 Task: Buy 5 Timing Cover Gasket Sets from Gaskets section under best seller category for shipping address: Jeffery Brown, 2104 Pike Street, San Diego, California 92126, Cell Number 8585770212. Pay from credit card ending with 2005, CVV 3321
Action: Mouse moved to (44, 81)
Screenshot: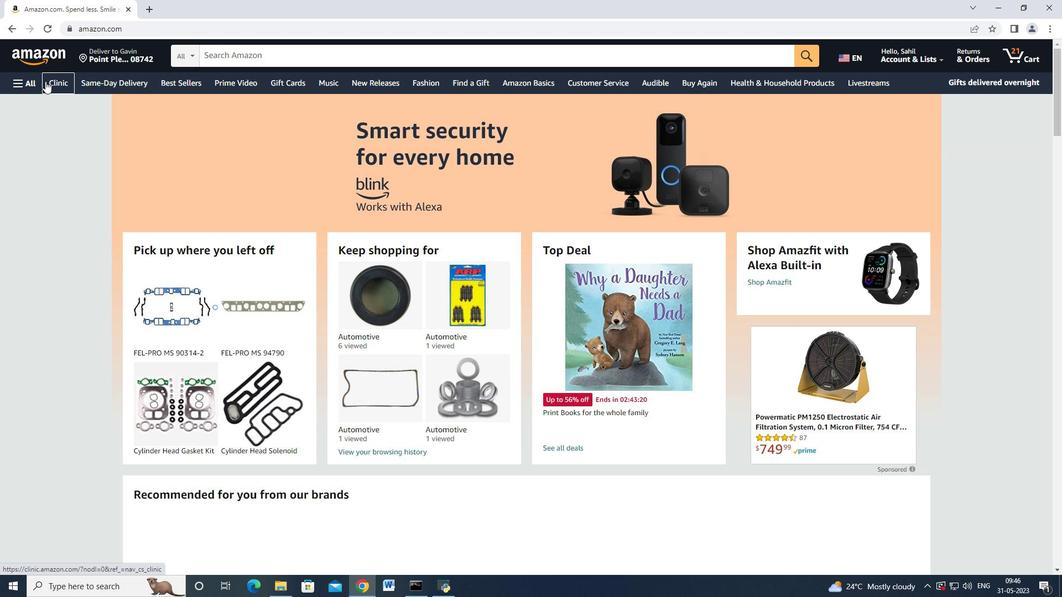 
Action: Mouse pressed left at (44, 81)
Screenshot: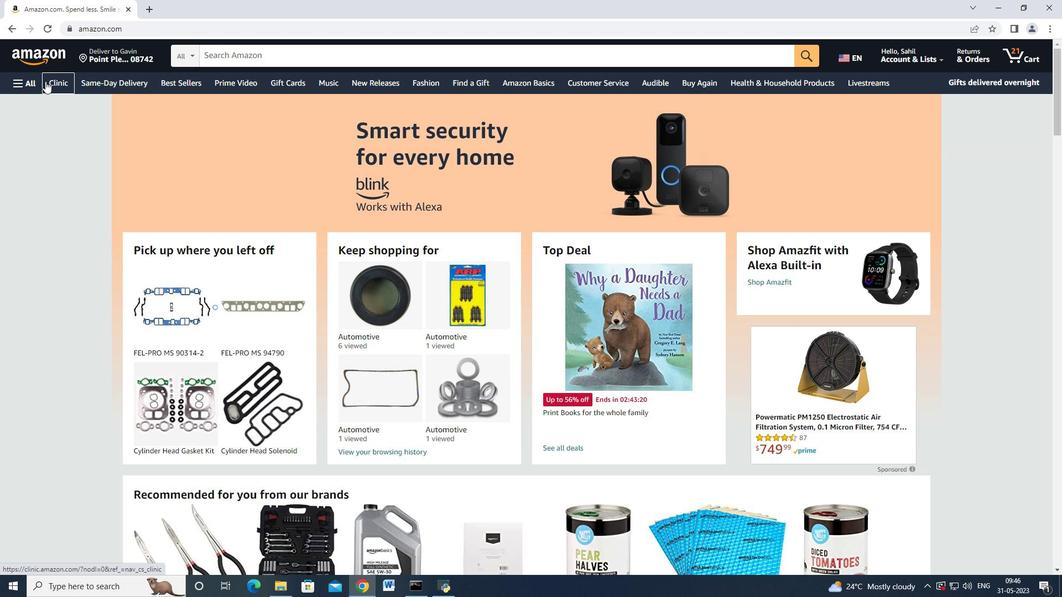 
Action: Mouse moved to (25, 84)
Screenshot: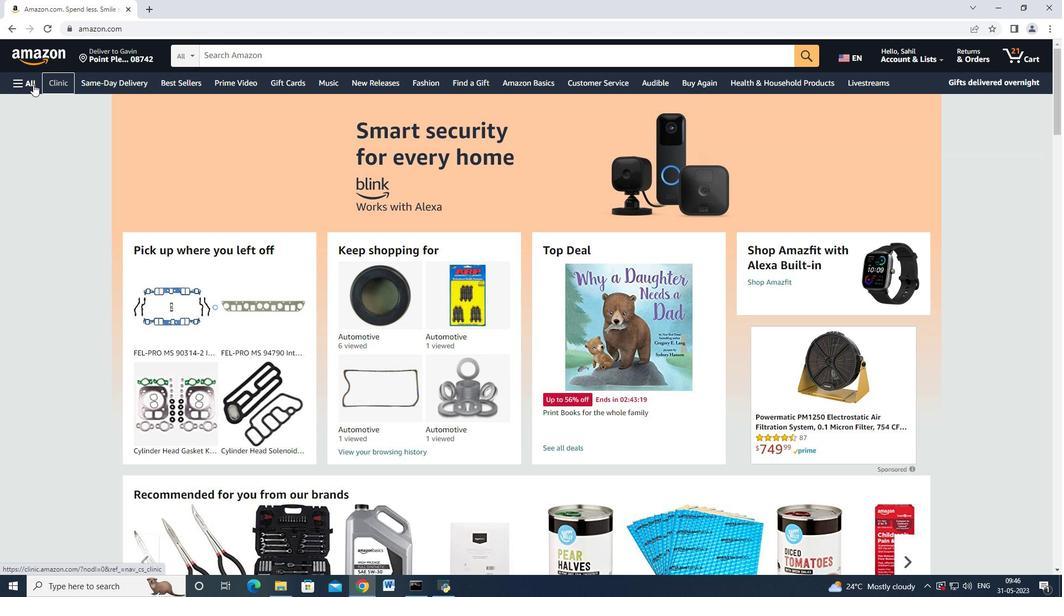 
Action: Mouse pressed left at (25, 84)
Screenshot: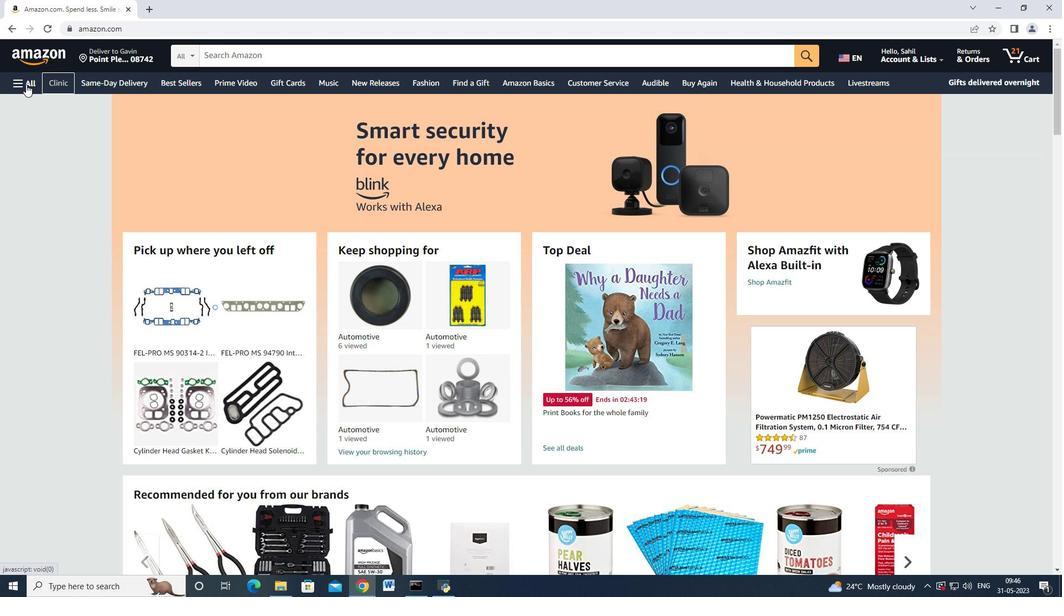 
Action: Mouse moved to (66, 176)
Screenshot: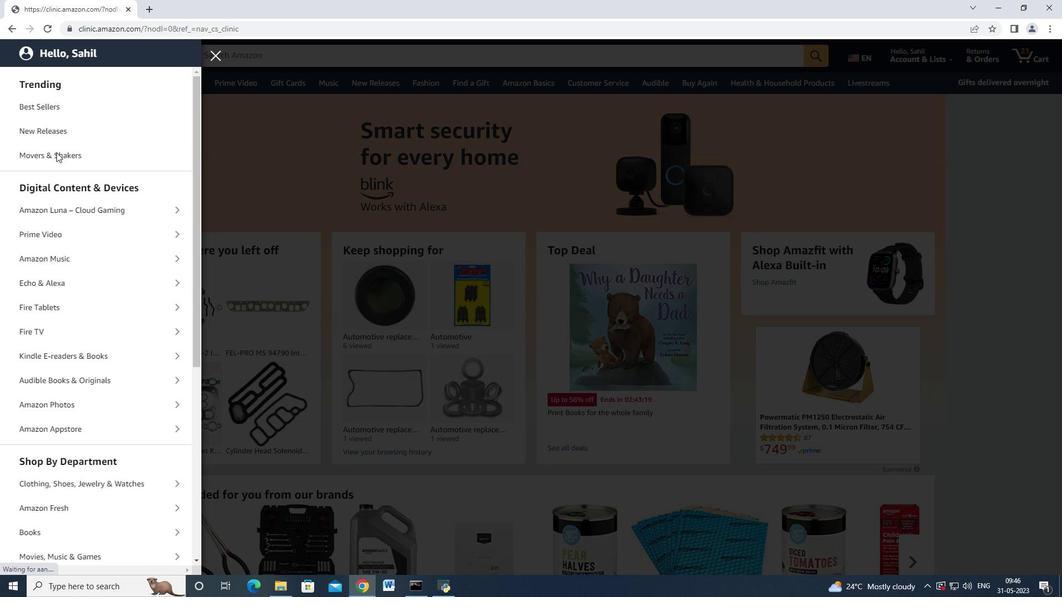 
Action: Mouse scrolled (66, 176) with delta (0, 0)
Screenshot: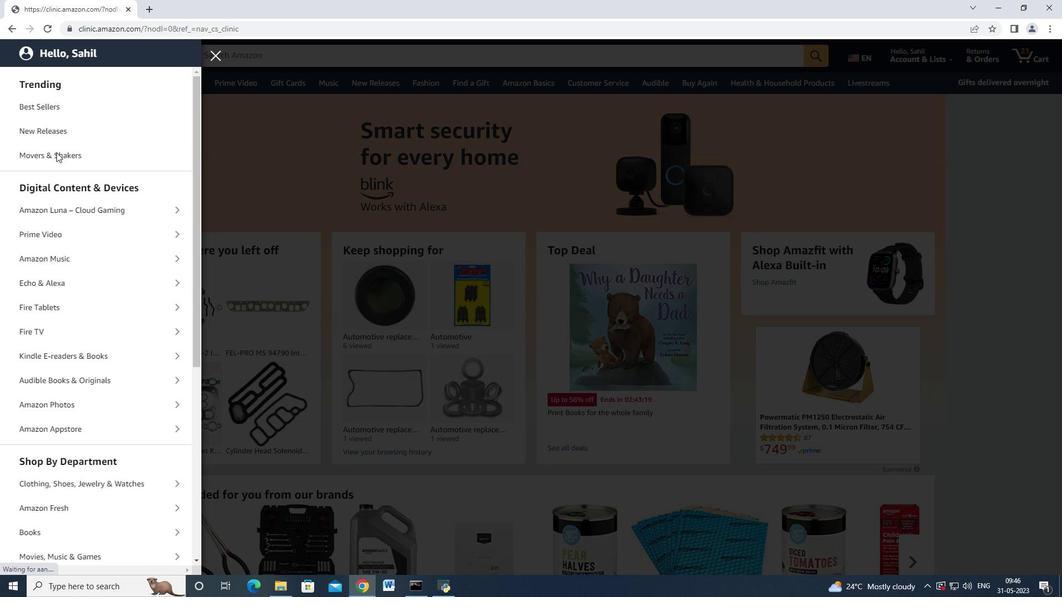 
Action: Mouse moved to (74, 193)
Screenshot: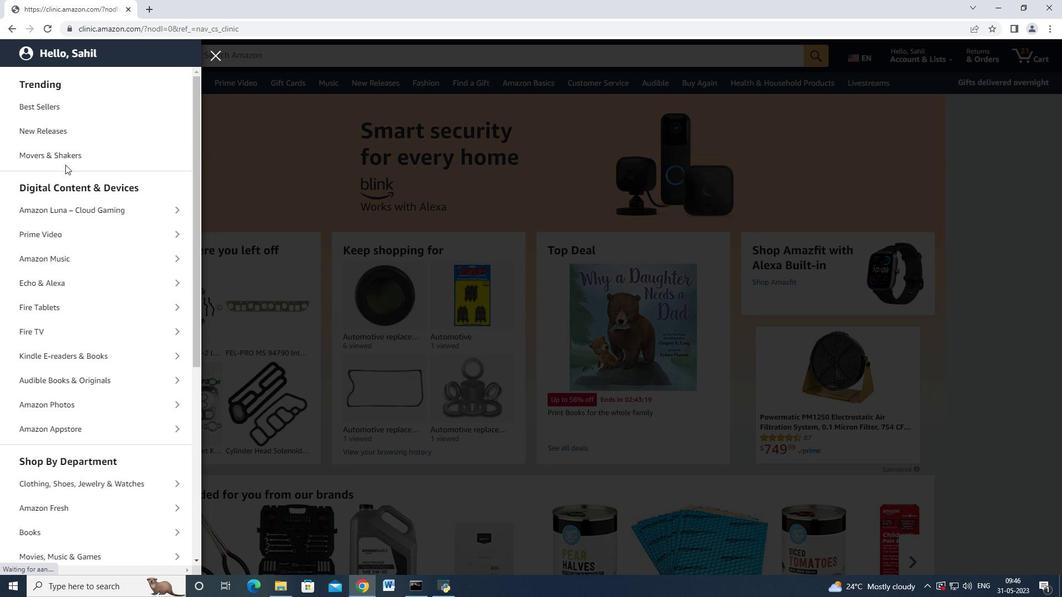 
Action: Mouse scrolled (74, 192) with delta (0, 0)
Screenshot: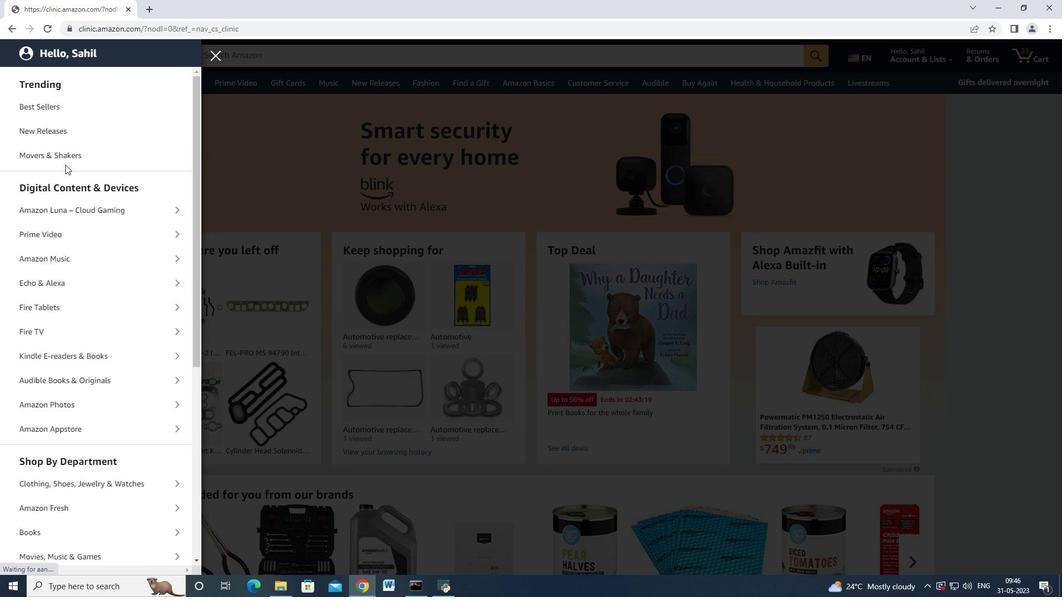 
Action: Mouse moved to (75, 195)
Screenshot: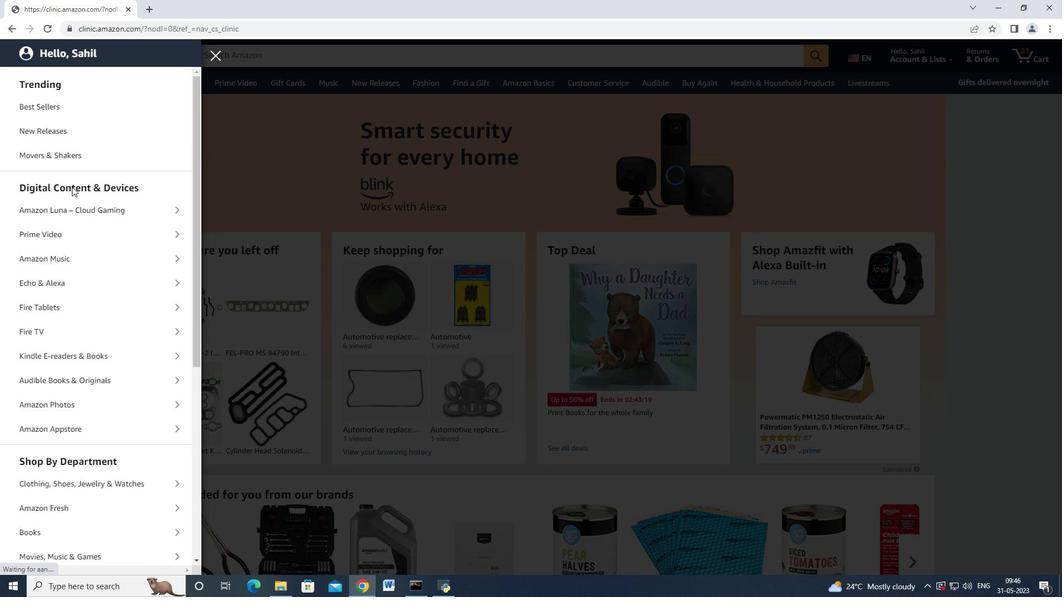
Action: Mouse scrolled (75, 194) with delta (0, 0)
Screenshot: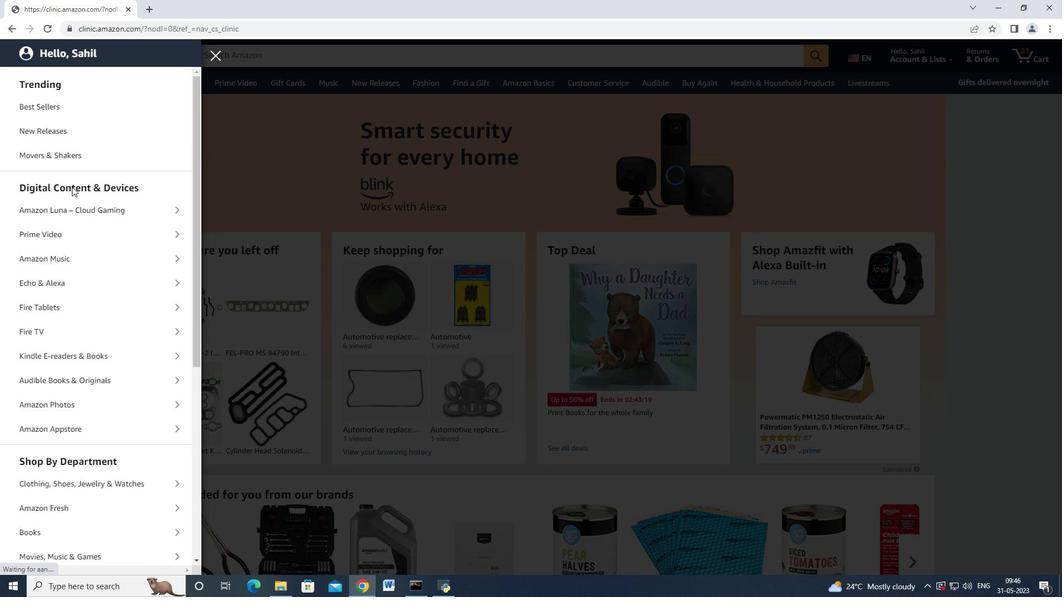 
Action: Mouse moved to (76, 199)
Screenshot: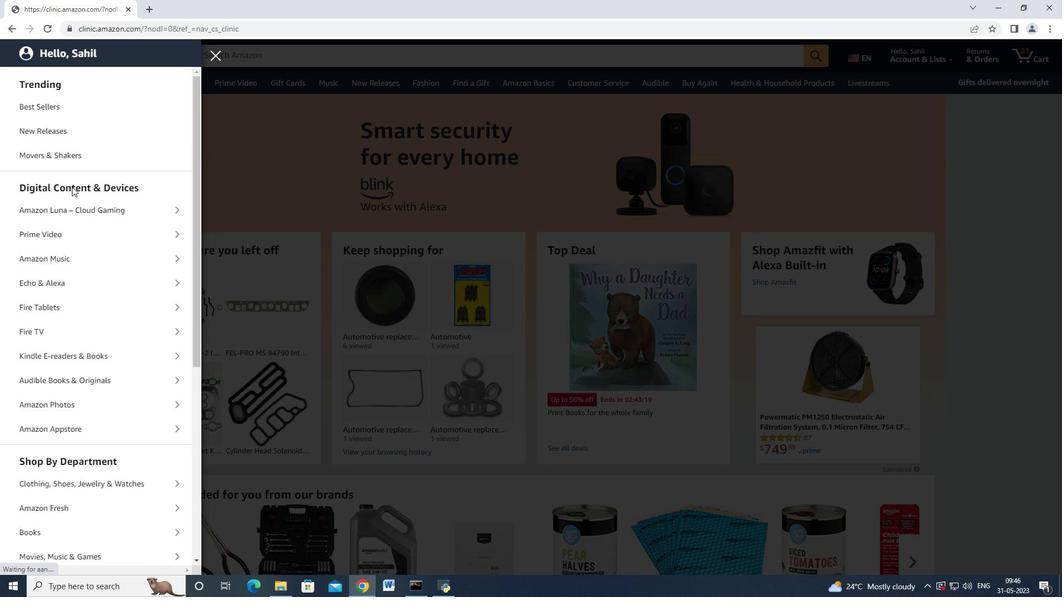
Action: Mouse scrolled (76, 199) with delta (0, 0)
Screenshot: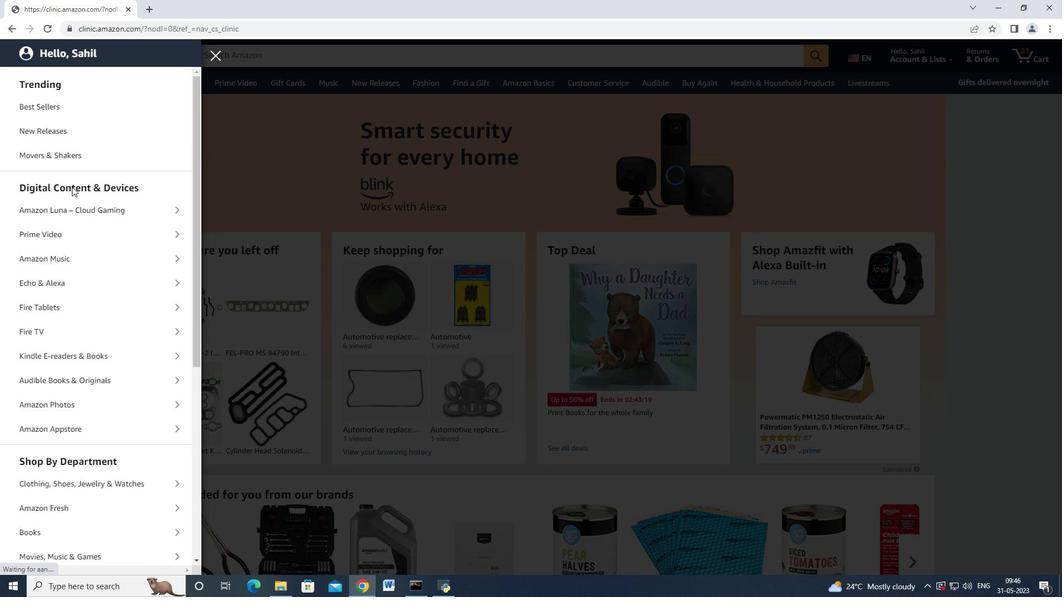 
Action: Mouse moved to (45, 250)
Screenshot: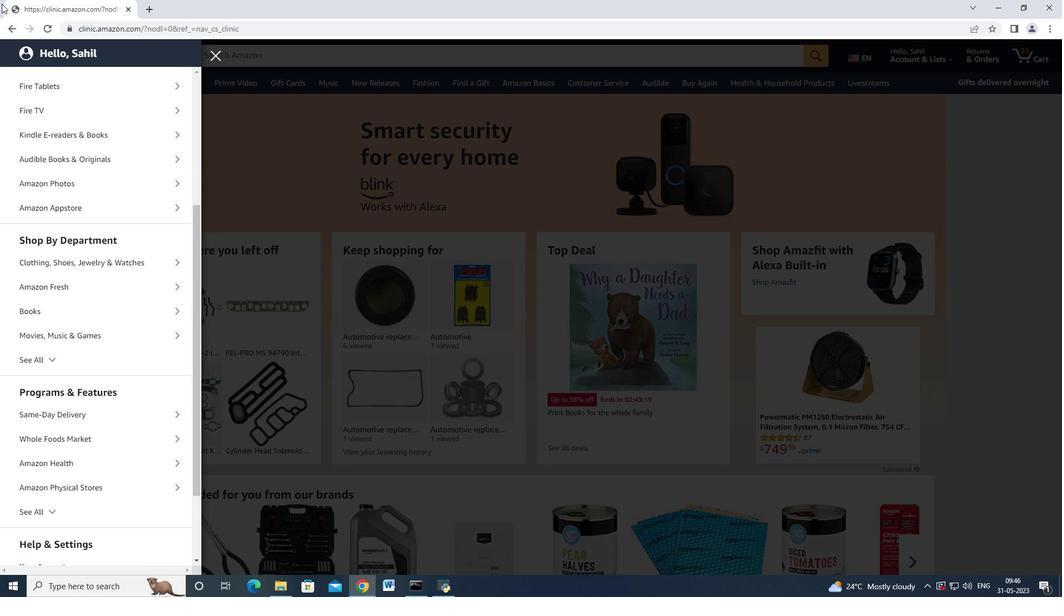 
Action: Mouse scrolled (44, 249) with delta (0, 0)
Screenshot: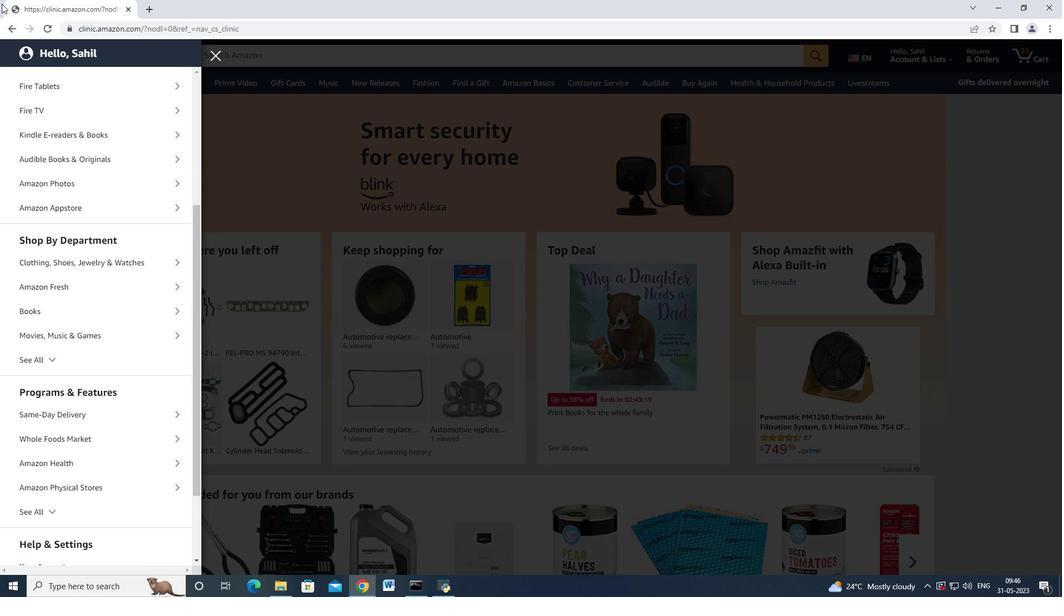 
Action: Mouse moved to (47, 253)
Screenshot: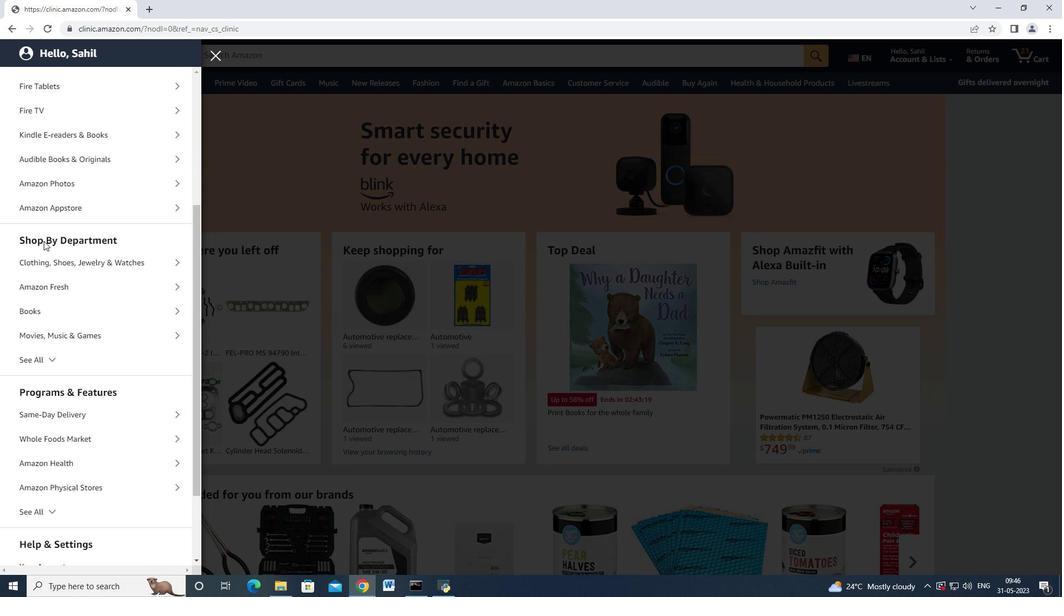 
Action: Mouse scrolled (46, 251) with delta (0, 0)
Screenshot: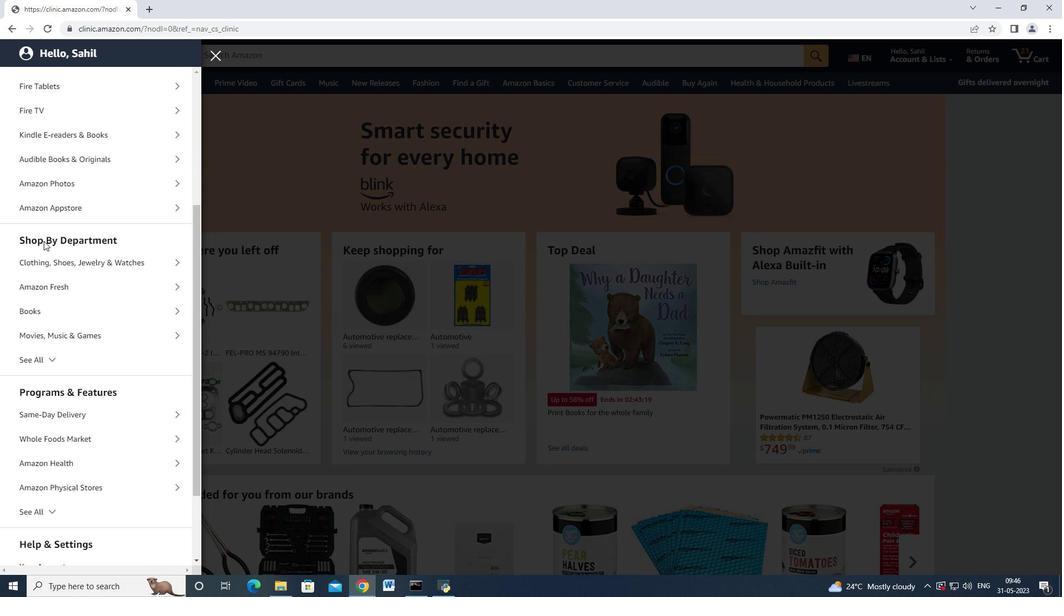
Action: Mouse moved to (50, 255)
Screenshot: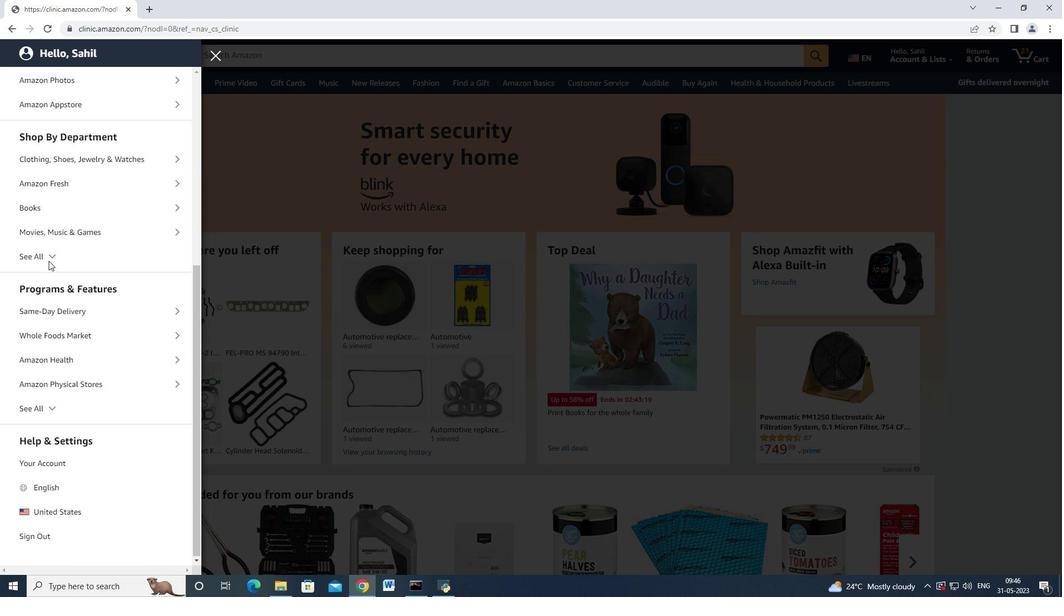 
Action: Mouse pressed left at (50, 255)
Screenshot: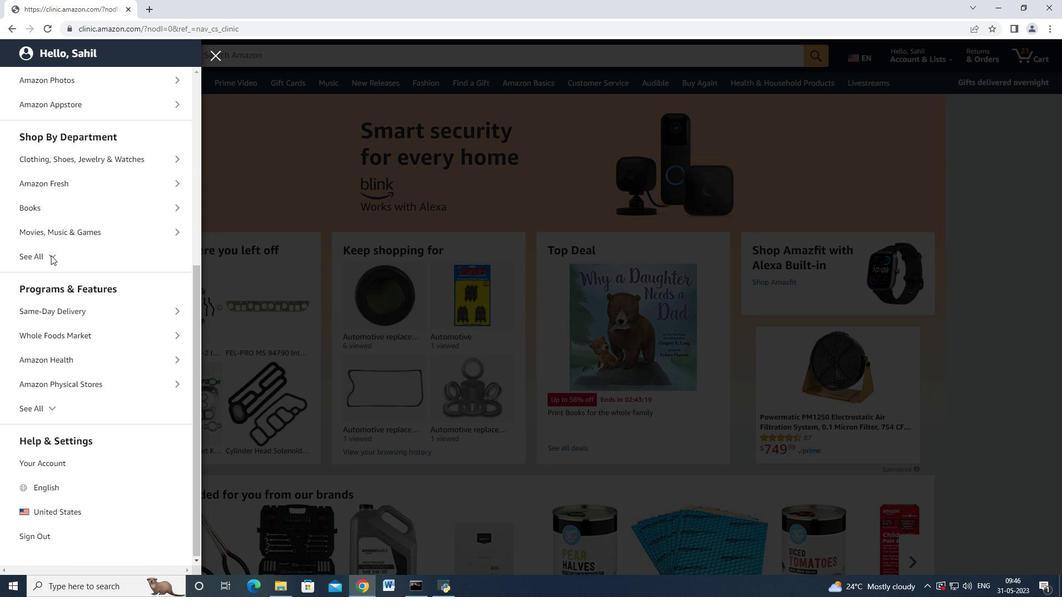 
Action: Mouse moved to (5, 31)
Screenshot: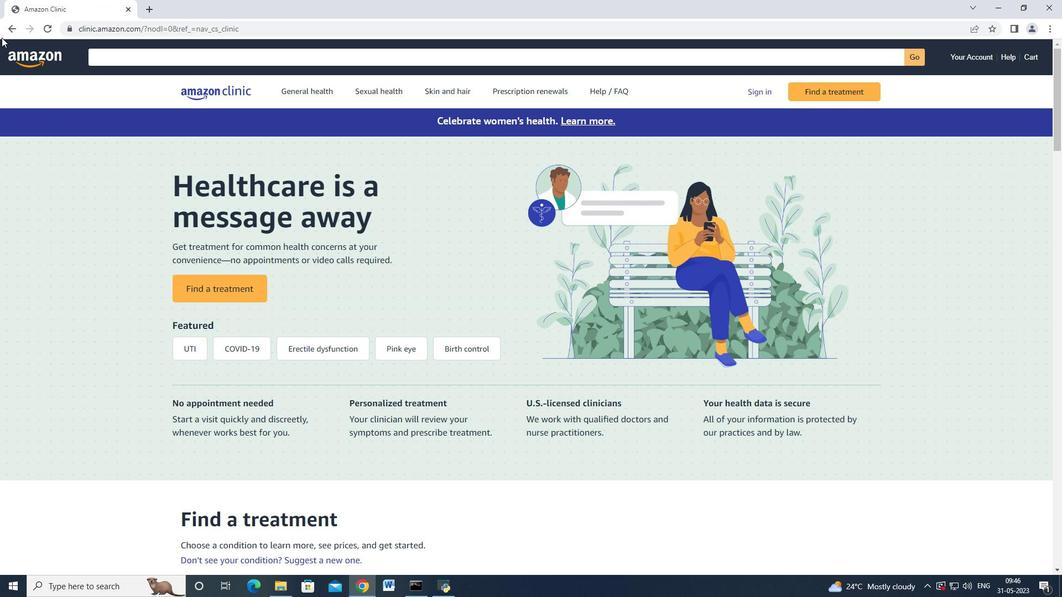 
Action: Mouse pressed left at (5, 31)
Screenshot: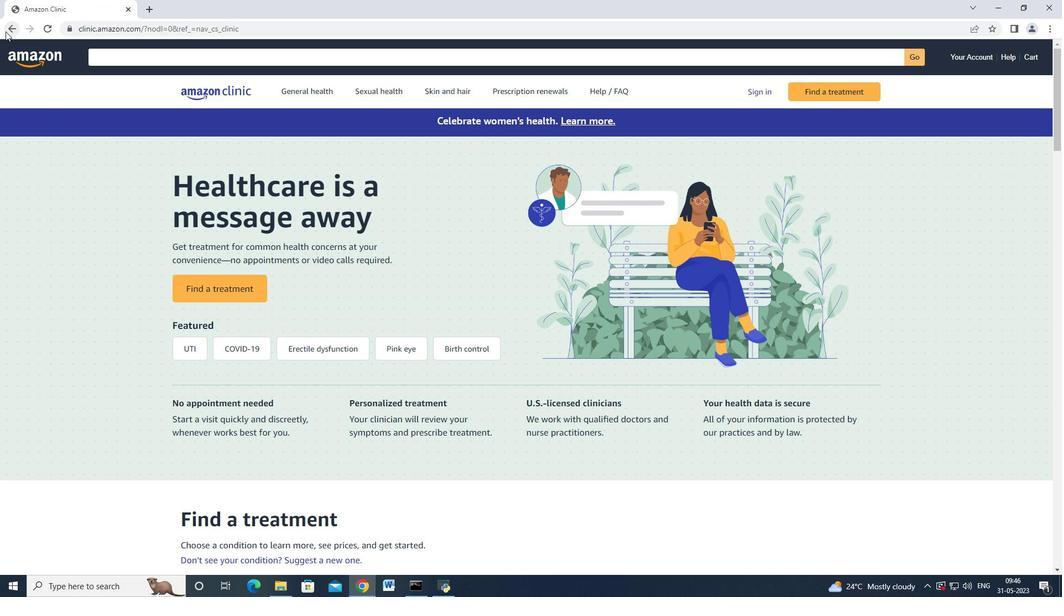 
Action: Mouse moved to (18, 76)
Screenshot: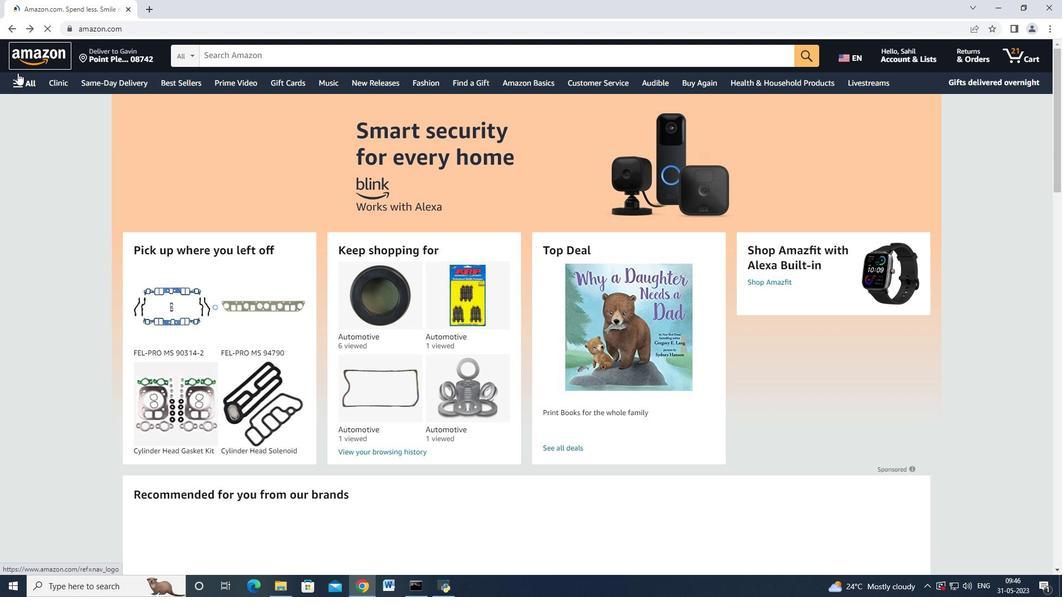
Action: Mouse pressed left at (18, 76)
Screenshot: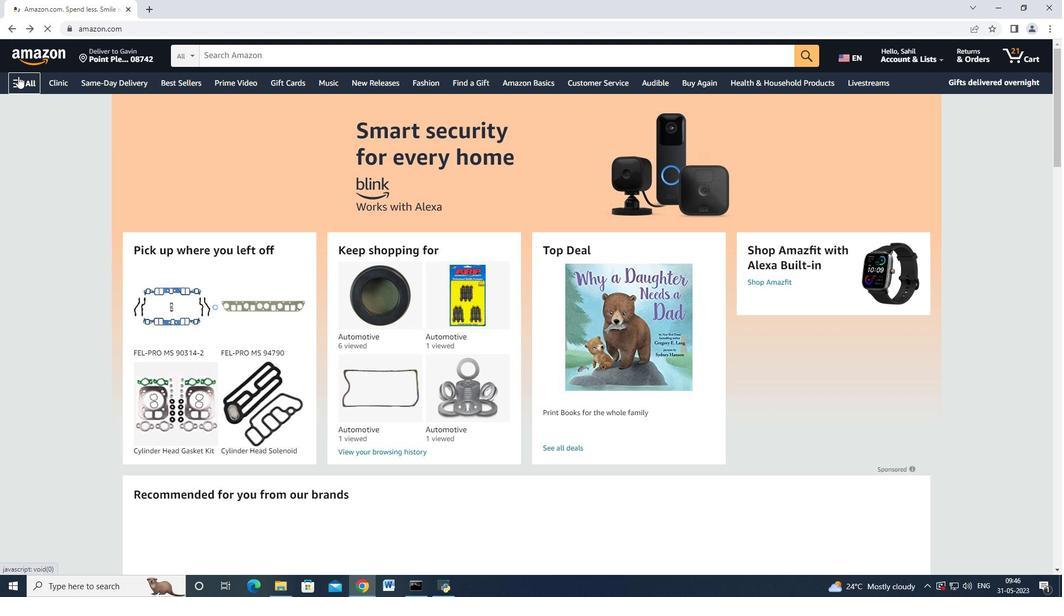 
Action: Mouse moved to (64, 221)
Screenshot: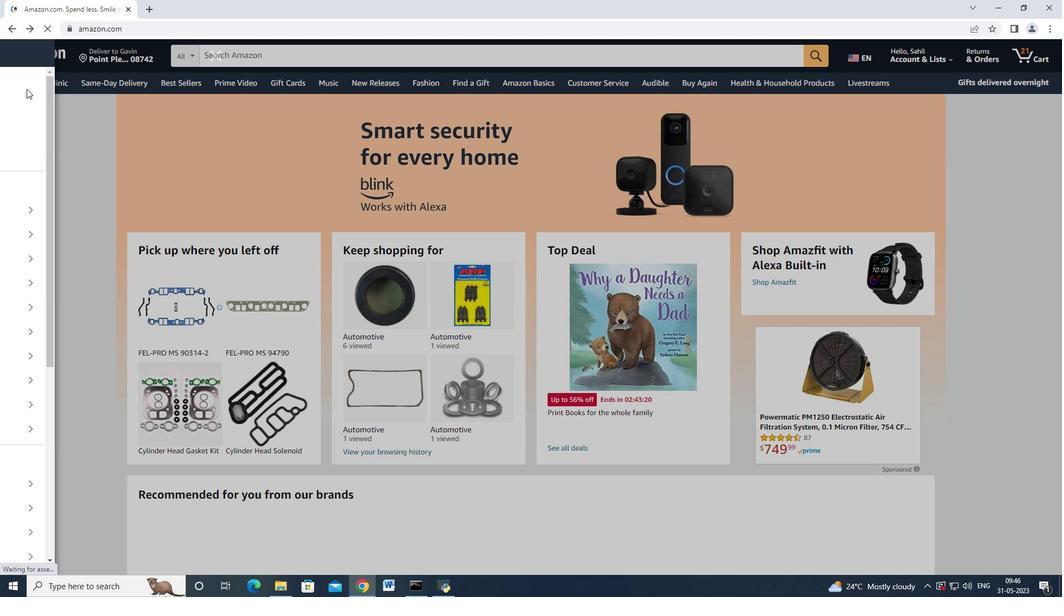 
Action: Mouse scrolled (64, 220) with delta (0, 0)
Screenshot: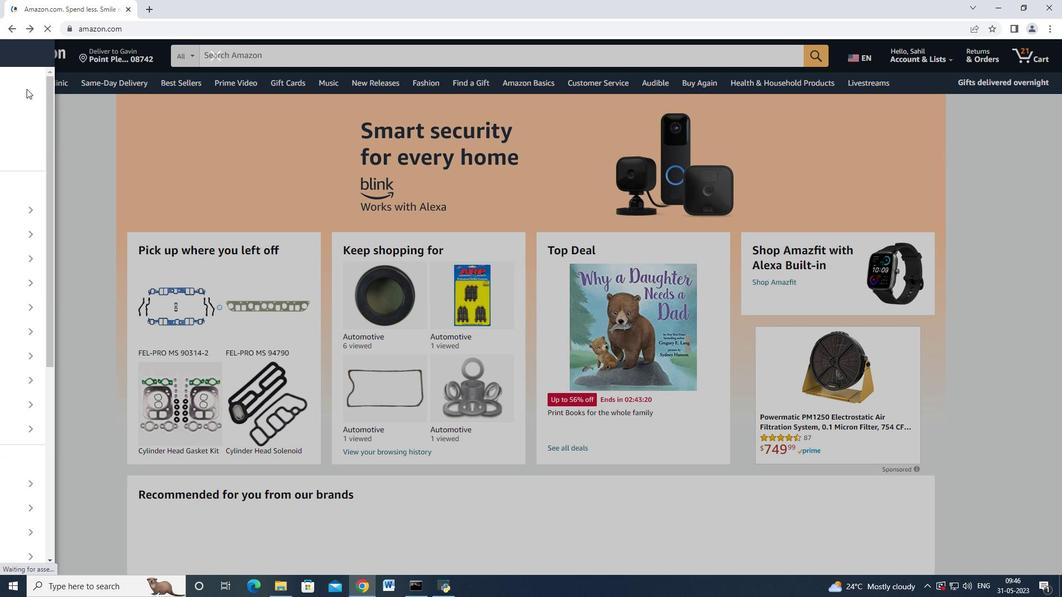 
Action: Mouse moved to (69, 236)
Screenshot: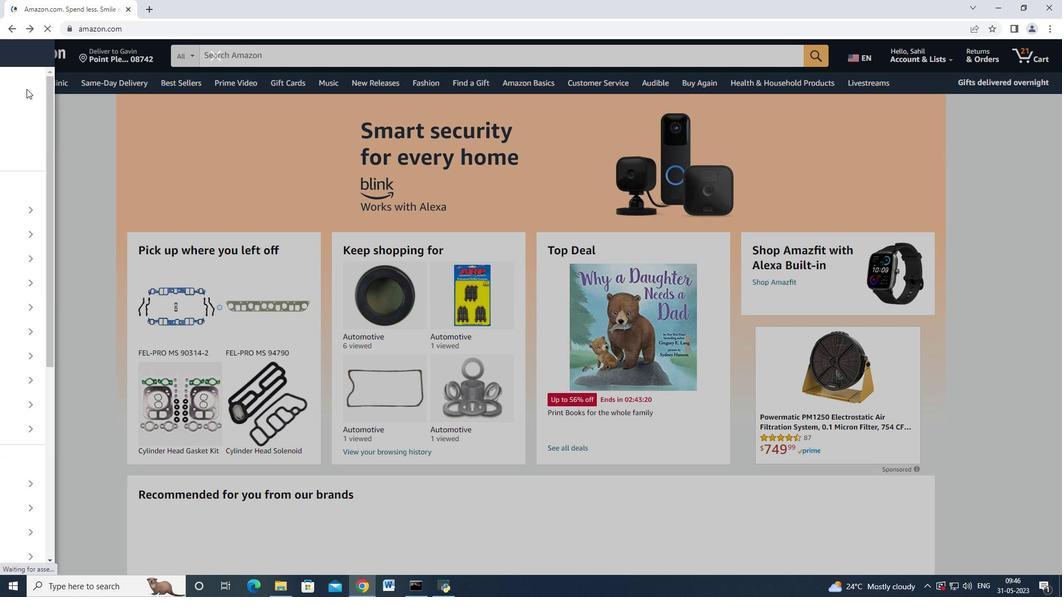 
Action: Mouse scrolled (68, 234) with delta (0, 0)
Screenshot: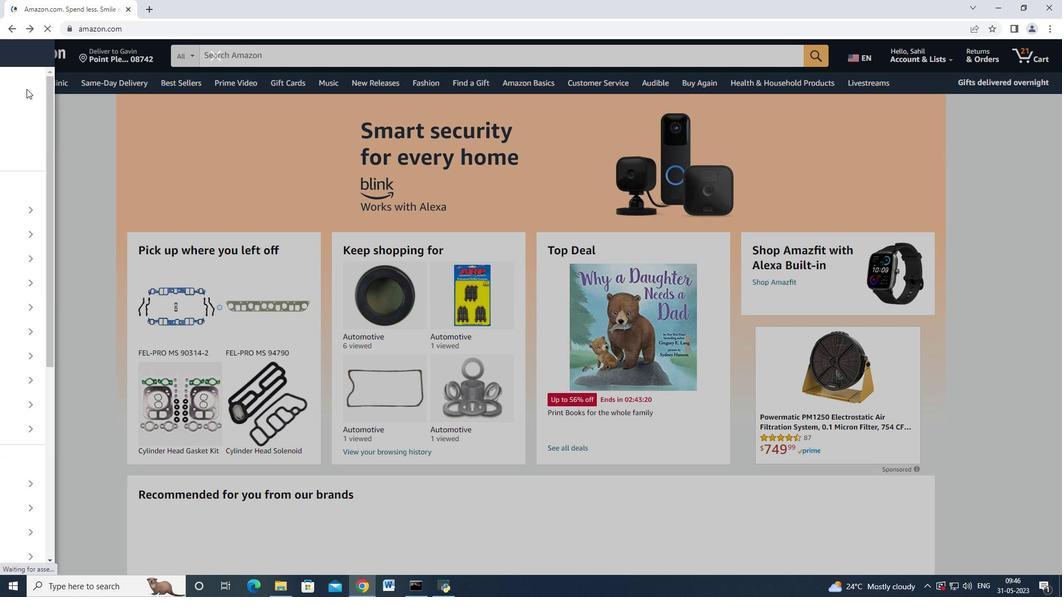 
Action: Mouse moved to (75, 244)
Screenshot: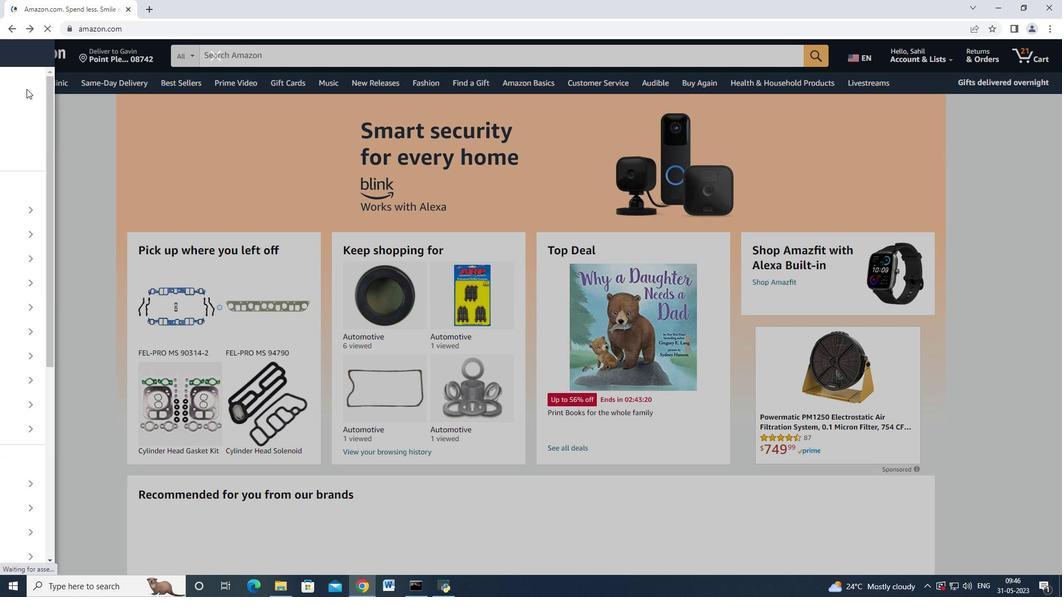 
Action: Mouse scrolled (74, 241) with delta (0, 0)
Screenshot: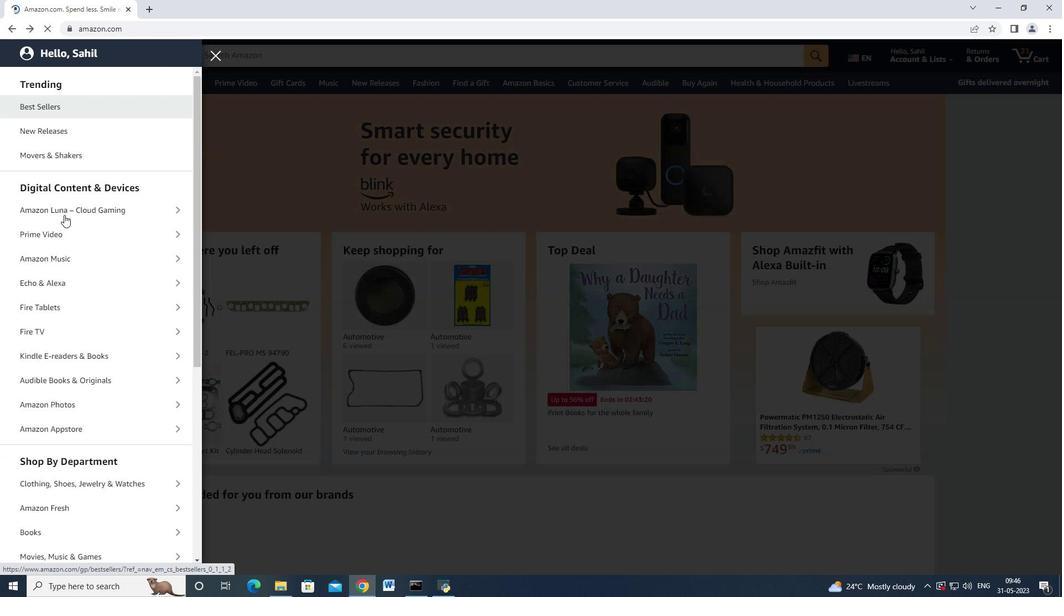 
Action: Mouse moved to (78, 246)
Screenshot: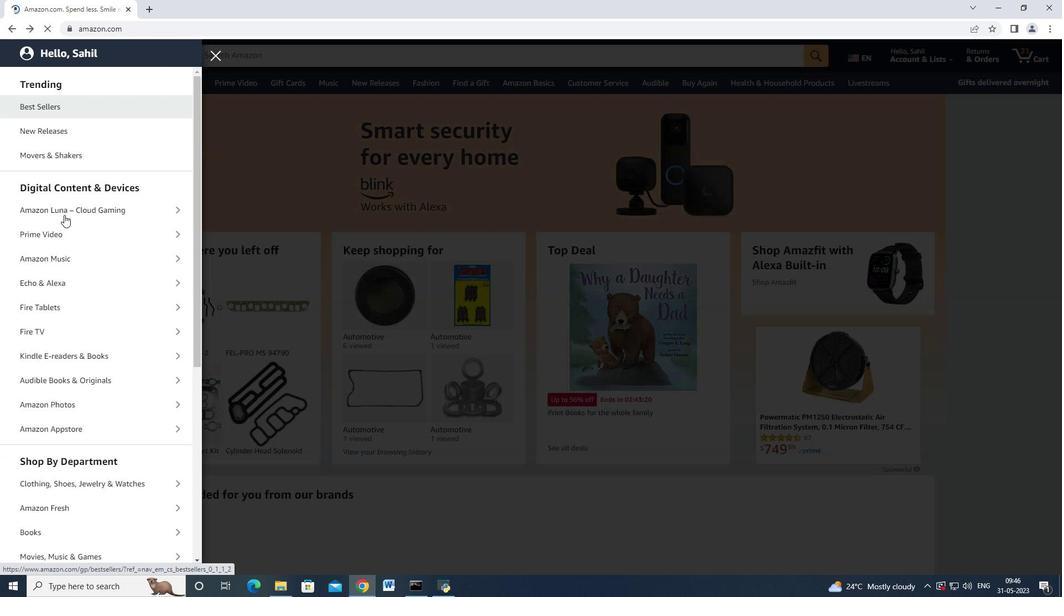 
Action: Mouse scrolled (77, 245) with delta (0, 0)
Screenshot: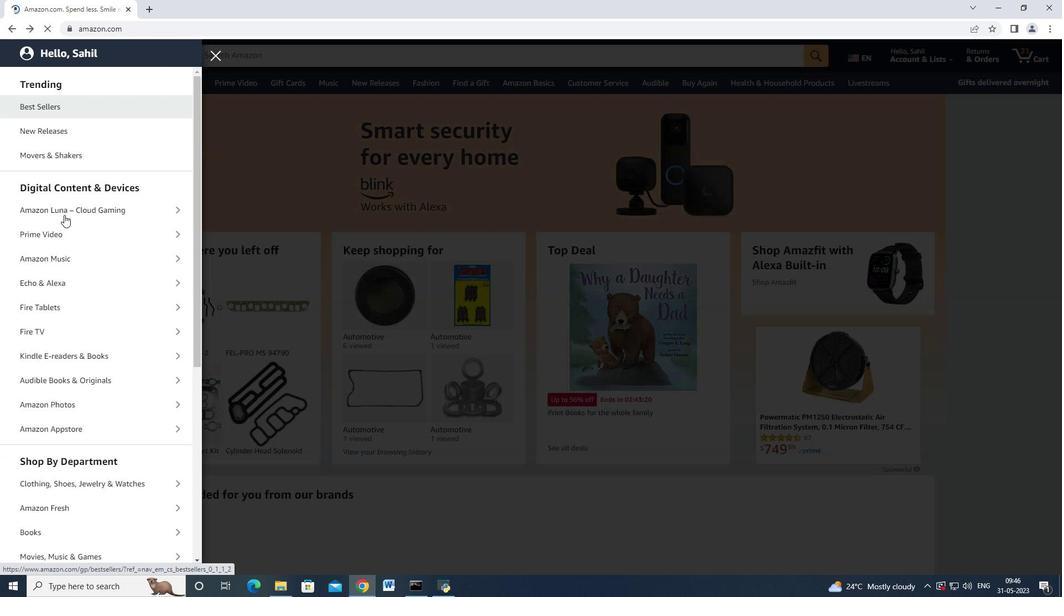 
Action: Mouse moved to (78, 246)
Screenshot: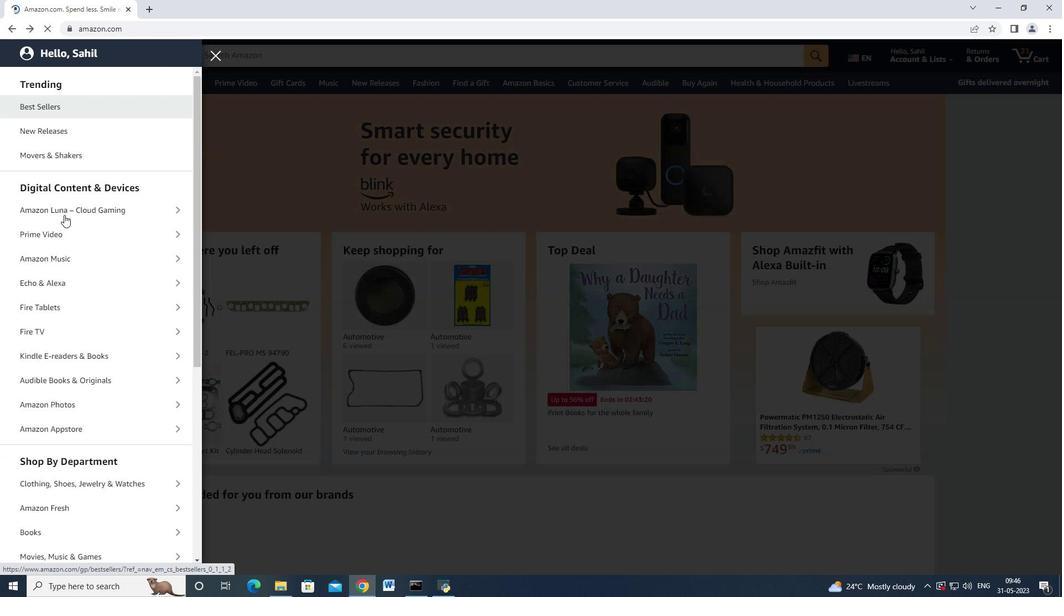 
Action: Mouse scrolled (78, 245) with delta (0, 0)
Screenshot: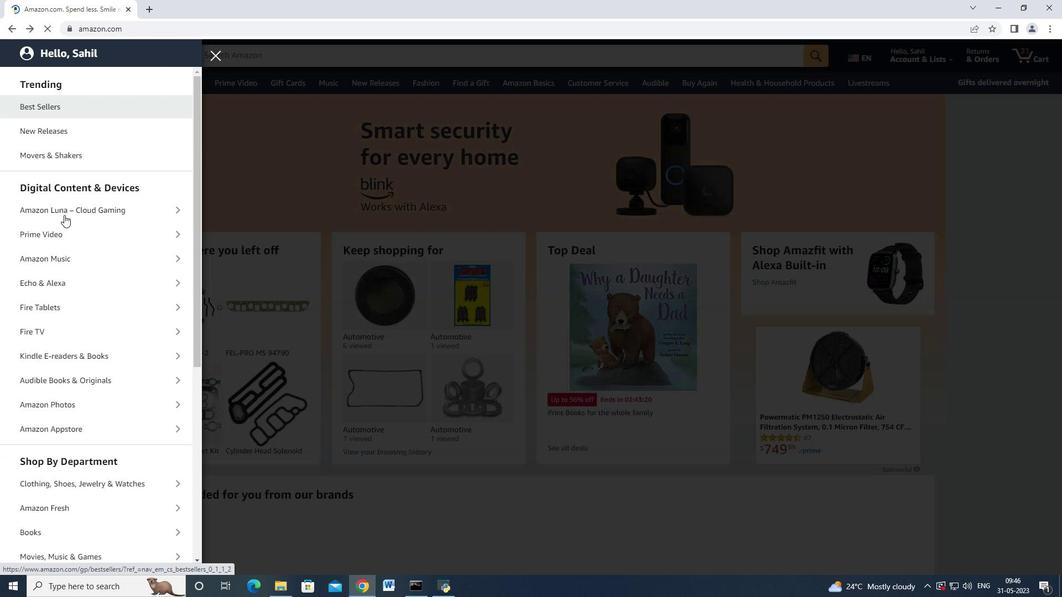 
Action: Mouse scrolled (78, 245) with delta (0, 0)
Screenshot: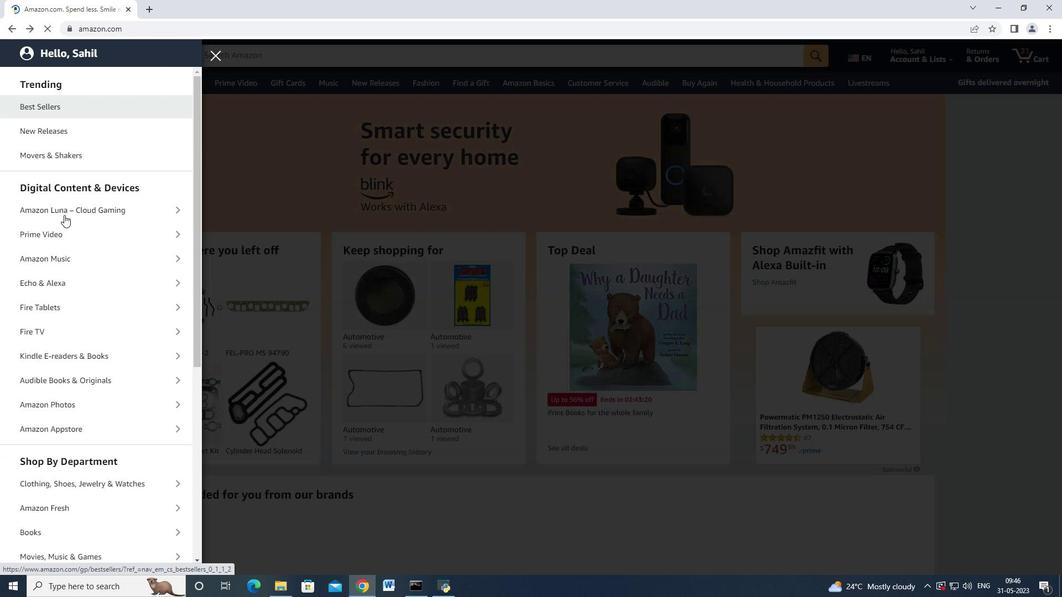 
Action: Mouse moved to (79, 246)
Screenshot: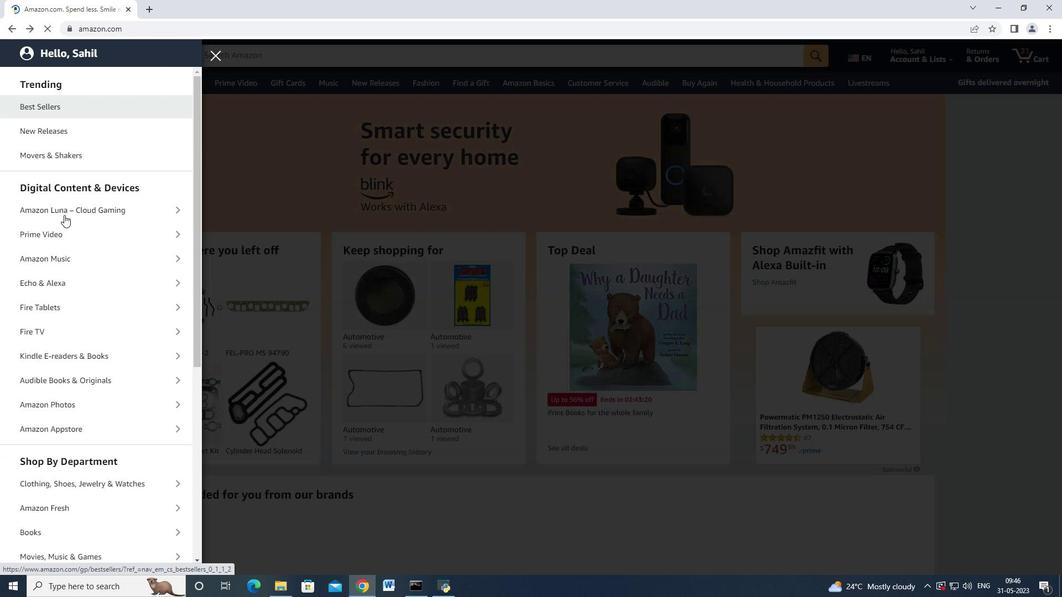 
Action: Mouse scrolled (79, 245) with delta (0, 0)
Screenshot: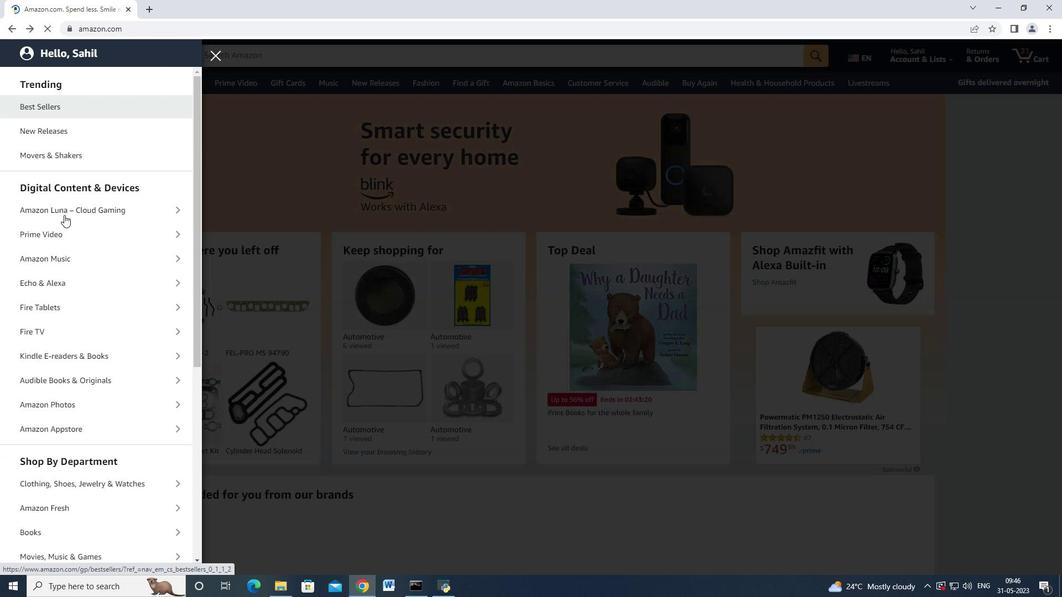 
Action: Mouse moved to (52, 412)
Screenshot: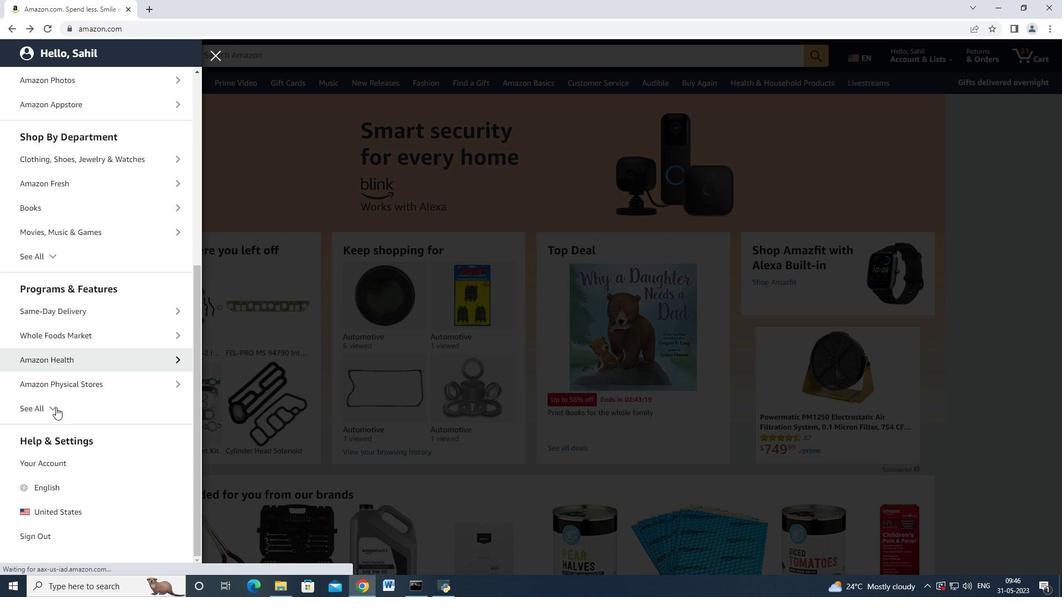 
Action: Mouse pressed left at (52, 412)
Screenshot: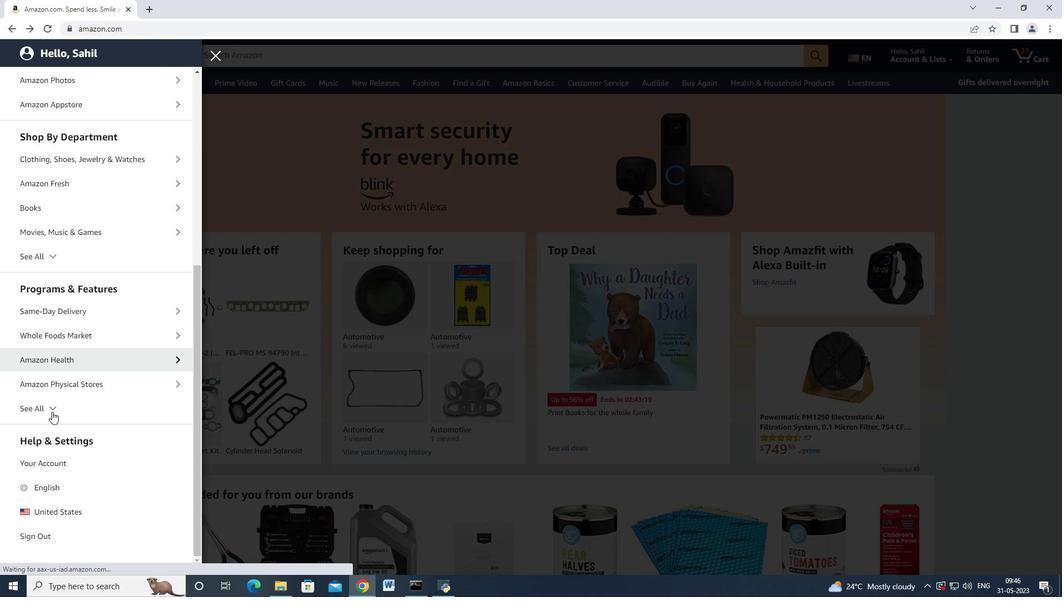 
Action: Mouse moved to (70, 297)
Screenshot: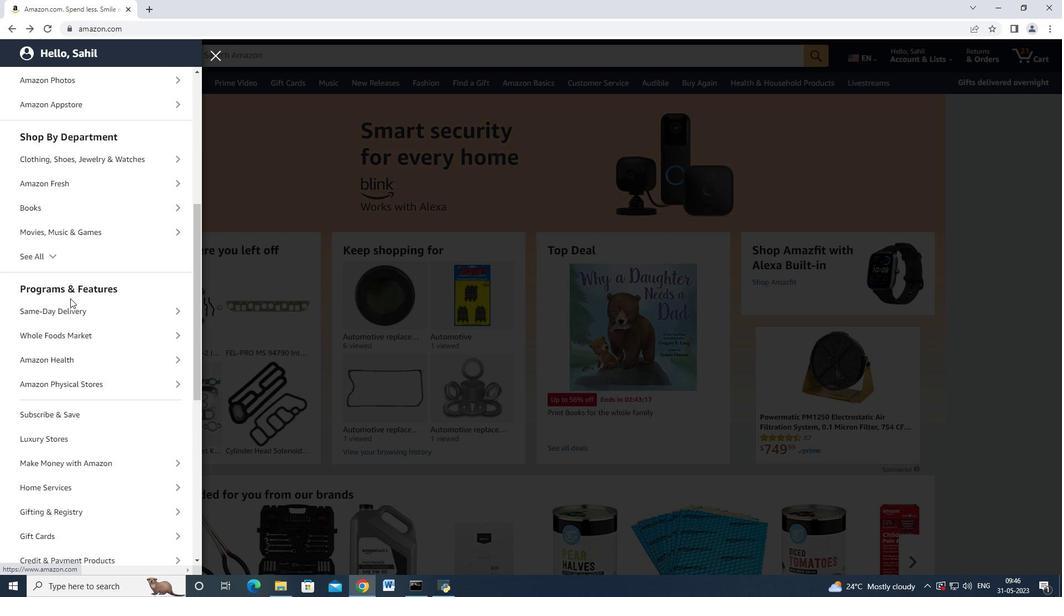 
Action: Mouse scrolled (70, 297) with delta (0, 0)
Screenshot: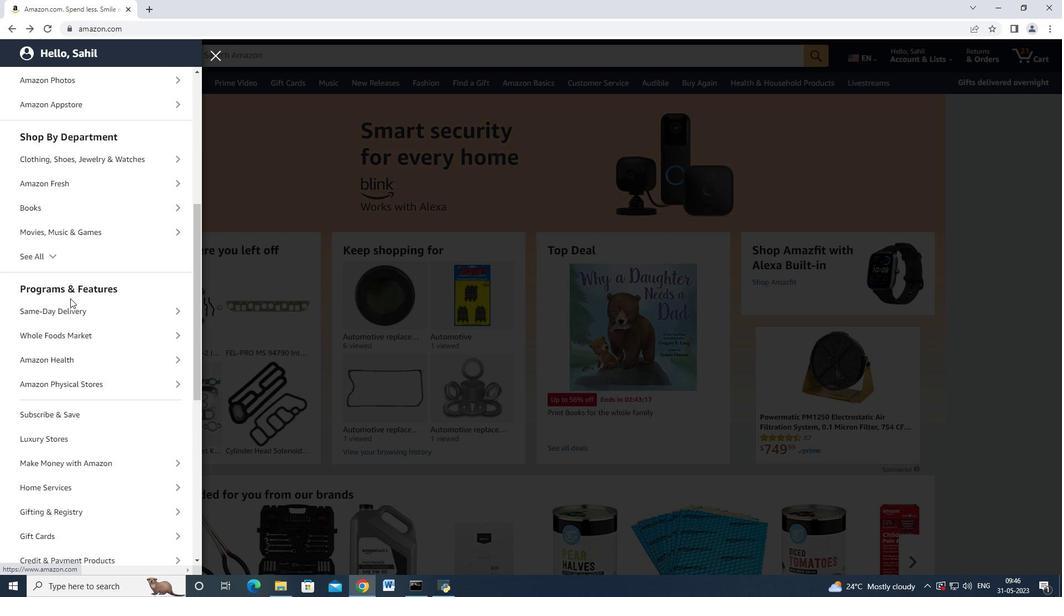 
Action: Mouse scrolled (70, 297) with delta (0, 0)
Screenshot: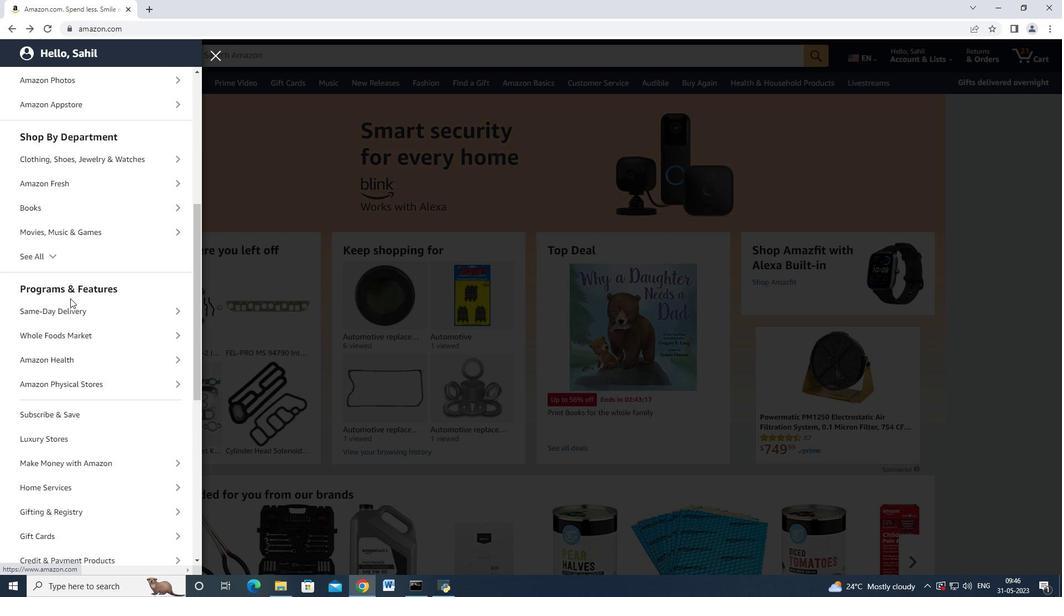 
Action: Mouse scrolled (70, 297) with delta (0, 0)
Screenshot: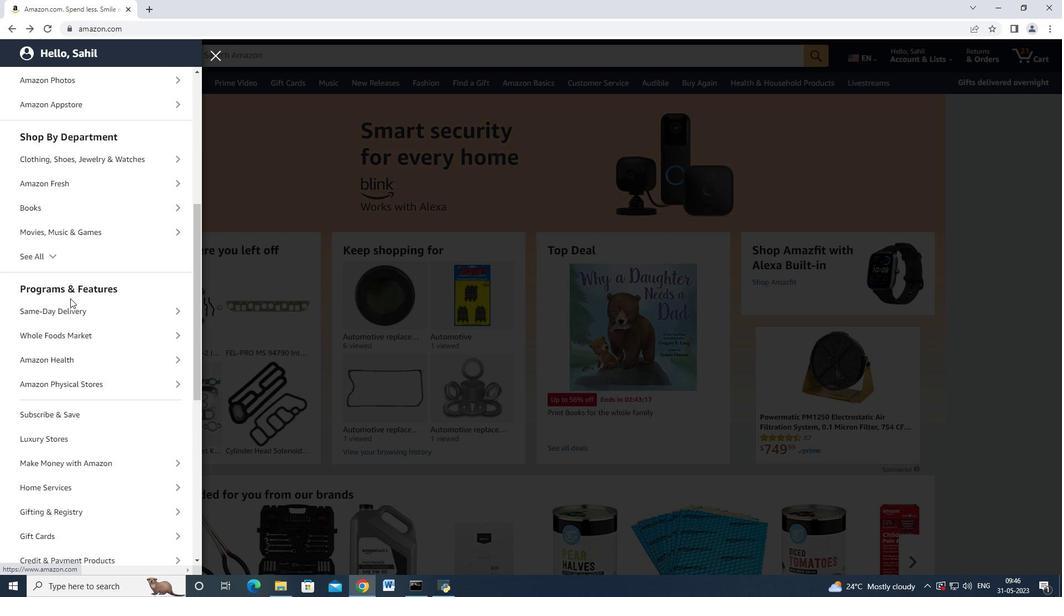 
Action: Mouse scrolled (70, 297) with delta (0, 0)
Screenshot: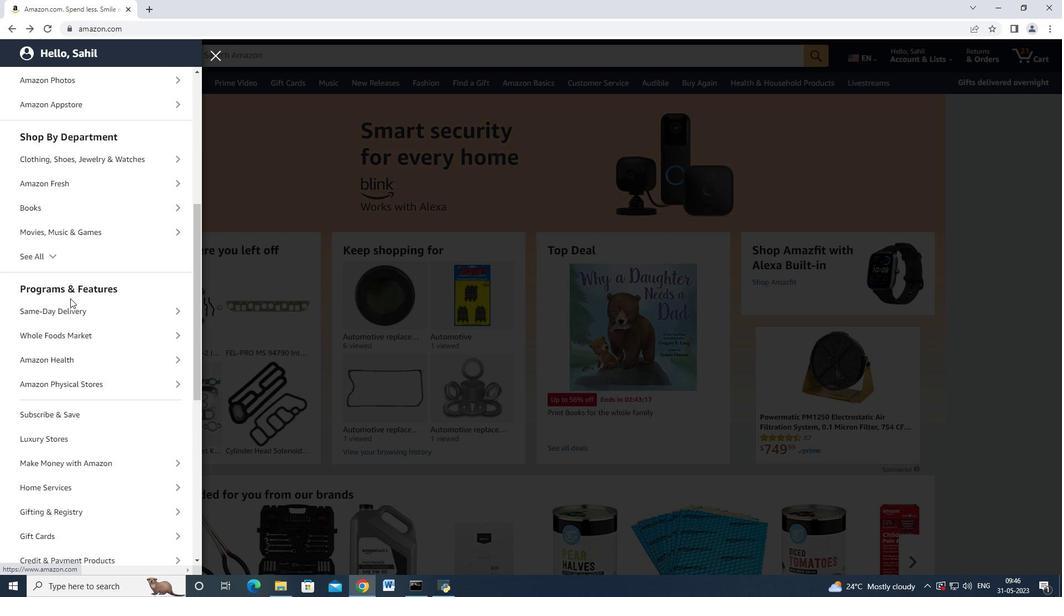 
Action: Mouse scrolled (70, 297) with delta (0, 0)
Screenshot: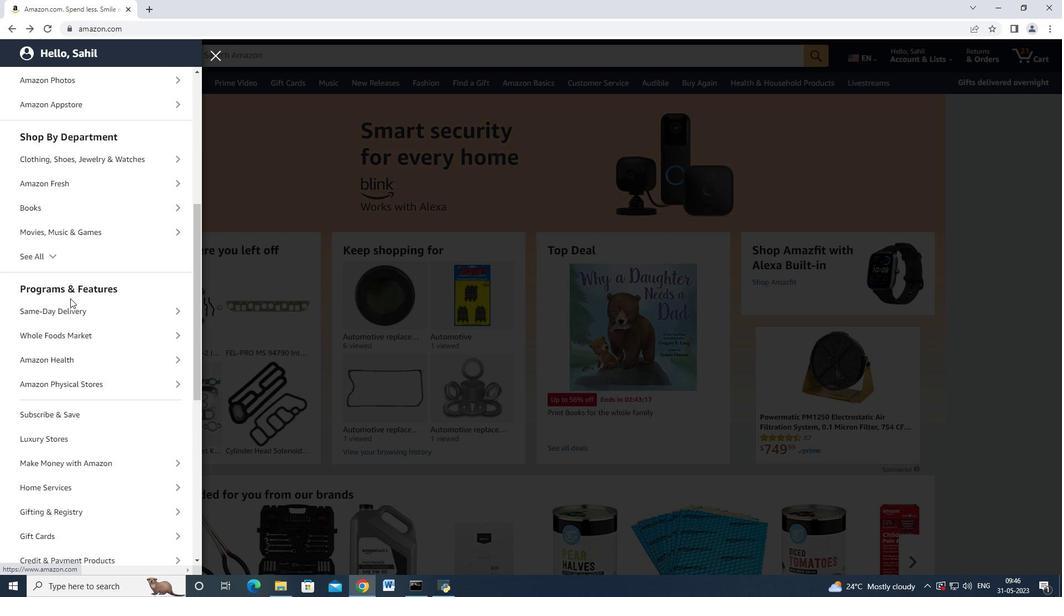 
Action: Mouse moved to (62, 341)
Screenshot: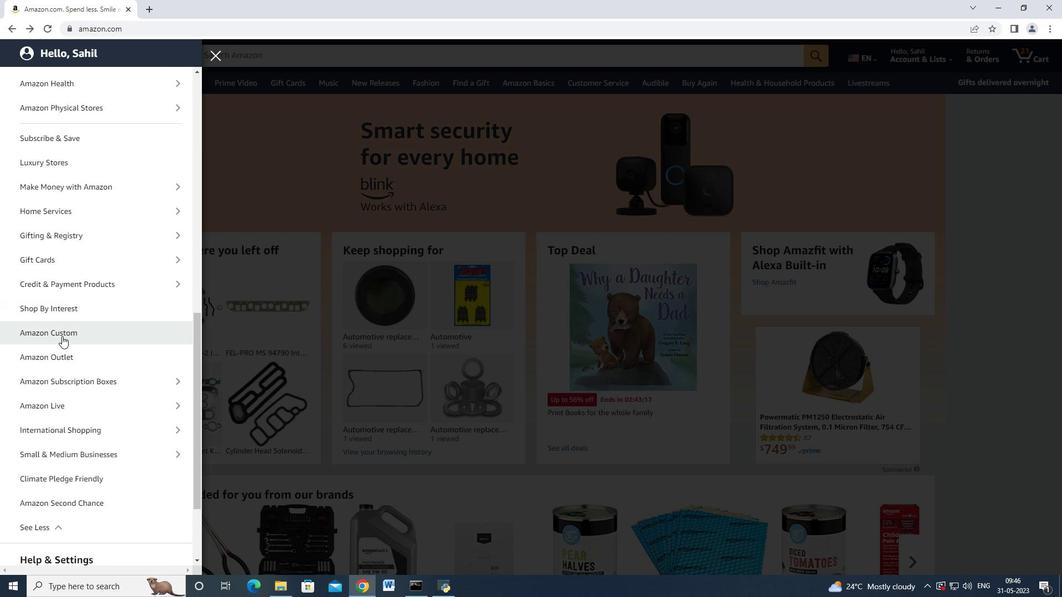 
Action: Mouse scrolled (62, 340) with delta (0, 0)
Screenshot: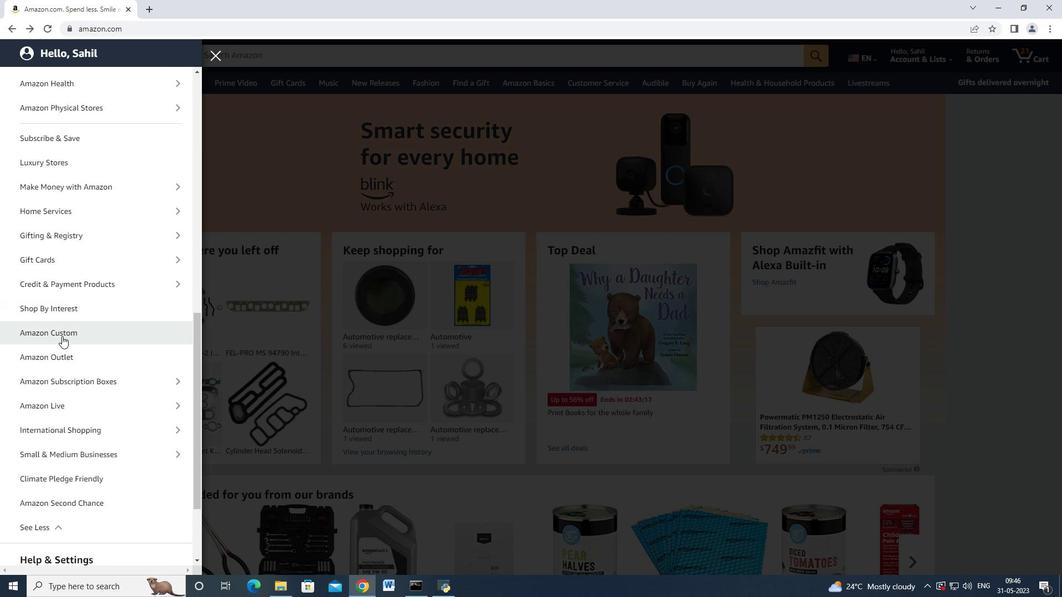 
Action: Mouse moved to (64, 341)
Screenshot: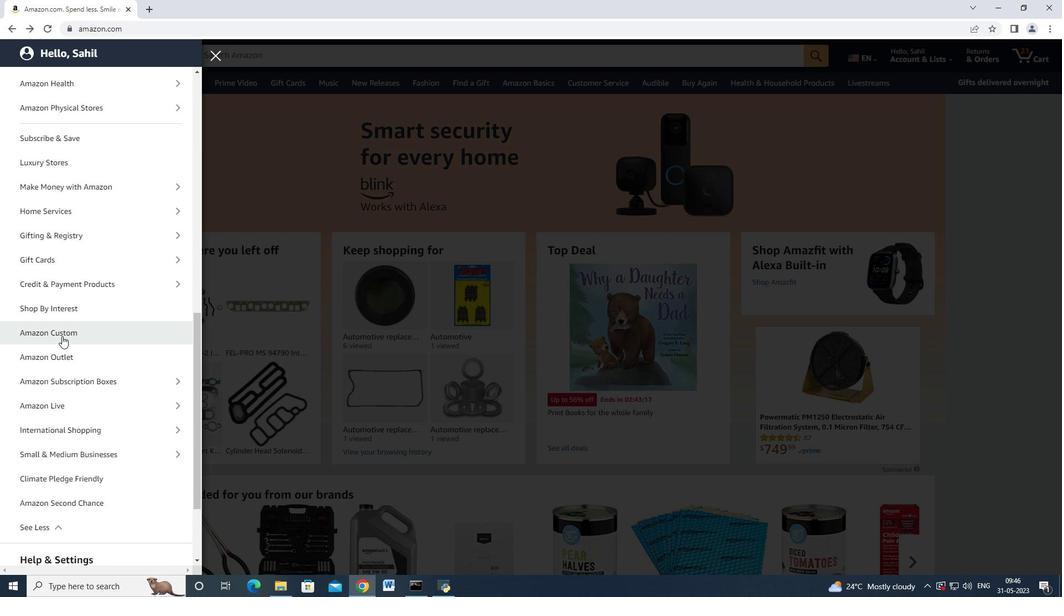
Action: Mouse scrolled (64, 340) with delta (0, 0)
Screenshot: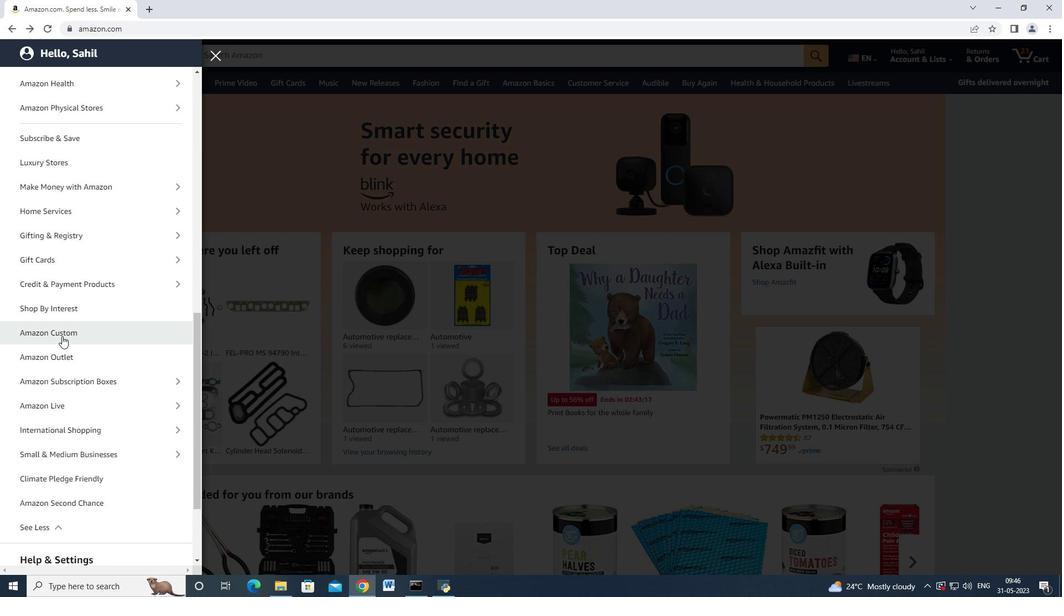 
Action: Mouse moved to (82, 364)
Screenshot: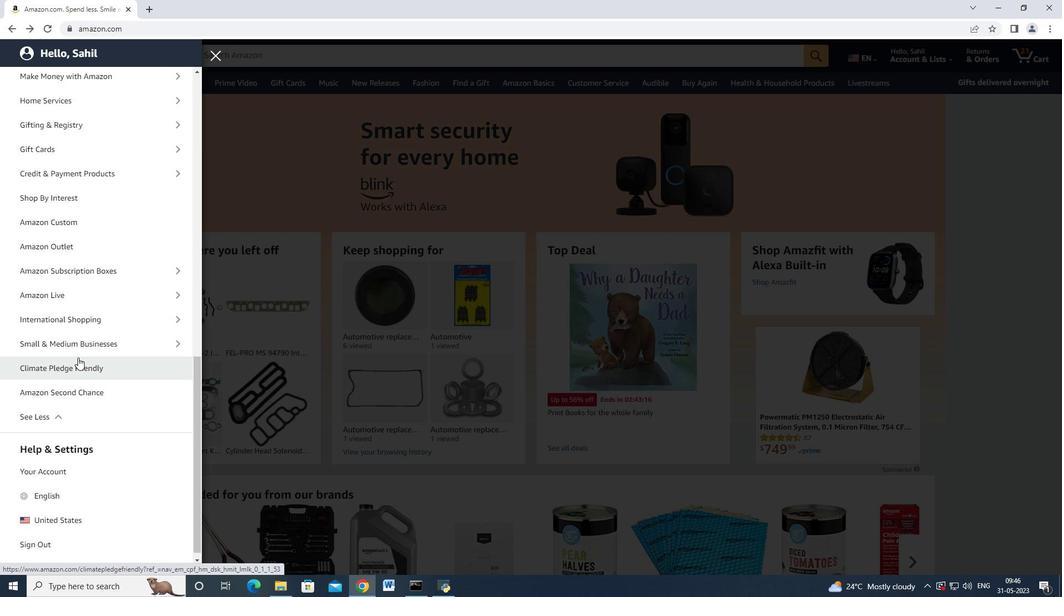 
Action: Mouse scrolled (82, 365) with delta (0, 0)
Screenshot: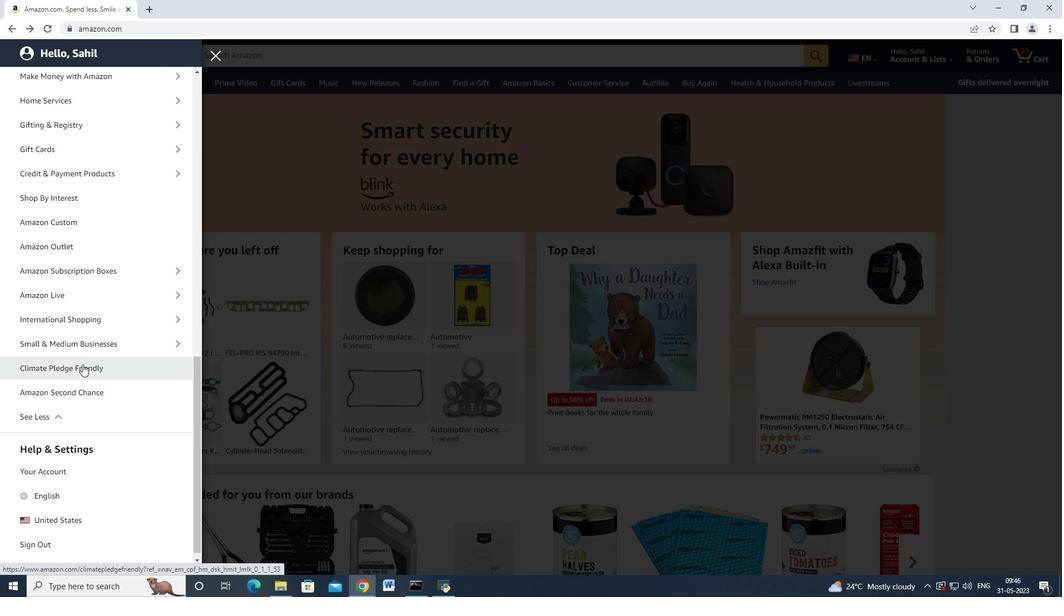 
Action: Mouse scrolled (82, 365) with delta (0, 0)
Screenshot: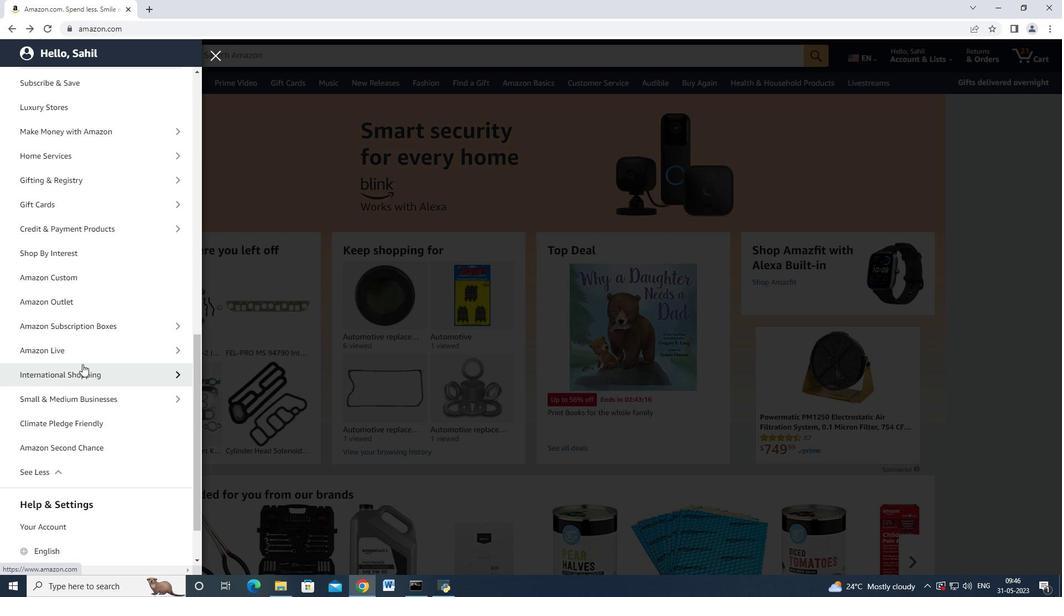
Action: Mouse scrolled (82, 365) with delta (0, 0)
Screenshot: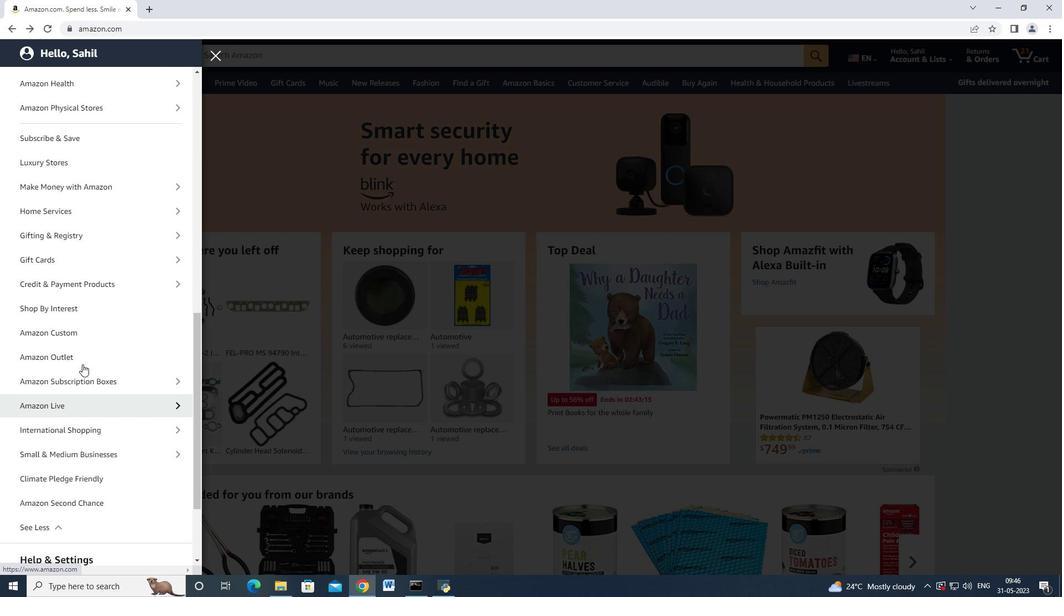 
Action: Mouse scrolled (82, 365) with delta (0, 0)
Screenshot: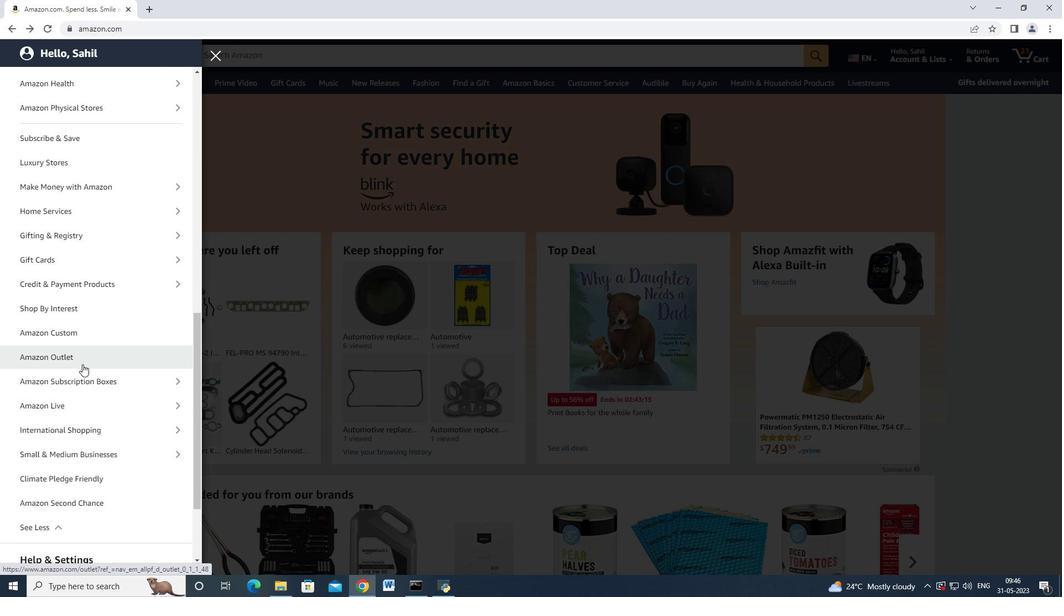 
Action: Mouse scrolled (82, 364) with delta (0, 0)
Screenshot: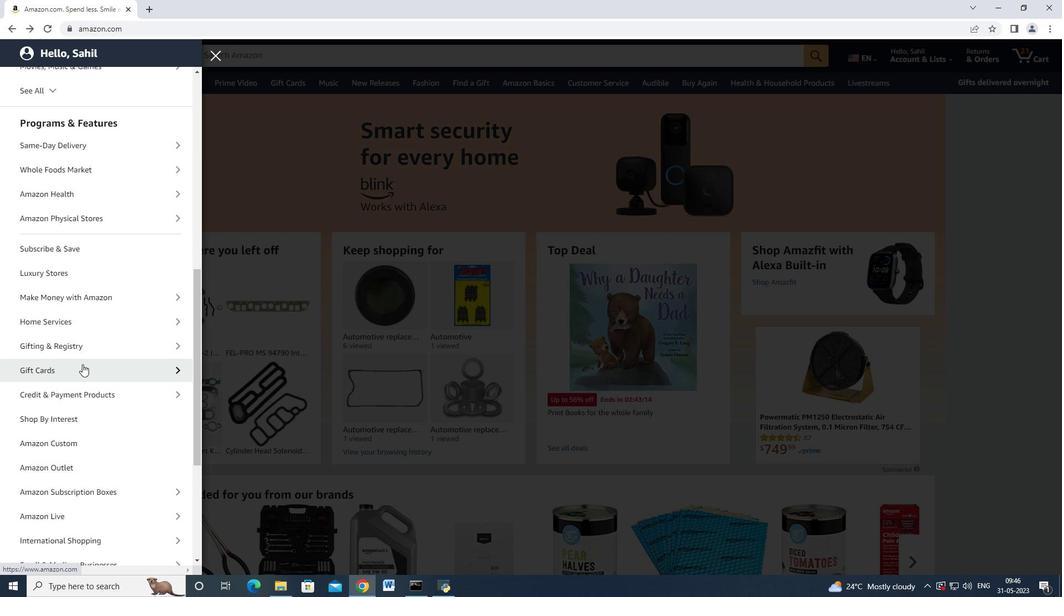 
Action: Mouse scrolled (82, 365) with delta (0, 0)
Screenshot: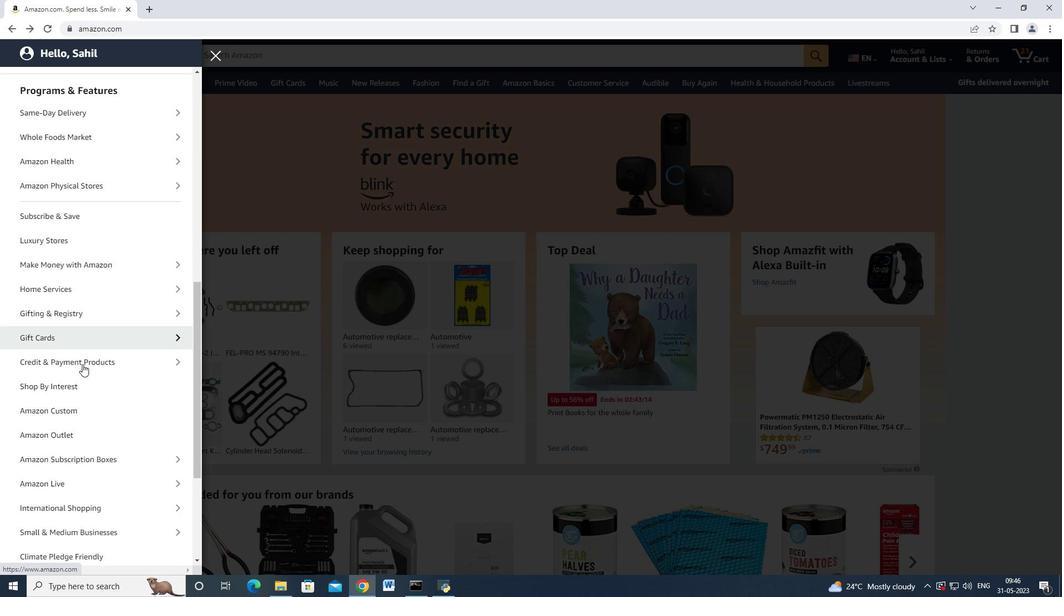 
Action: Mouse scrolled (82, 365) with delta (0, 0)
Screenshot: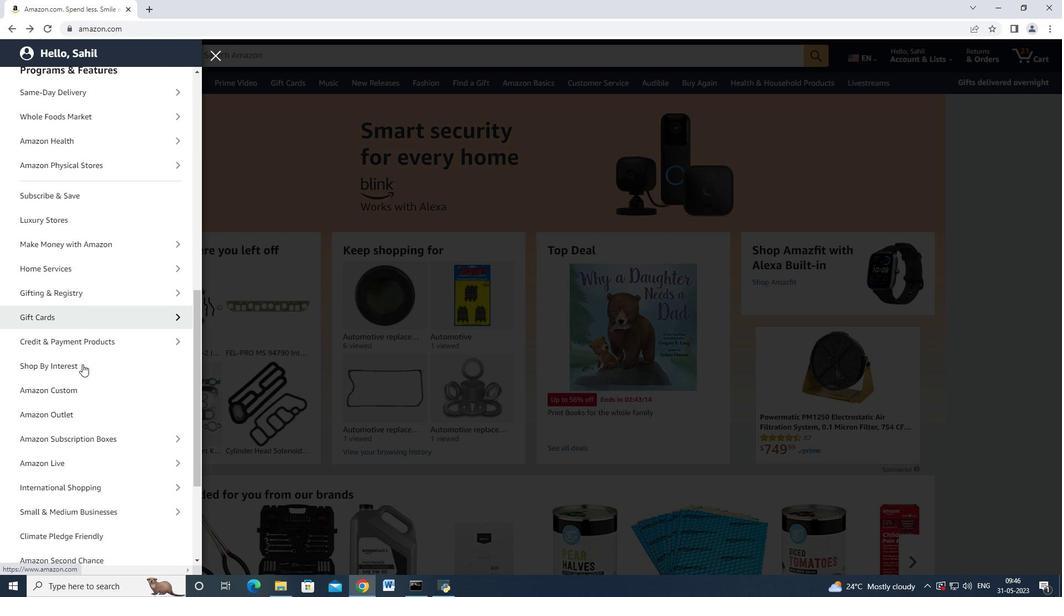
Action: Mouse scrolled (82, 365) with delta (0, 0)
Screenshot: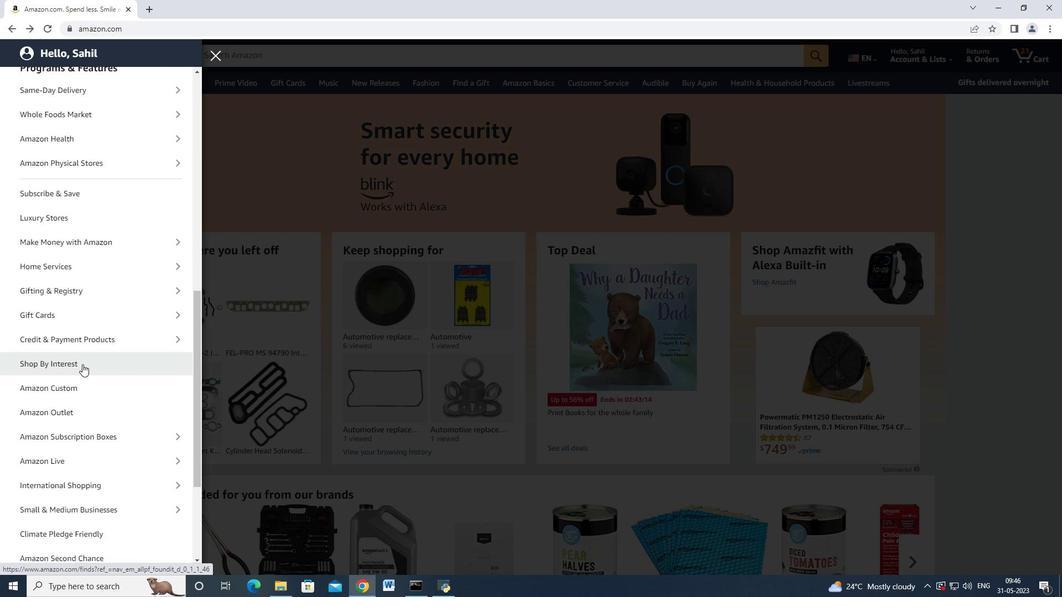 
Action: Mouse moved to (77, 198)
Screenshot: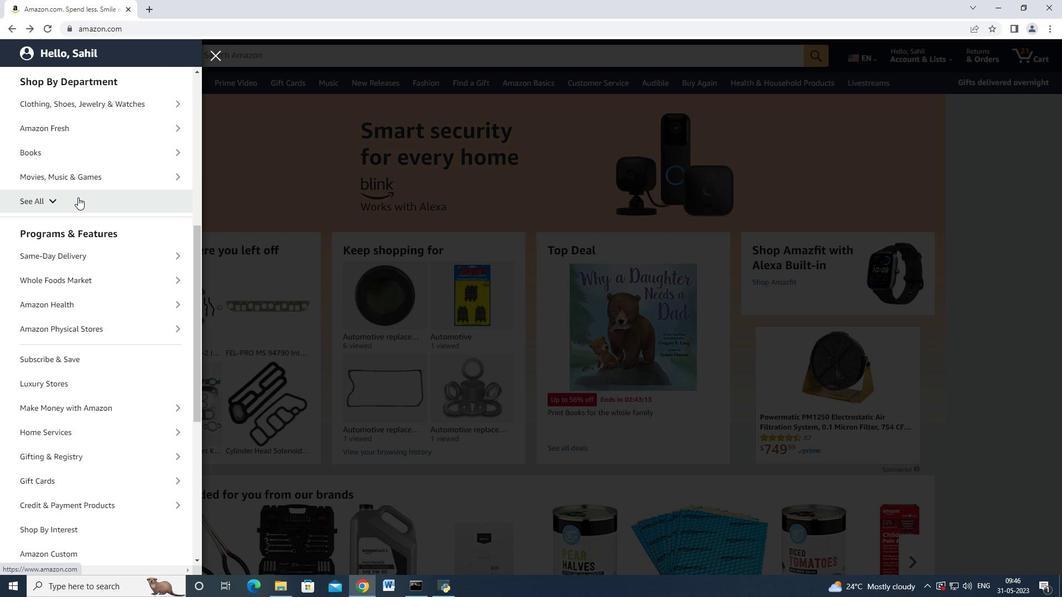 
Action: Mouse pressed left at (77, 198)
Screenshot: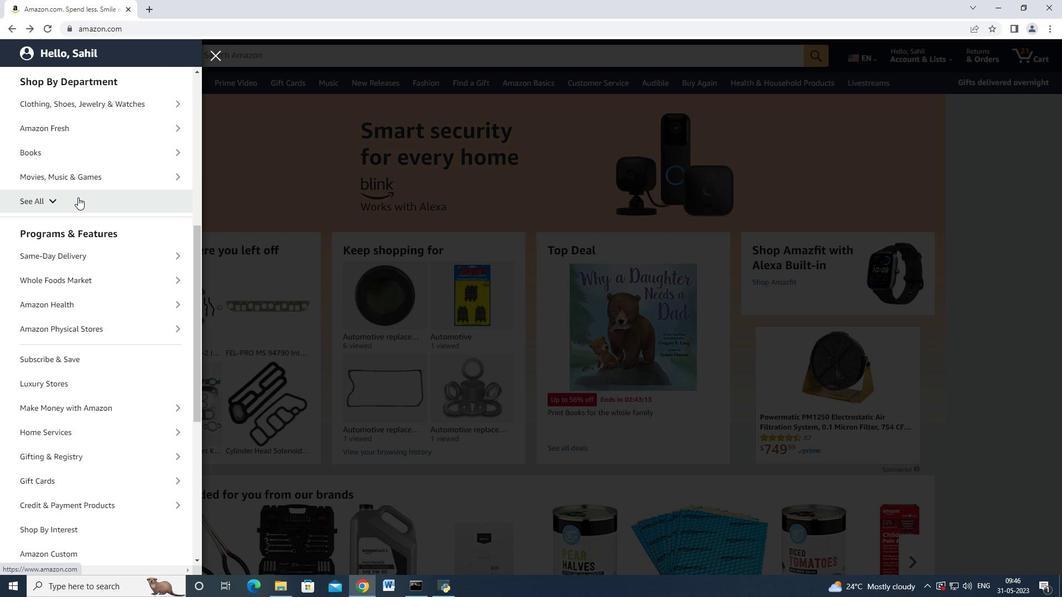 
Action: Mouse moved to (84, 224)
Screenshot: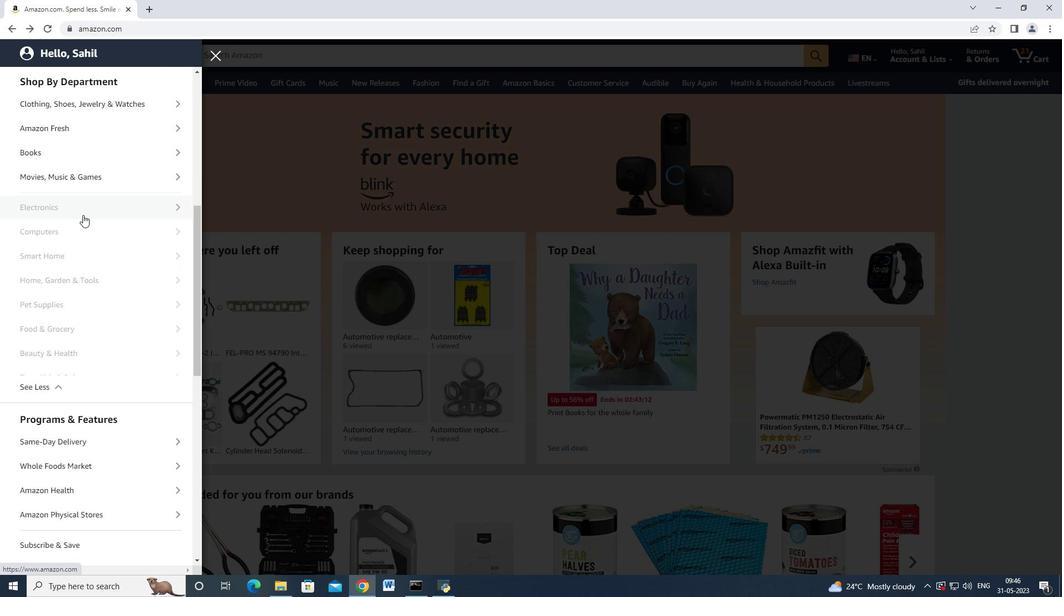 
Action: Mouse scrolled (84, 223) with delta (0, 0)
Screenshot: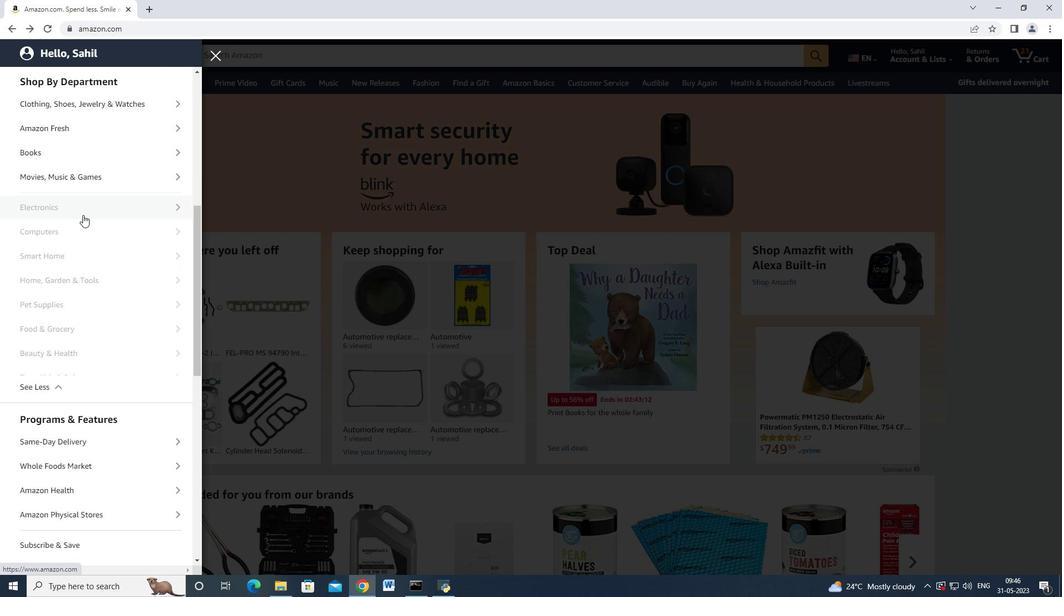 
Action: Mouse moved to (84, 224)
Screenshot: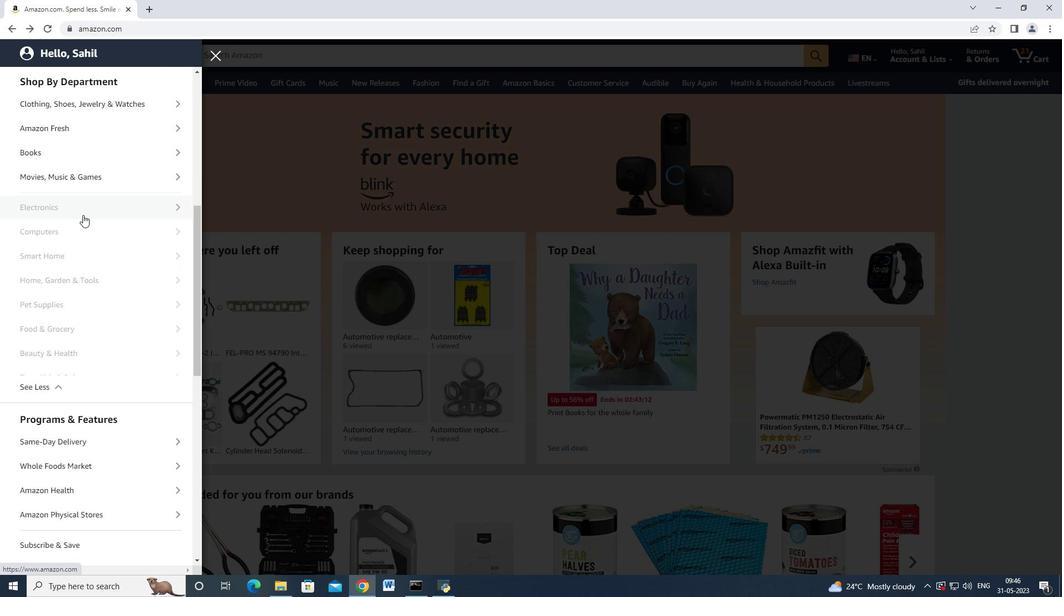 
Action: Mouse scrolled (84, 224) with delta (0, 0)
Screenshot: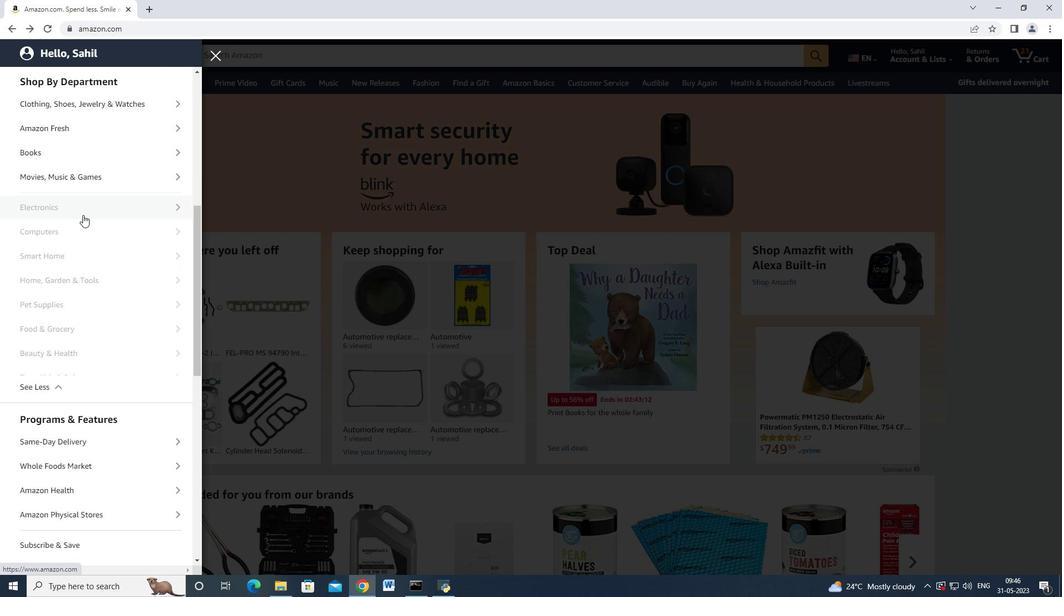 
Action: Mouse moved to (84, 225)
Screenshot: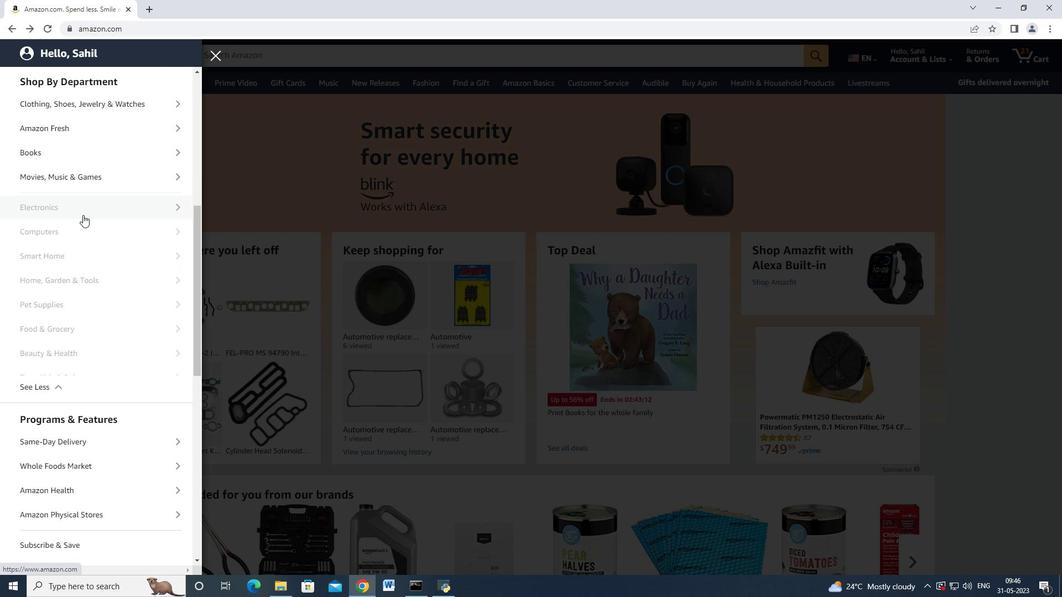 
Action: Mouse scrolled (84, 224) with delta (0, 0)
Screenshot: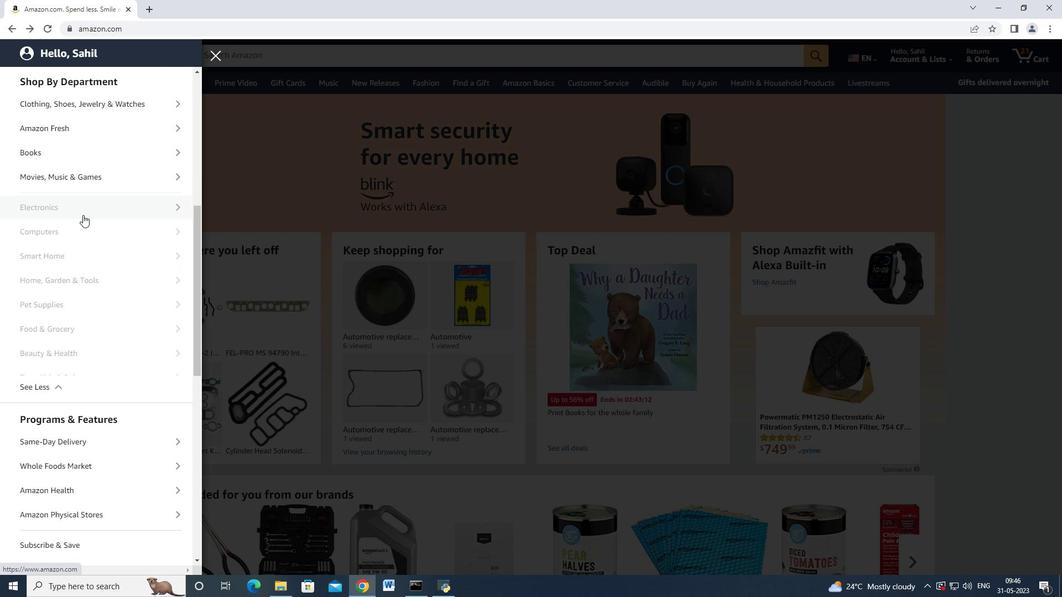 
Action: Mouse scrolled (84, 224) with delta (0, 0)
Screenshot: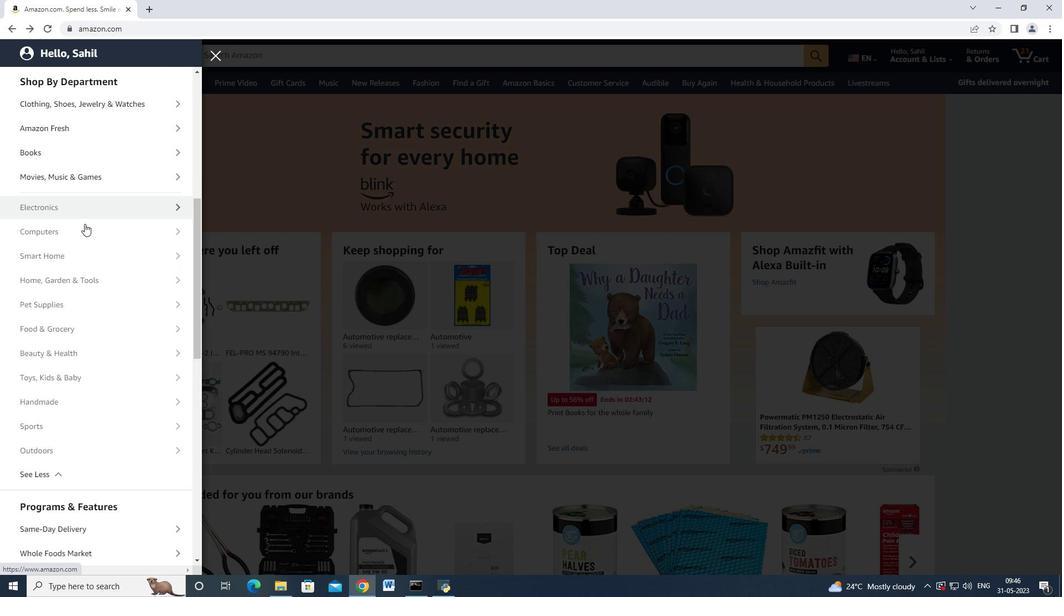 
Action: Mouse scrolled (84, 224) with delta (0, 0)
Screenshot: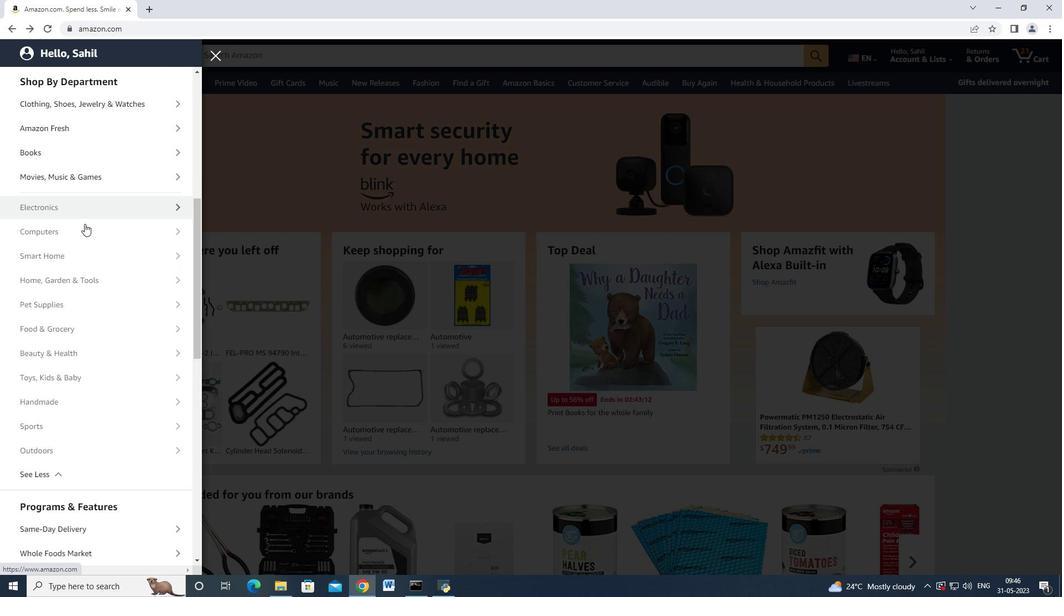 
Action: Mouse scrolled (84, 224) with delta (0, 0)
Screenshot: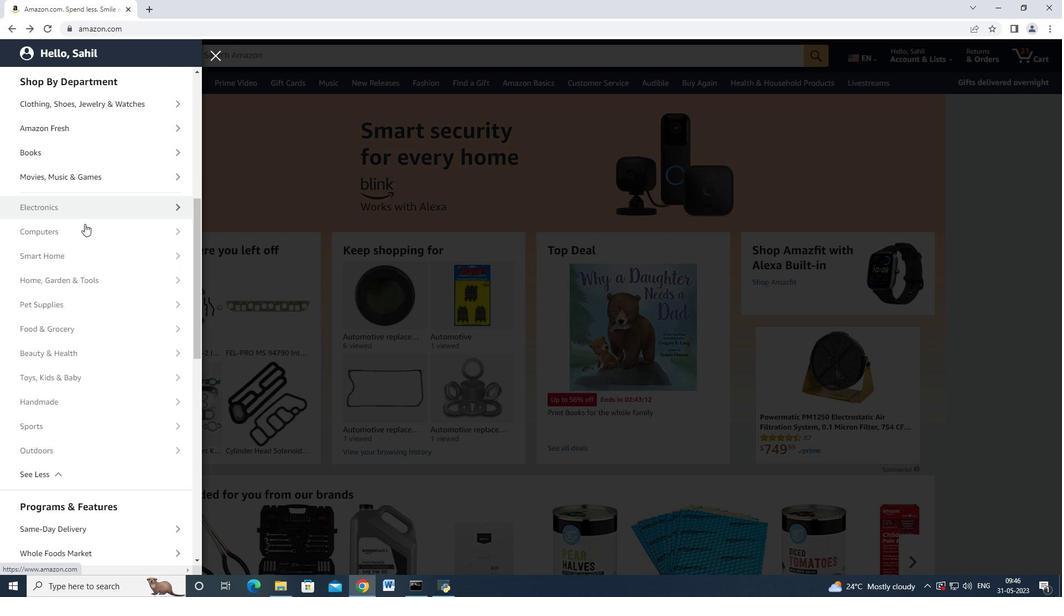 
Action: Mouse moved to (104, 135)
Screenshot: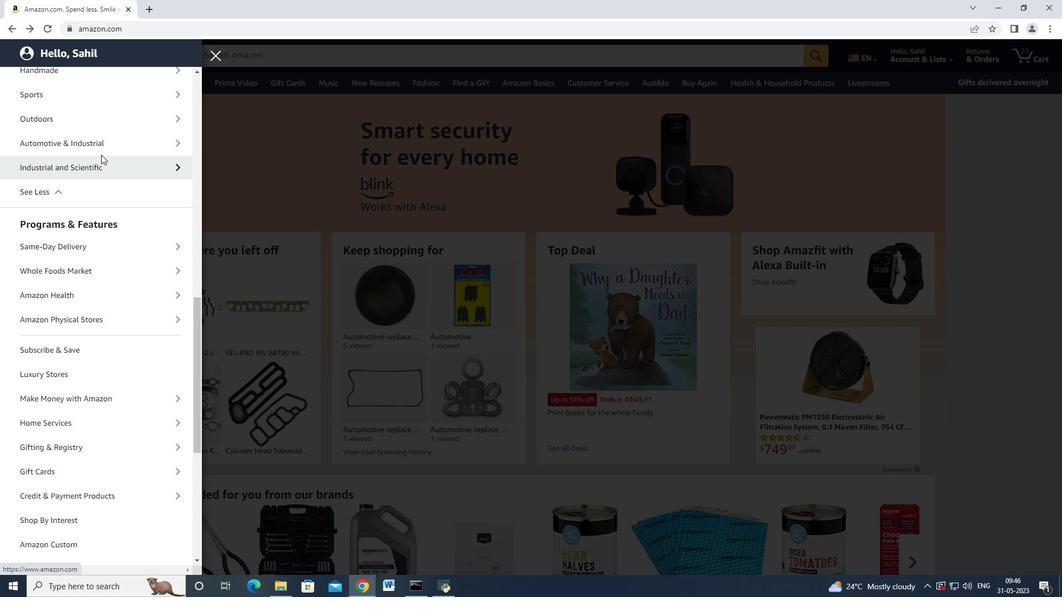 
Action: Mouse pressed left at (104, 135)
Screenshot: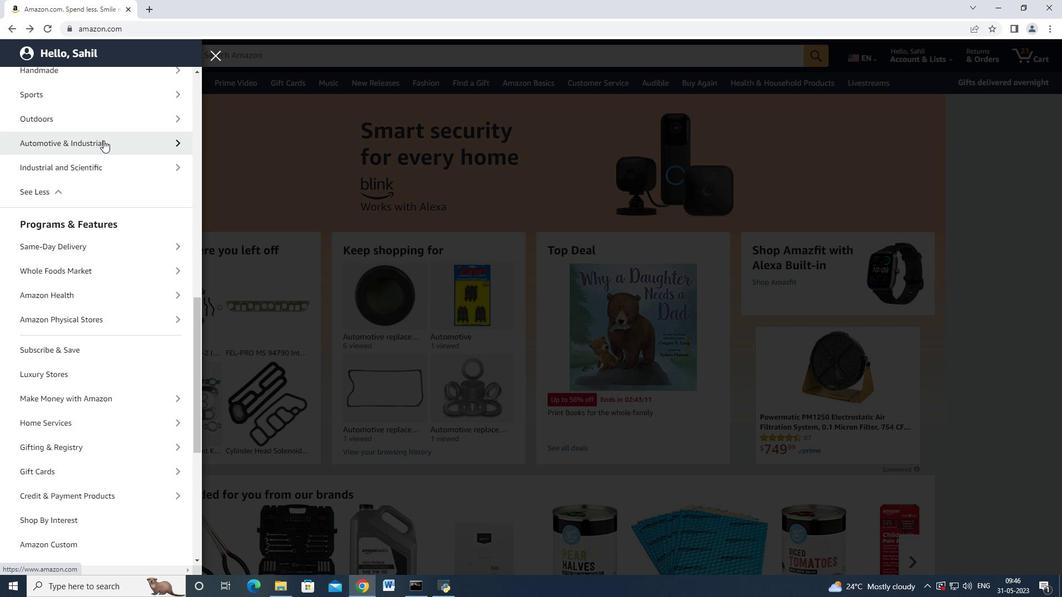 
Action: Mouse moved to (47, 28)
Screenshot: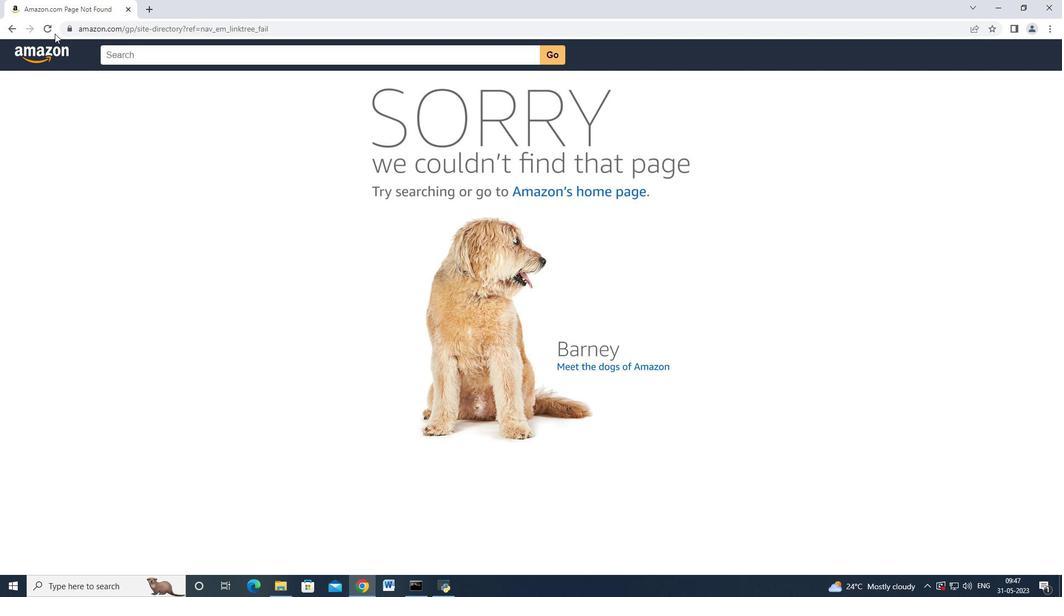 
Action: Mouse pressed left at (47, 28)
Screenshot: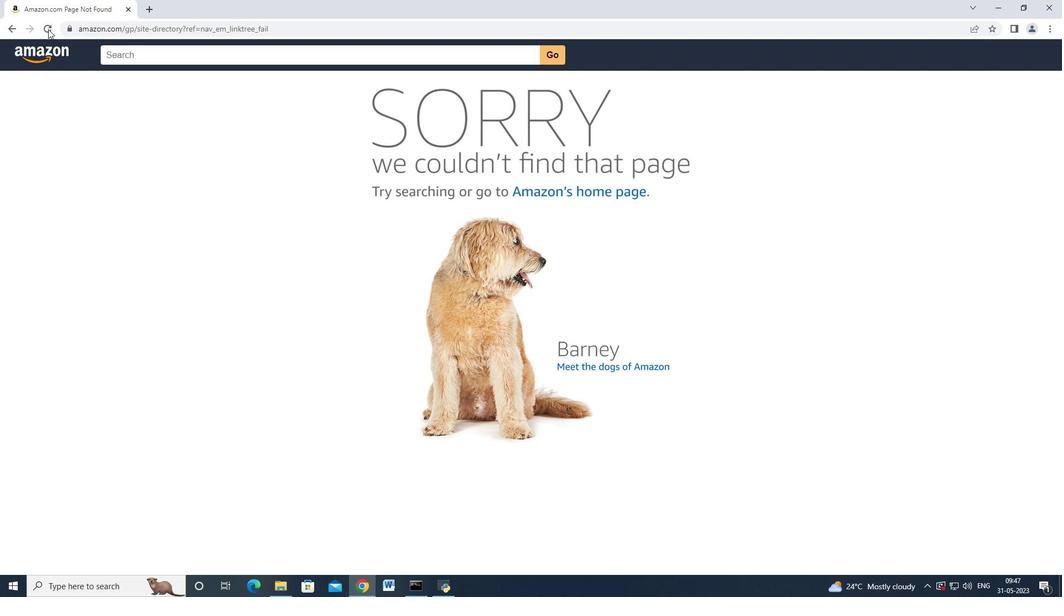 
Action: Mouse moved to (11, 32)
Screenshot: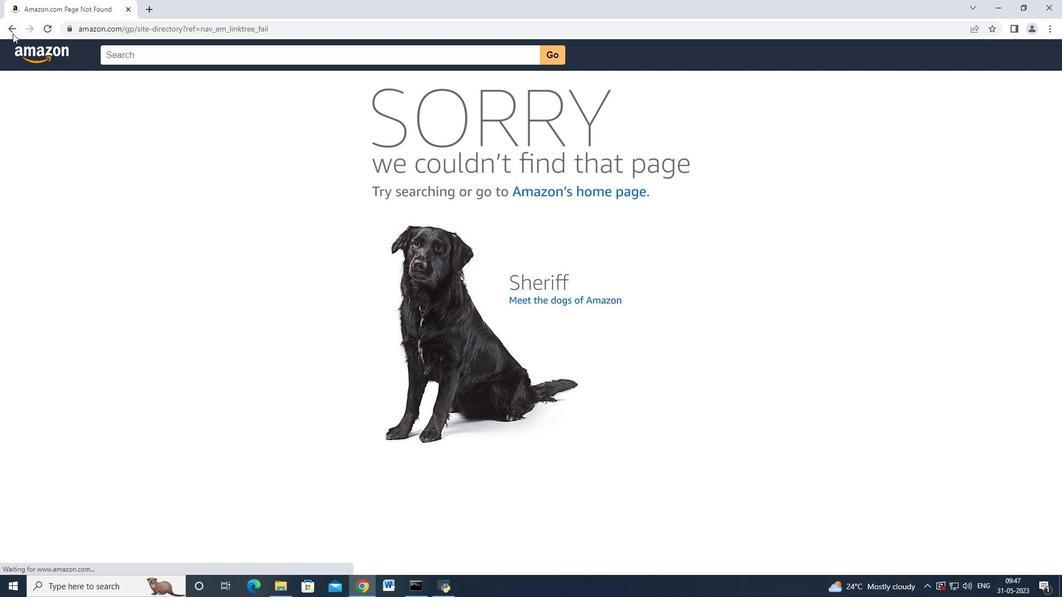 
Action: Mouse pressed left at (11, 32)
Screenshot: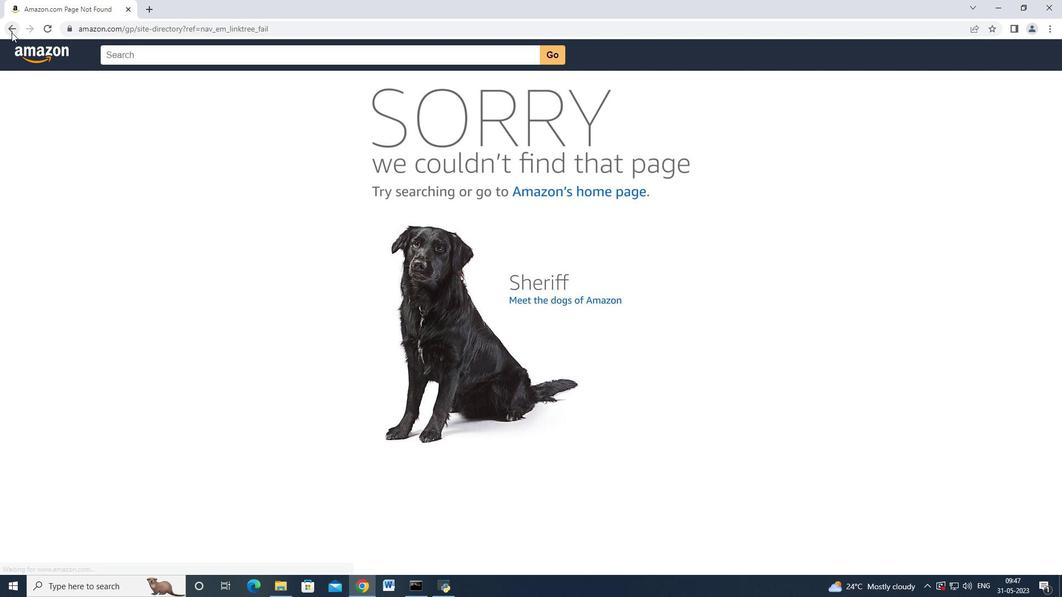 
Action: Mouse moved to (25, 79)
Screenshot: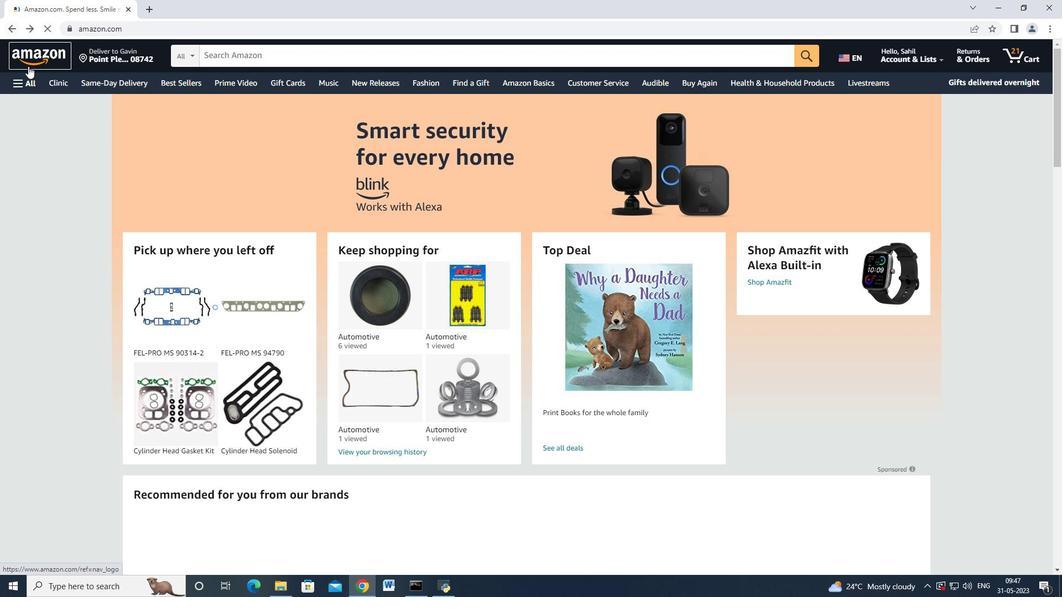 
Action: Mouse pressed left at (25, 79)
Screenshot: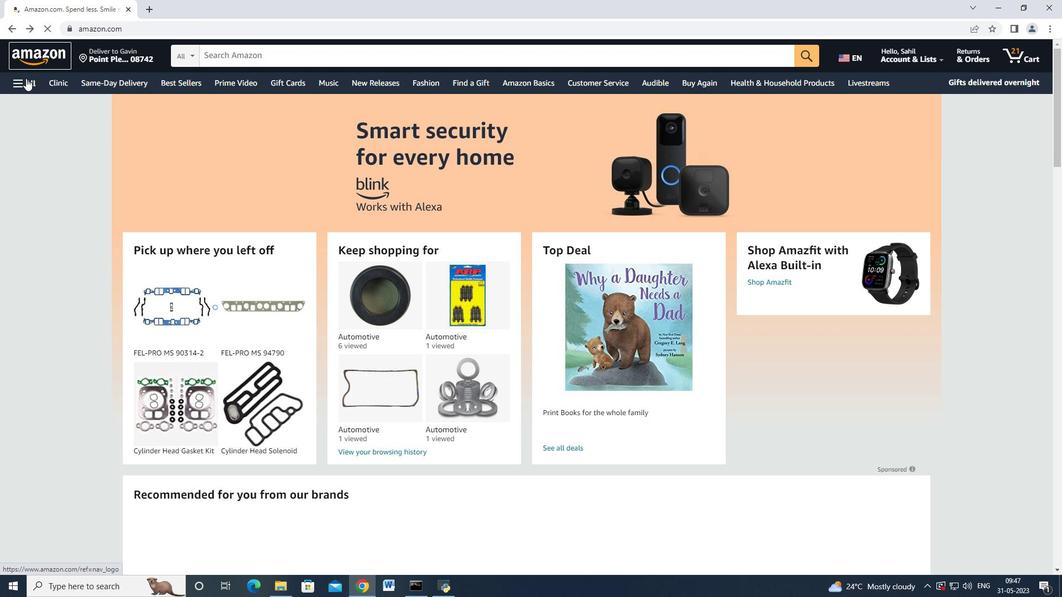 
Action: Mouse moved to (31, 106)
Screenshot: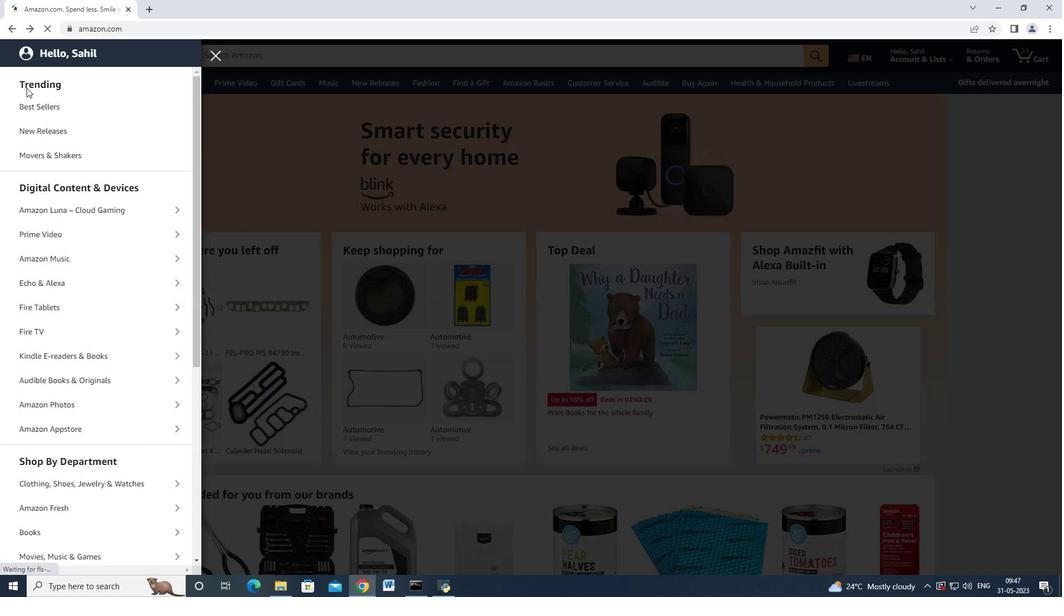 
Action: Mouse scrolled (31, 106) with delta (0, 0)
Screenshot: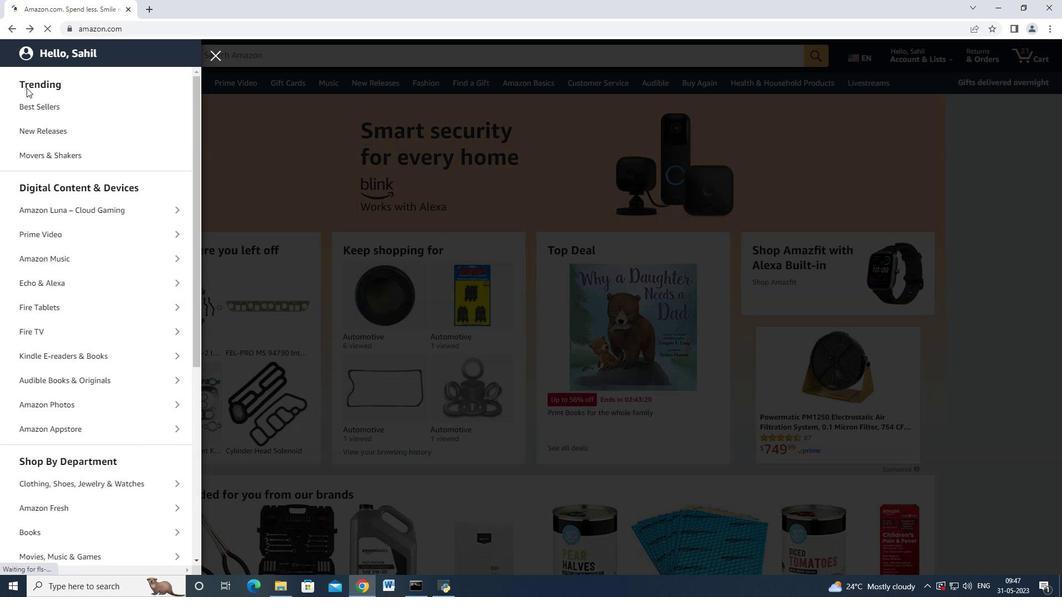 
Action: Mouse moved to (30, 110)
Screenshot: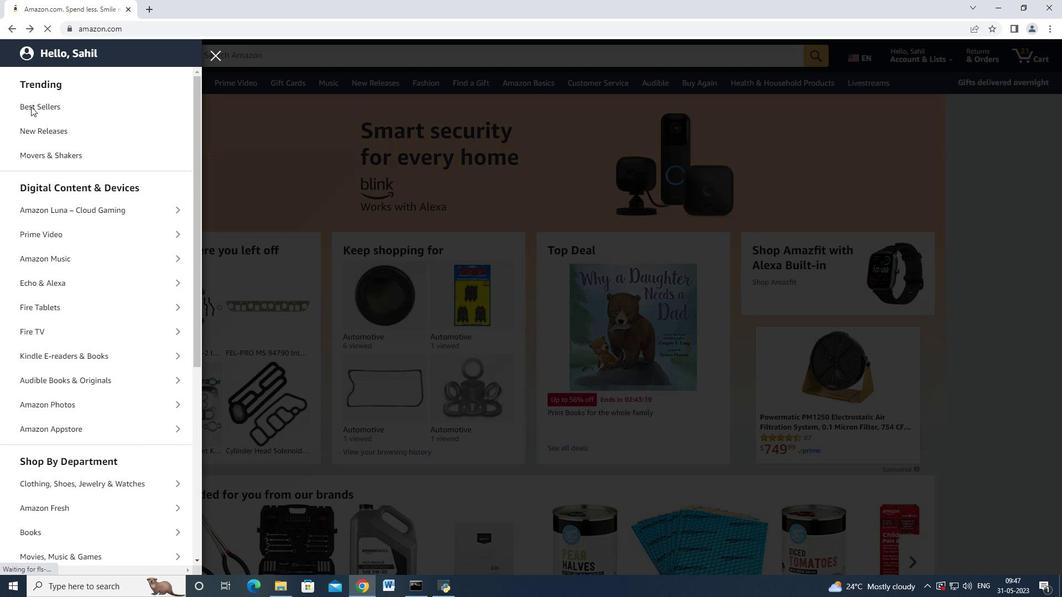 
Action: Mouse scrolled (30, 109) with delta (0, 0)
Screenshot: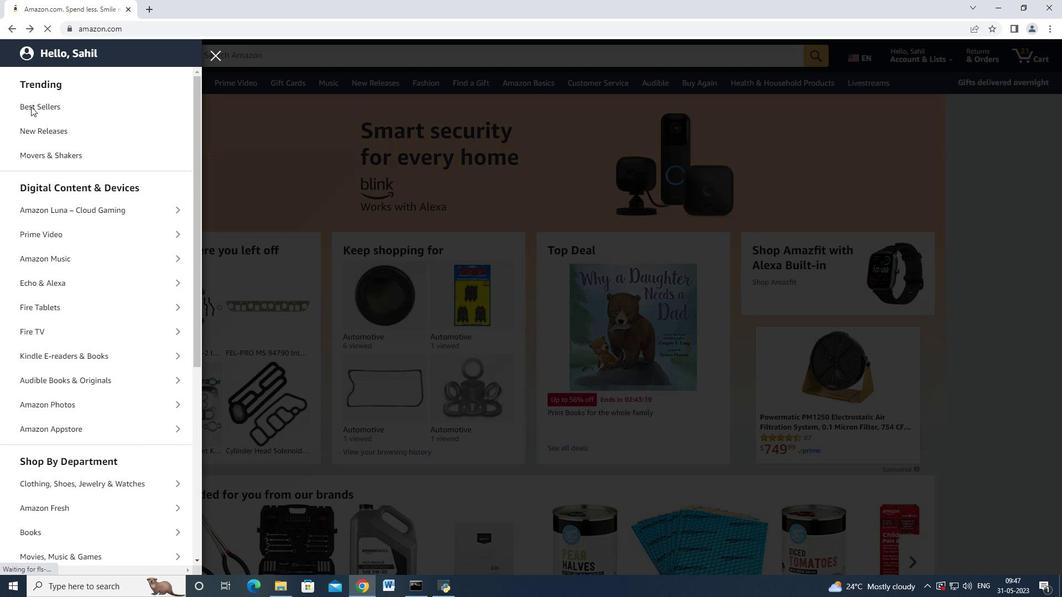 
Action: Mouse moved to (30, 111)
Screenshot: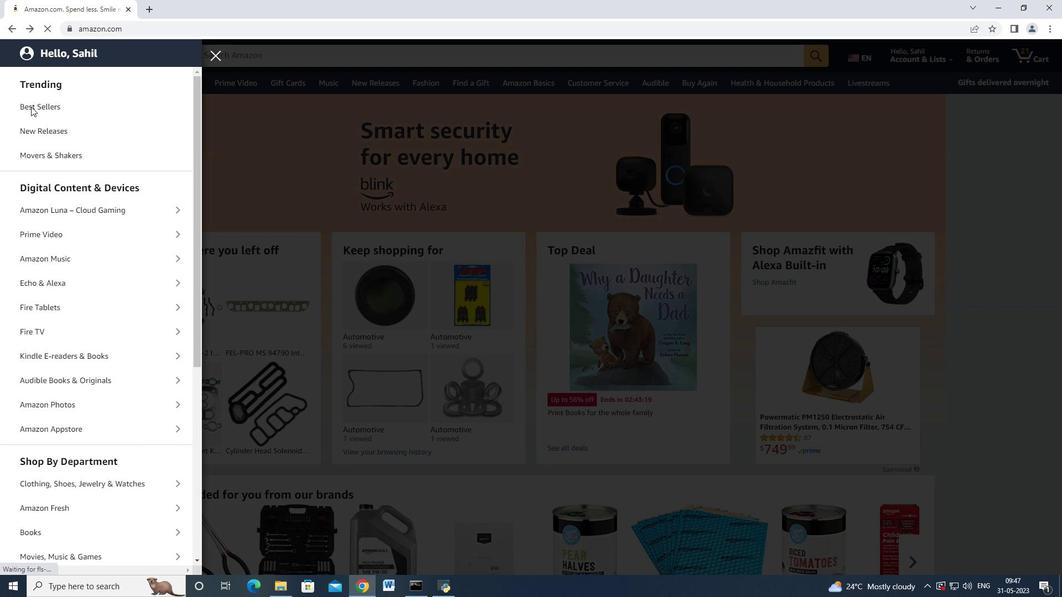 
Action: Mouse scrolled (30, 111) with delta (0, 0)
Screenshot: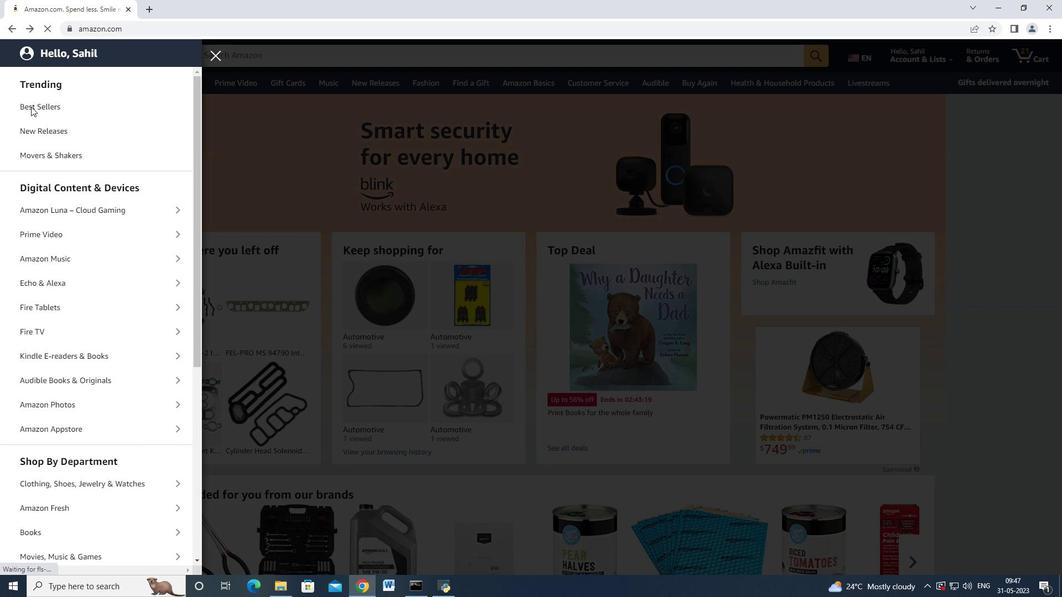 
Action: Mouse moved to (63, 408)
Screenshot: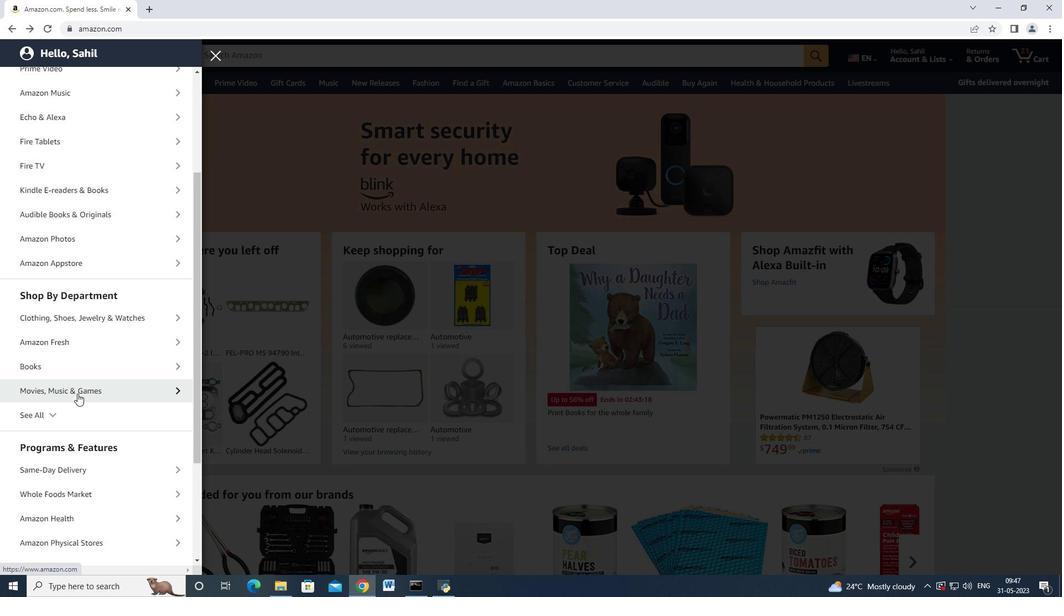 
Action: Mouse pressed left at (63, 408)
Screenshot: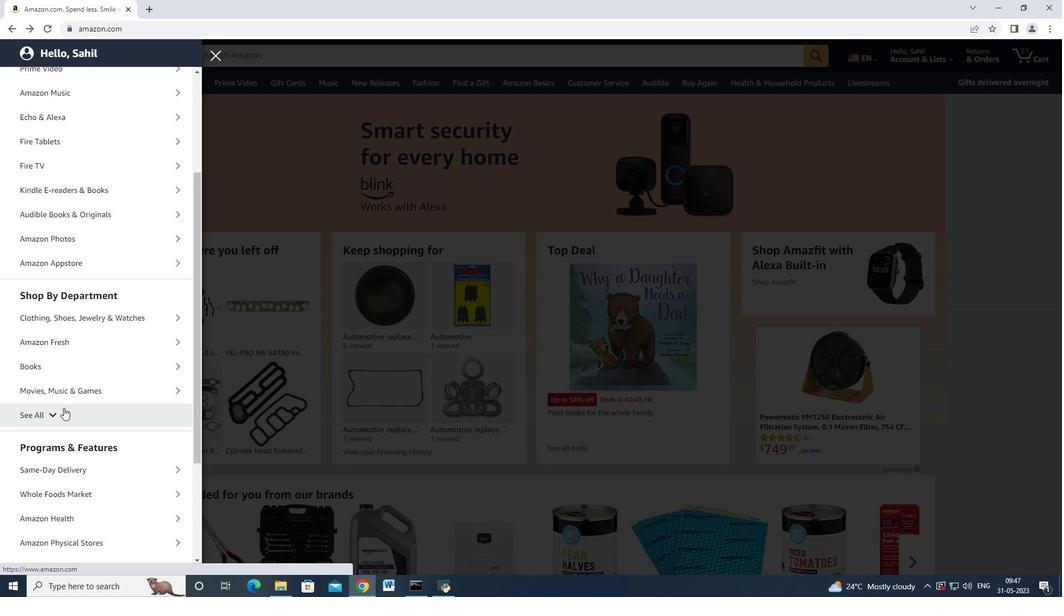 
Action: Mouse moved to (69, 399)
Screenshot: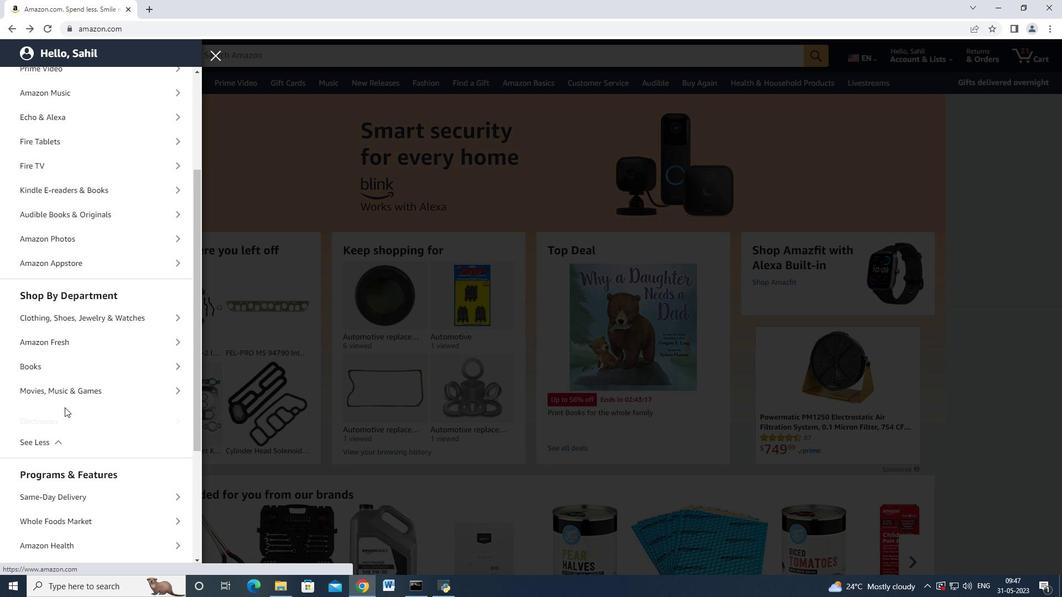 
Action: Mouse scrolled (66, 404) with delta (0, 0)
Screenshot: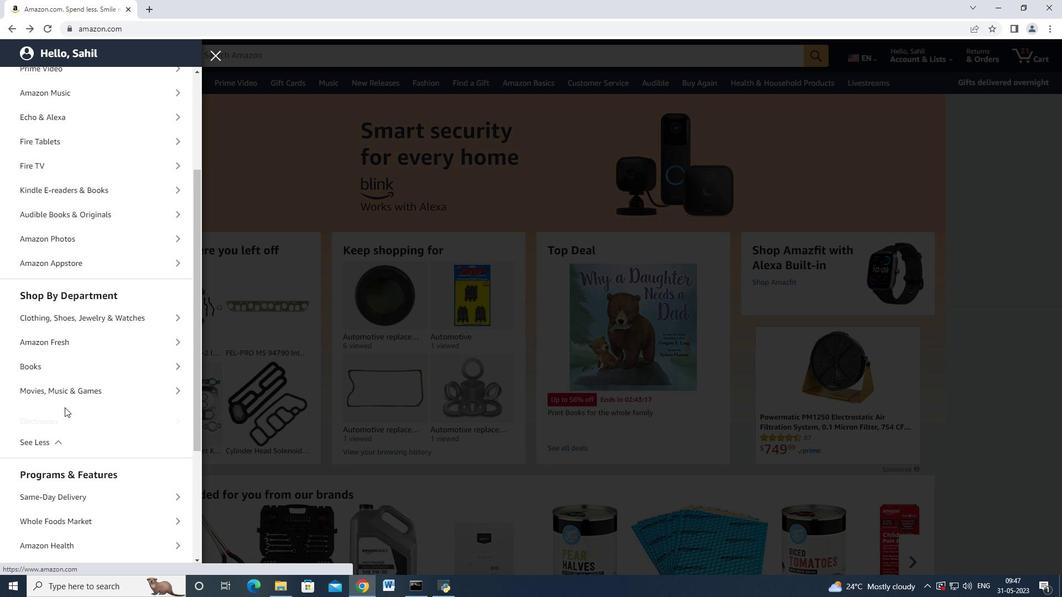 
Action: Mouse scrolled (69, 399) with delta (0, 0)
Screenshot: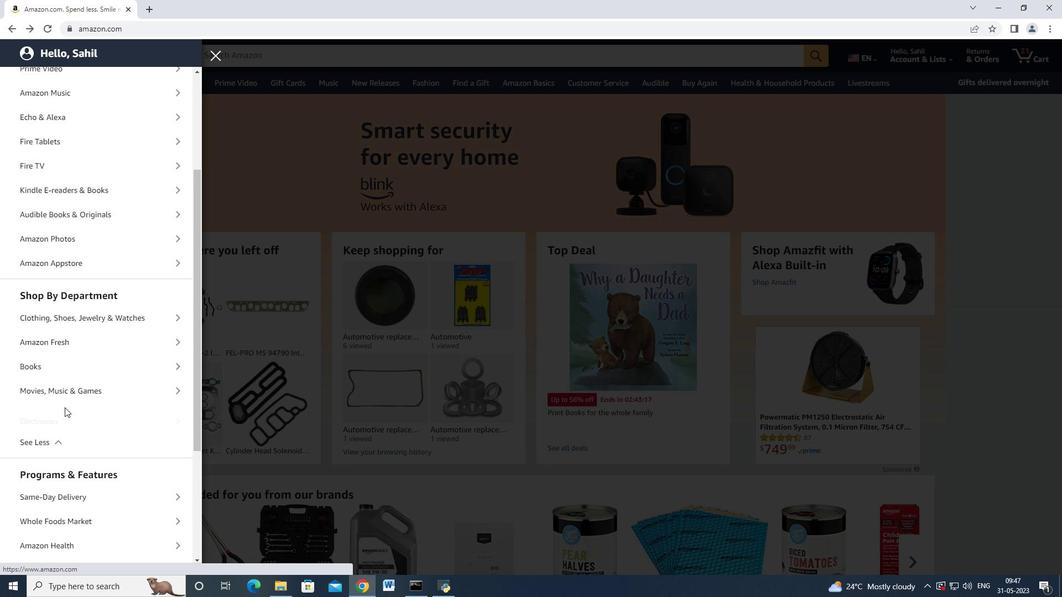 
Action: Mouse moved to (70, 399)
Screenshot: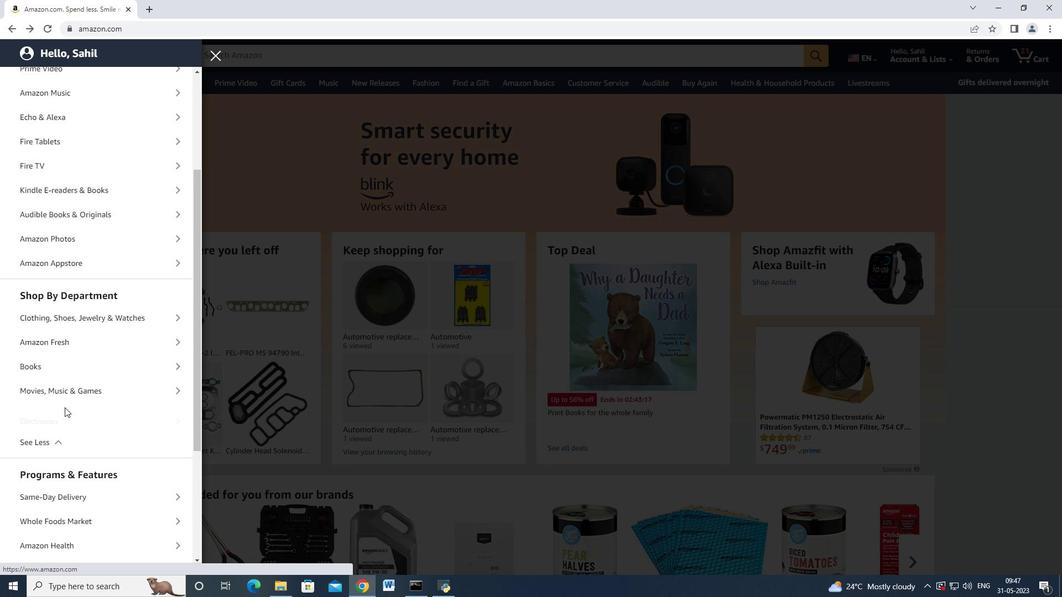 
Action: Mouse scrolled (70, 399) with delta (0, 0)
Screenshot: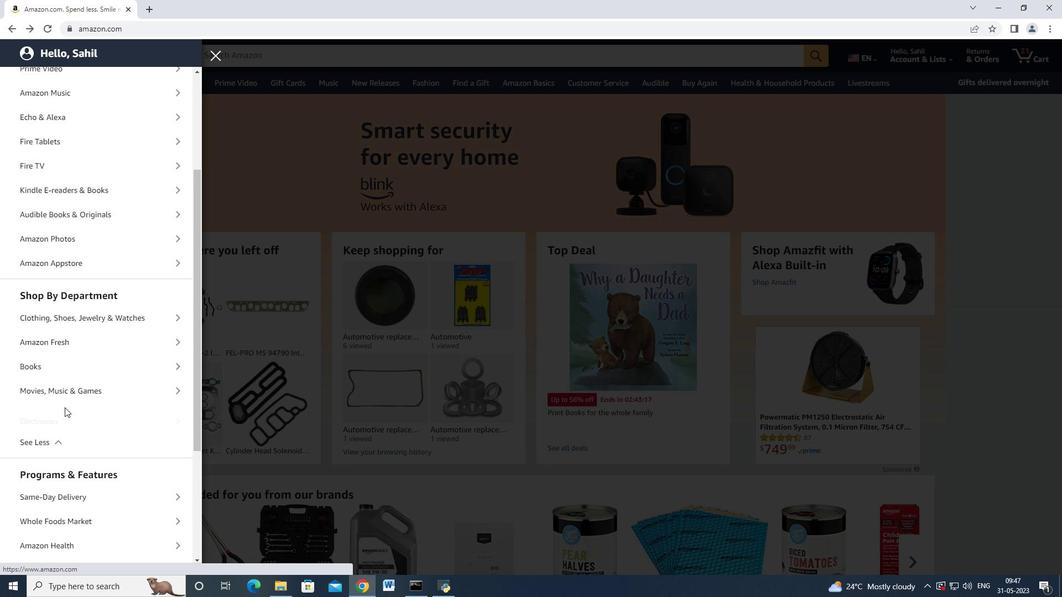 
Action: Mouse scrolled (70, 399) with delta (0, 0)
Screenshot: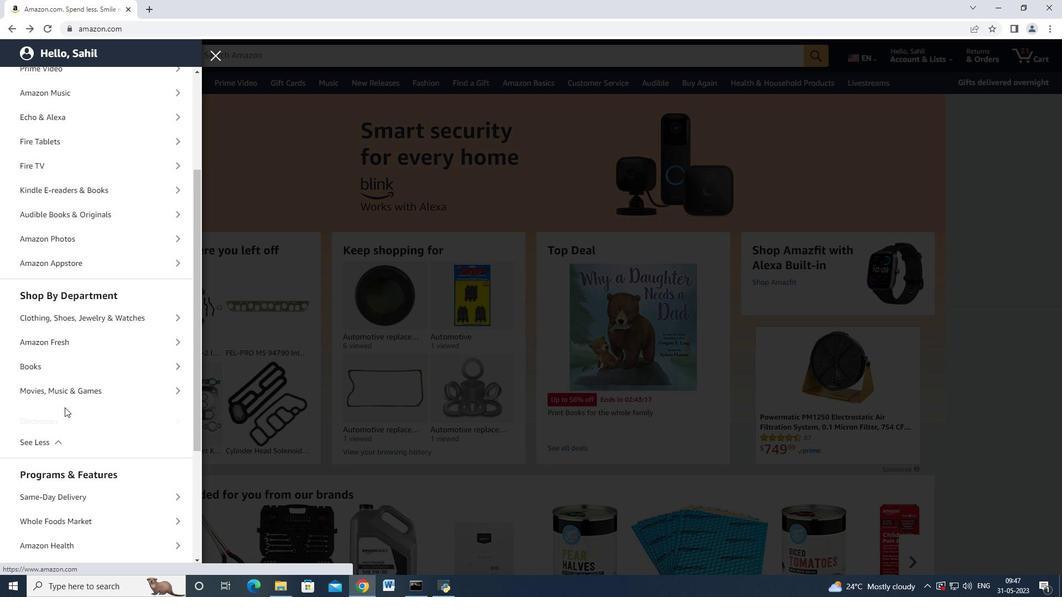 
Action: Mouse scrolled (70, 399) with delta (0, 0)
Screenshot: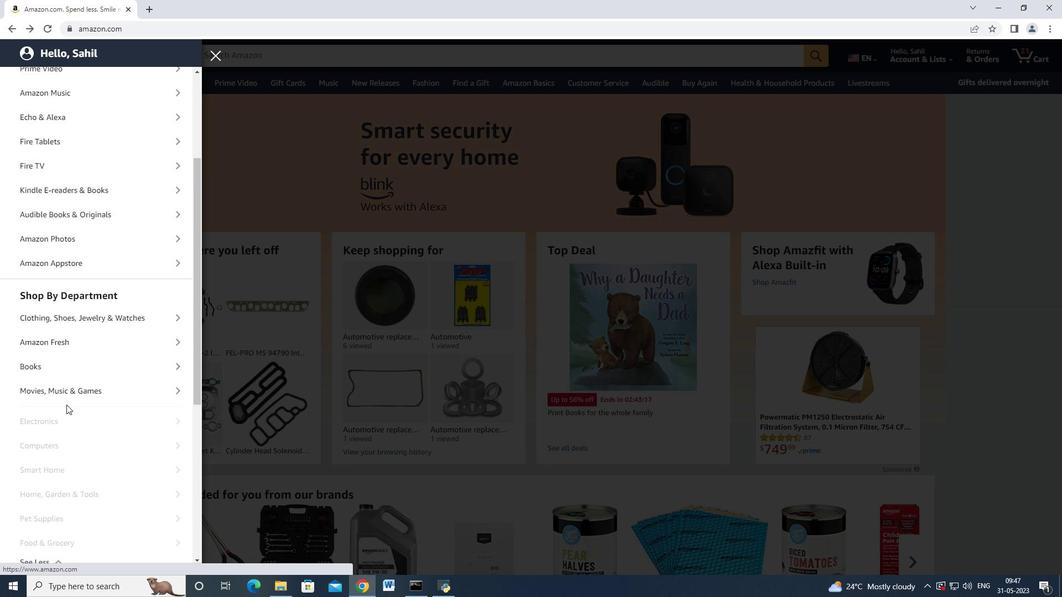 
Action: Mouse moved to (70, 399)
Screenshot: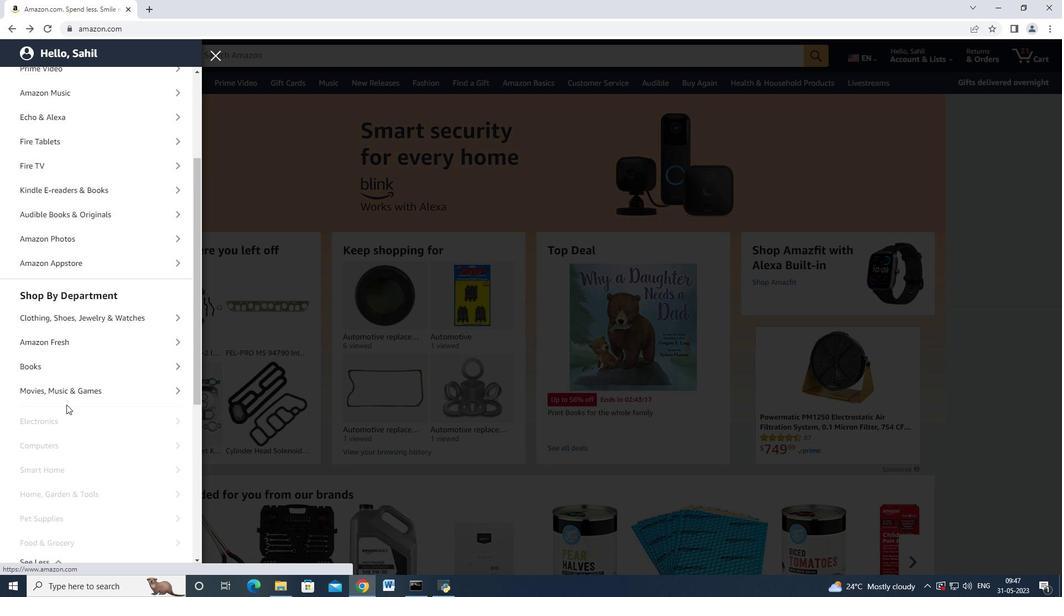 
Action: Mouse scrolled (70, 398) with delta (0, 0)
Screenshot: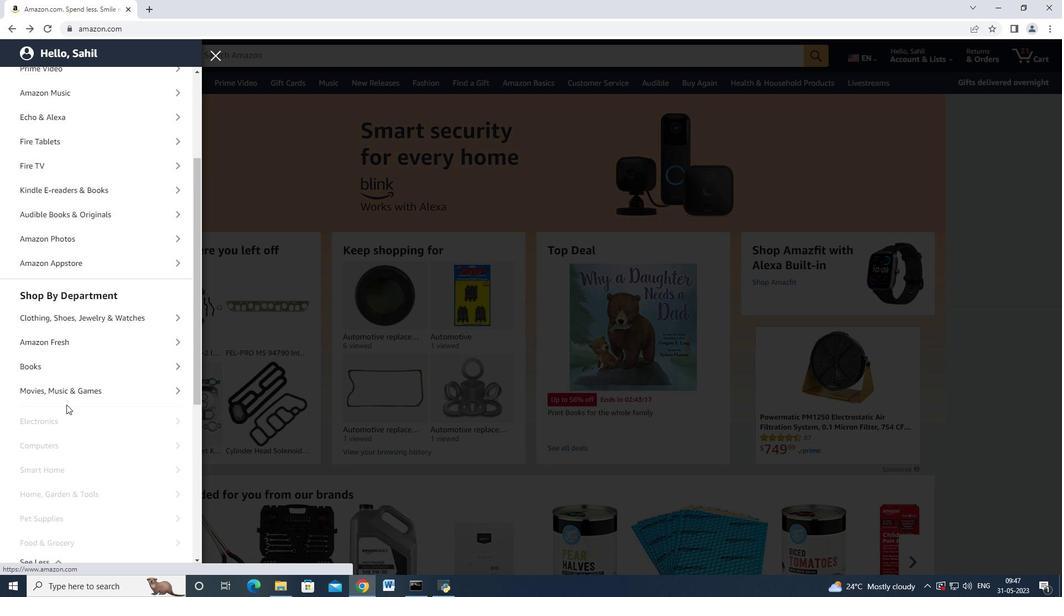 
Action: Mouse moved to (70, 398)
Screenshot: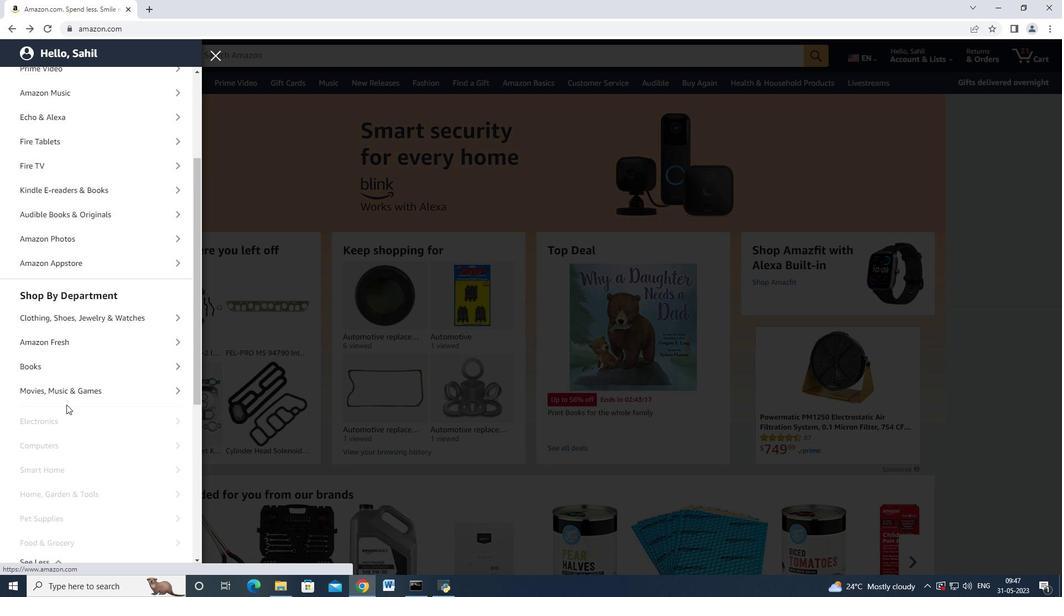 
Action: Mouse scrolled (70, 398) with delta (0, 0)
Screenshot: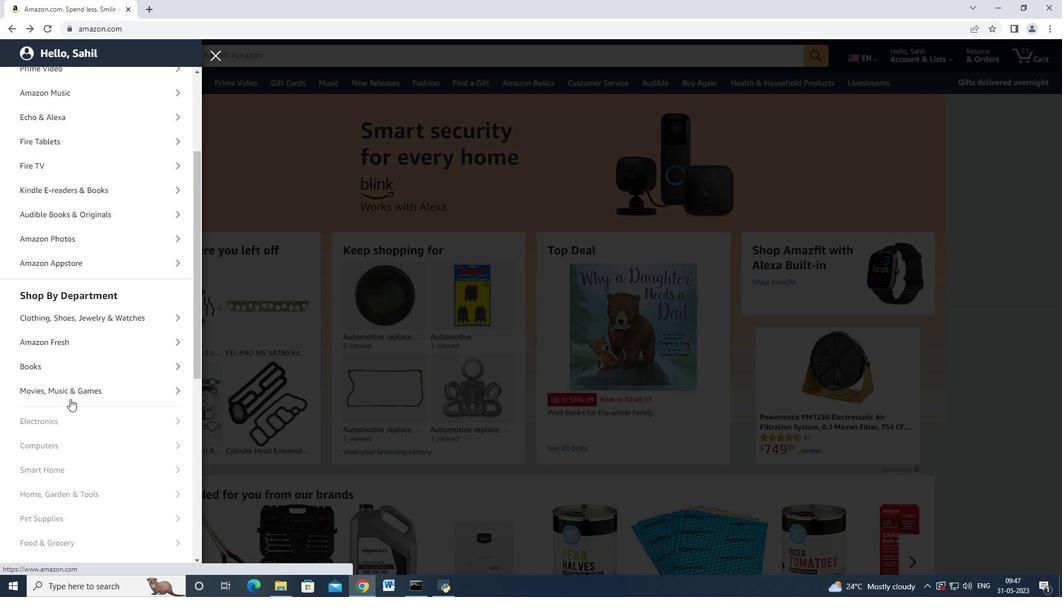 
Action: Mouse moved to (69, 397)
Screenshot: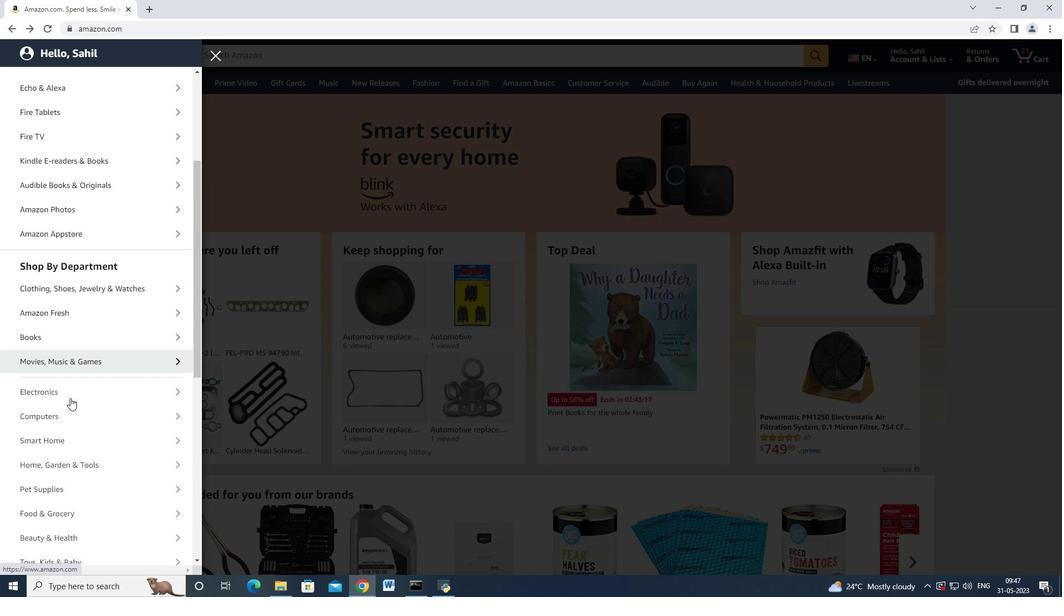 
Action: Mouse scrolled (69, 396) with delta (0, 0)
Screenshot: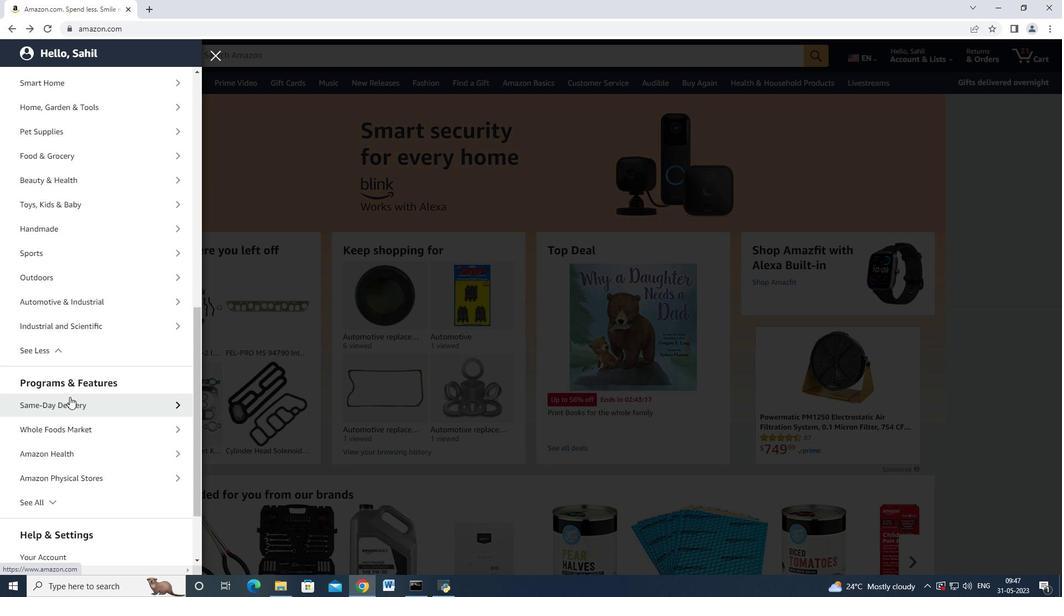 
Action: Mouse scrolled (69, 396) with delta (0, 0)
Screenshot: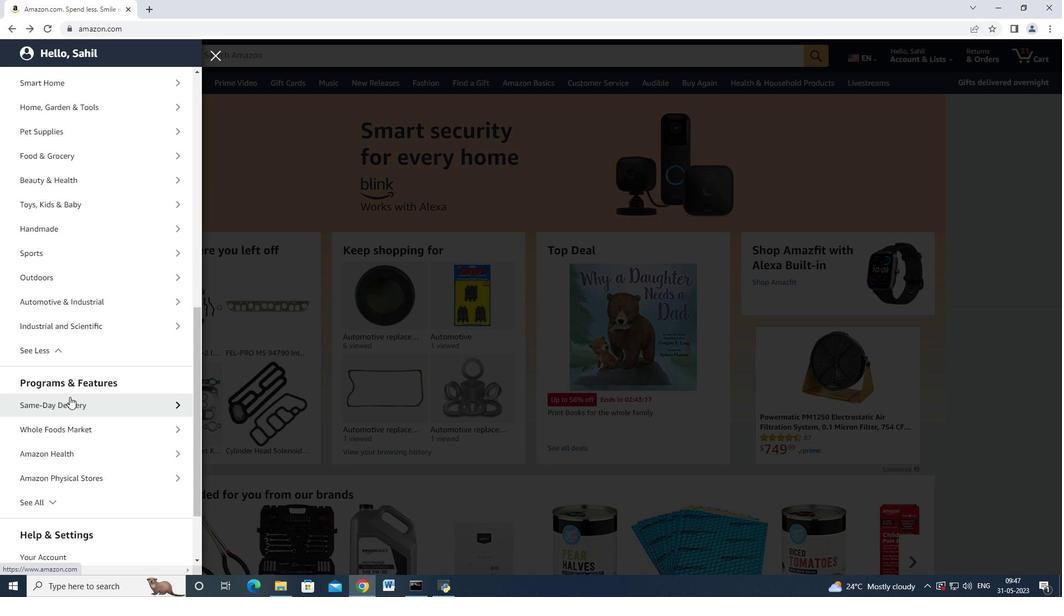 
Action: Mouse moved to (95, 215)
Screenshot: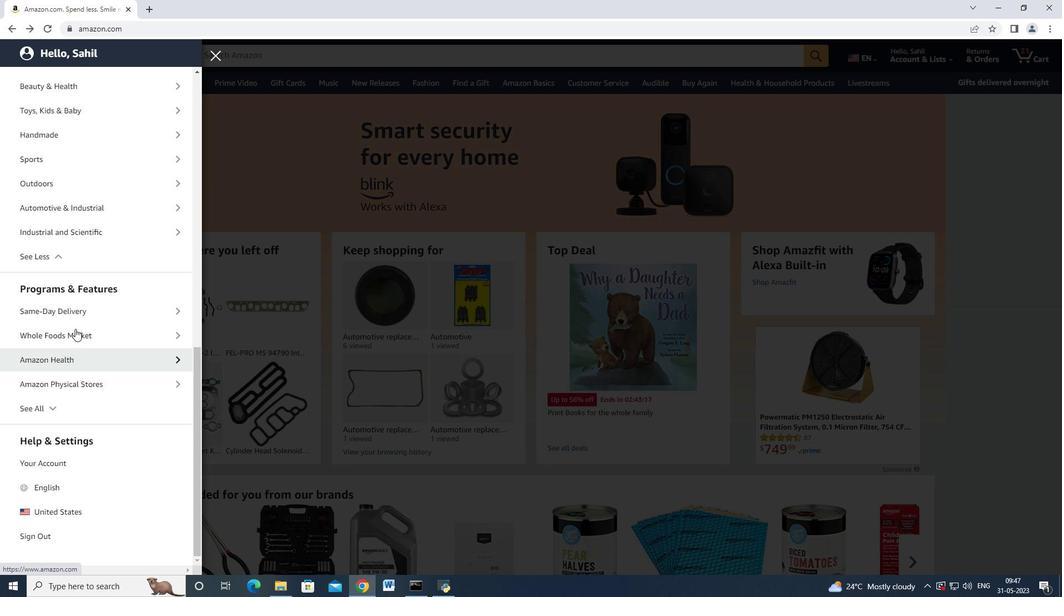 
Action: Mouse pressed left at (95, 215)
Screenshot: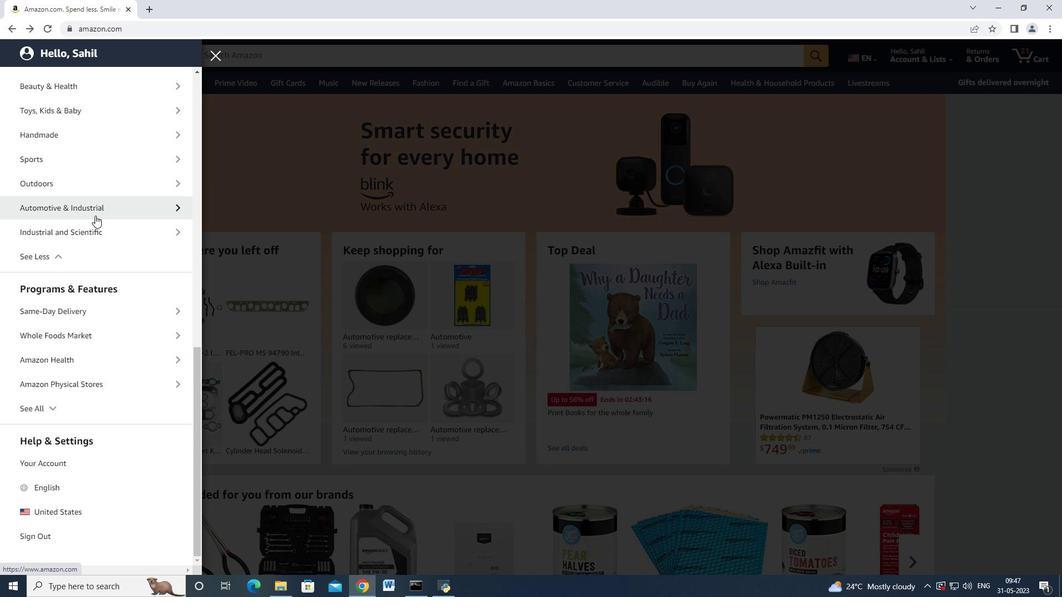 
Action: Mouse moved to (101, 127)
Screenshot: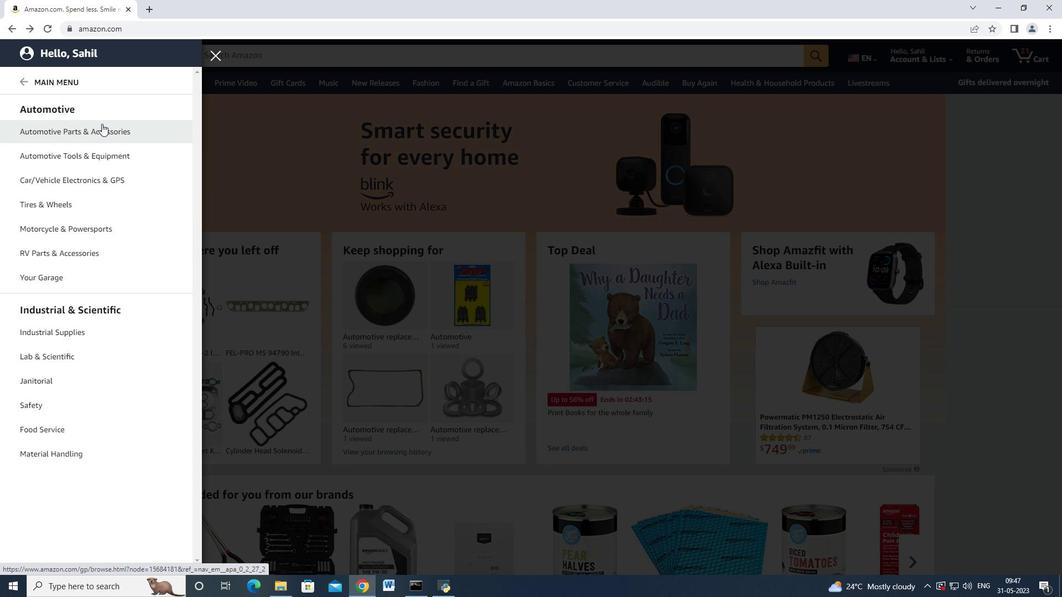 
Action: Mouse pressed left at (101, 127)
Screenshot: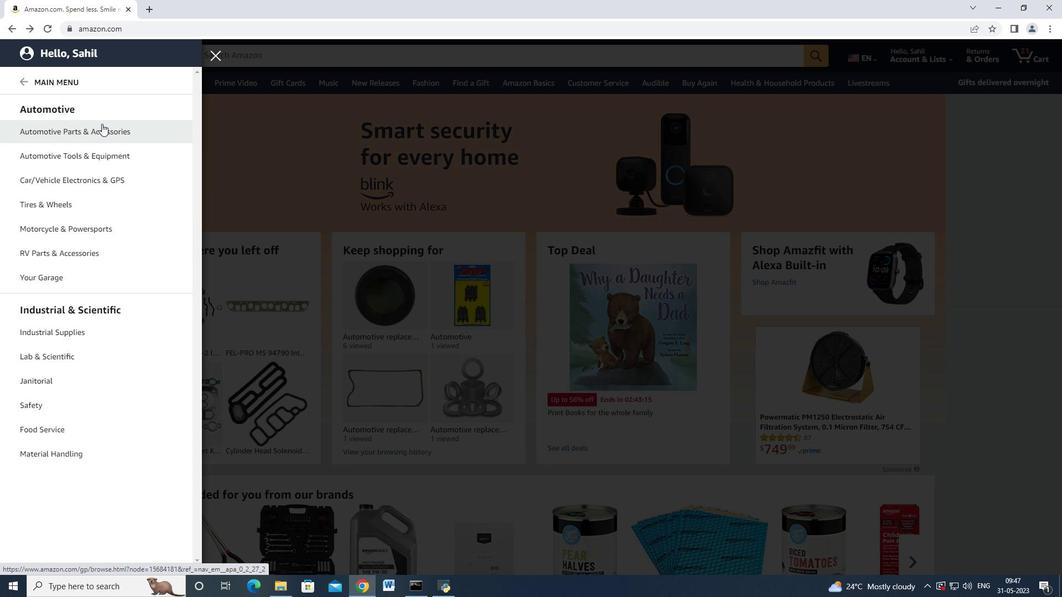 
Action: Mouse moved to (191, 104)
Screenshot: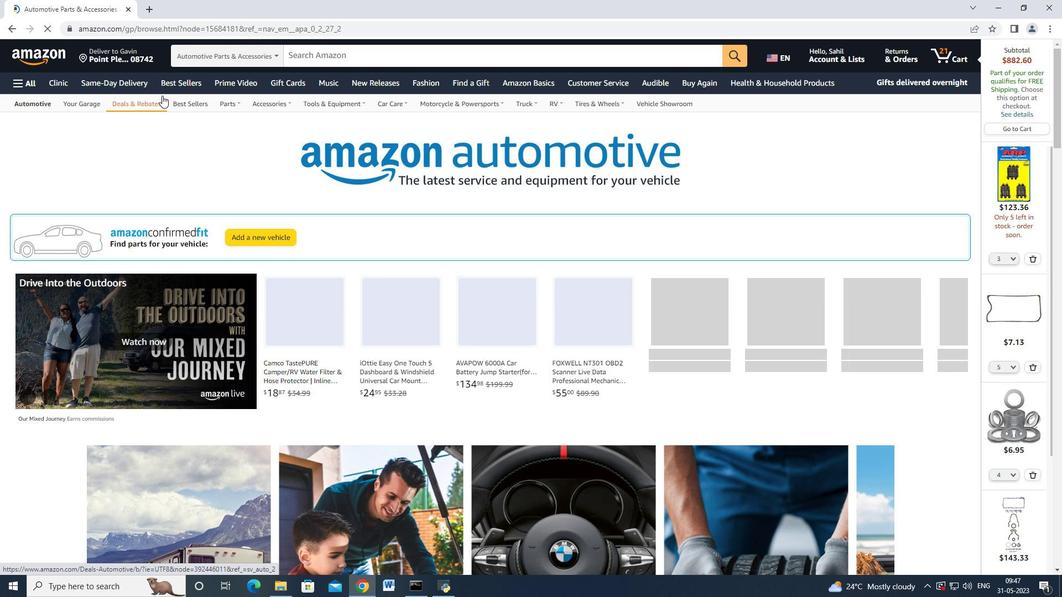 
Action: Mouse pressed left at (191, 104)
Screenshot: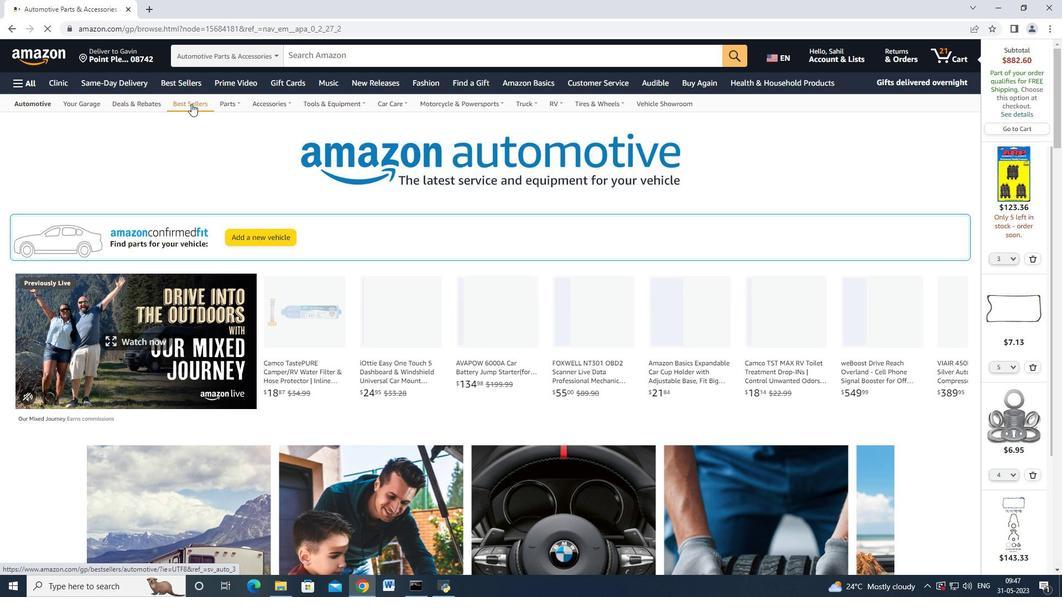 
Action: Mouse moved to (36, 231)
Screenshot: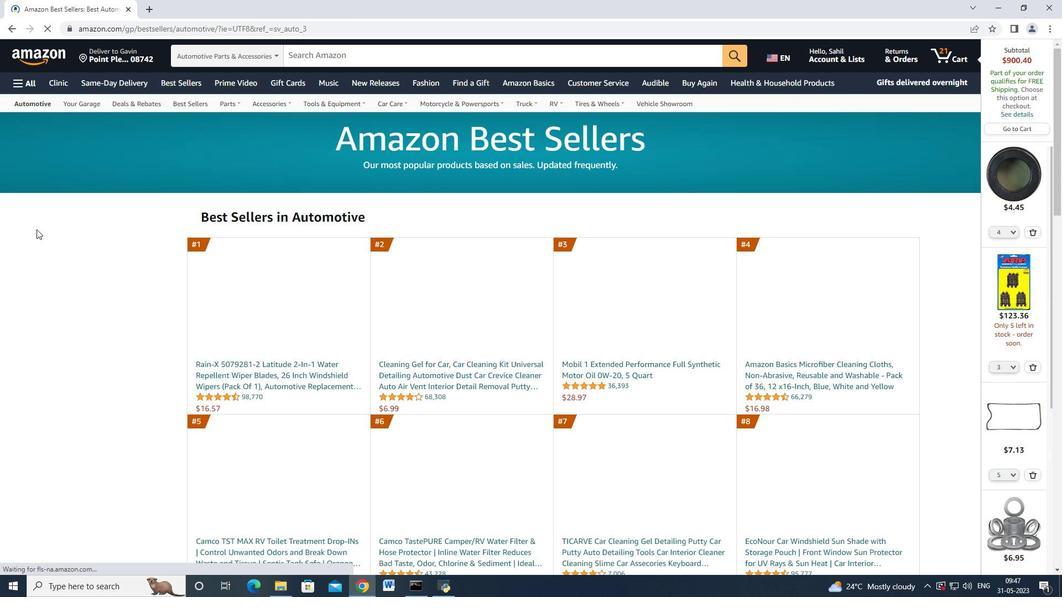 
Action: Mouse scrolled (36, 231) with delta (0, 0)
Screenshot: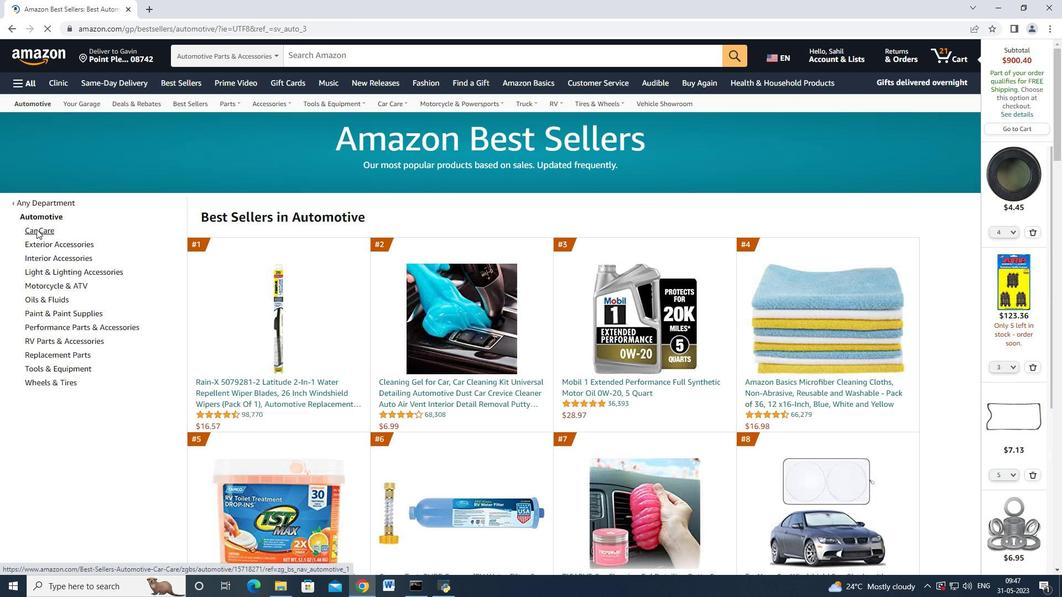 
Action: Mouse moved to (66, 299)
Screenshot: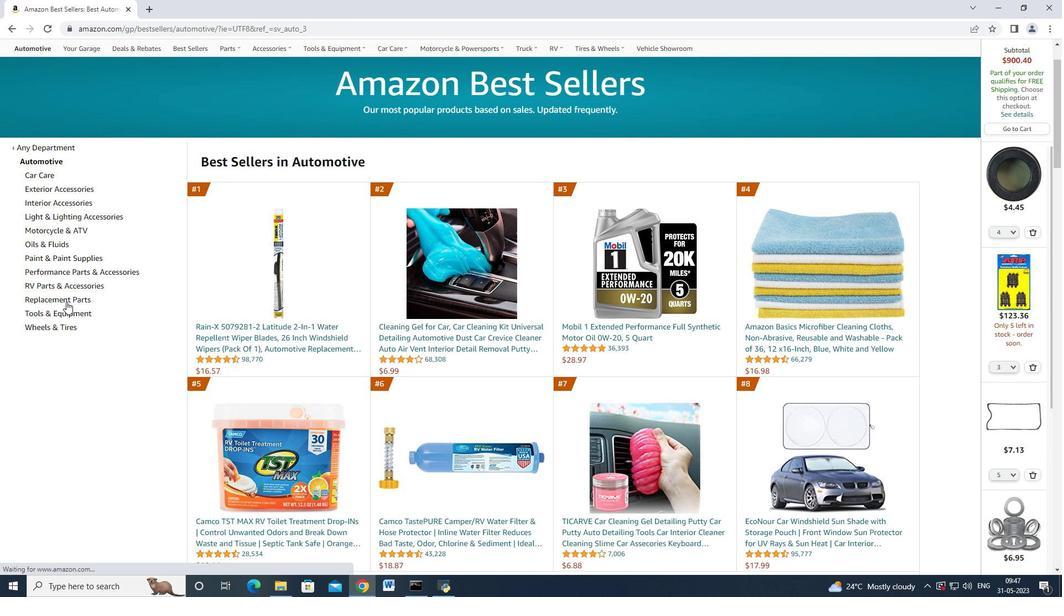 
Action: Mouse pressed left at (66, 299)
Screenshot: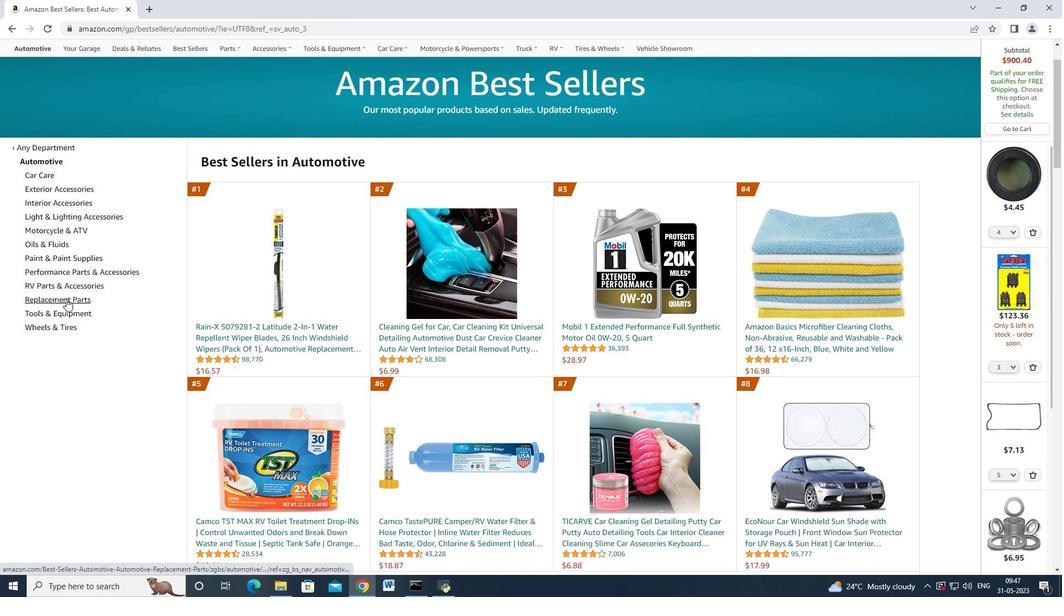 
Action: Mouse moved to (116, 271)
Screenshot: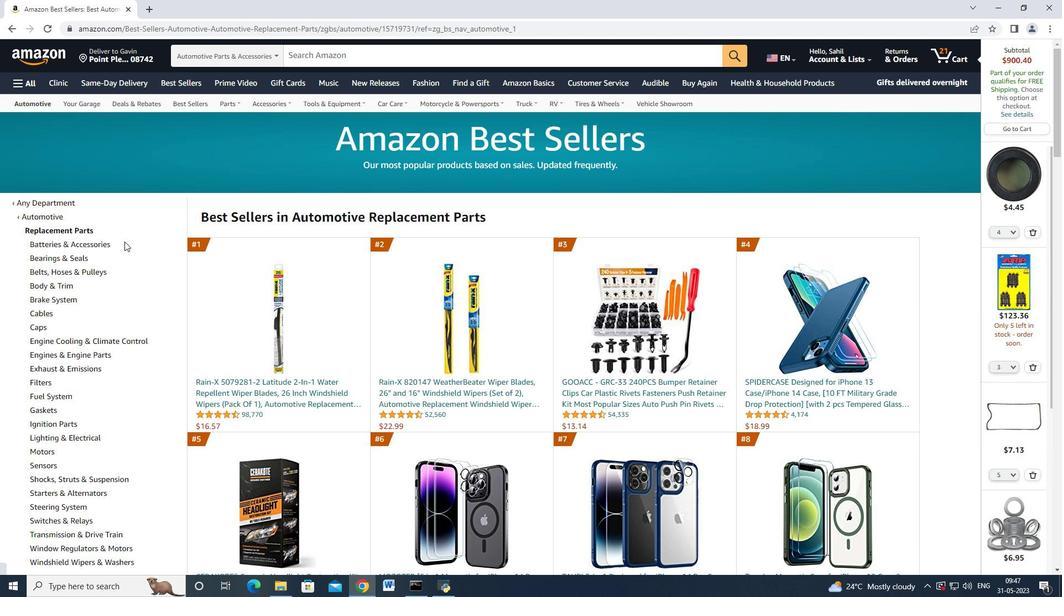 
Action: Mouse scrolled (116, 270) with delta (0, 0)
Screenshot: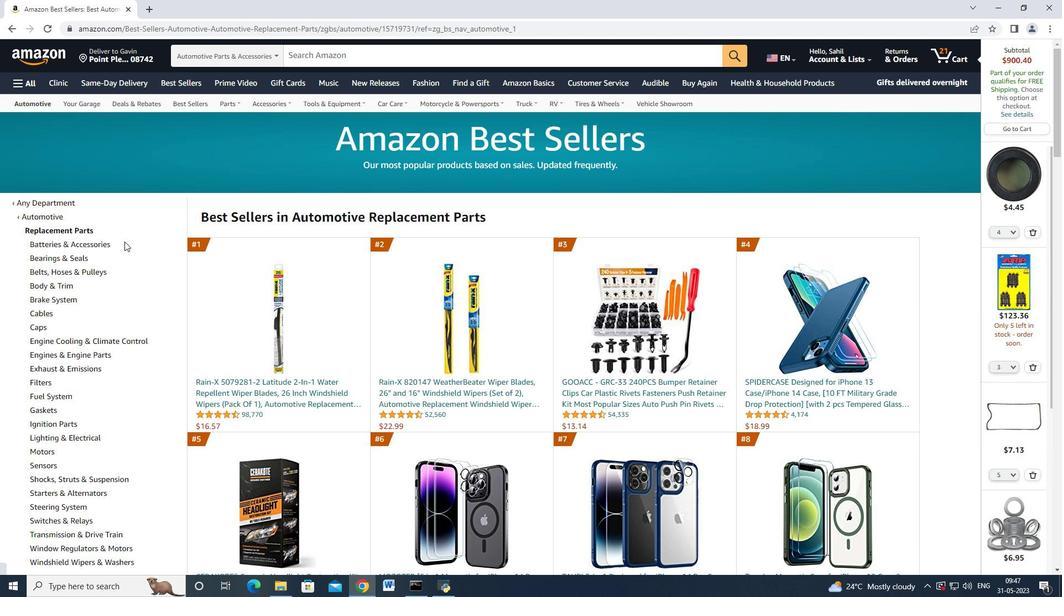 
Action: Mouse moved to (116, 270)
Screenshot: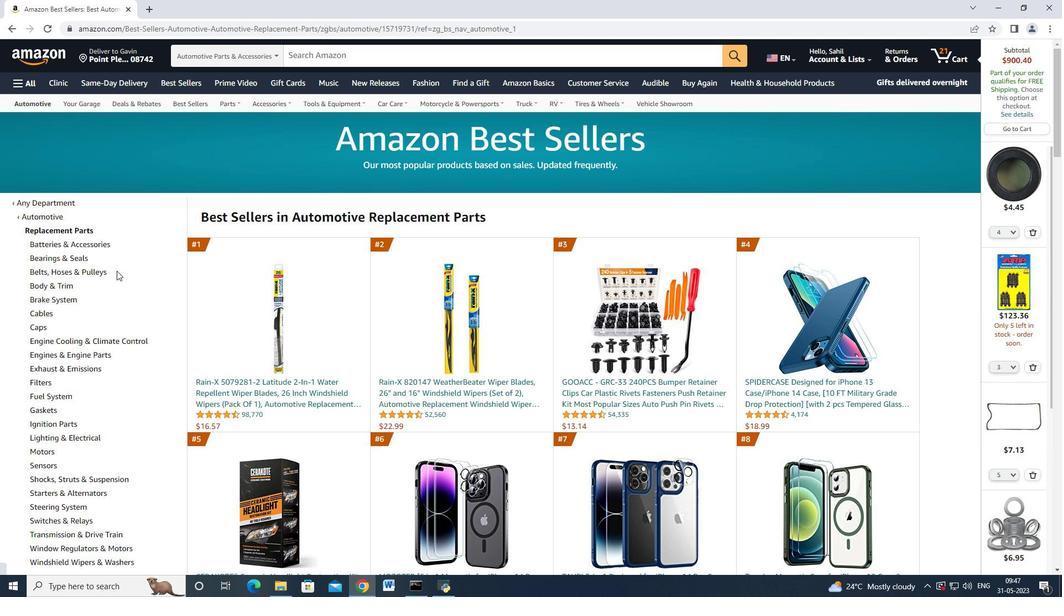 
Action: Mouse scrolled (116, 270) with delta (0, 0)
Screenshot: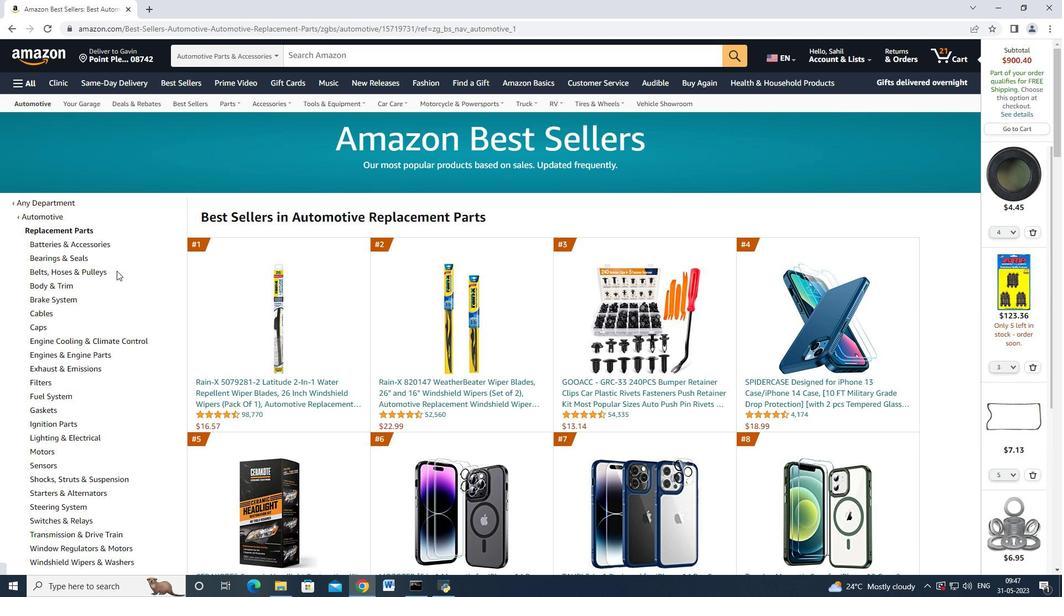 
Action: Mouse scrolled (116, 270) with delta (0, 0)
Screenshot: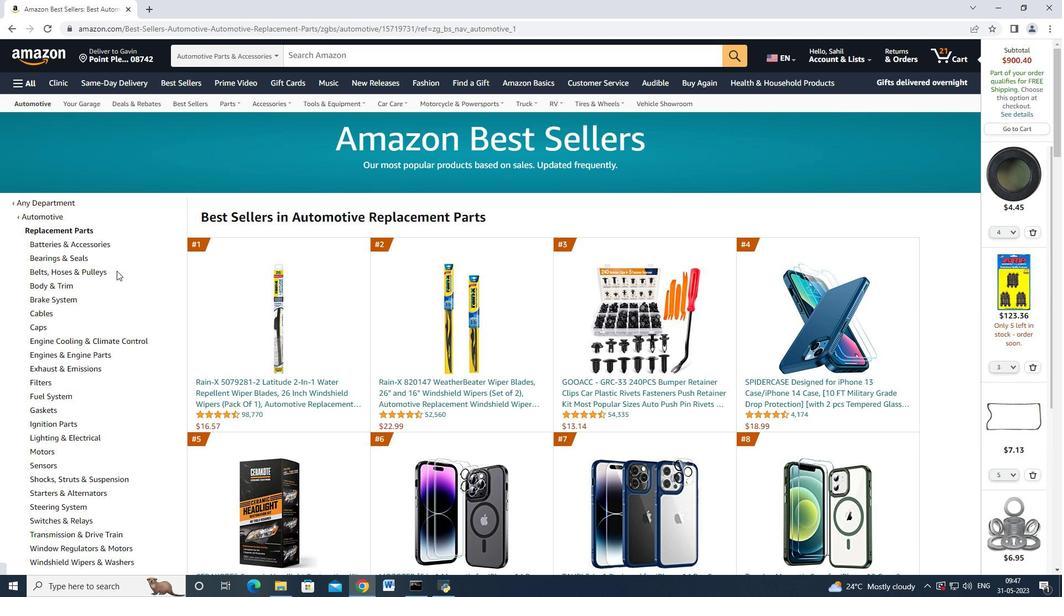
Action: Mouse moved to (53, 246)
Screenshot: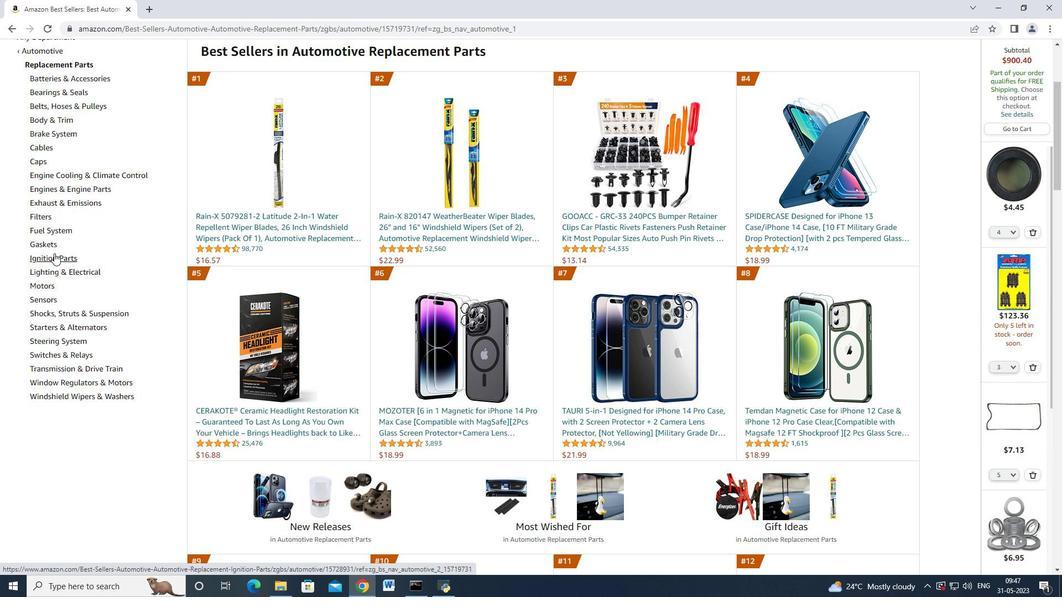 
Action: Mouse pressed left at (53, 246)
Screenshot: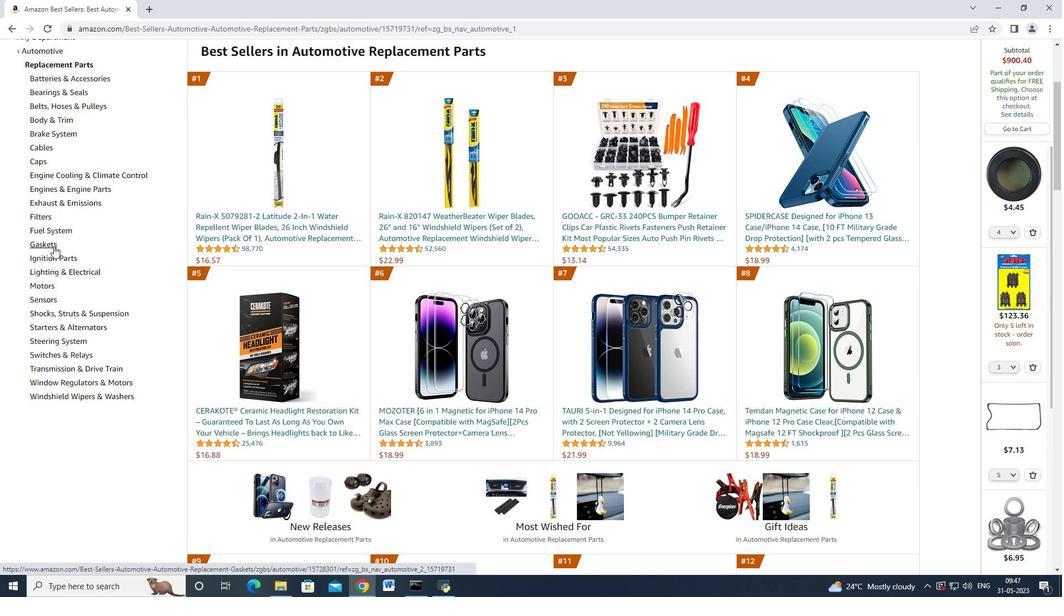 
Action: Mouse moved to (99, 241)
Screenshot: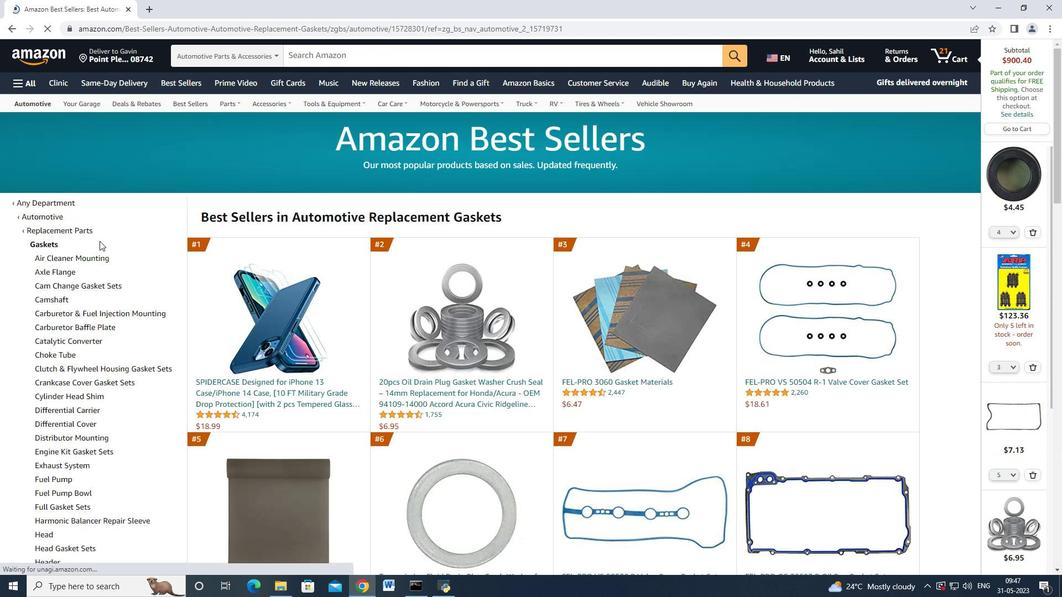 
Action: Mouse scrolled (99, 240) with delta (0, 0)
Screenshot: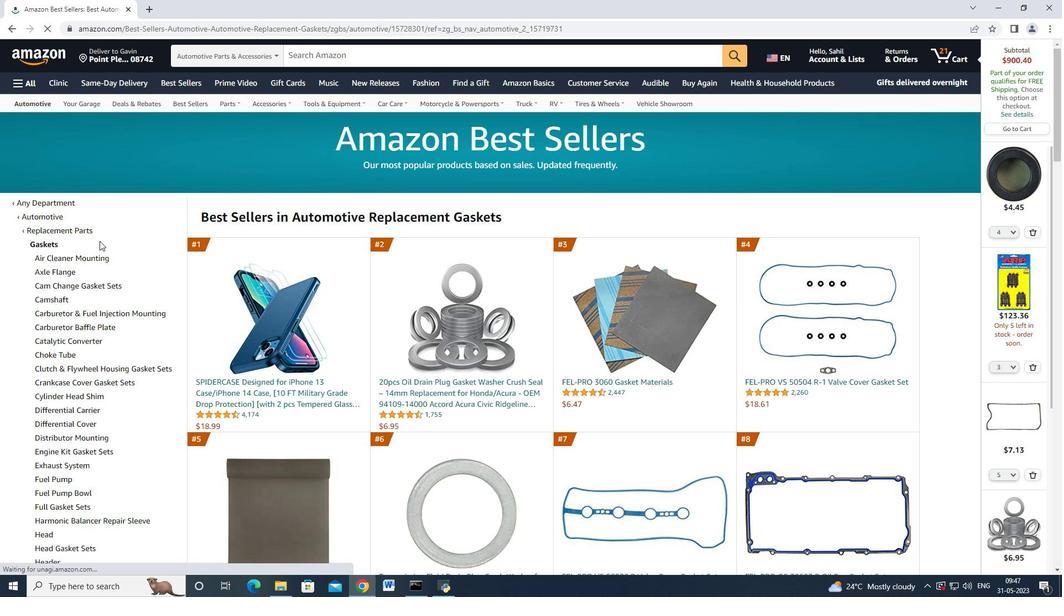 
Action: Mouse scrolled (99, 240) with delta (0, 0)
Screenshot: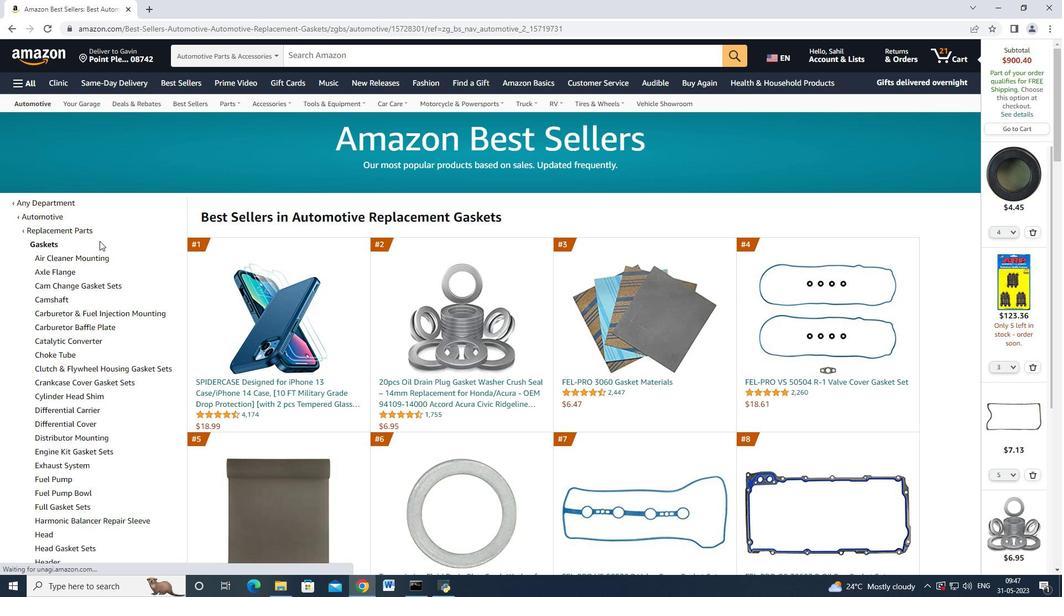 
Action: Mouse moved to (99, 241)
Screenshot: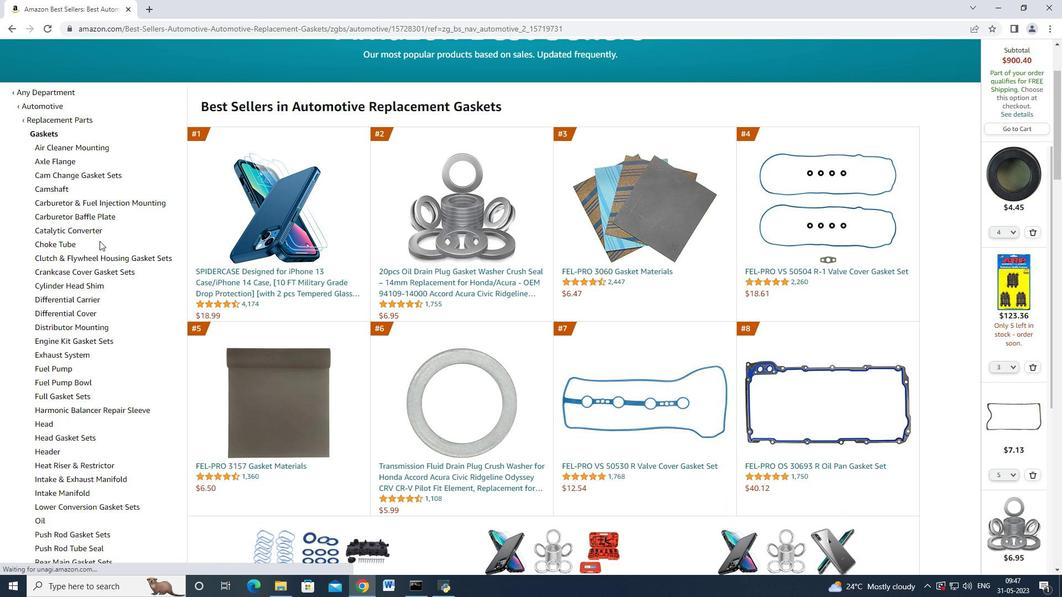 
Action: Mouse scrolled (99, 241) with delta (0, 0)
Screenshot: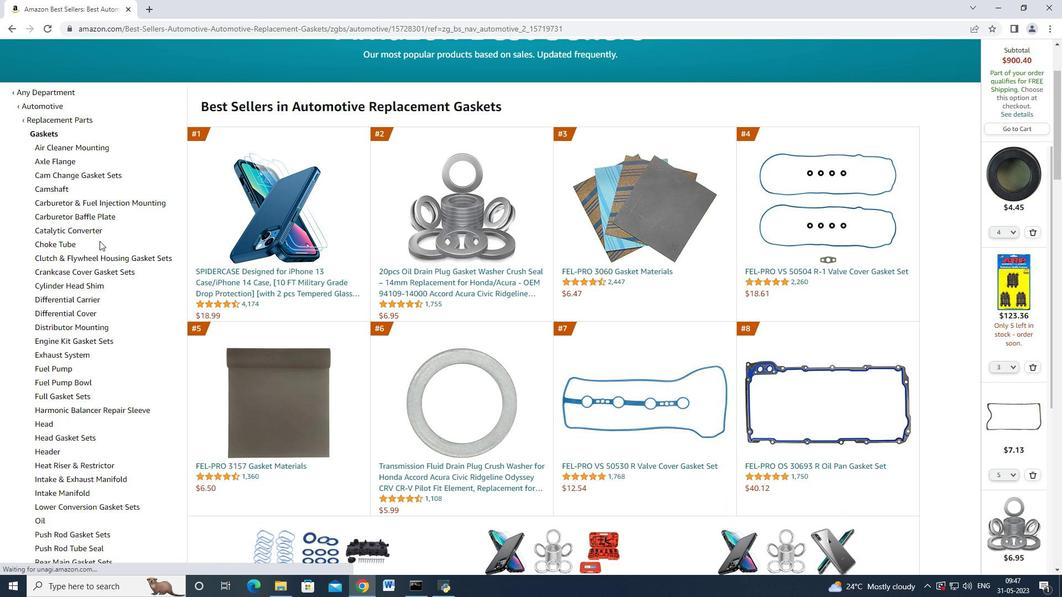
Action: Mouse moved to (99, 243)
Screenshot: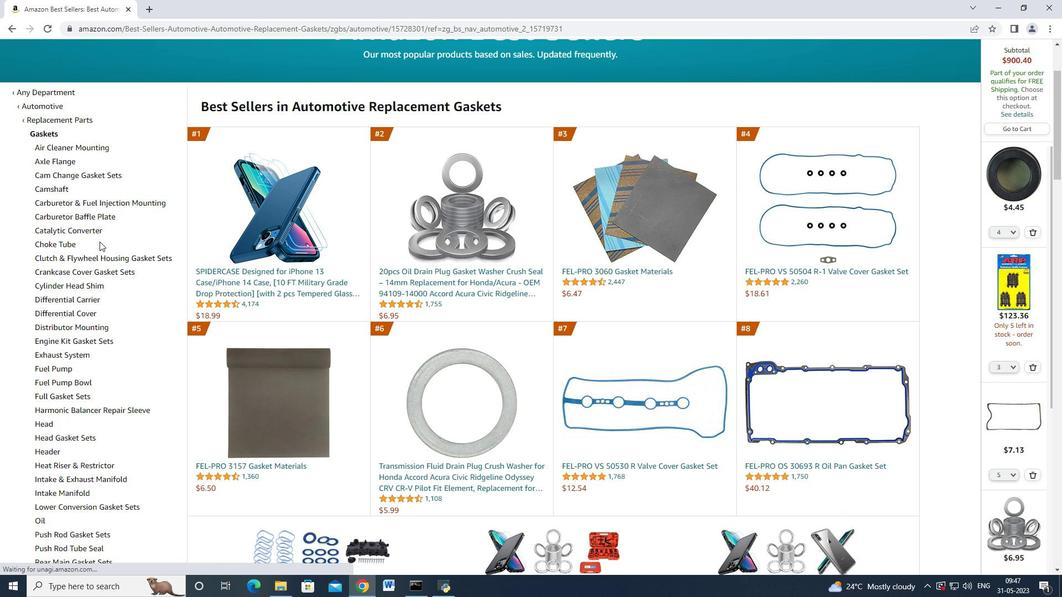 
Action: Mouse scrolled (99, 242) with delta (0, 0)
Screenshot: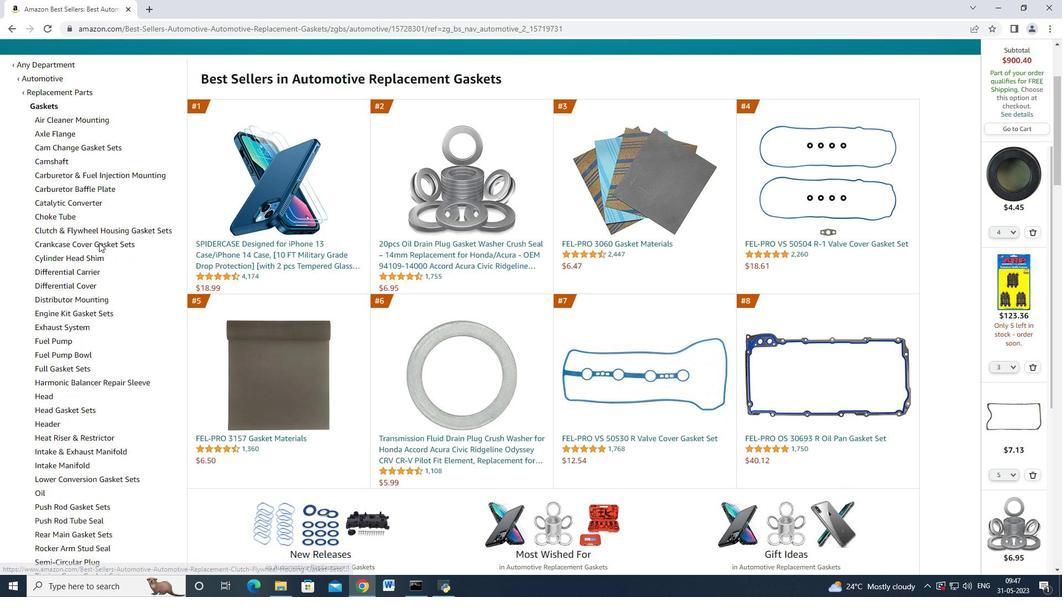 
Action: Mouse scrolled (99, 242) with delta (0, 0)
Screenshot: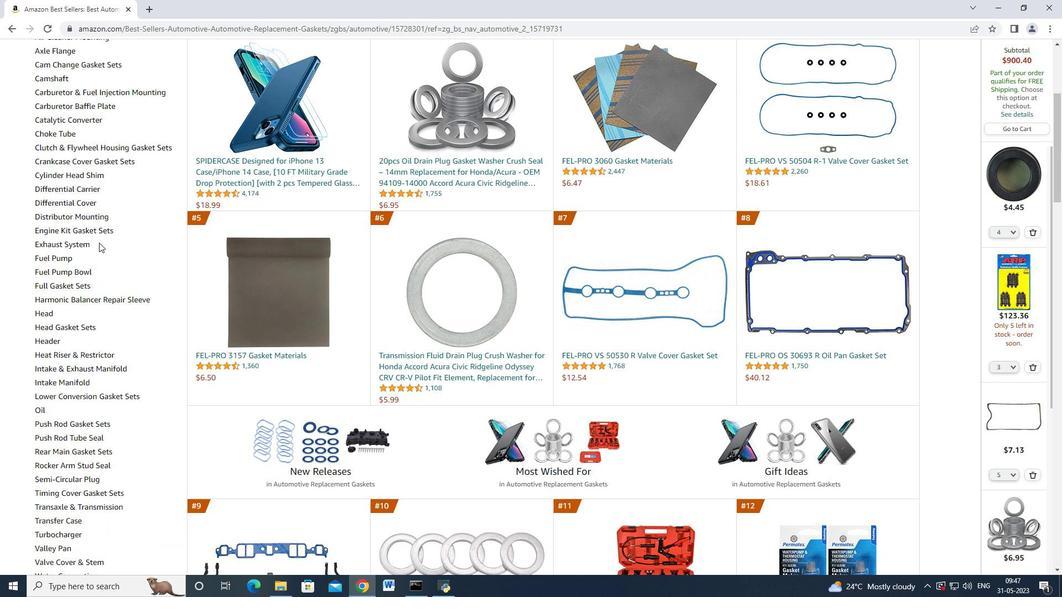 
Action: Mouse moved to (98, 244)
Screenshot: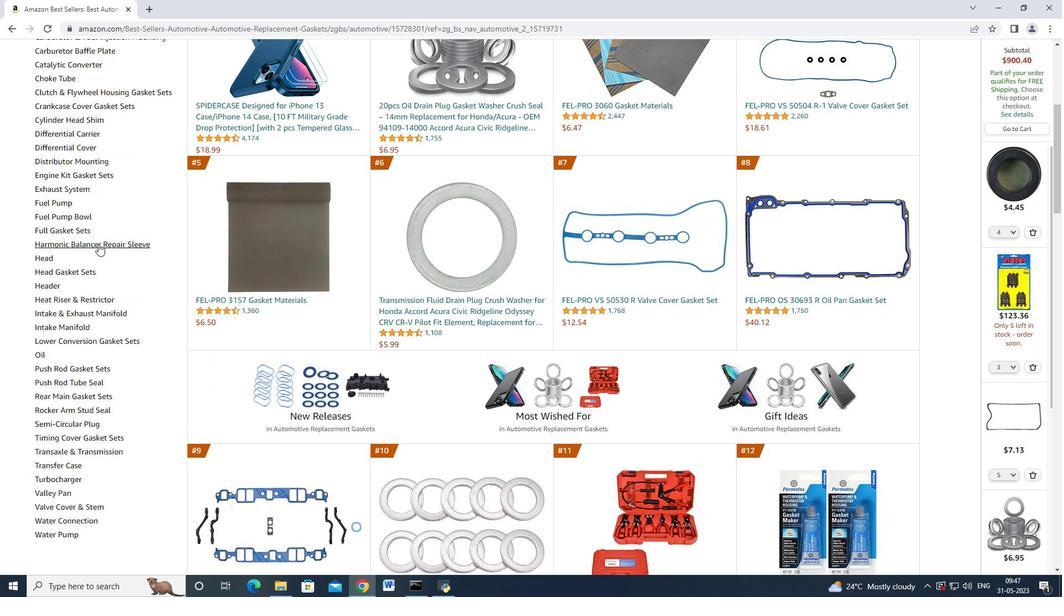 
Action: Mouse scrolled (98, 244) with delta (0, 0)
Screenshot: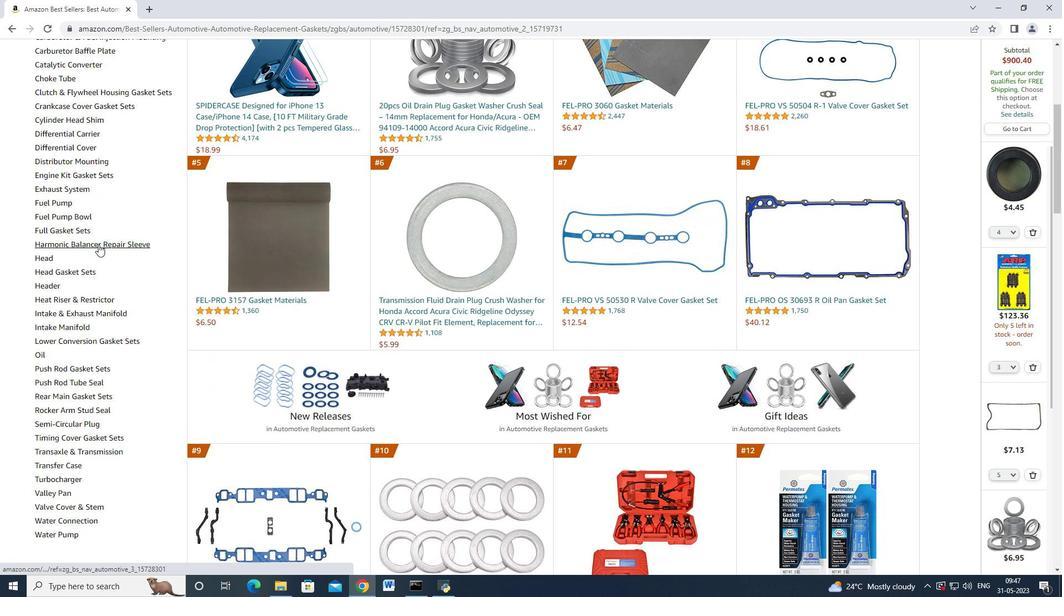 
Action: Mouse moved to (96, 378)
Screenshot: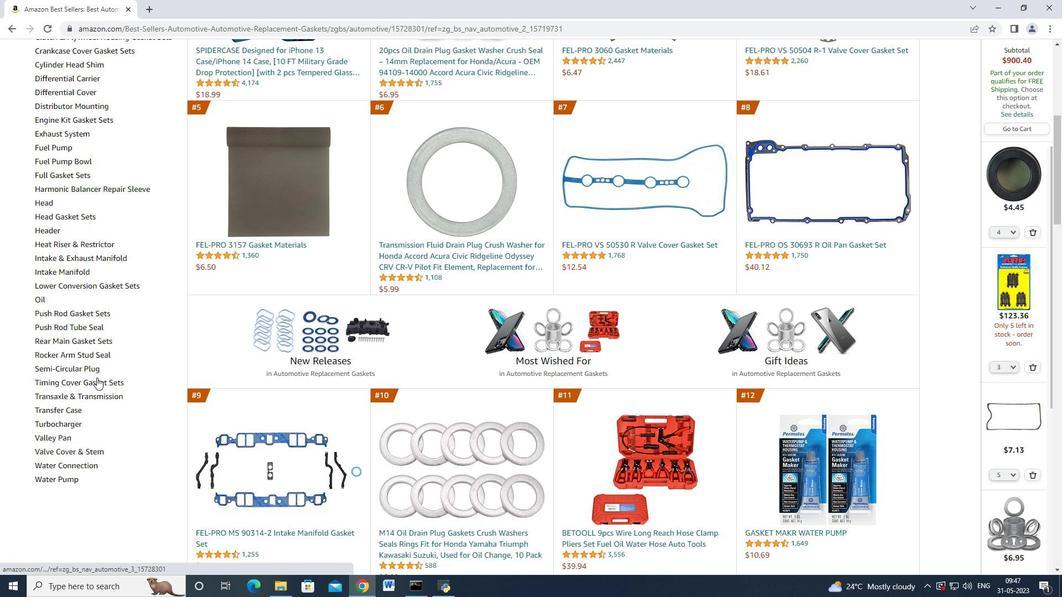 
Action: Mouse pressed left at (96, 378)
Screenshot: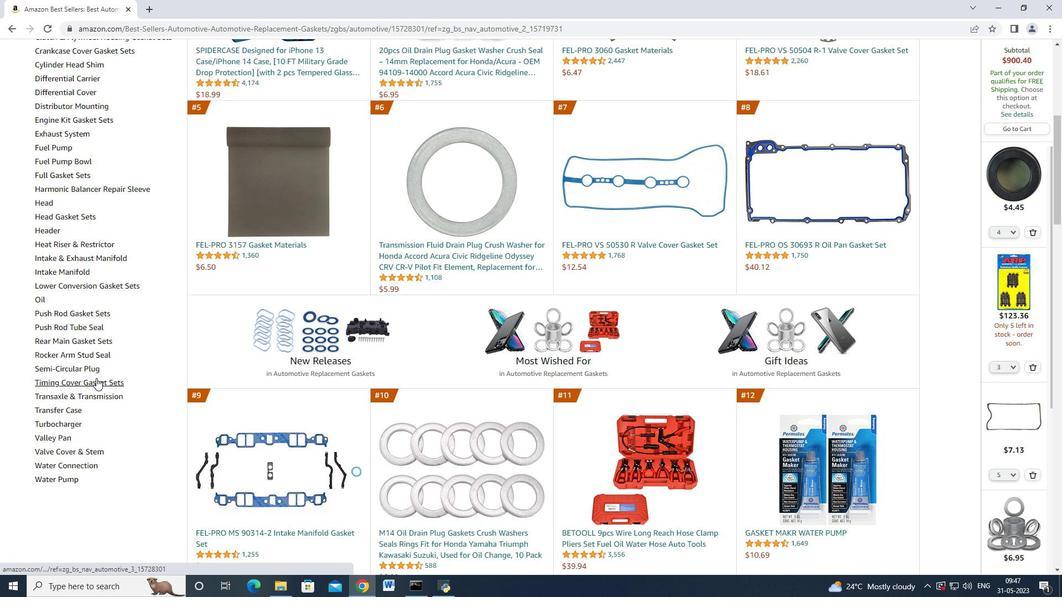 
Action: Mouse moved to (274, 381)
Screenshot: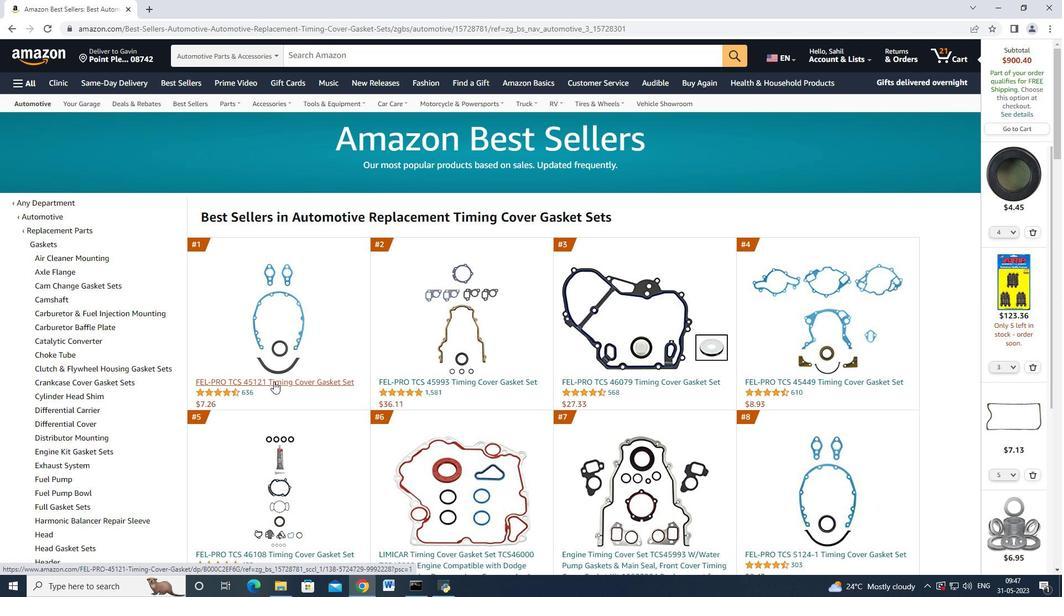 
Action: Mouse pressed left at (274, 381)
Screenshot: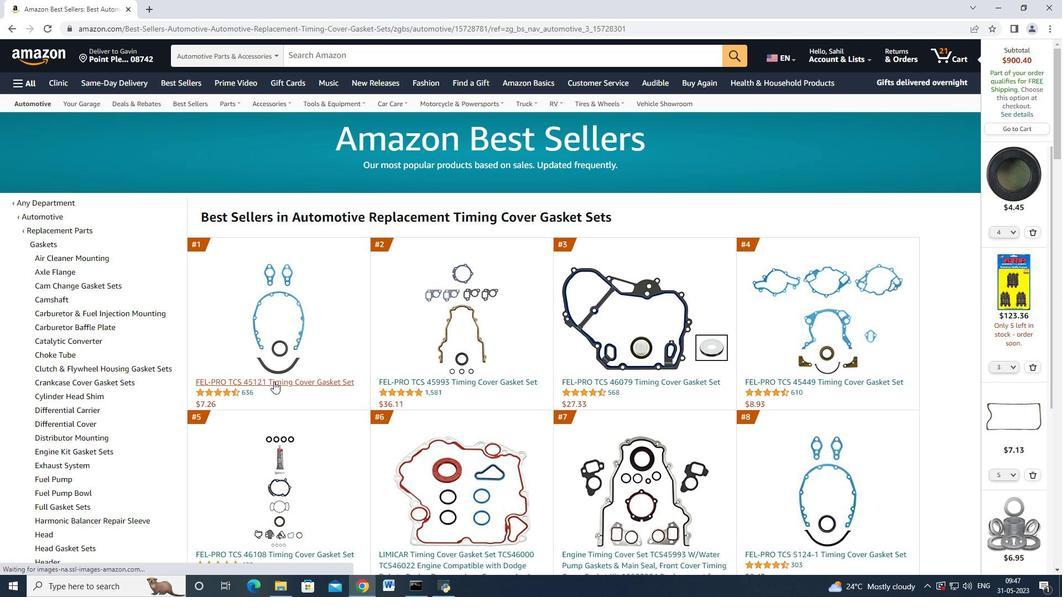 
Action: Mouse moved to (772, 365)
Screenshot: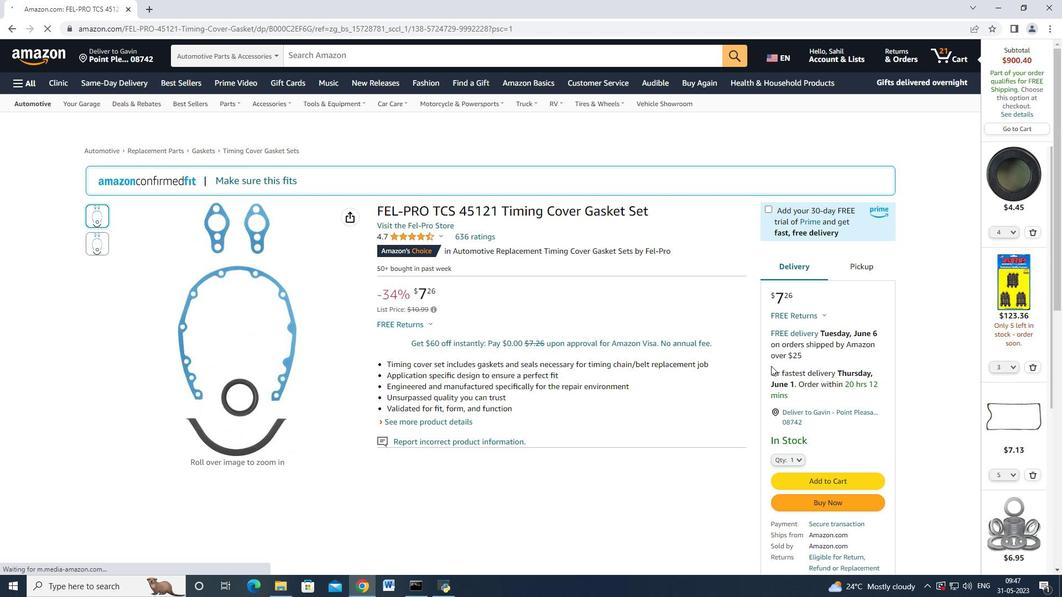 
Action: Mouse scrolled (772, 365) with delta (0, 0)
Screenshot: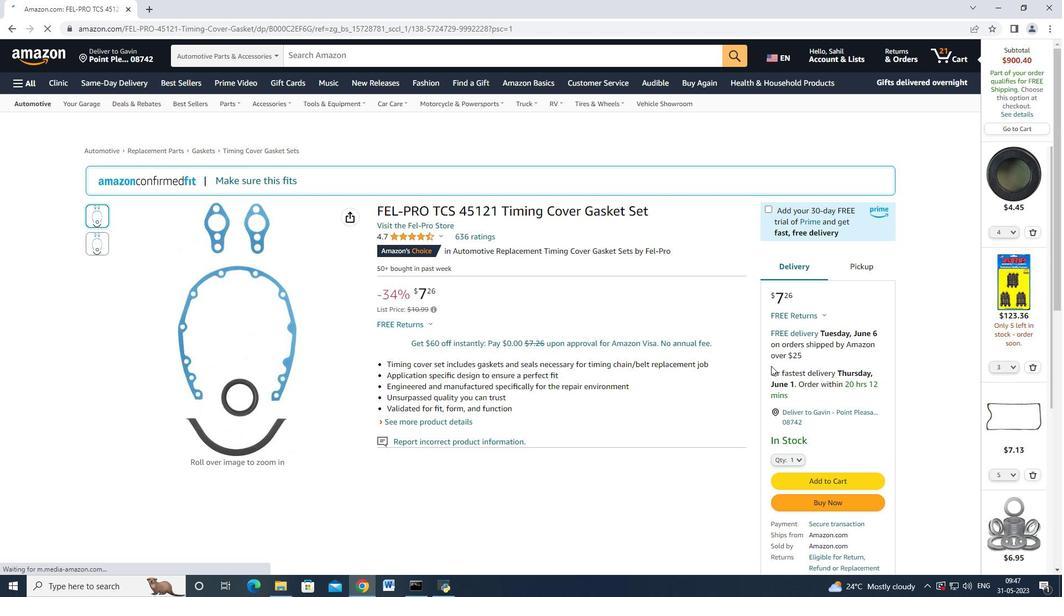 
Action: Mouse moved to (785, 403)
Screenshot: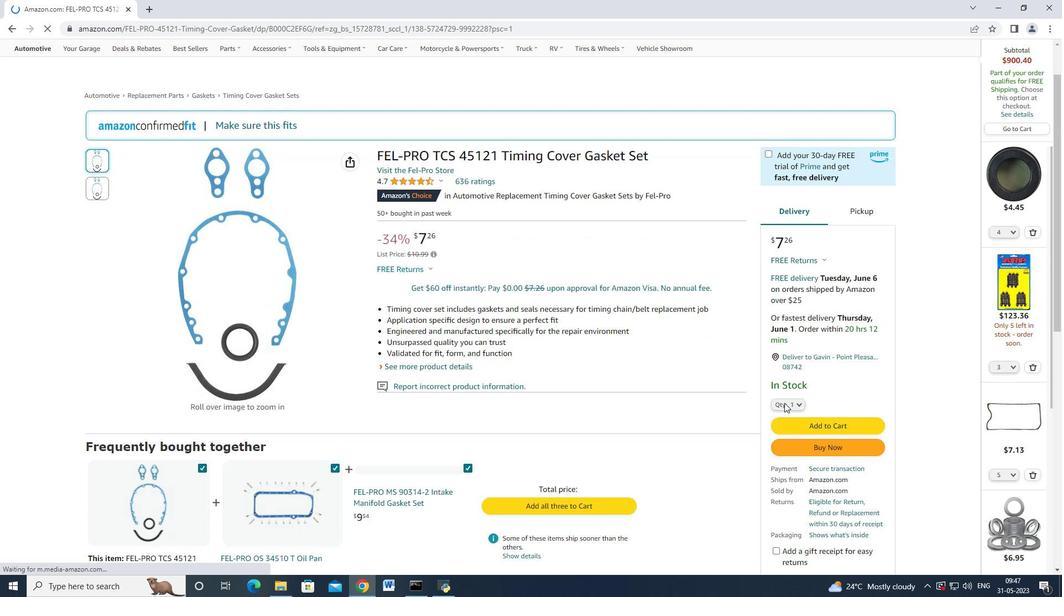 
Action: Mouse pressed left at (785, 403)
Screenshot: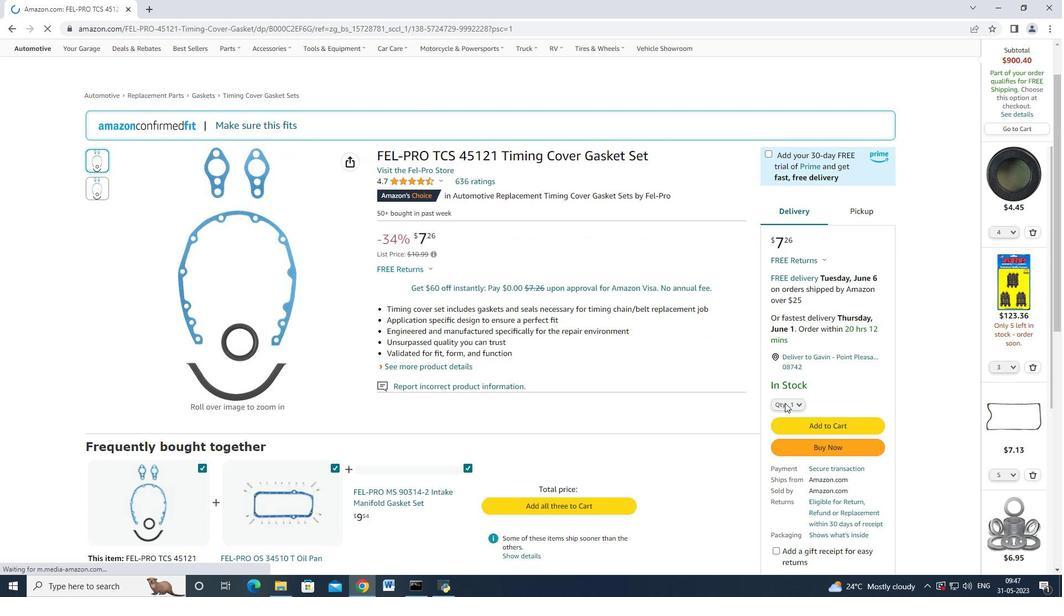 
Action: Mouse moved to (788, 303)
Screenshot: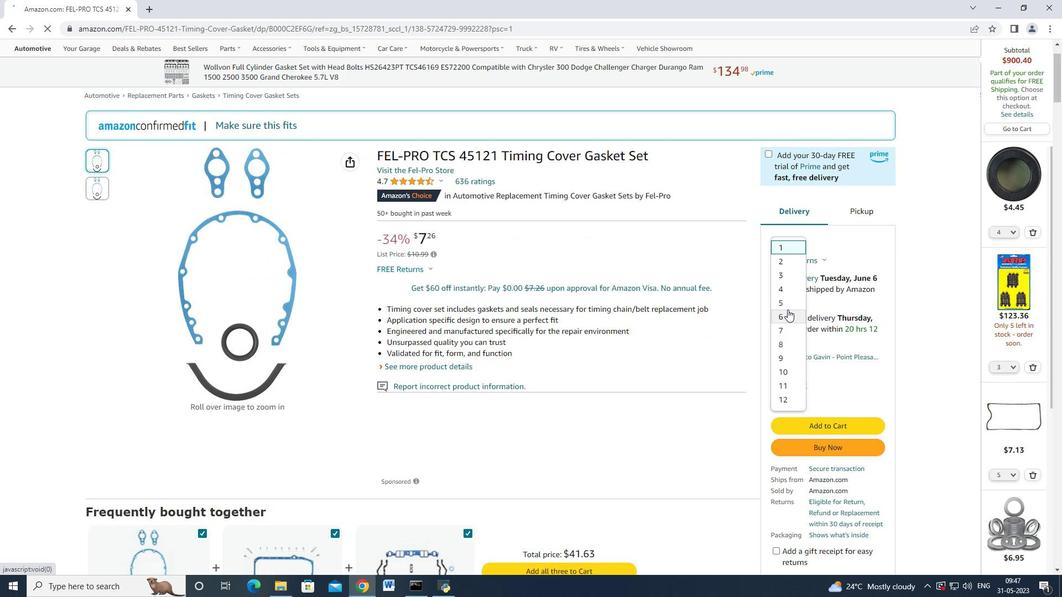 
Action: Mouse pressed left at (788, 303)
Screenshot: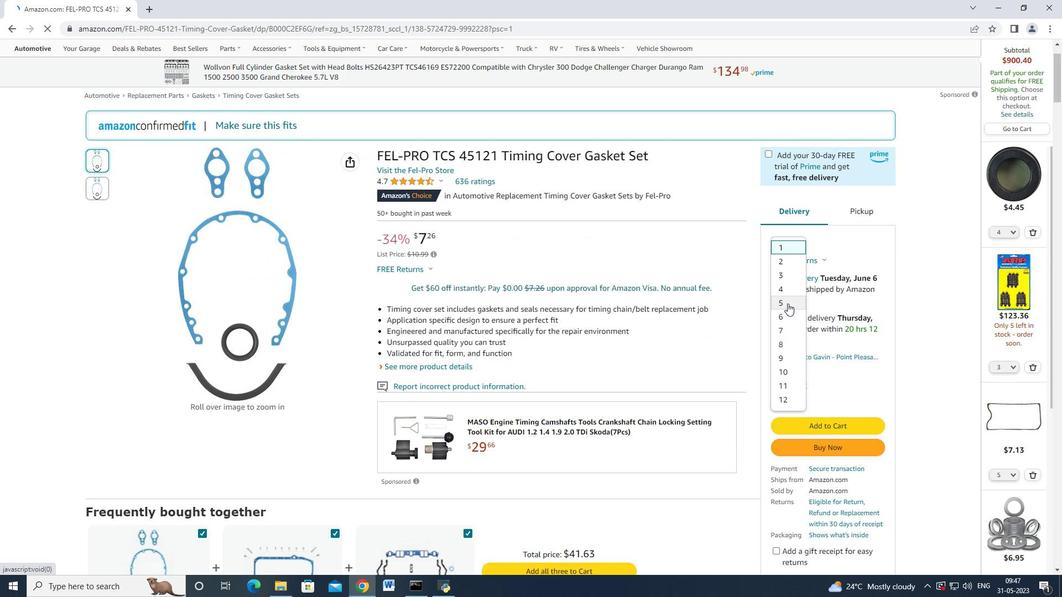 
Action: Mouse moved to (832, 427)
Screenshot: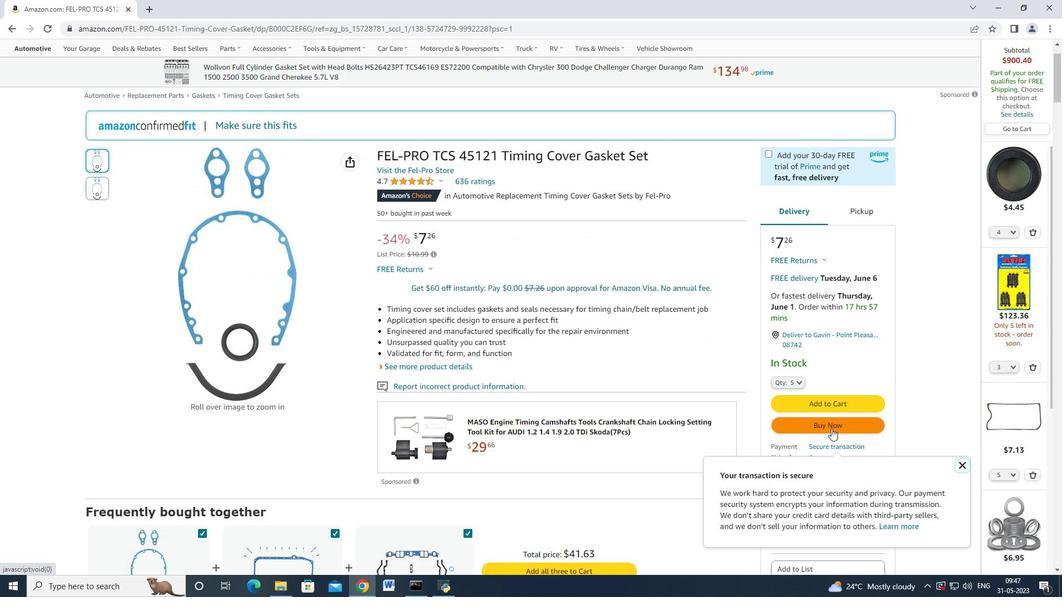 
Action: Mouse pressed left at (832, 427)
Screenshot: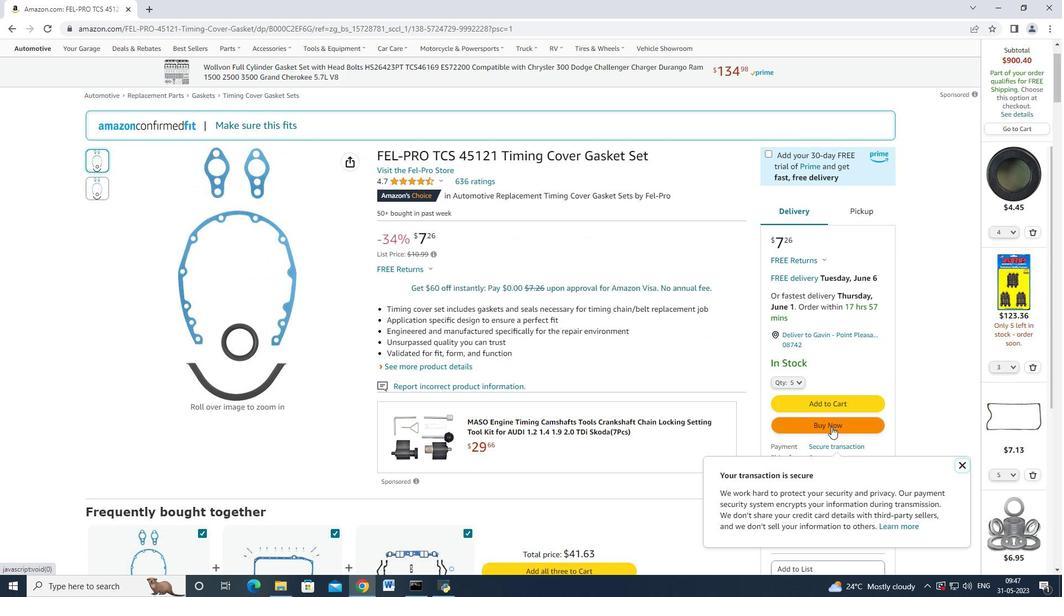 
Action: Mouse moved to (653, 91)
Screenshot: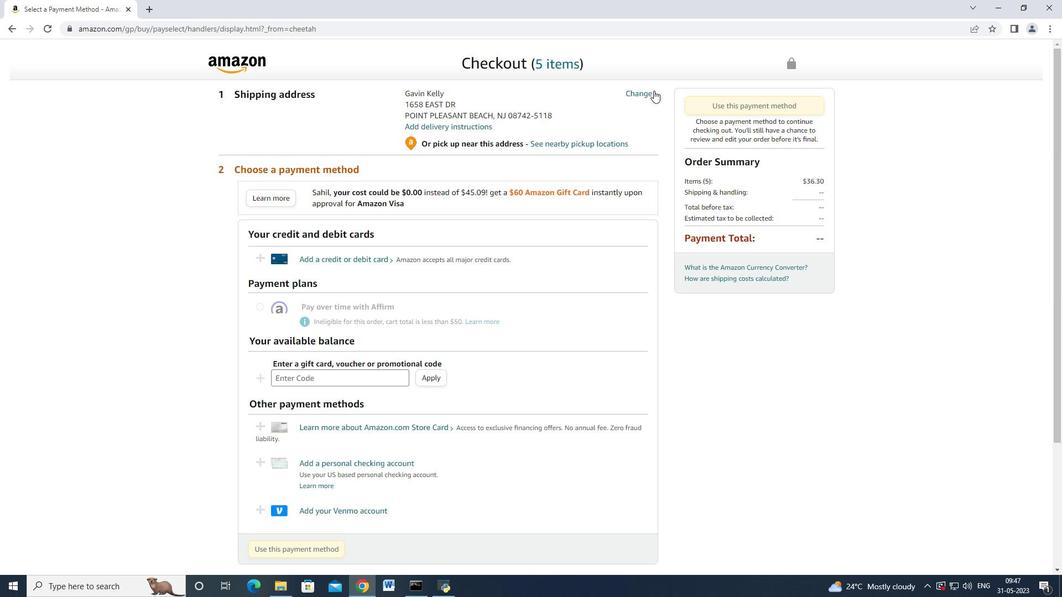 
Action: Mouse pressed left at (653, 91)
Screenshot: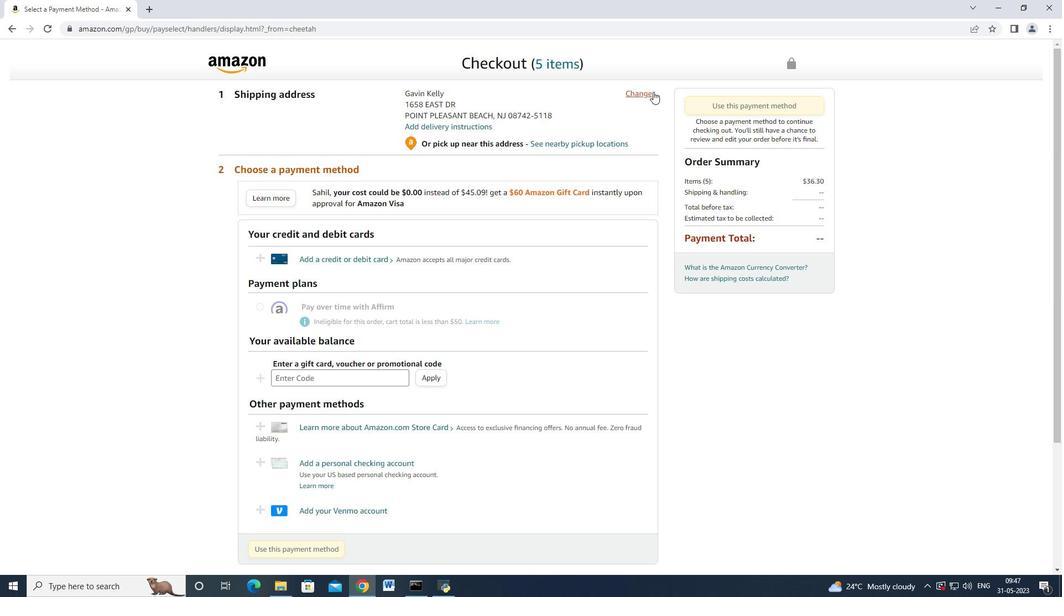 
Action: Mouse moved to (511, 147)
Screenshot: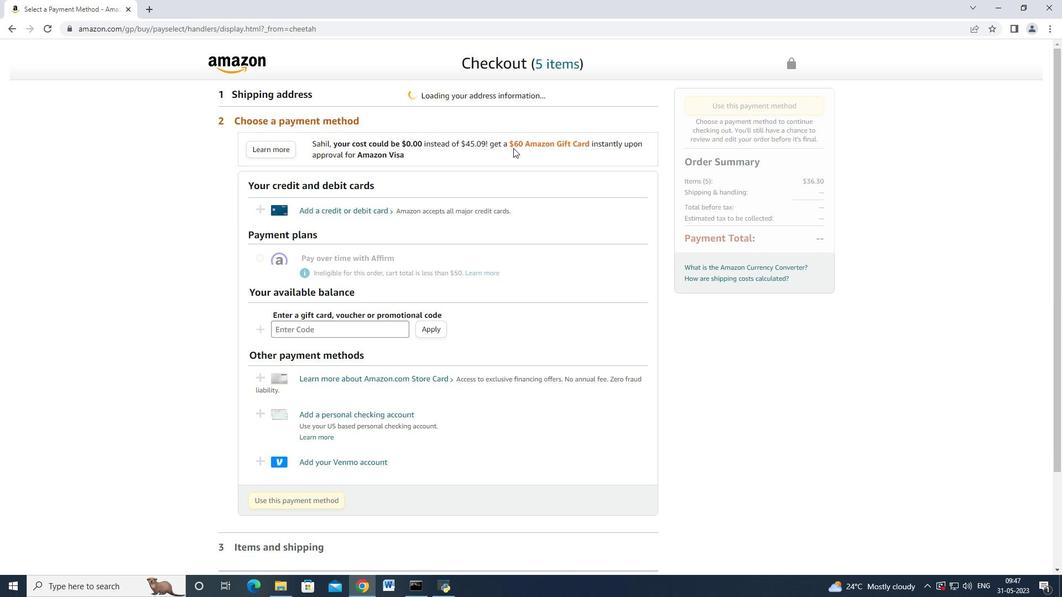 
Action: Mouse scrolled (511, 147) with delta (0, 0)
Screenshot: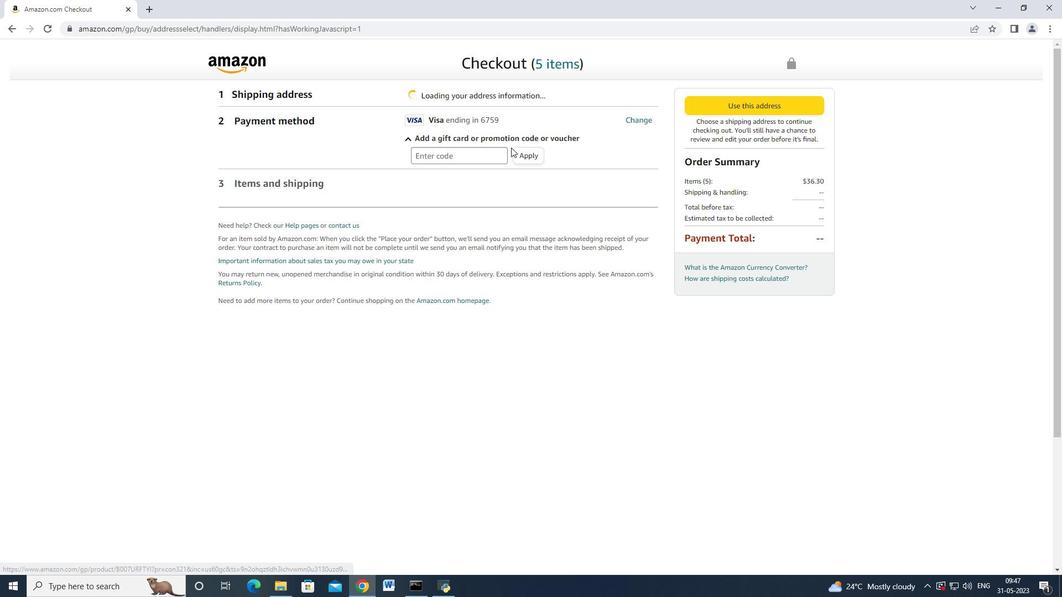 
Action: Mouse moved to (510, 147)
Screenshot: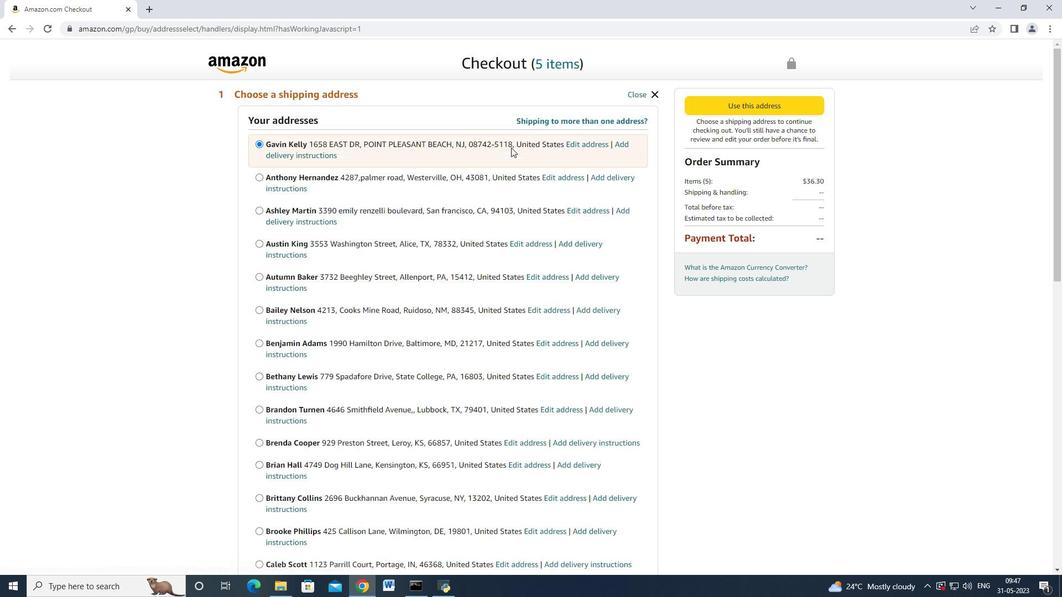 
Action: Mouse scrolled (510, 147) with delta (0, 0)
Screenshot: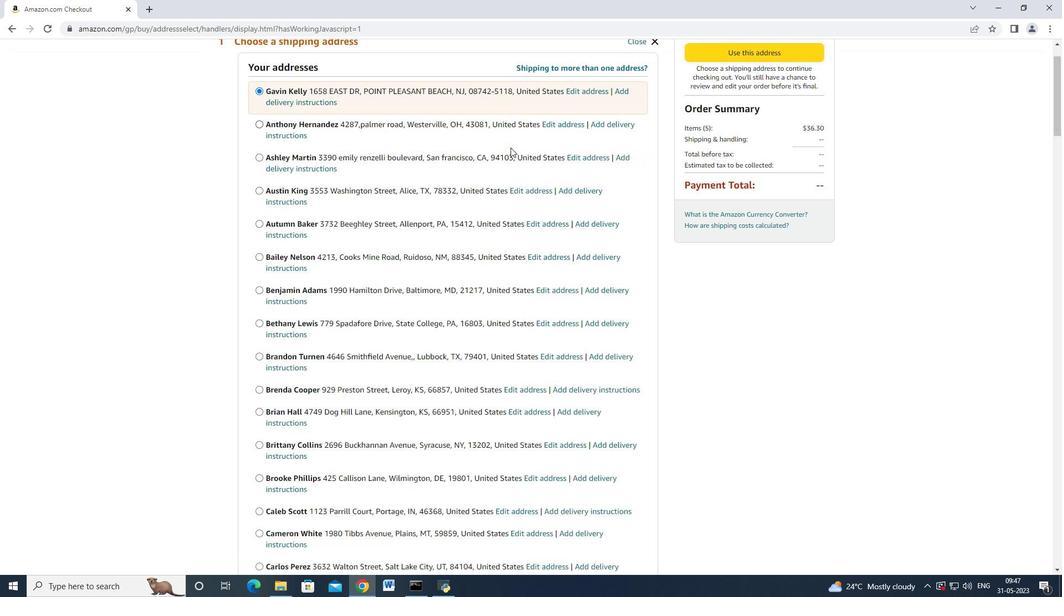 
Action: Mouse moved to (510, 148)
Screenshot: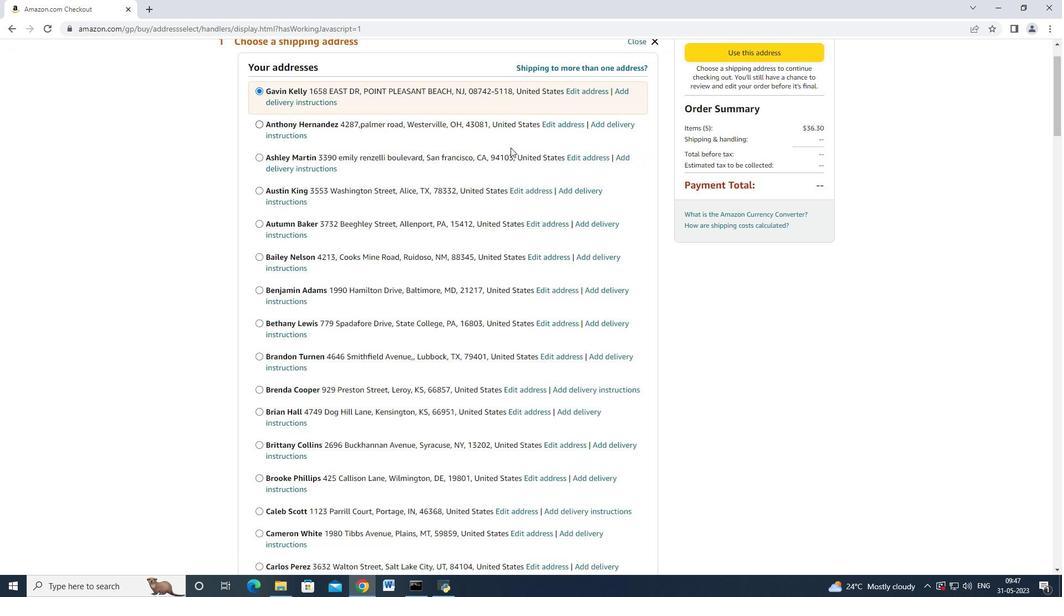 
Action: Mouse scrolled (510, 147) with delta (0, 0)
Screenshot: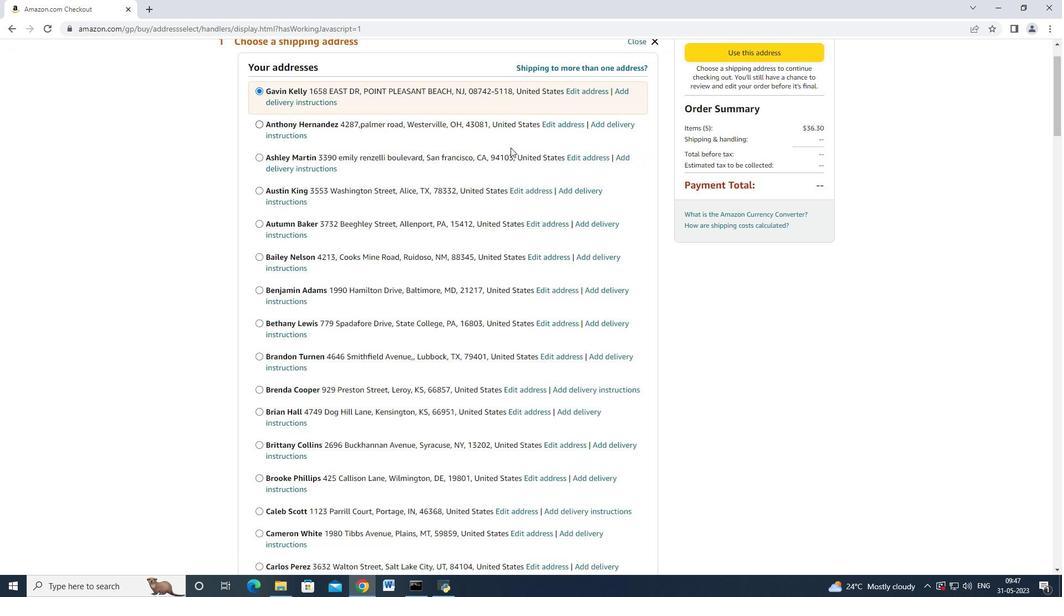
Action: Mouse moved to (510, 148)
Screenshot: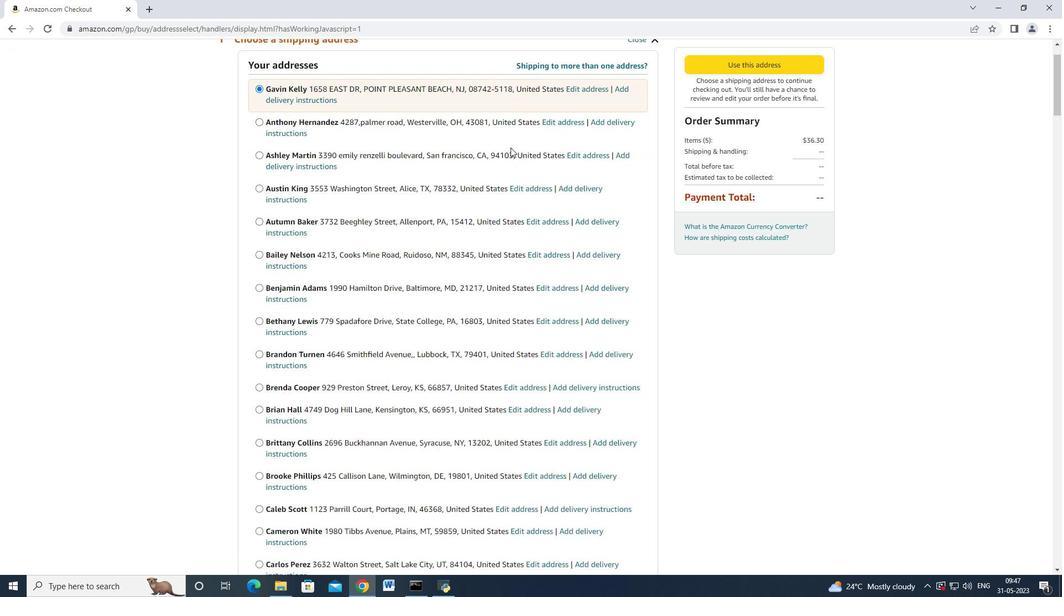 
Action: Mouse scrolled (510, 147) with delta (0, 0)
Screenshot: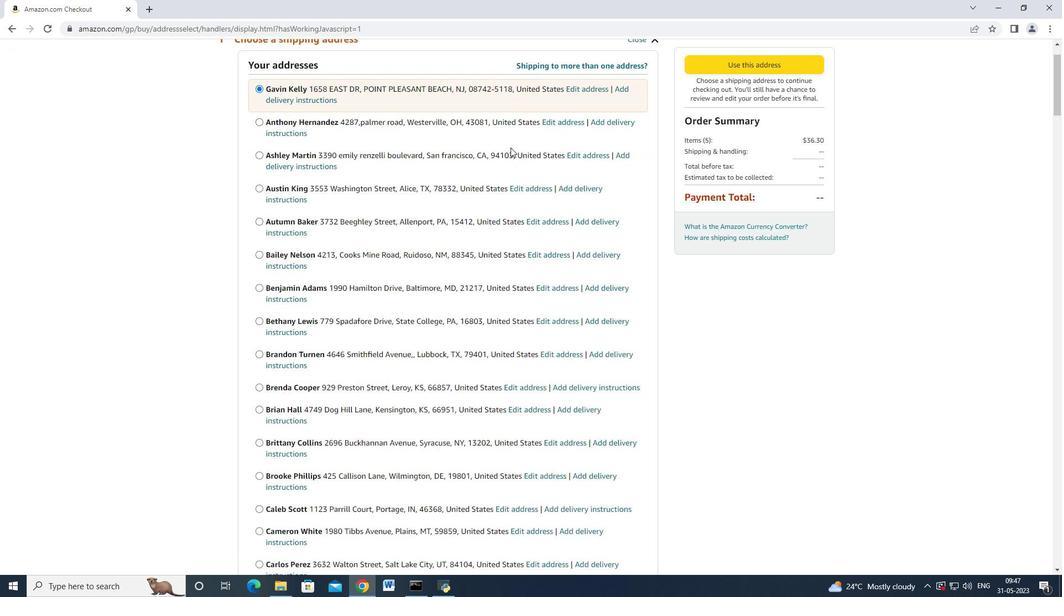
Action: Mouse scrolled (510, 147) with delta (0, 0)
Screenshot: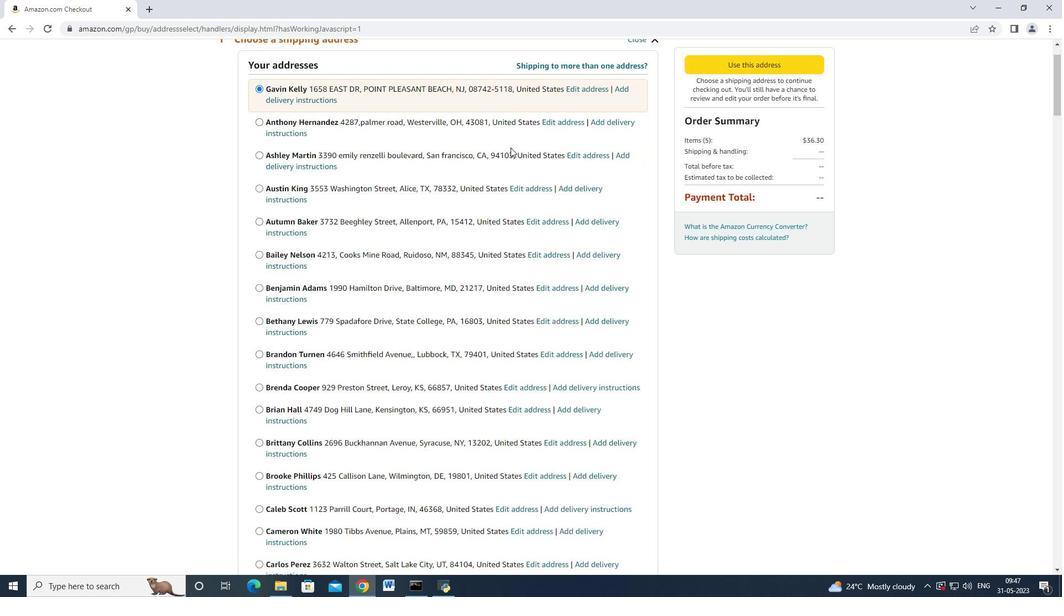 
Action: Mouse moved to (510, 148)
Screenshot: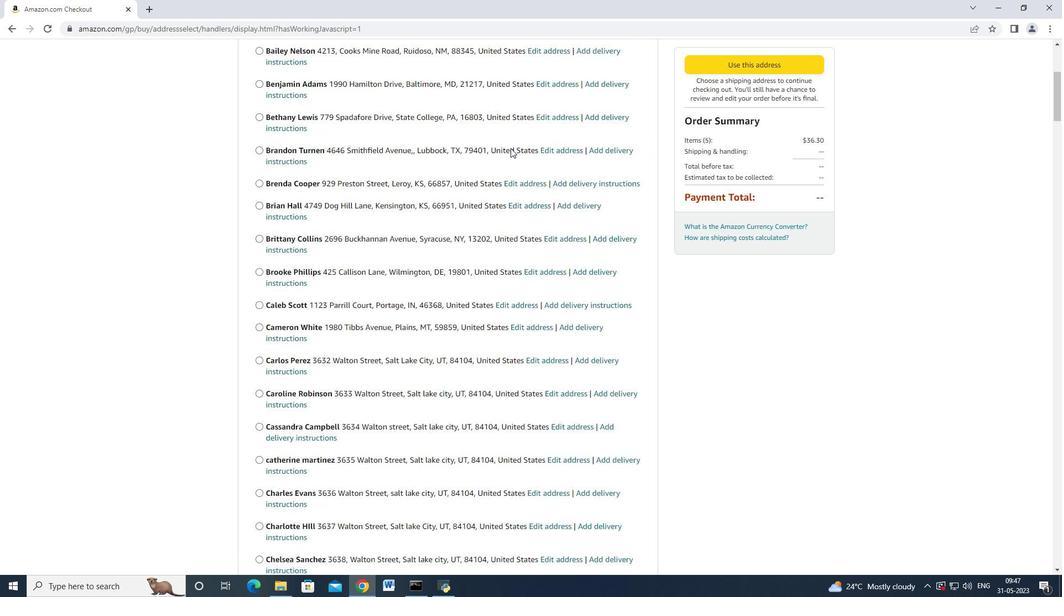 
Action: Mouse scrolled (510, 148) with delta (0, 0)
Screenshot: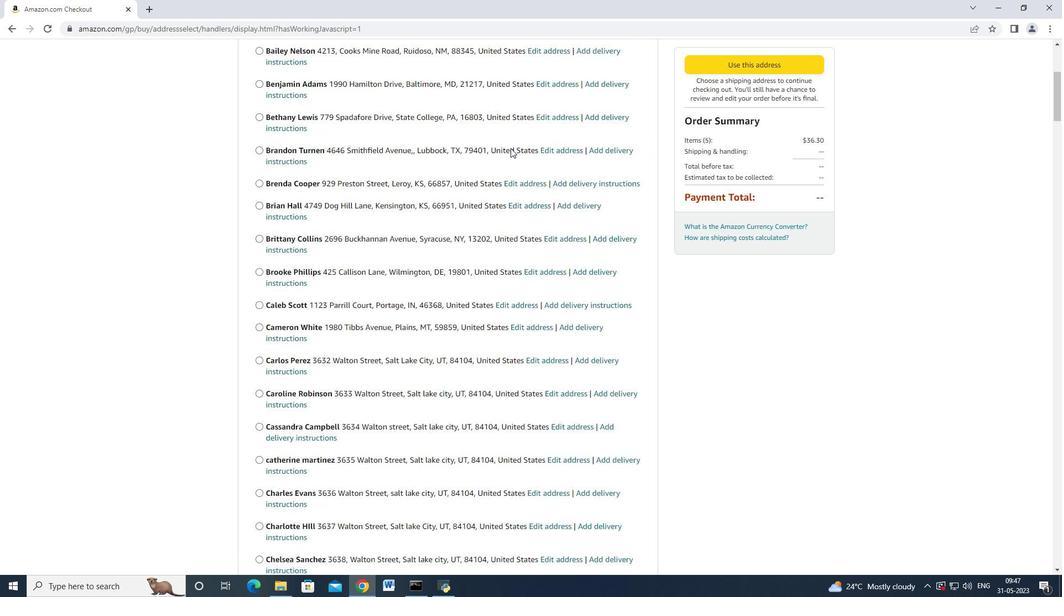 
Action: Mouse moved to (509, 148)
Screenshot: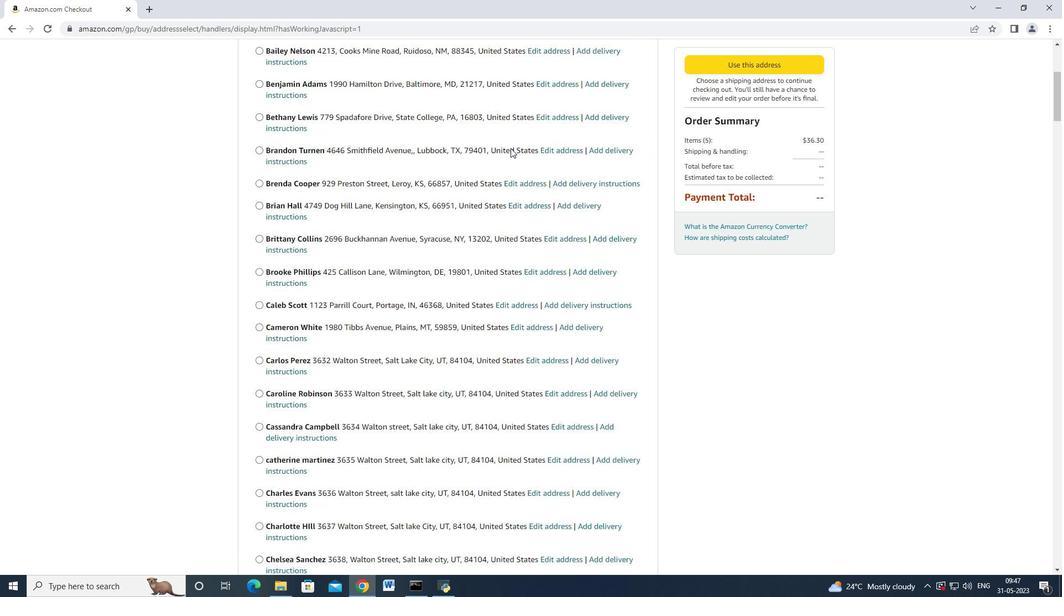 
Action: Mouse scrolled (509, 148) with delta (0, 0)
Screenshot: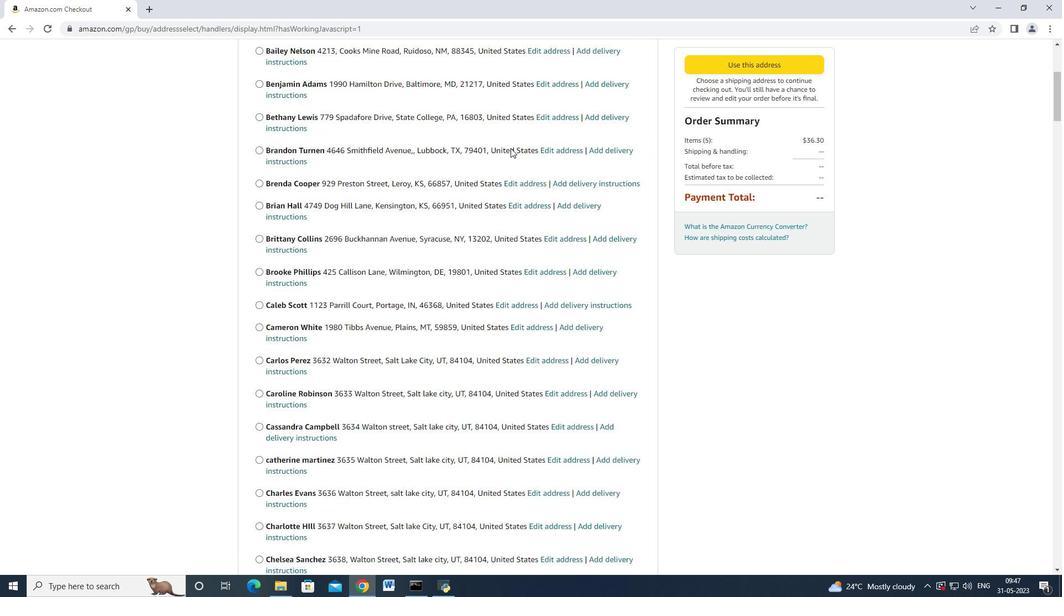 
Action: Mouse scrolled (509, 148) with delta (0, 0)
Screenshot: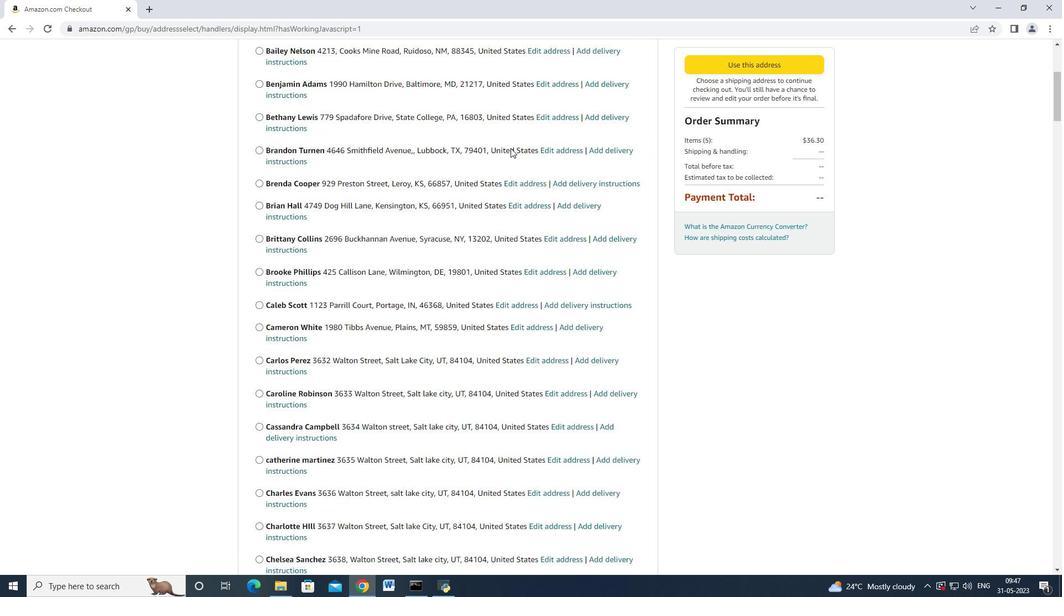 
Action: Mouse scrolled (509, 148) with delta (0, 0)
Screenshot: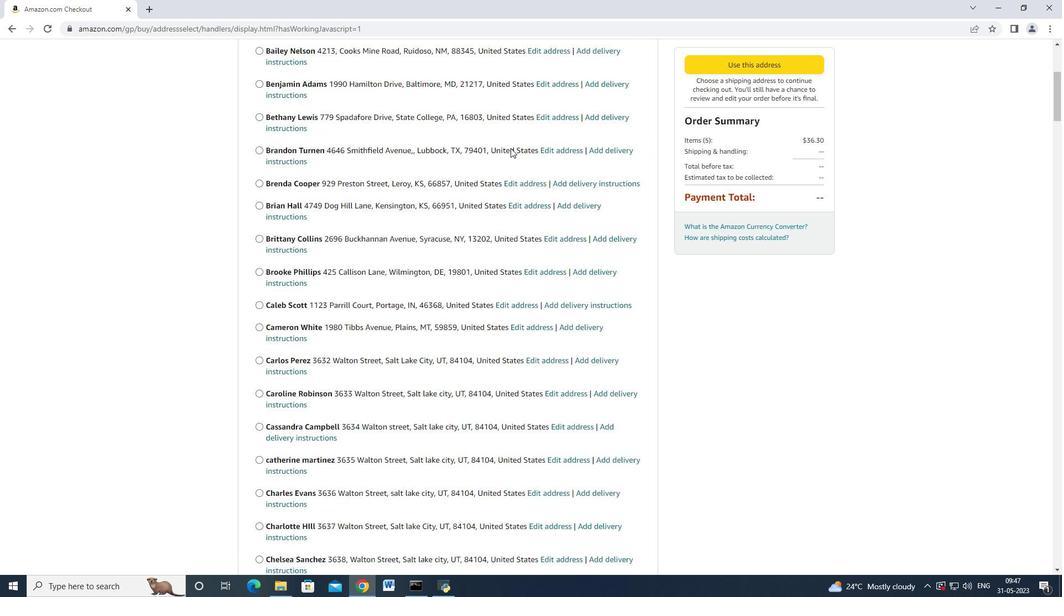 
Action: Mouse moved to (509, 149)
Screenshot: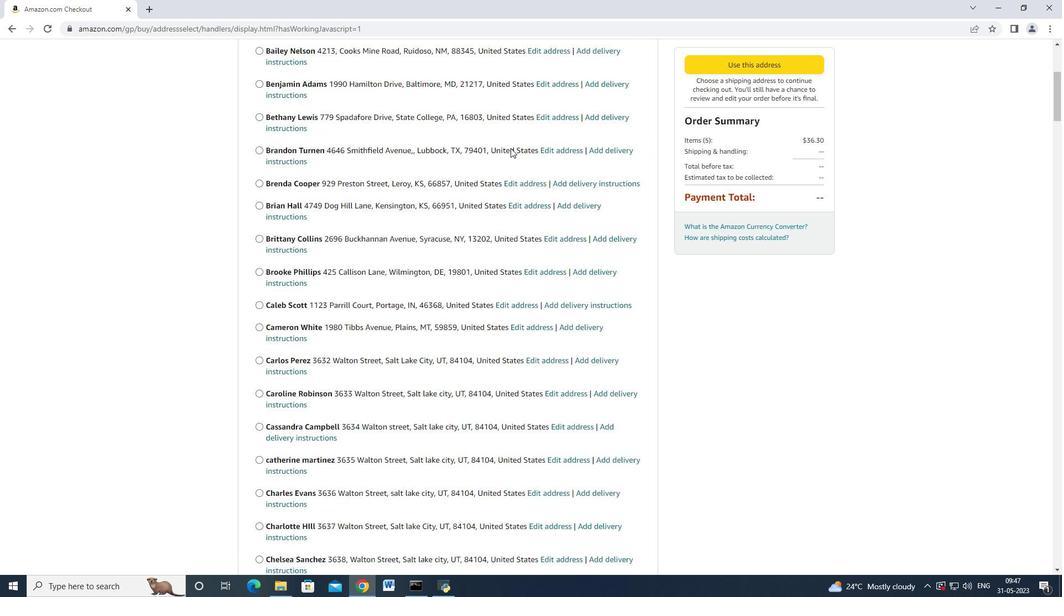 
Action: Mouse scrolled (509, 148) with delta (0, 0)
Screenshot: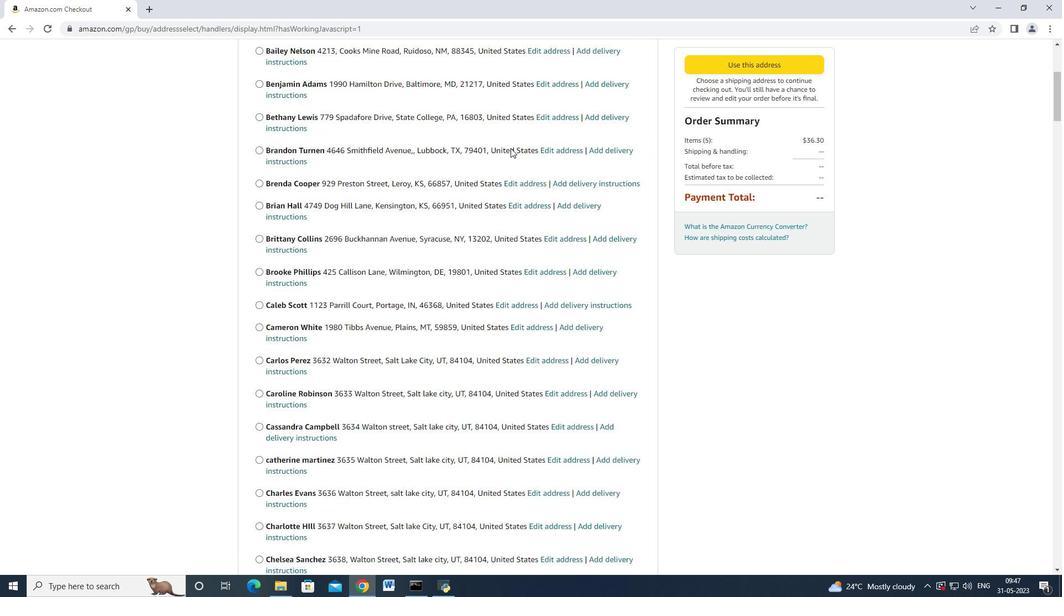 
Action: Mouse scrolled (509, 148) with delta (0, 0)
Screenshot: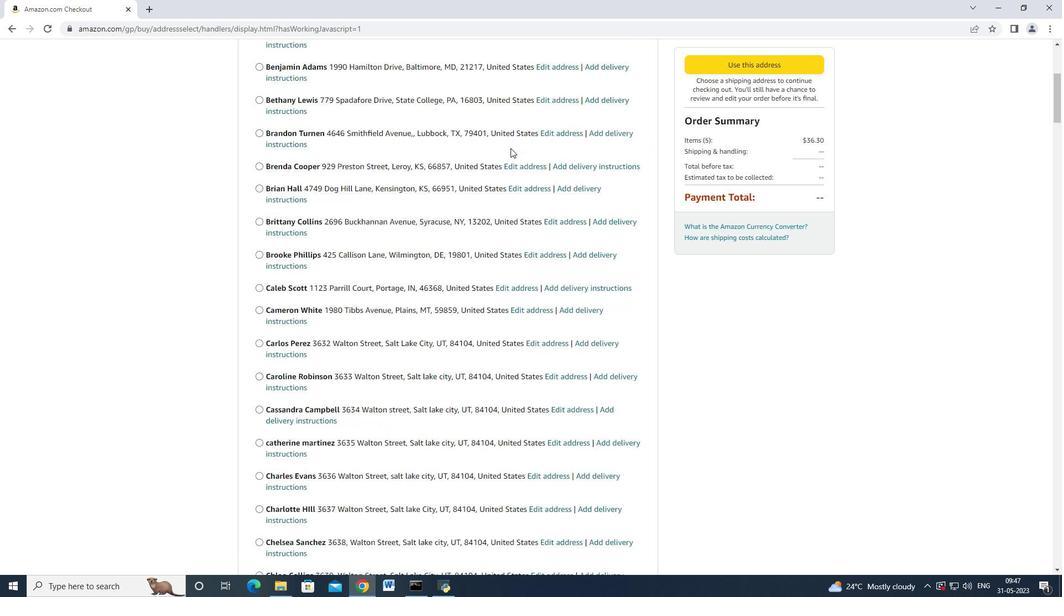 
Action: Mouse scrolled (509, 148) with delta (0, 0)
Screenshot: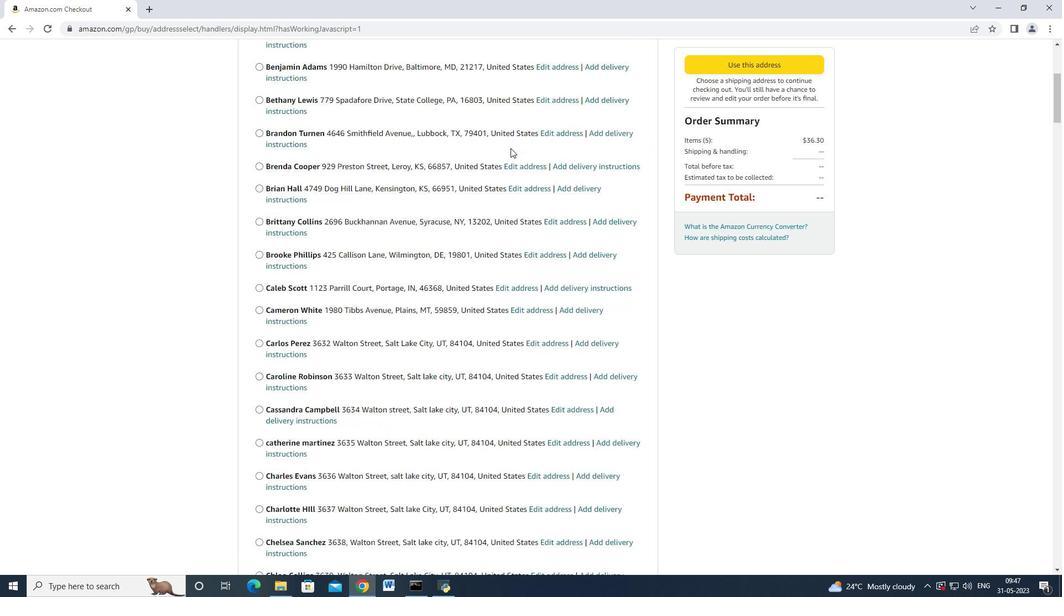 
Action: Mouse moved to (506, 150)
Screenshot: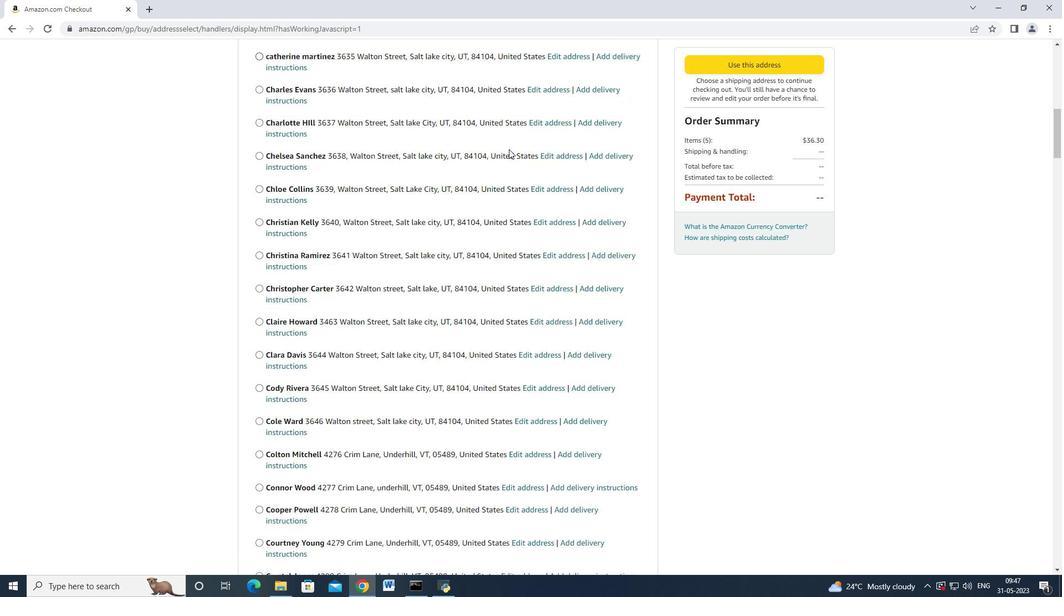 
Action: Mouse scrolled (508, 148) with delta (0, 0)
Screenshot: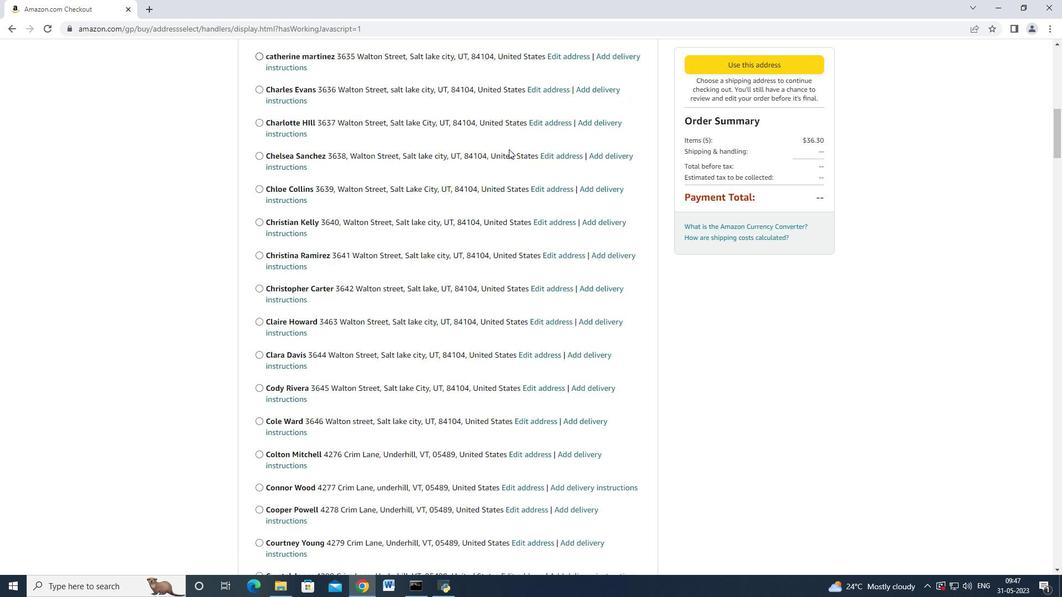 
Action: Mouse moved to (506, 150)
Screenshot: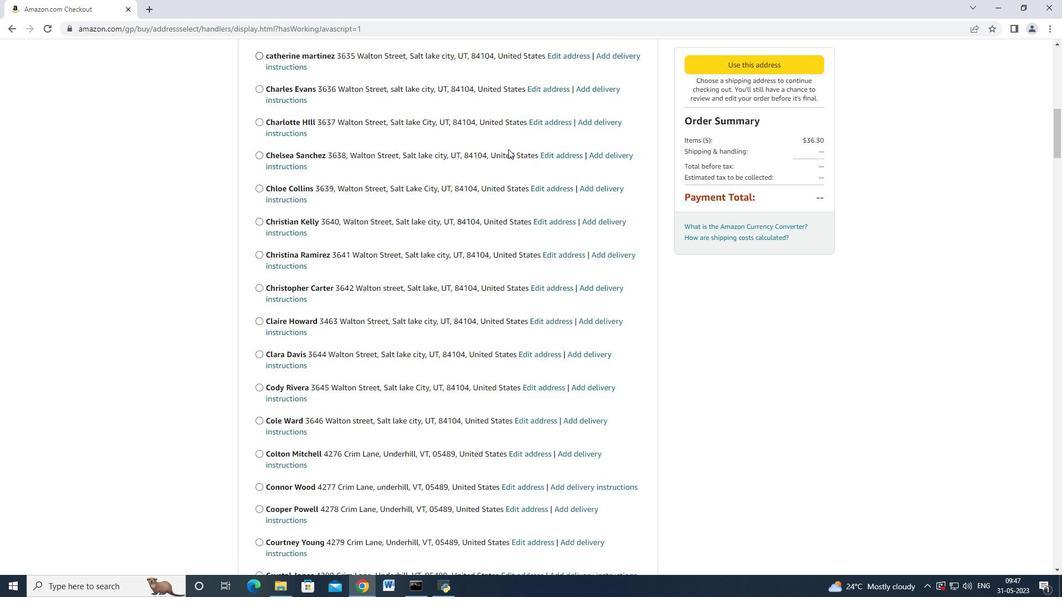 
Action: Mouse scrolled (506, 150) with delta (0, 0)
Screenshot: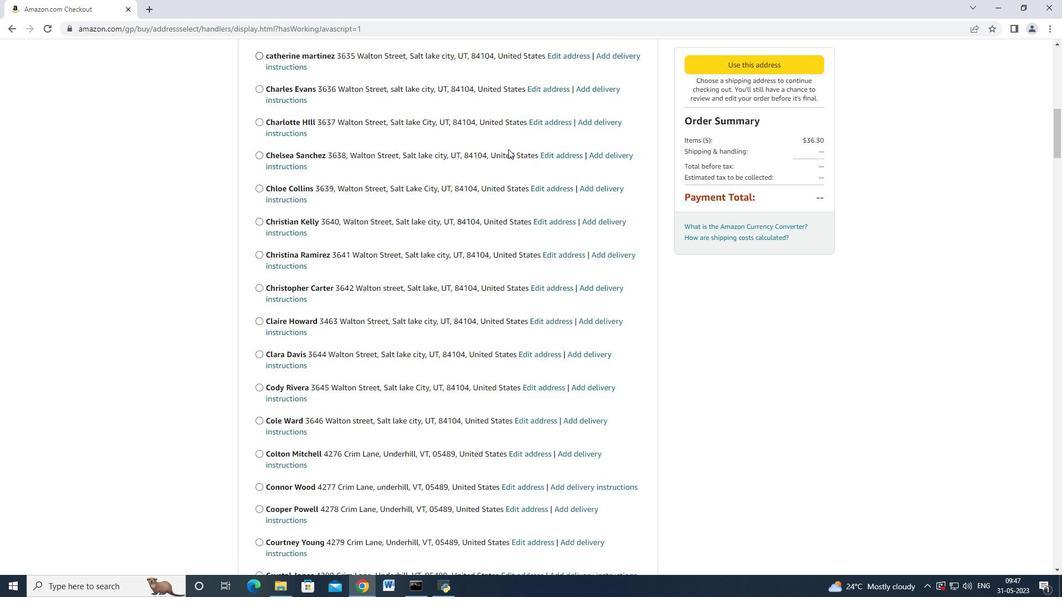 
Action: Mouse moved to (506, 150)
Screenshot: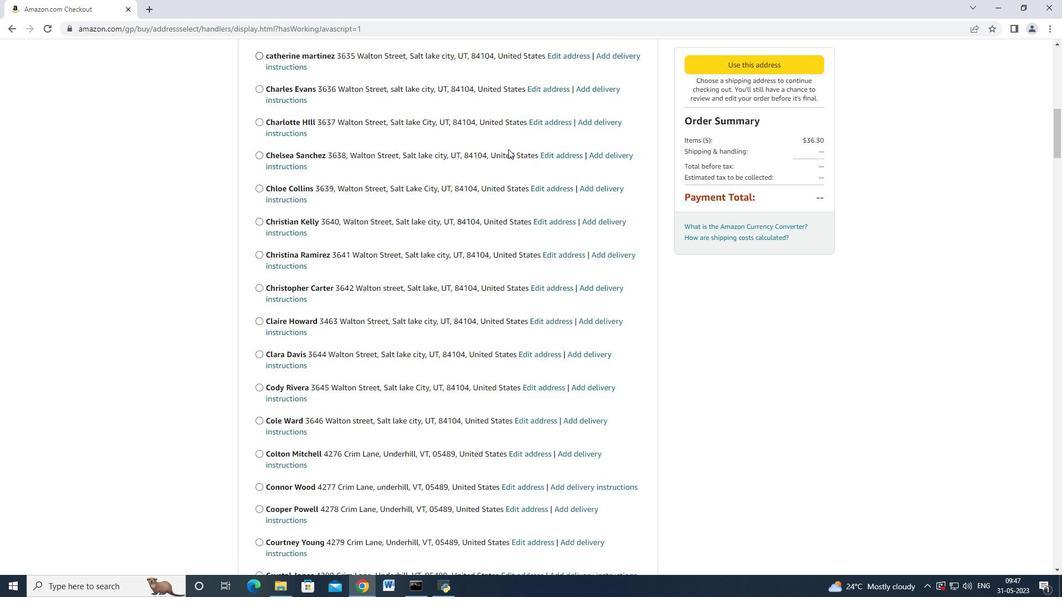 
Action: Mouse scrolled (506, 150) with delta (0, 0)
Screenshot: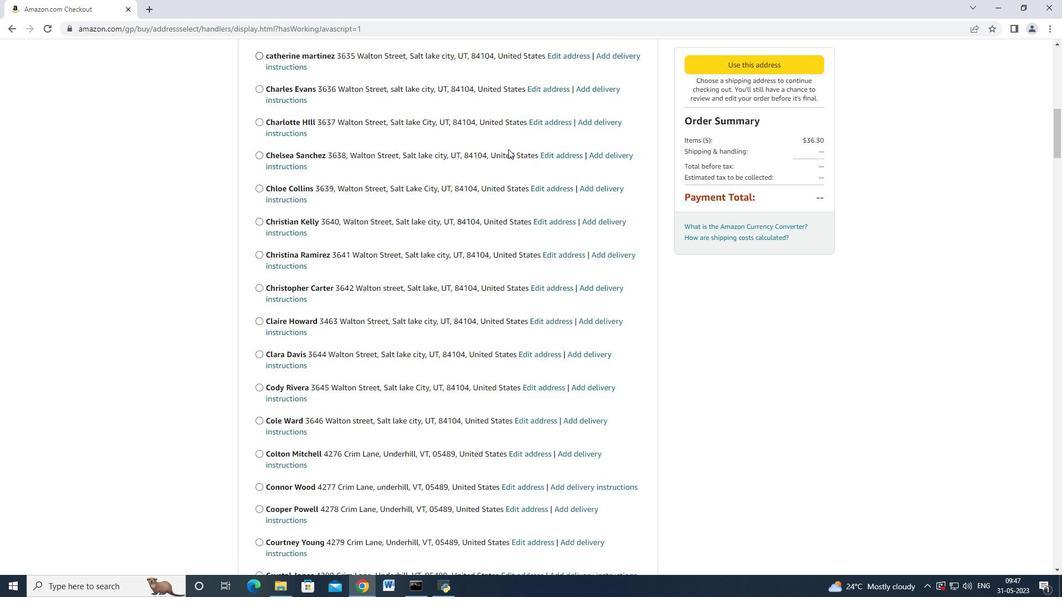 
Action: Mouse moved to (506, 150)
Screenshot: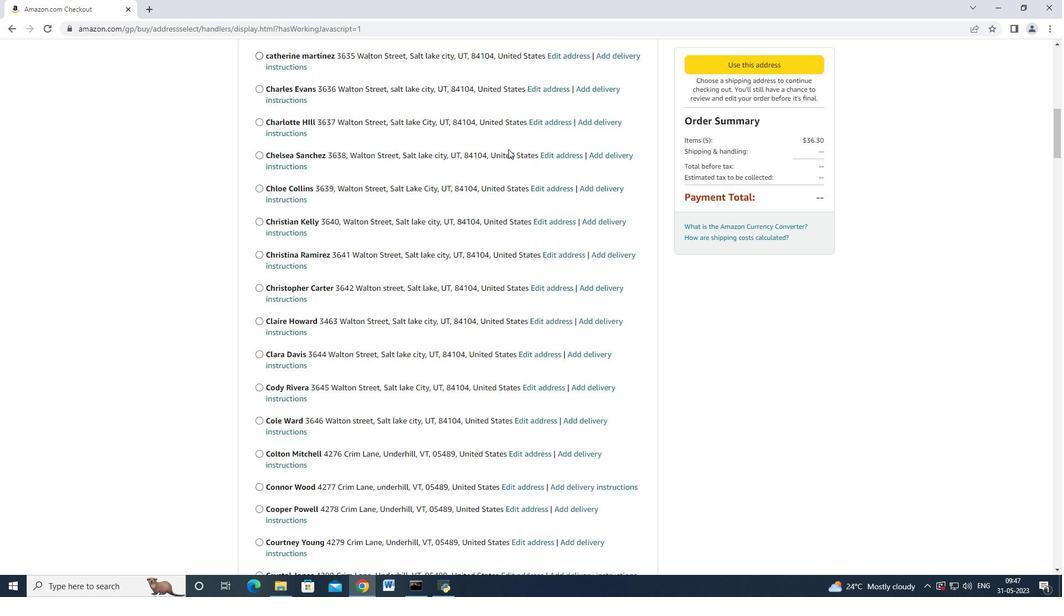 
Action: Mouse scrolled (506, 150) with delta (0, 0)
Screenshot: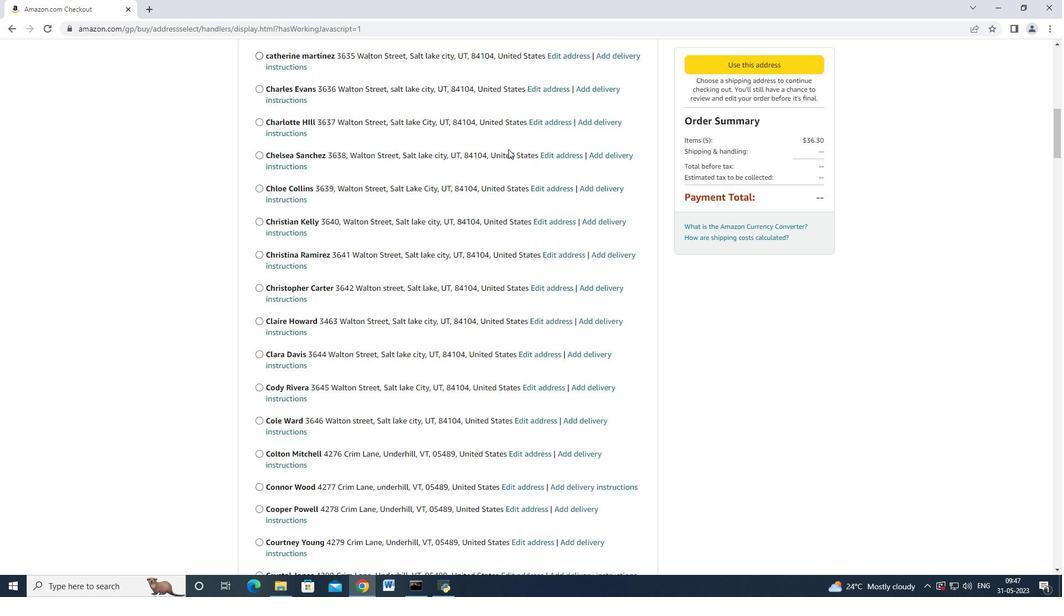 
Action: Mouse scrolled (506, 150) with delta (0, 0)
Screenshot: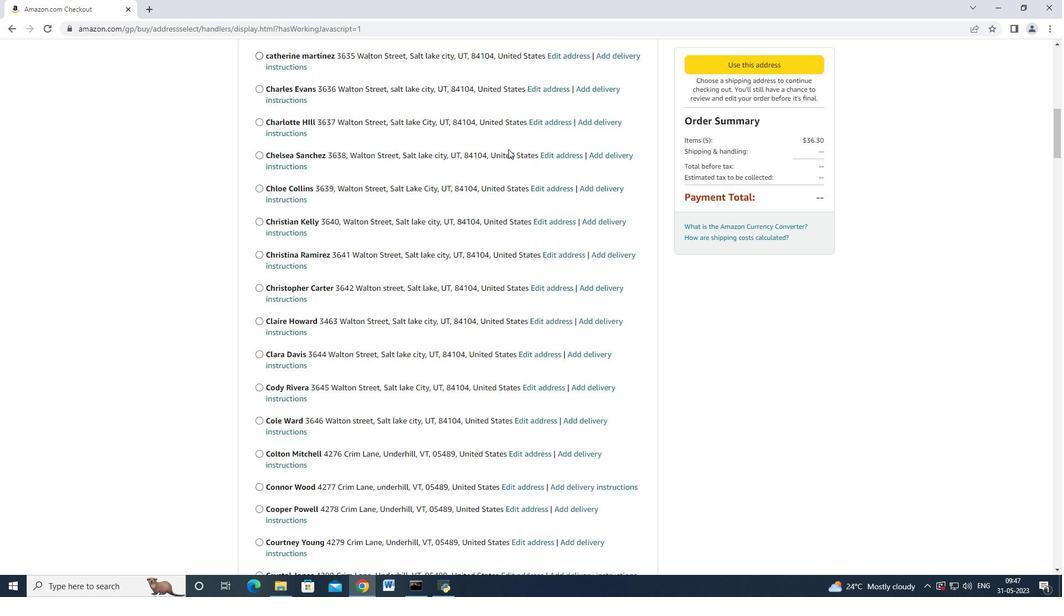 
Action: Mouse scrolled (506, 150) with delta (0, 0)
Screenshot: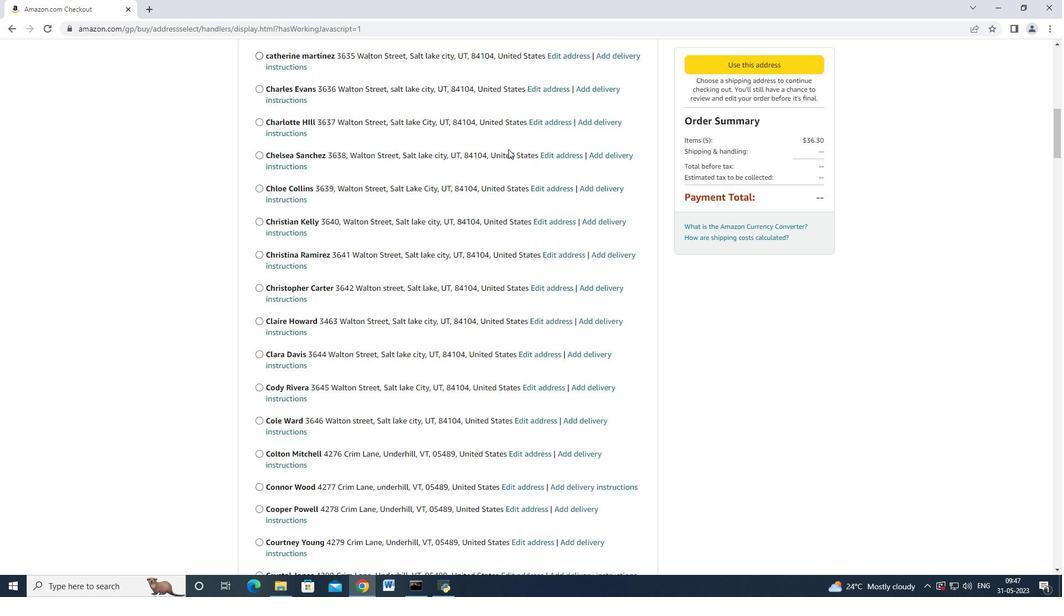 
Action: Mouse scrolled (506, 150) with delta (0, 0)
Screenshot: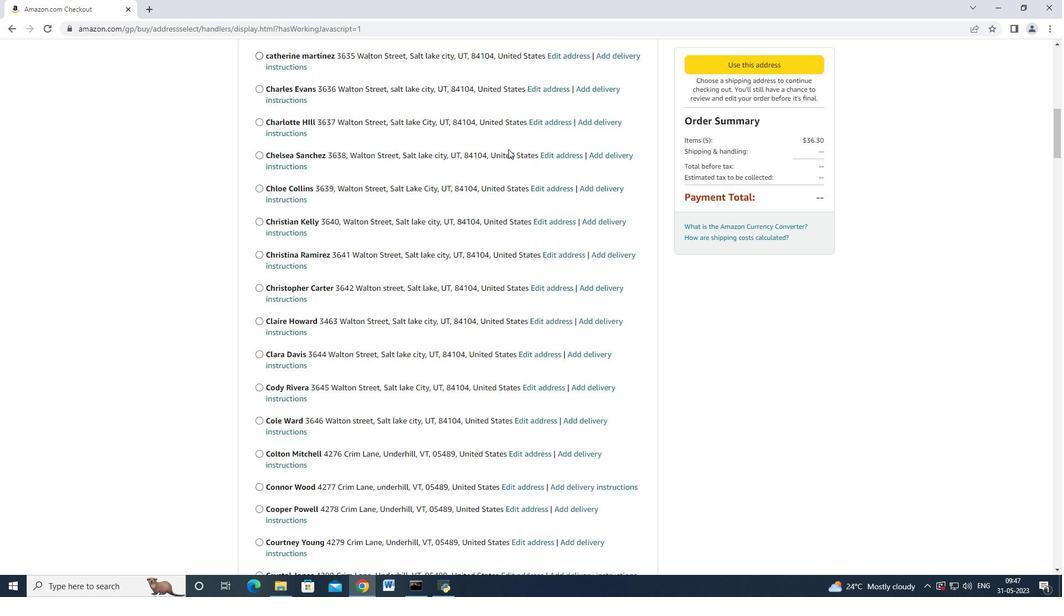 
Action: Mouse moved to (506, 150)
Screenshot: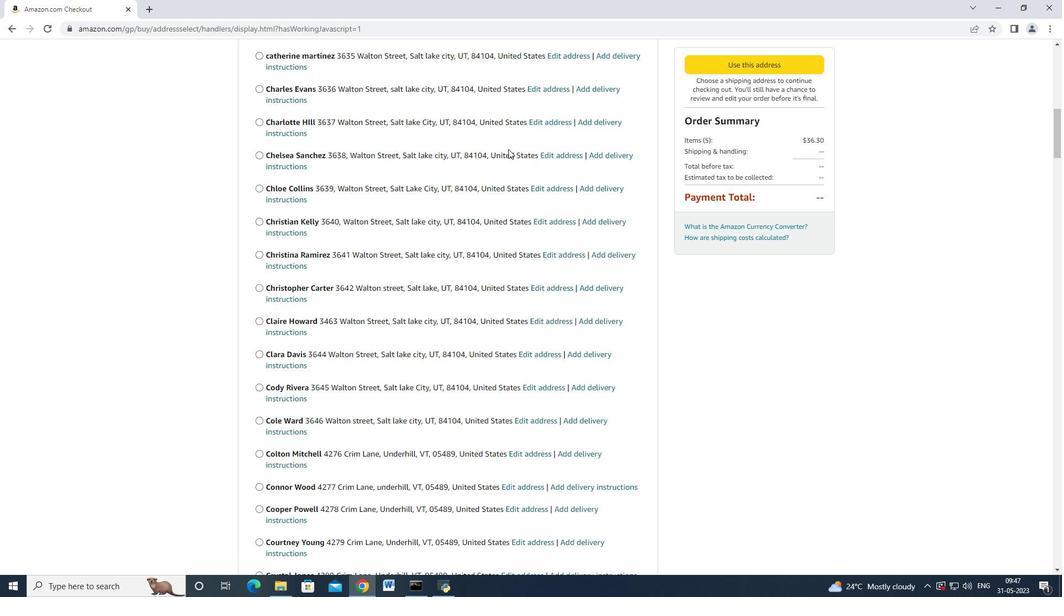 
Action: Mouse scrolled (506, 149) with delta (0, 0)
Screenshot: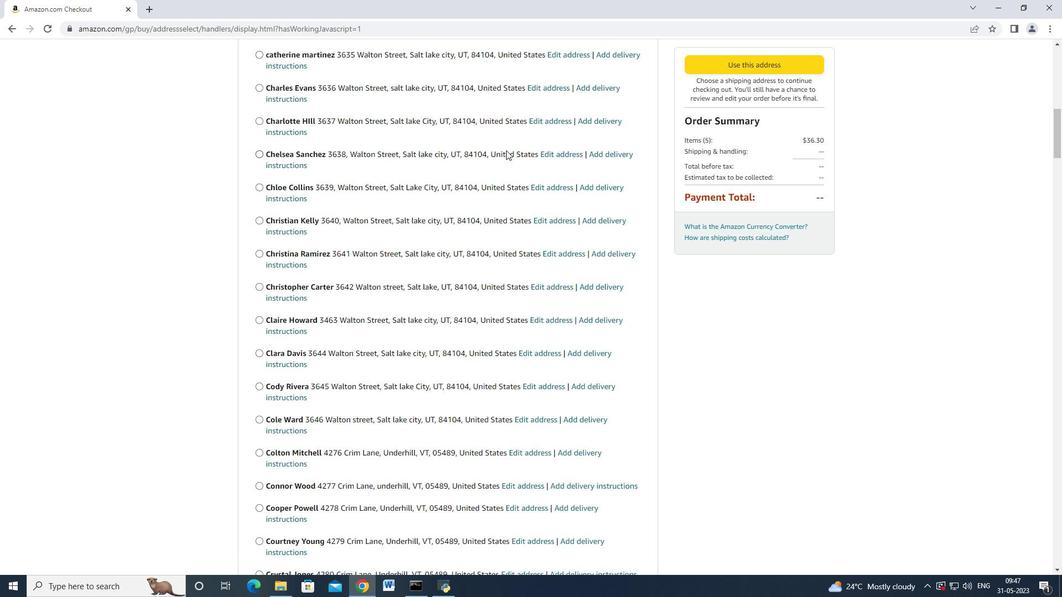 
Action: Mouse scrolled (506, 149) with delta (0, 0)
Screenshot: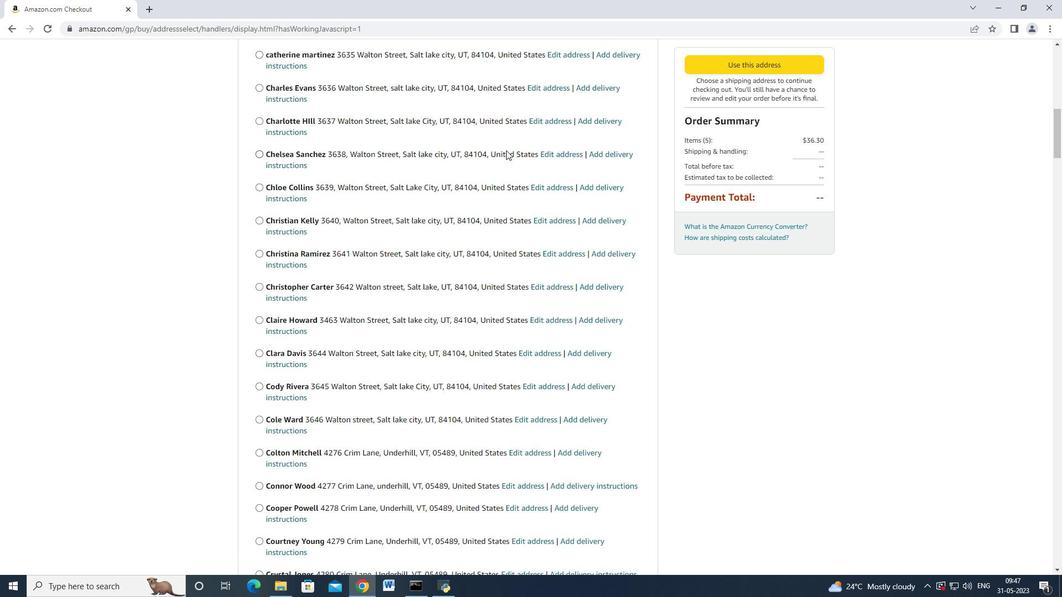 
Action: Mouse moved to (506, 150)
Screenshot: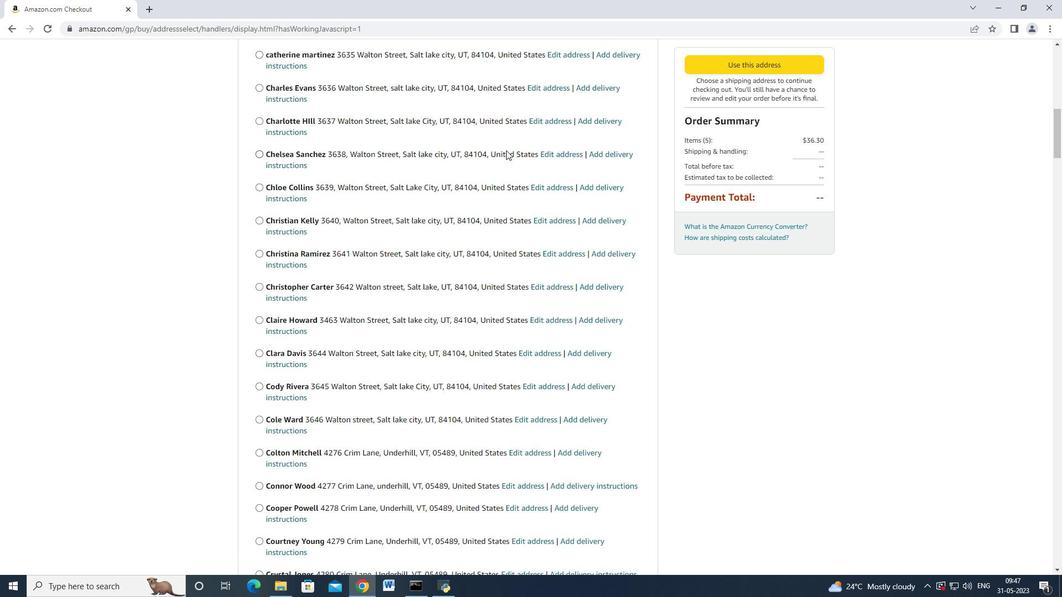 
Action: Mouse scrolled (506, 149) with delta (0, 0)
Screenshot: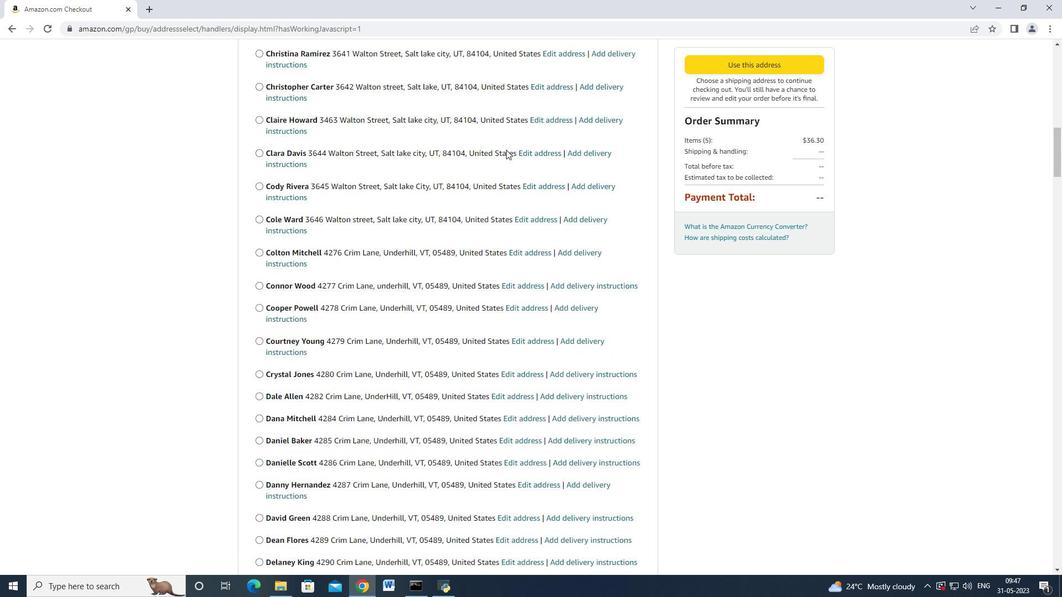 
Action: Mouse scrolled (506, 149) with delta (0, 0)
Screenshot: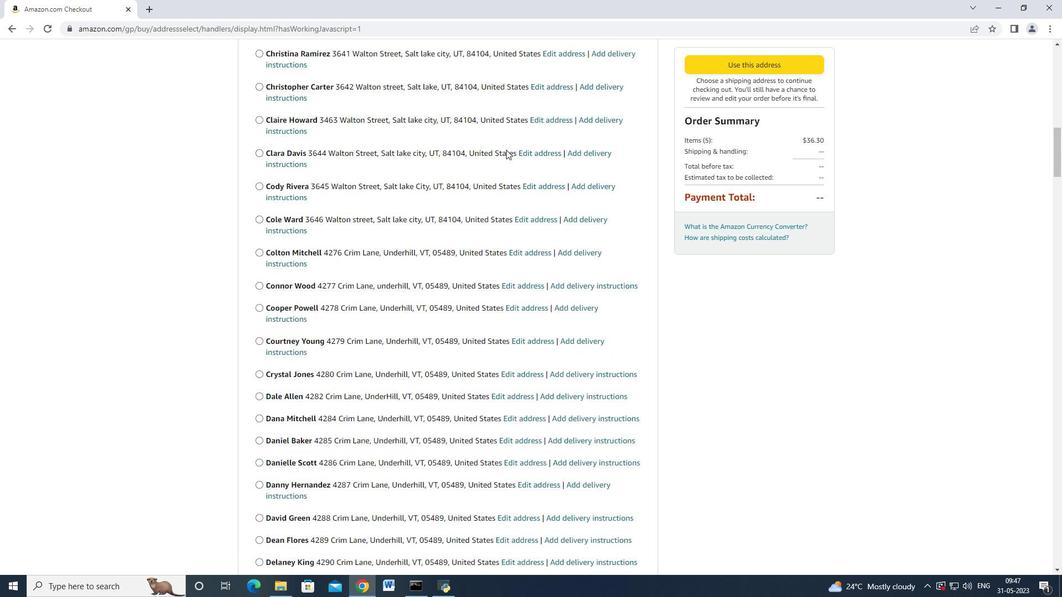 
Action: Mouse scrolled (506, 149) with delta (0, 0)
Screenshot: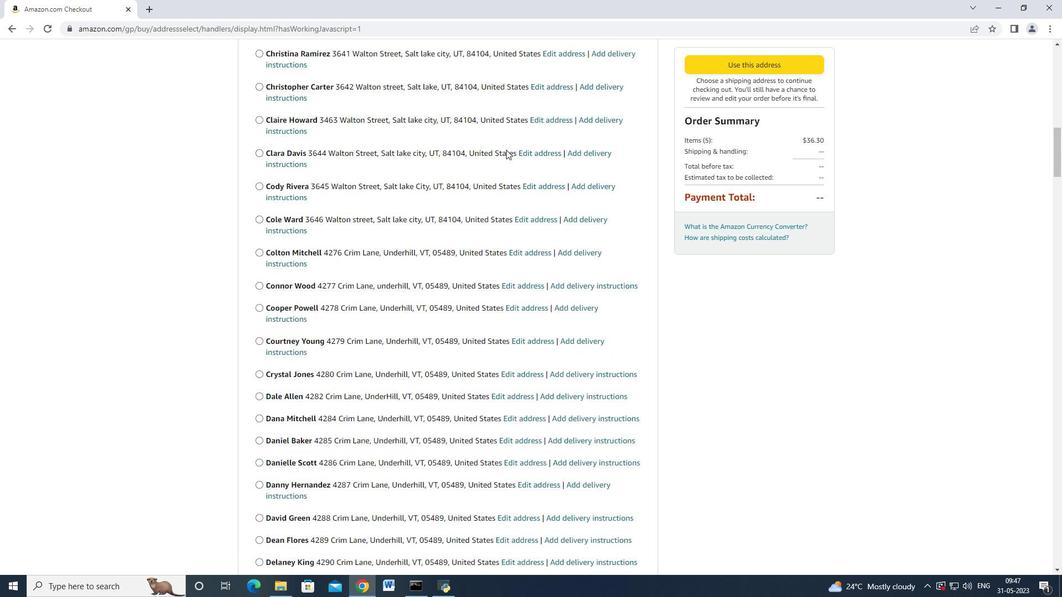 
Action: Mouse scrolled (506, 149) with delta (0, 0)
Screenshot: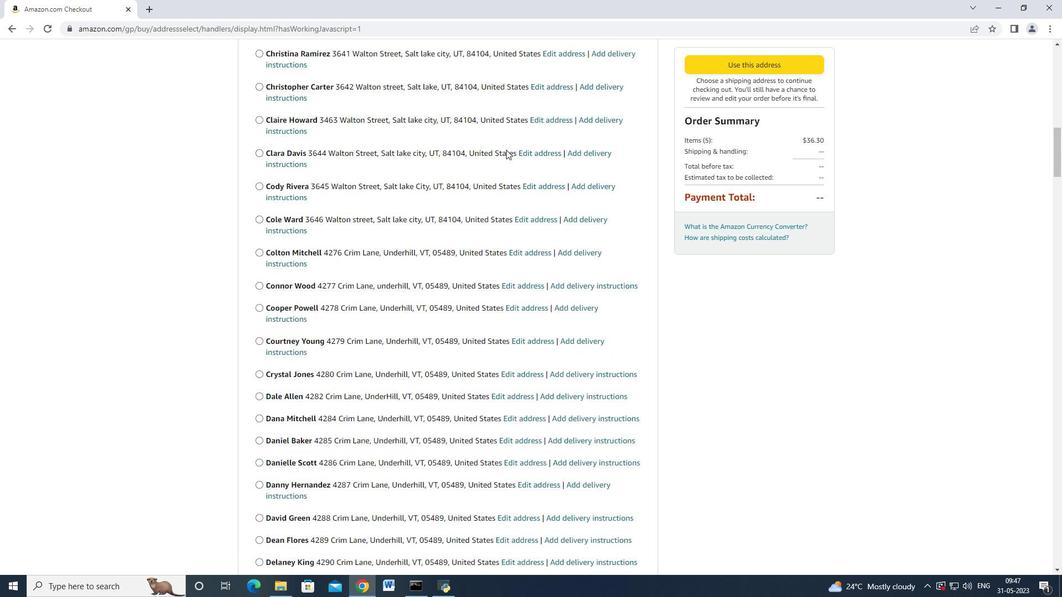 
Action: Mouse scrolled (506, 149) with delta (0, 0)
Screenshot: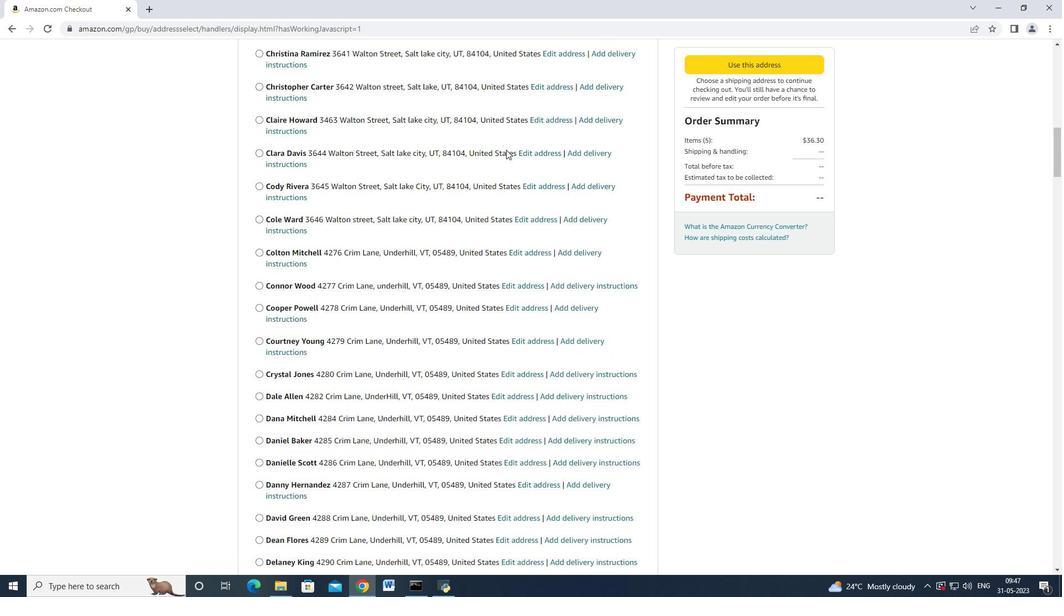 
Action: Mouse scrolled (506, 149) with delta (0, 0)
Screenshot: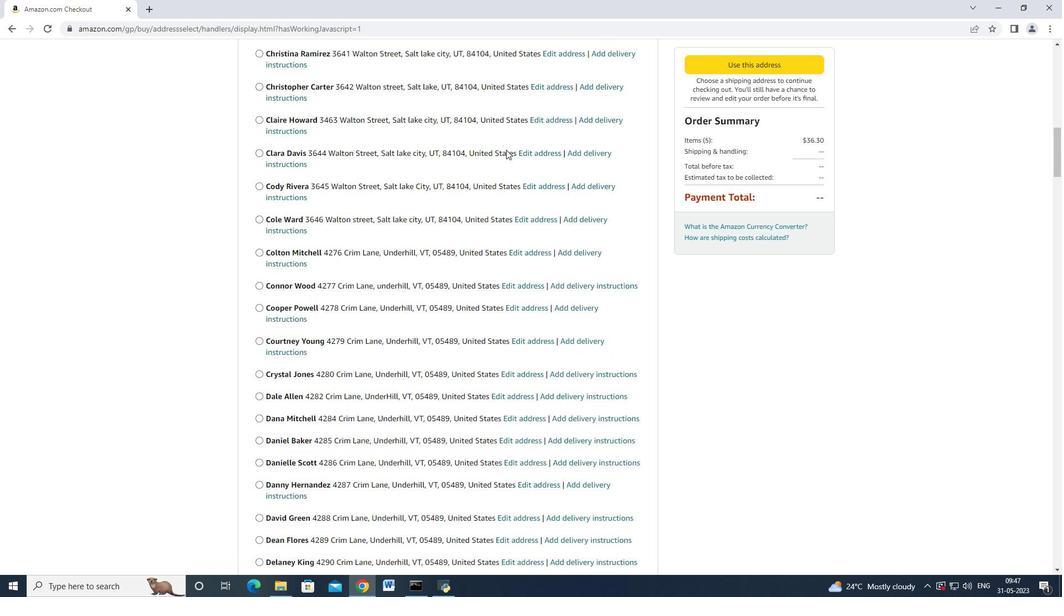 
Action: Mouse moved to (506, 150)
Screenshot: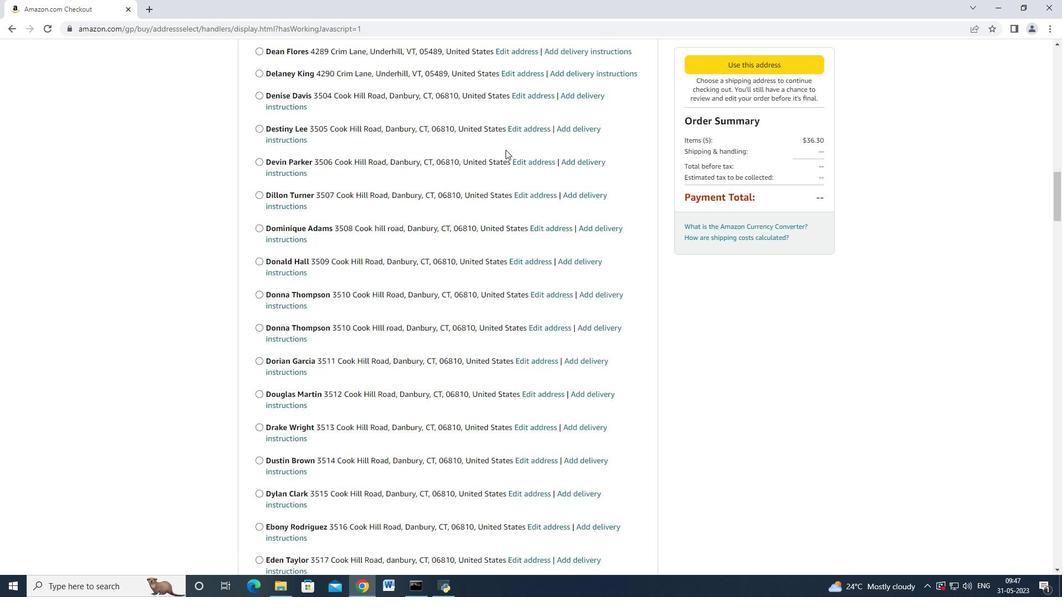 
Action: Mouse scrolled (506, 149) with delta (0, 0)
Screenshot: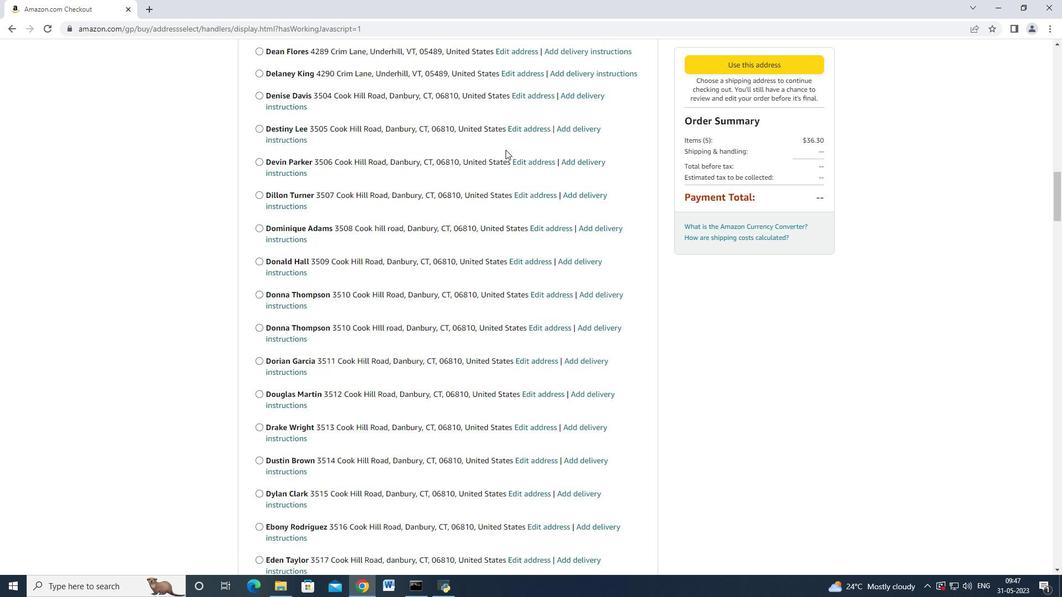
Action: Mouse moved to (506, 150)
Screenshot: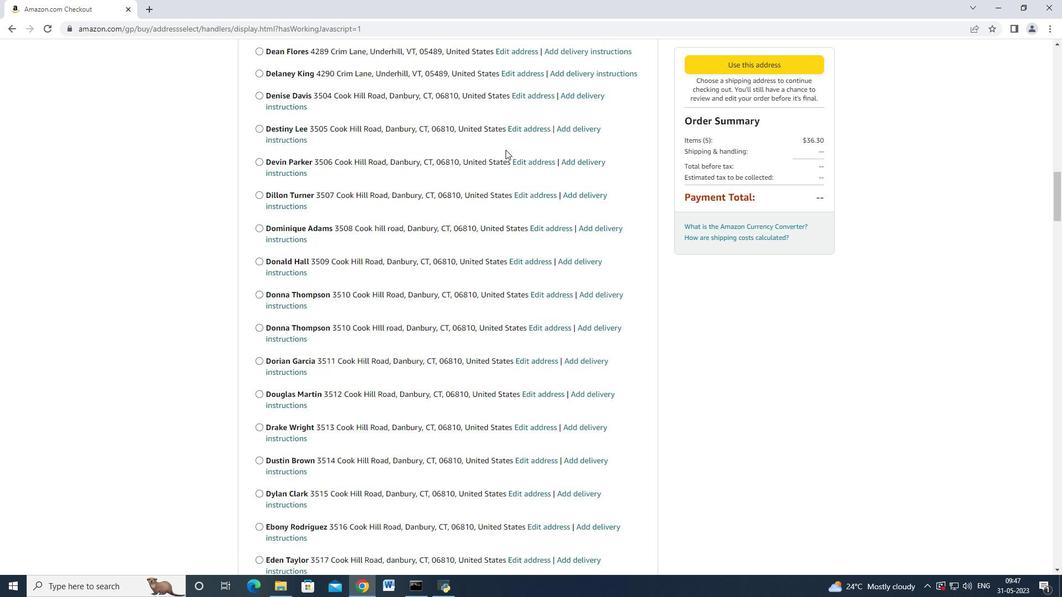 
Action: Mouse scrolled (506, 149) with delta (0, 0)
Screenshot: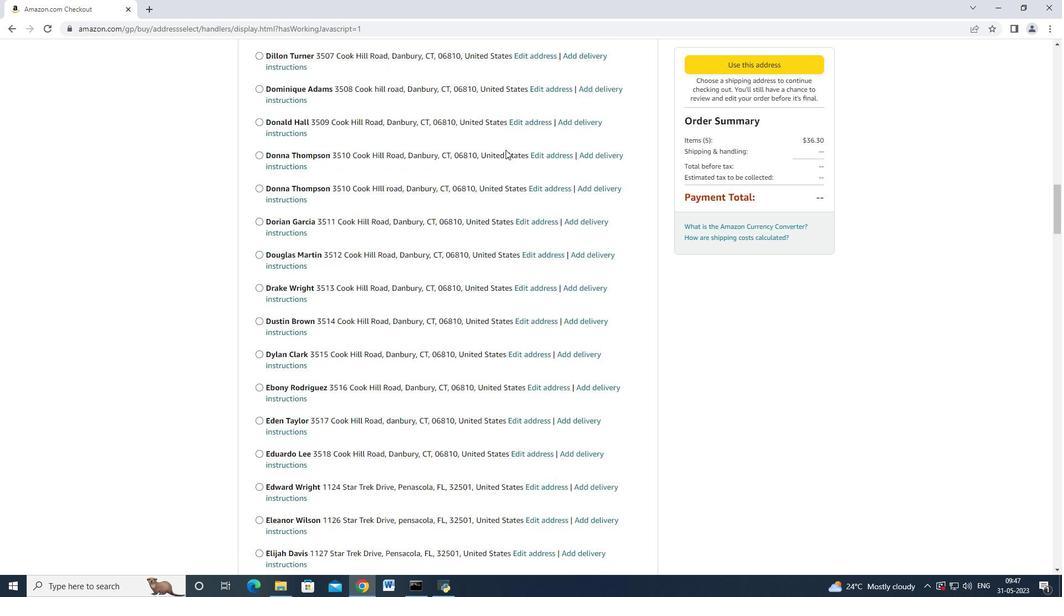 
Action: Mouse moved to (506, 150)
Screenshot: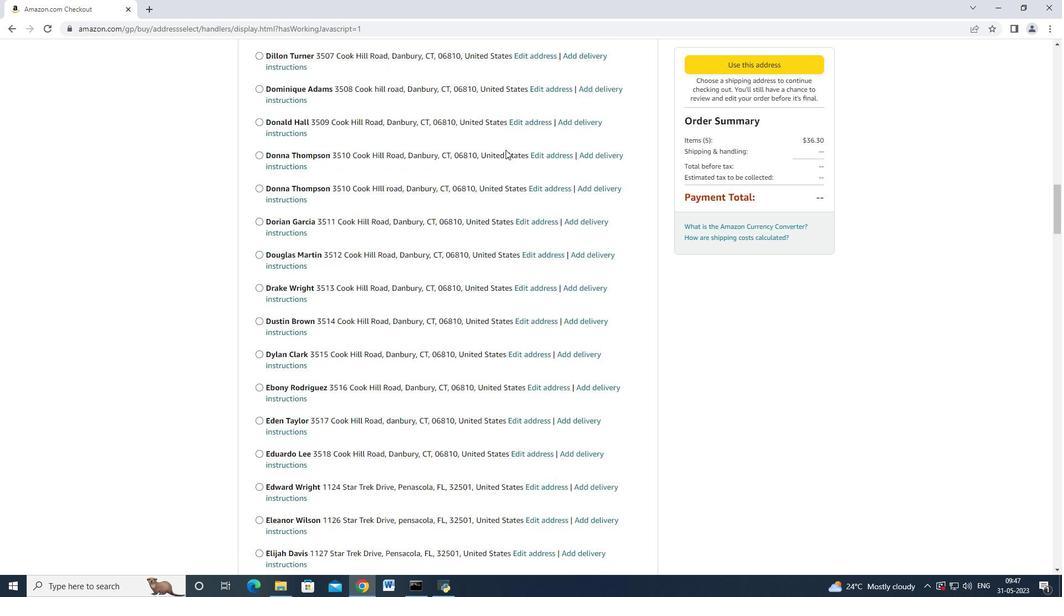 
Action: Mouse scrolled (506, 149) with delta (0, 0)
Screenshot: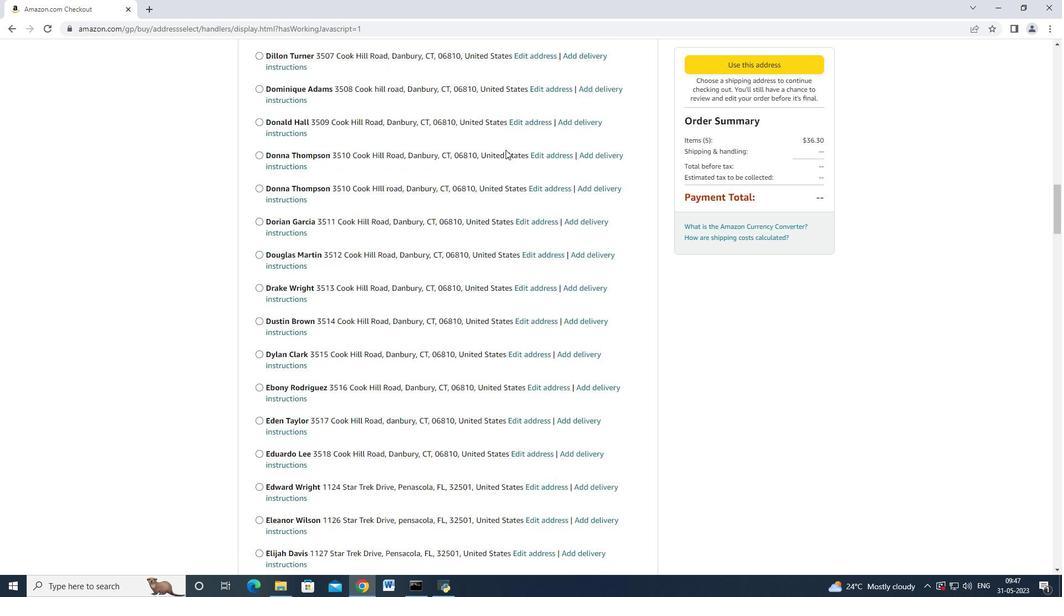 
Action: Mouse scrolled (506, 149) with delta (0, 0)
Screenshot: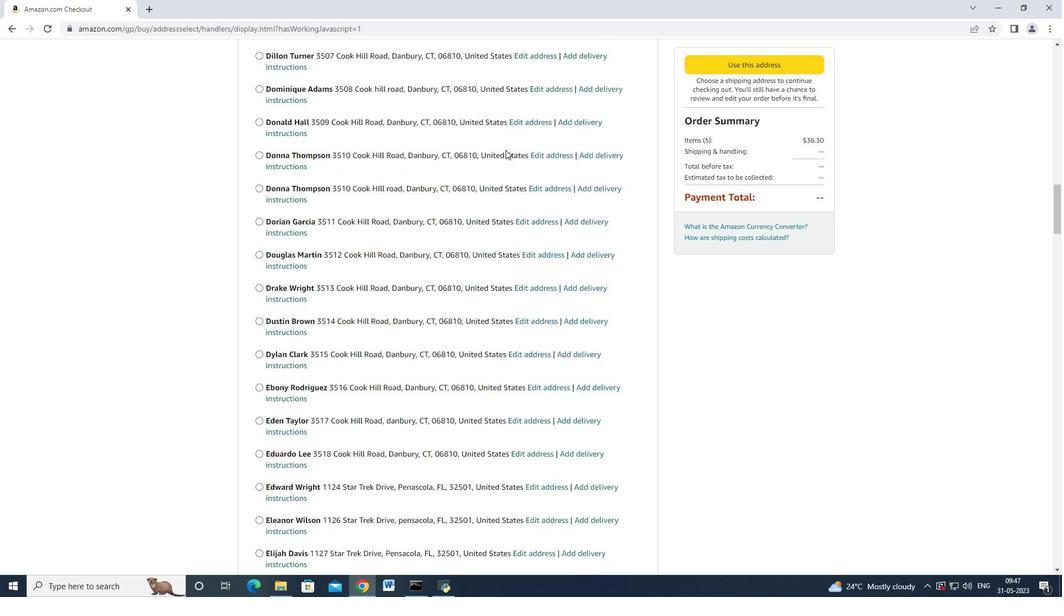 
Action: Mouse scrolled (506, 149) with delta (0, 0)
Screenshot: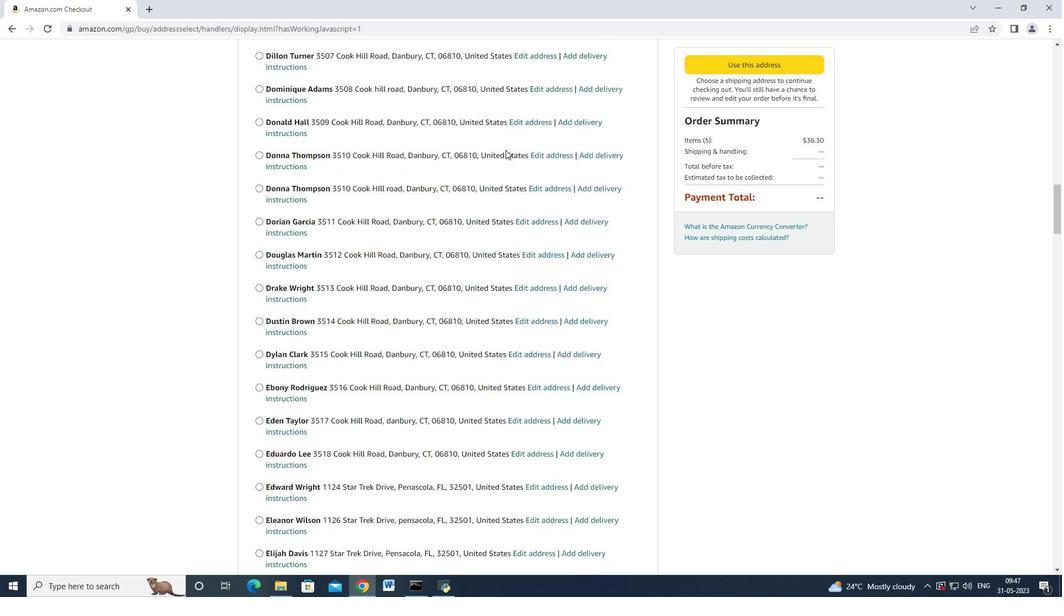
Action: Mouse scrolled (506, 149) with delta (0, 0)
Screenshot: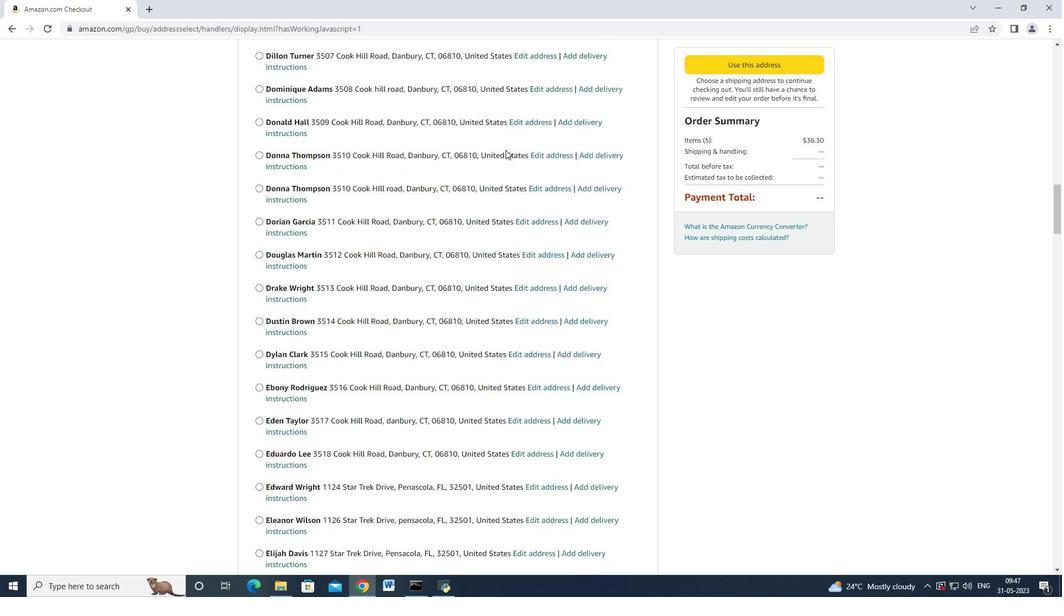 
Action: Mouse scrolled (506, 149) with delta (0, 0)
Screenshot: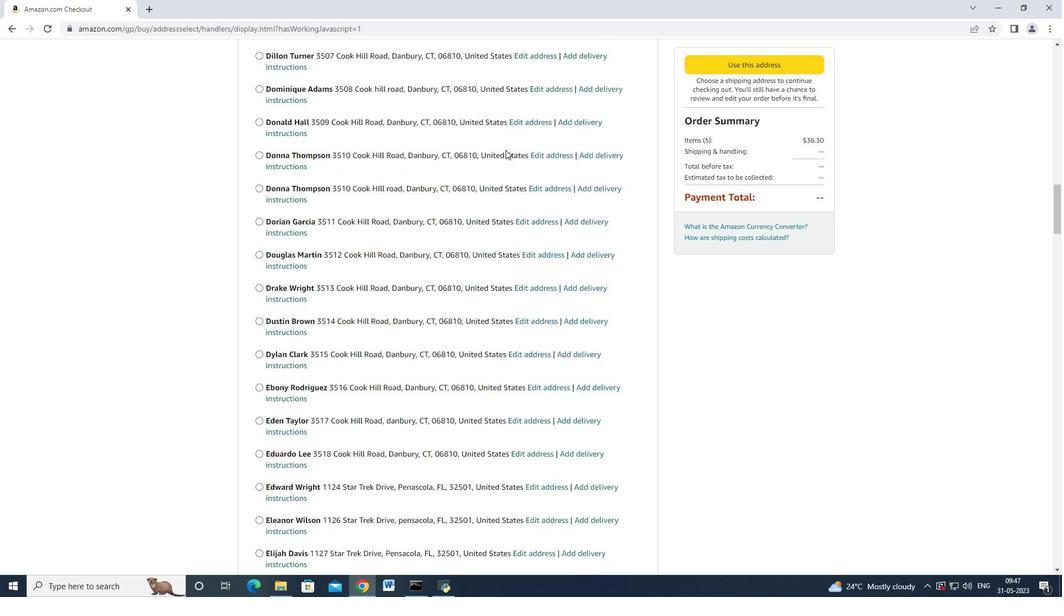 
Action: Mouse moved to (506, 150)
Screenshot: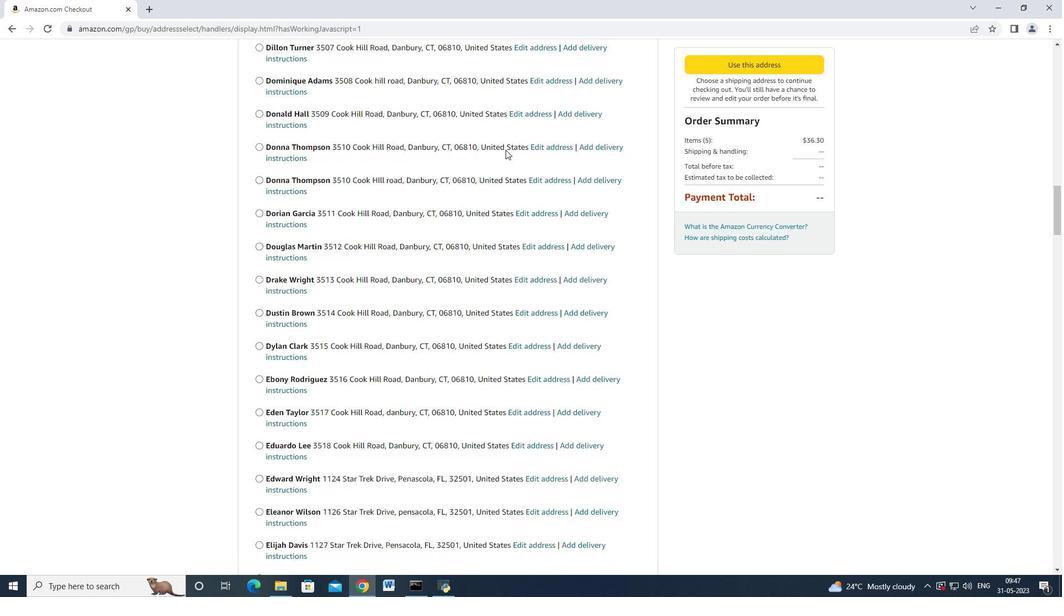 
Action: Mouse scrolled (506, 149) with delta (0, 0)
Screenshot: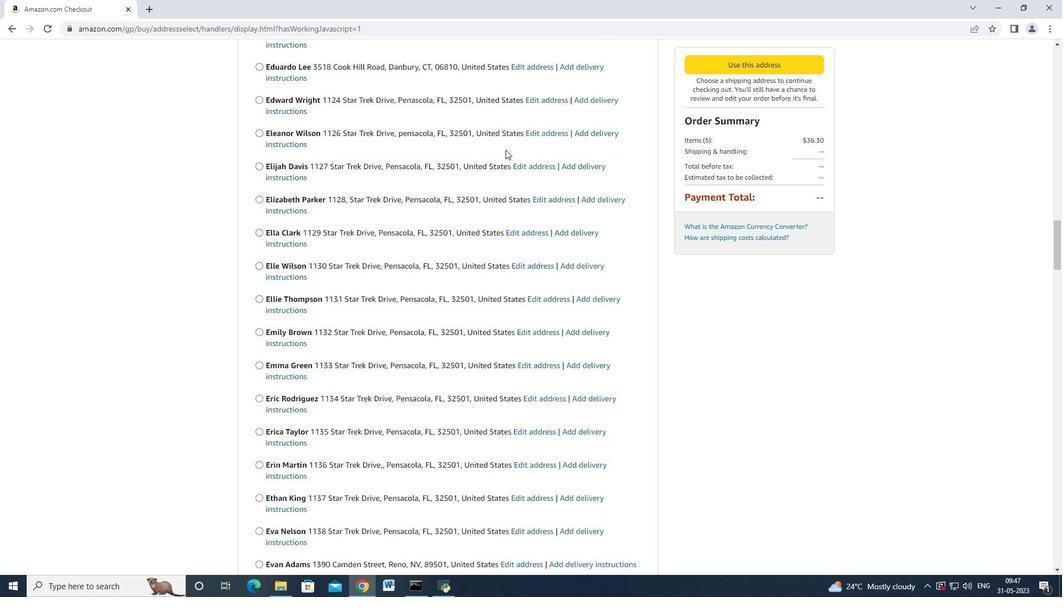 
Action: Mouse moved to (506, 150)
Screenshot: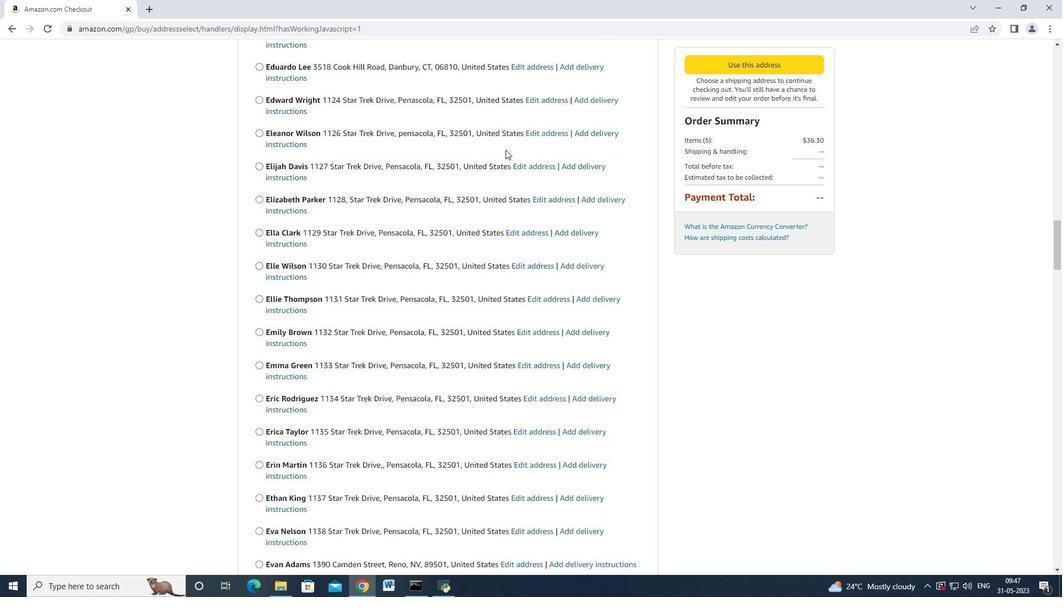 
Action: Mouse scrolled (506, 149) with delta (0, 0)
Screenshot: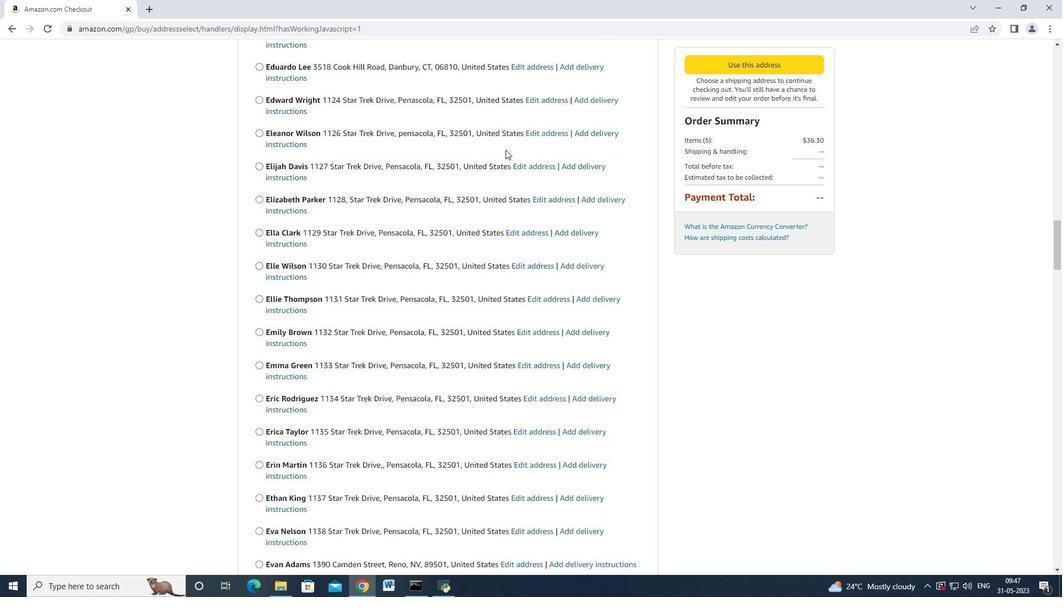 
Action: Mouse scrolled (506, 149) with delta (0, 0)
Screenshot: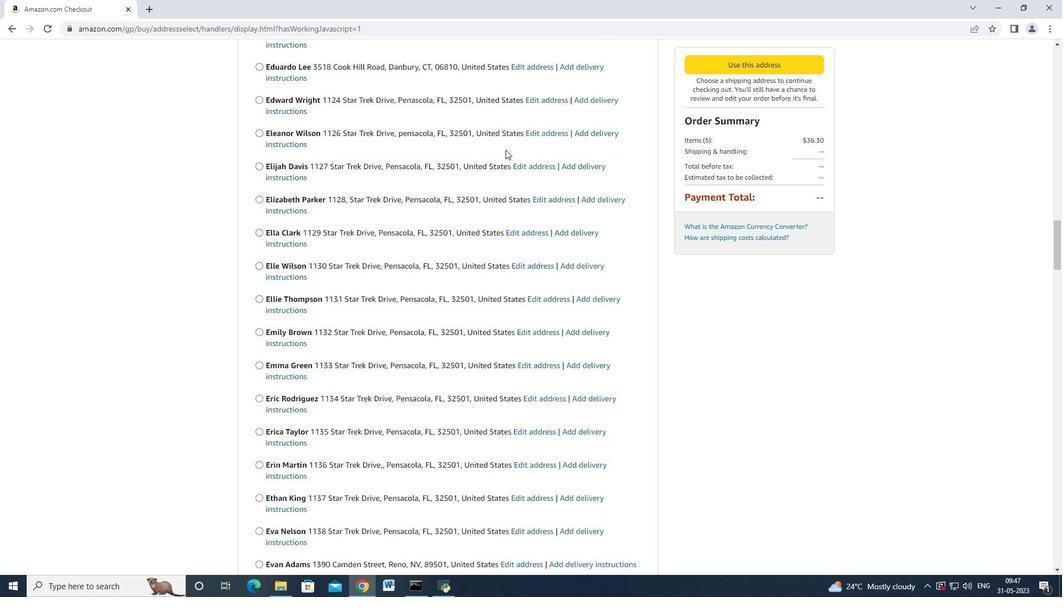 
Action: Mouse scrolled (506, 149) with delta (0, 0)
Screenshot: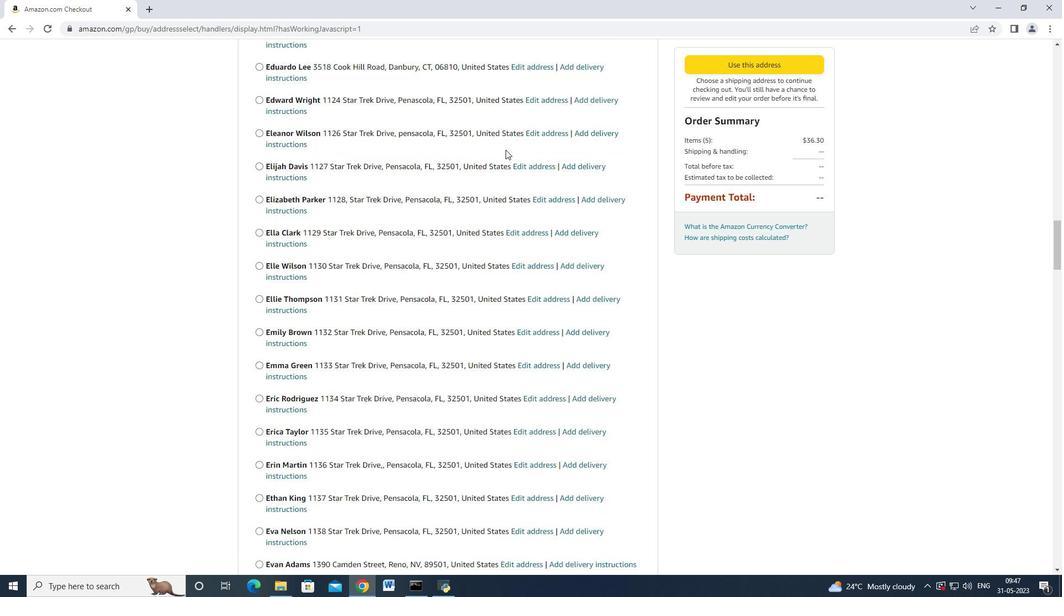 
Action: Mouse moved to (506, 150)
Screenshot: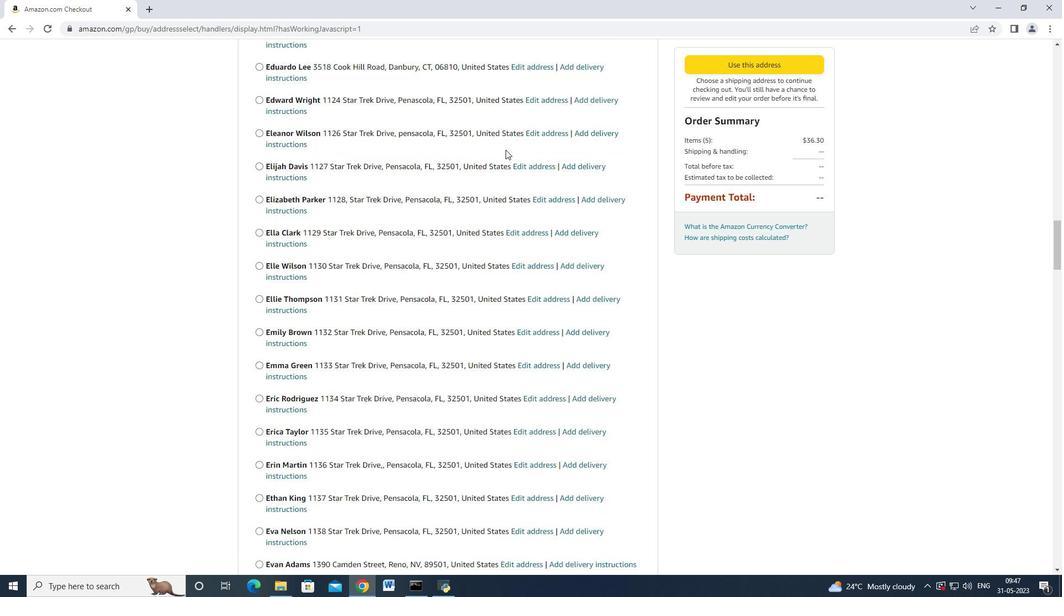 
Action: Mouse scrolled (506, 150) with delta (0, 0)
Screenshot: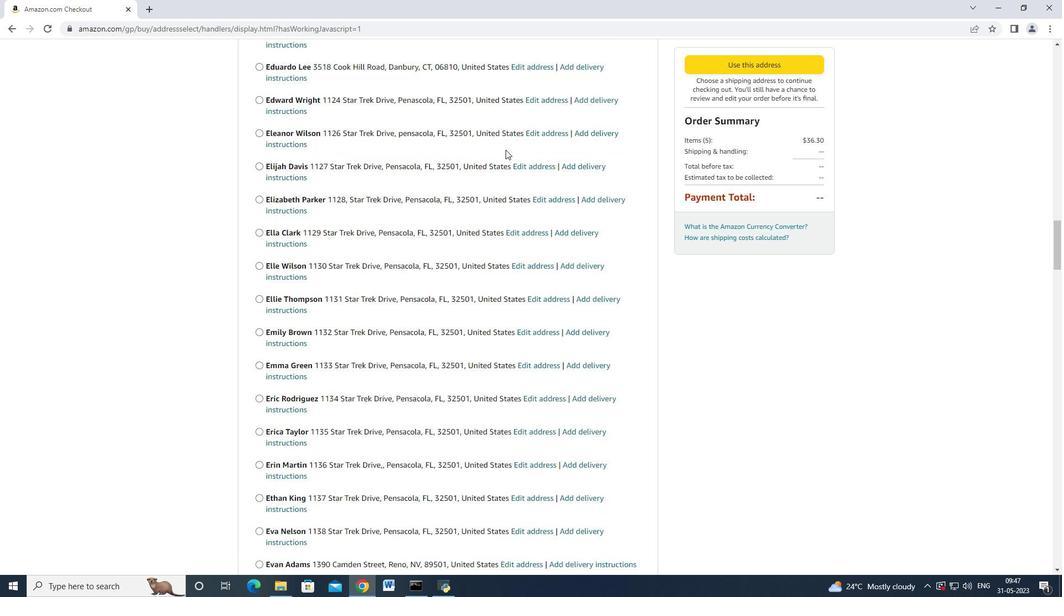 
Action: Mouse scrolled (506, 150) with delta (0, 0)
Screenshot: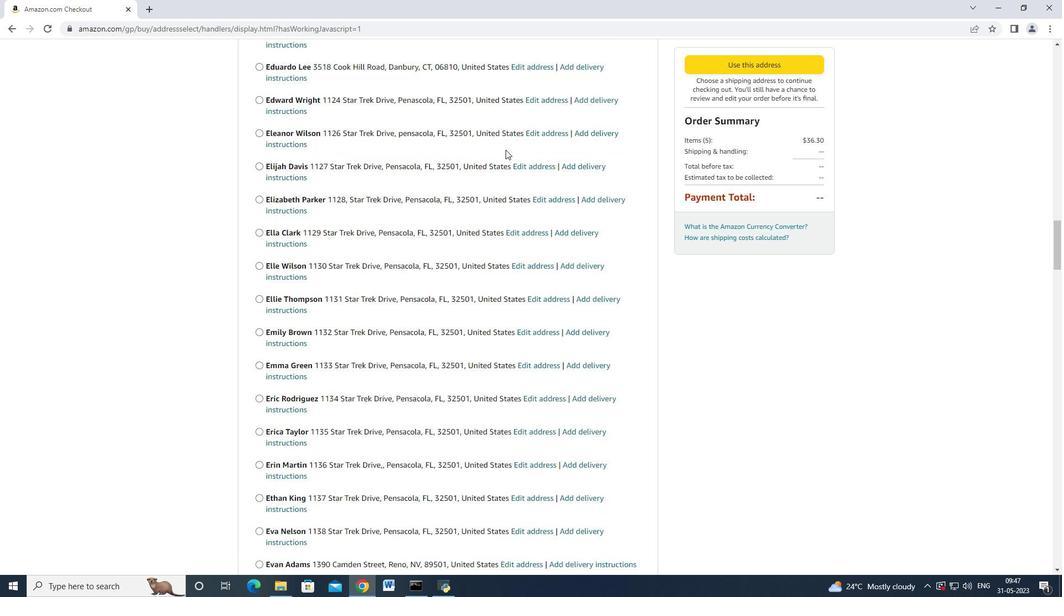 
Action: Mouse scrolled (506, 150) with delta (0, 0)
Screenshot: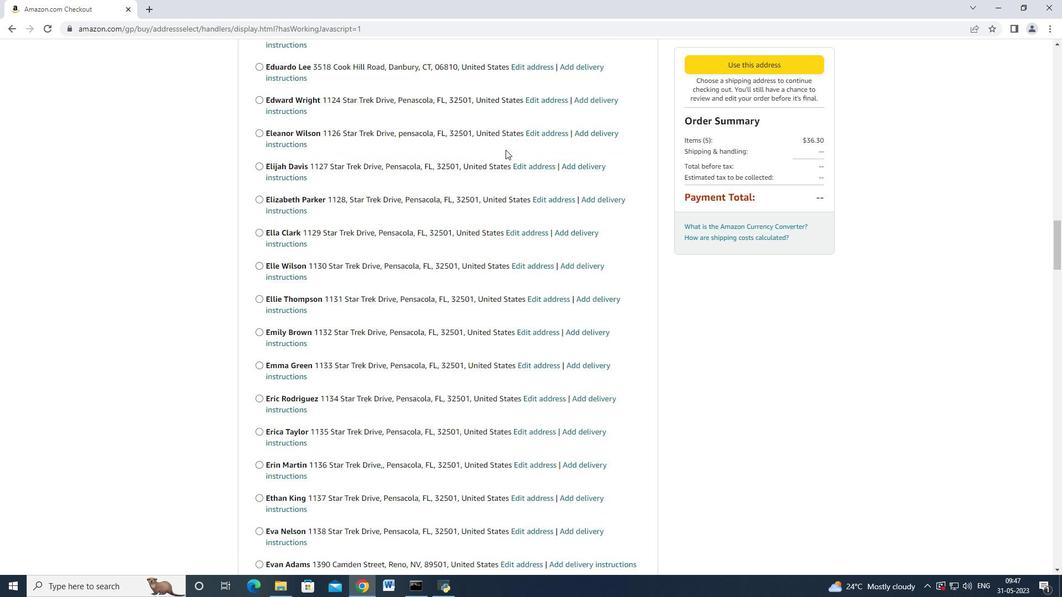 
Action: Mouse scrolled (506, 150) with delta (0, 0)
Screenshot: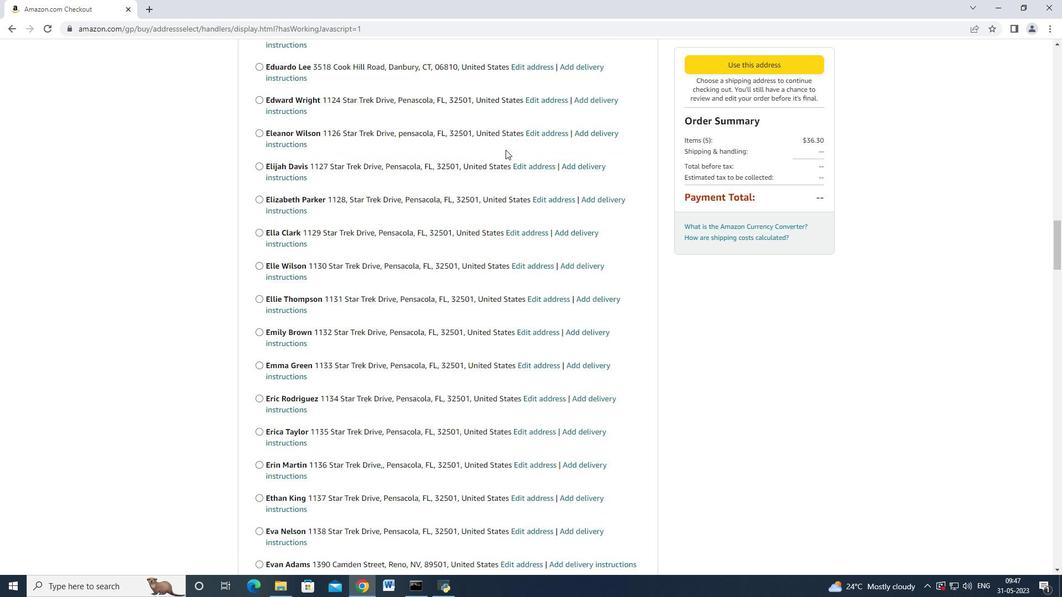
Action: Mouse moved to (505, 151)
Screenshot: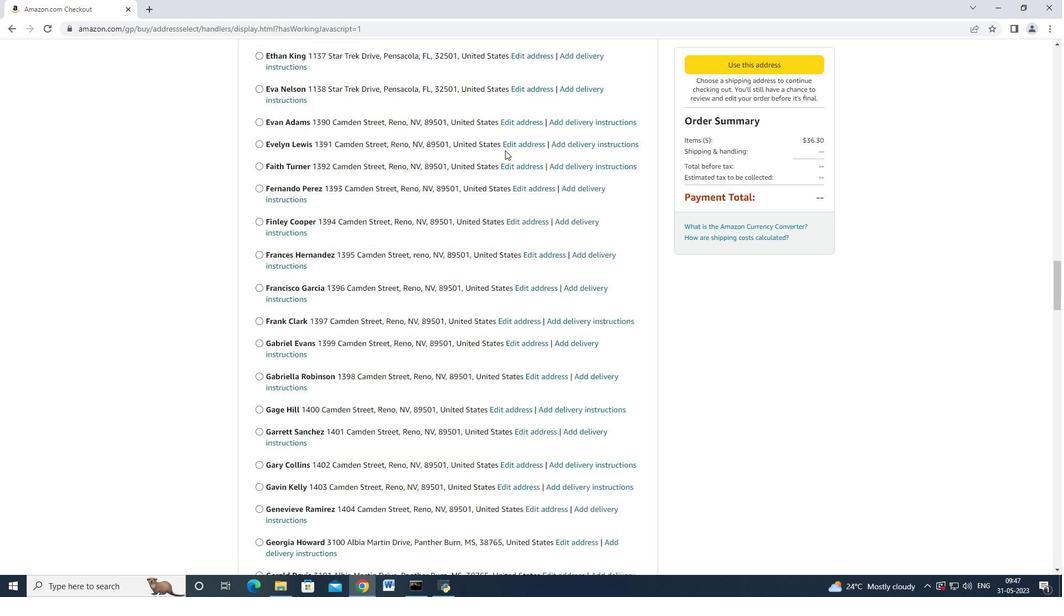 
Action: Mouse scrolled (505, 151) with delta (0, 0)
Screenshot: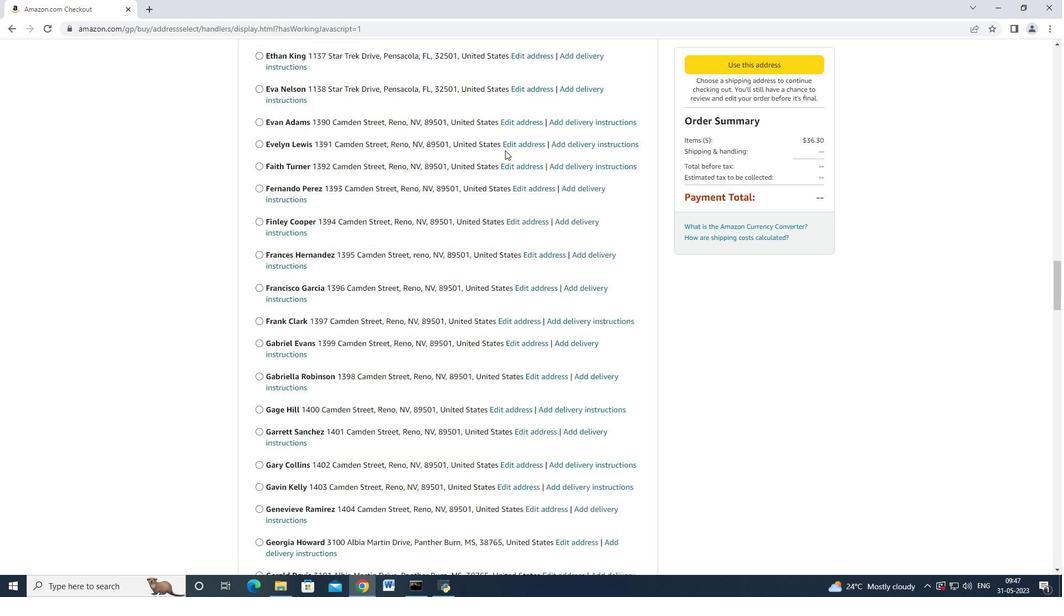 
Action: Mouse moved to (506, 151)
Screenshot: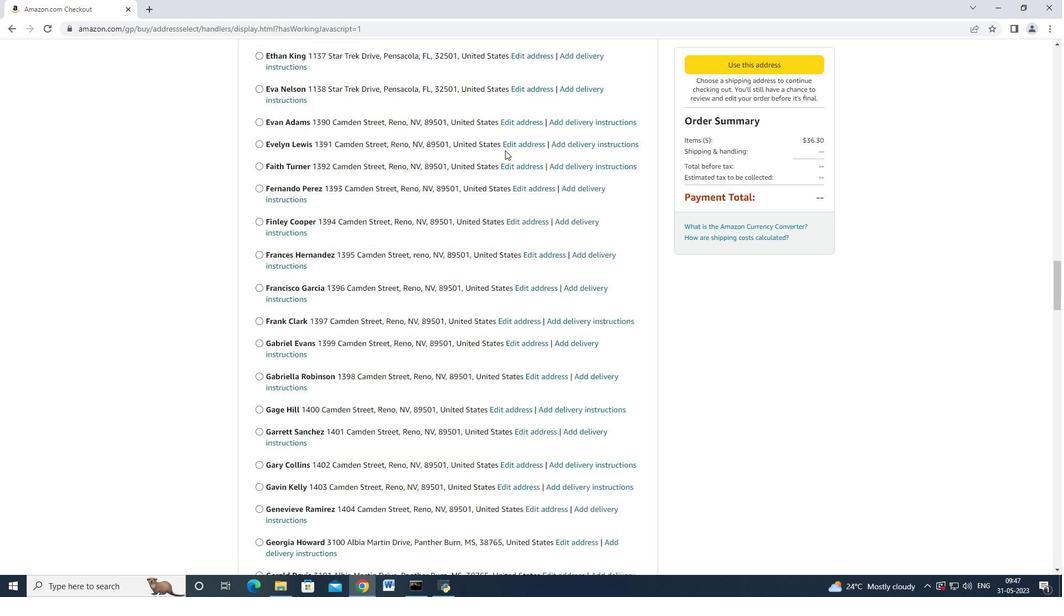 
Action: Mouse scrolled (505, 151) with delta (0, 0)
Screenshot: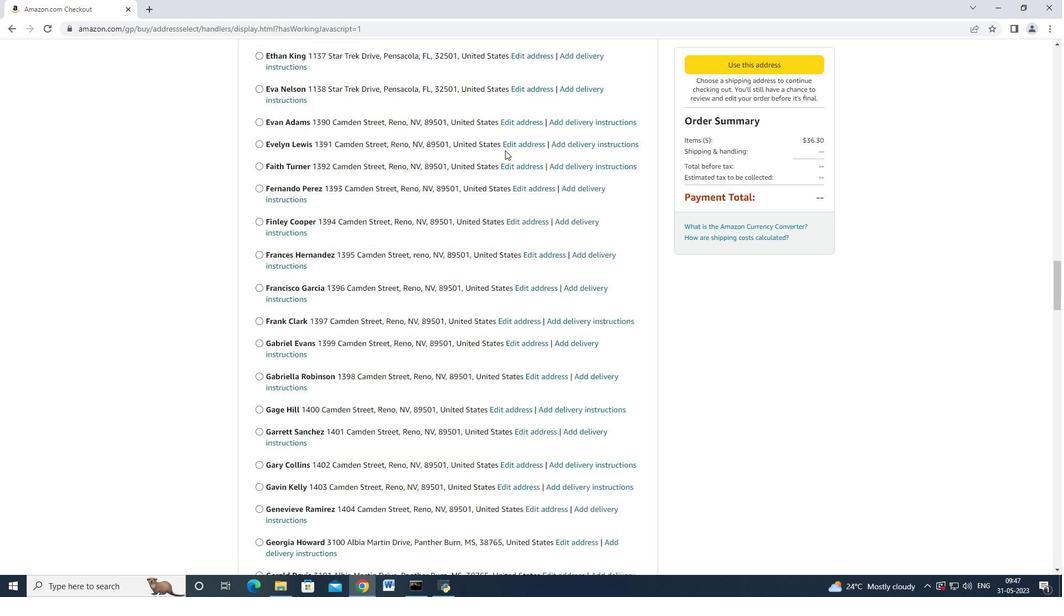 
Action: Mouse moved to (506, 152)
Screenshot: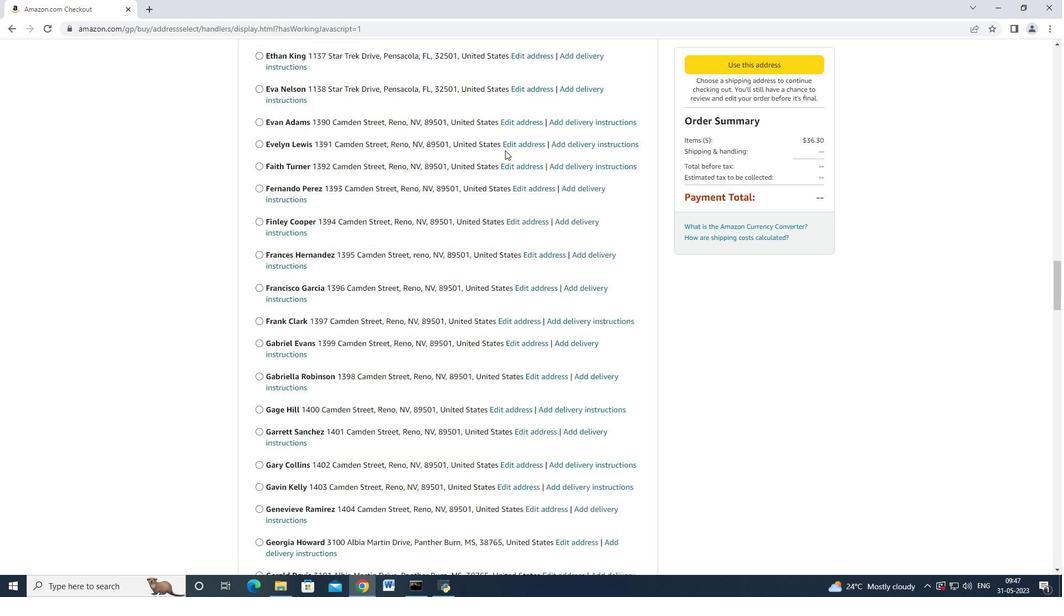
Action: Mouse scrolled (506, 151) with delta (0, 0)
Screenshot: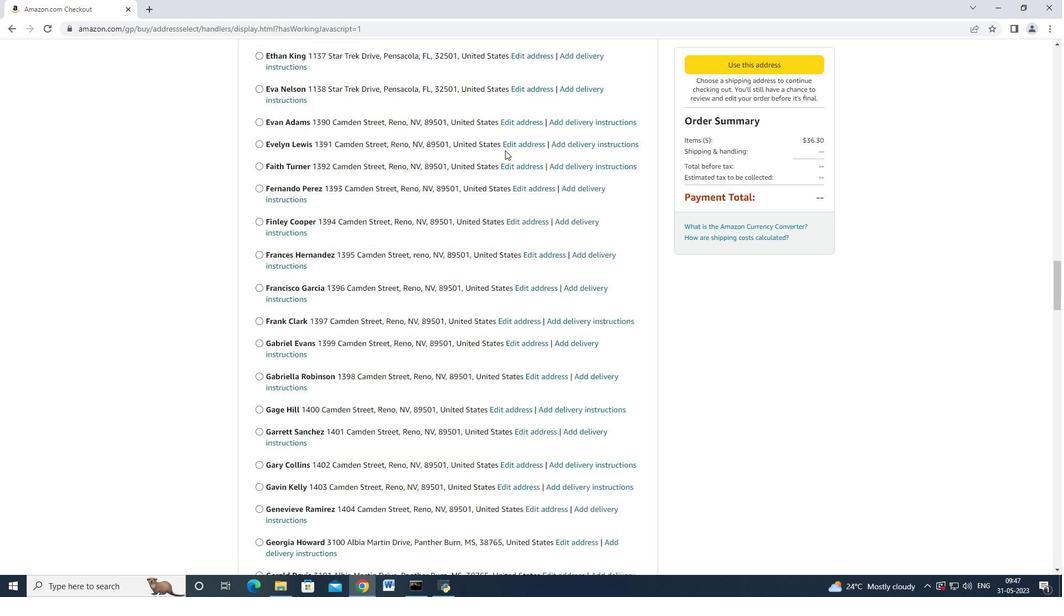 
Action: Mouse scrolled (506, 151) with delta (0, 0)
Screenshot: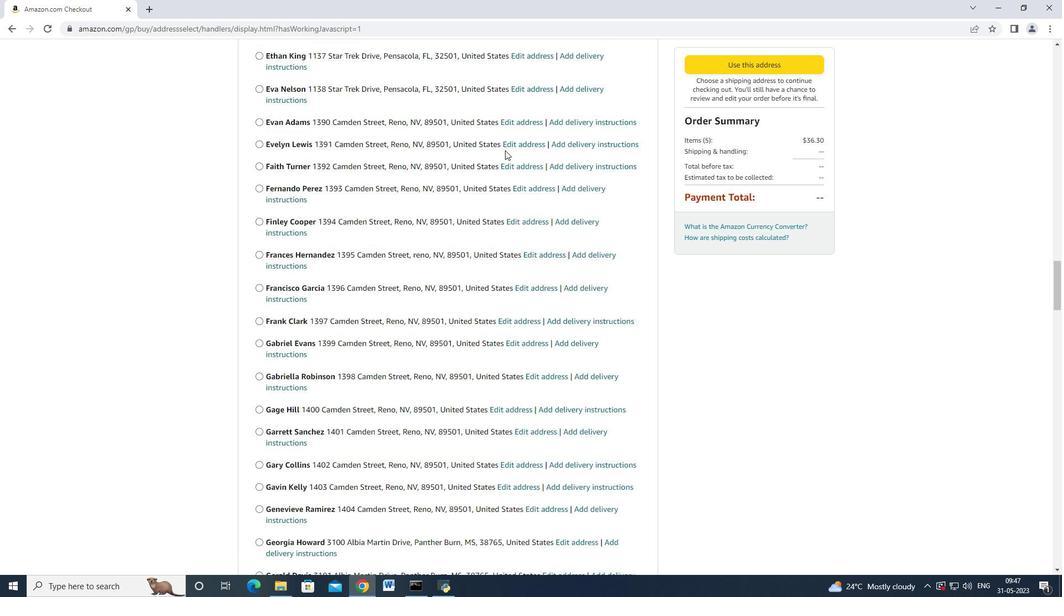 
Action: Mouse scrolled (506, 151) with delta (0, 0)
Screenshot: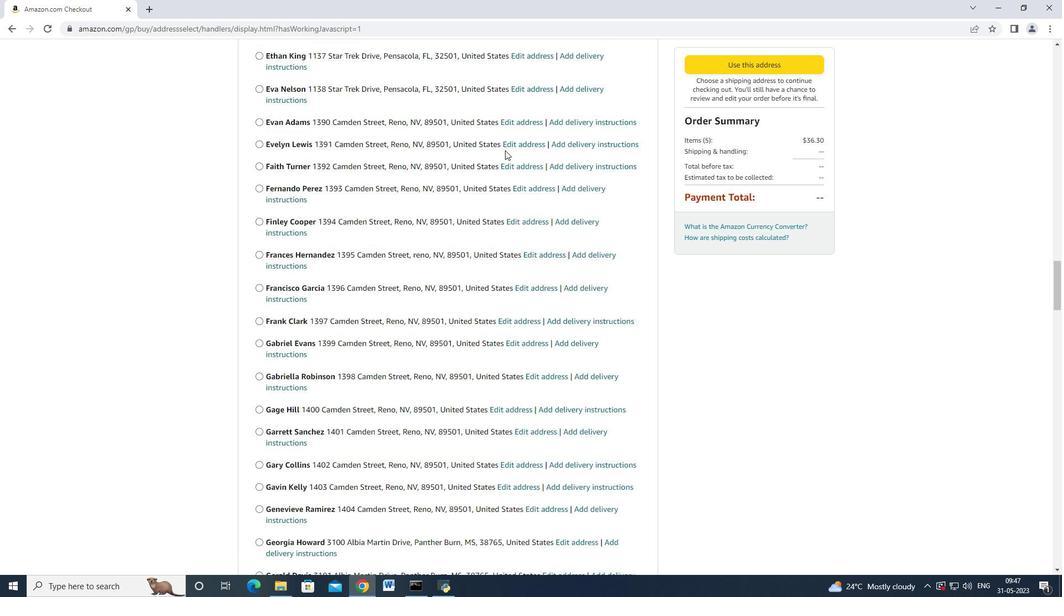 
Action: Mouse scrolled (506, 151) with delta (0, 0)
Screenshot: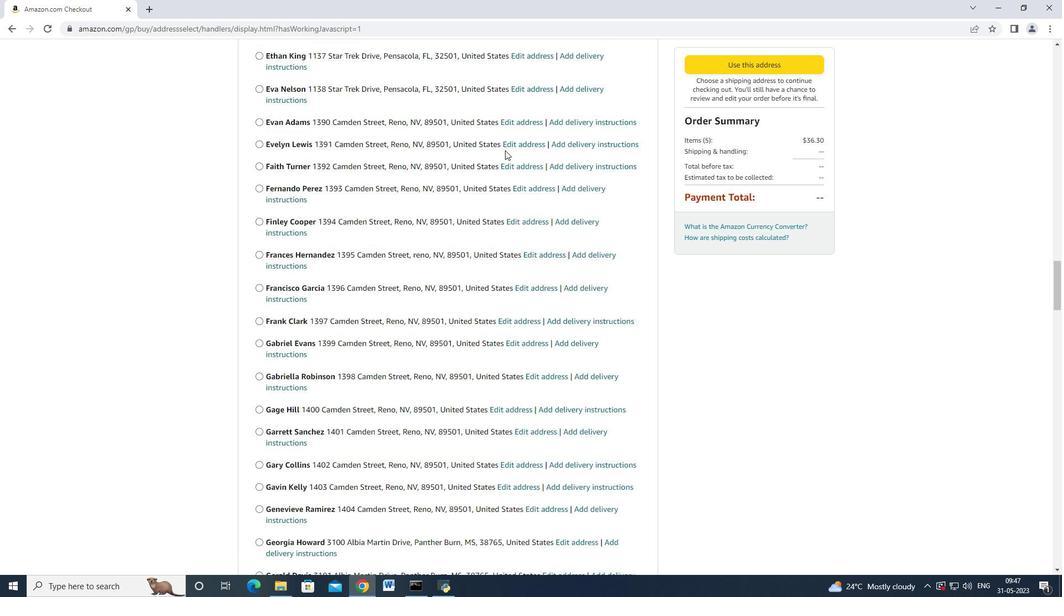 
Action: Mouse scrolled (506, 151) with delta (0, 0)
Screenshot: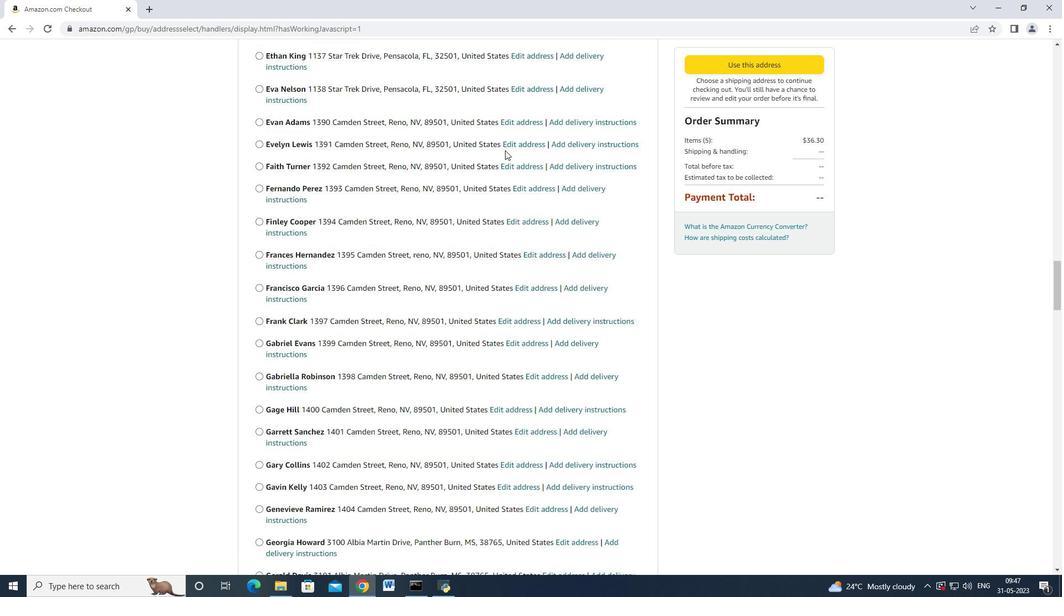 
Action: Mouse moved to (506, 152)
Screenshot: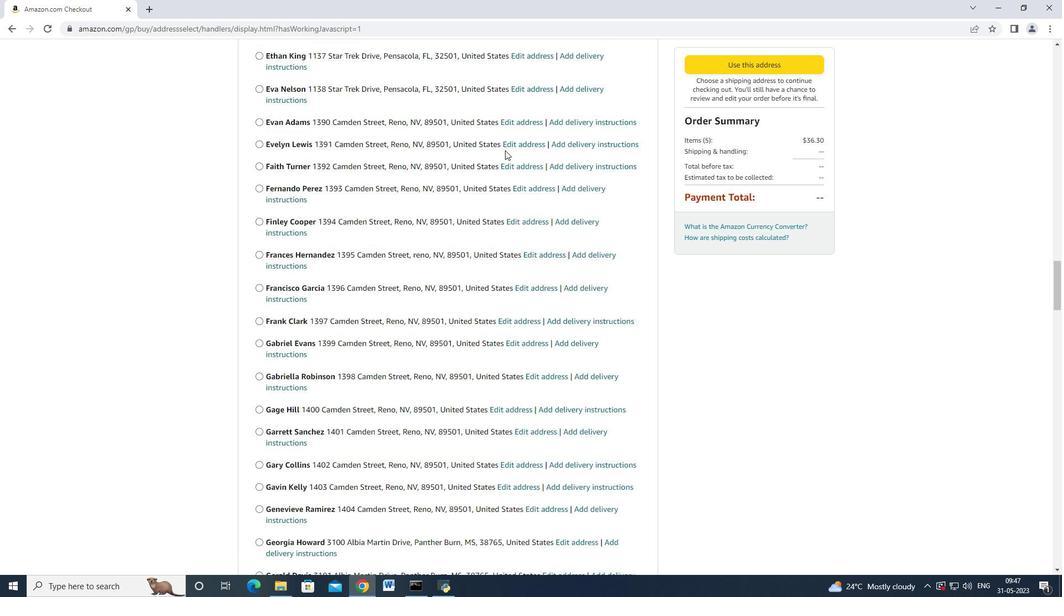
Action: Mouse scrolled (506, 151) with delta (0, 0)
Screenshot: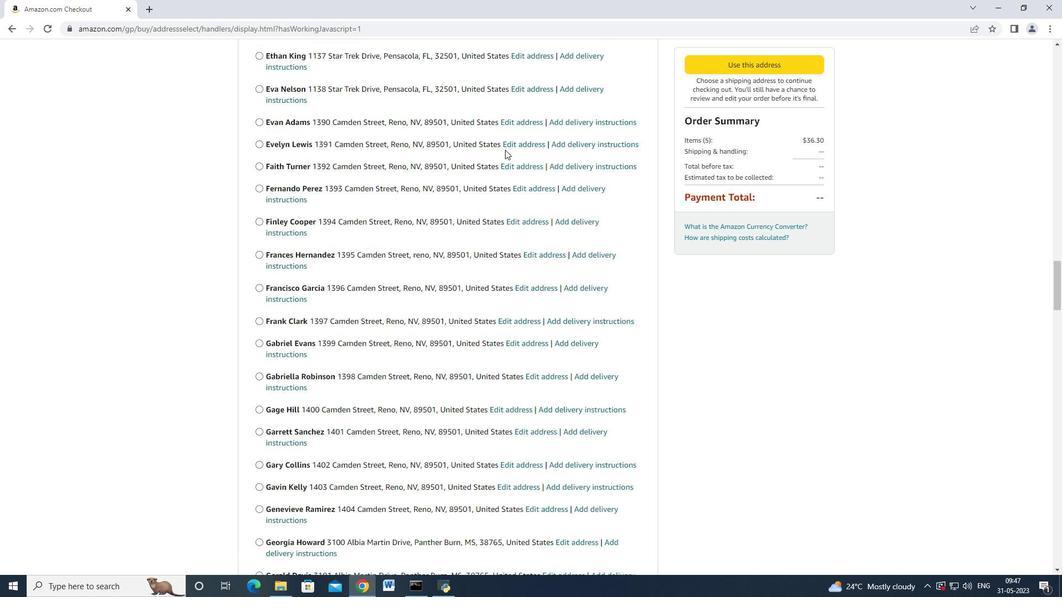 
Action: Mouse moved to (506, 152)
Screenshot: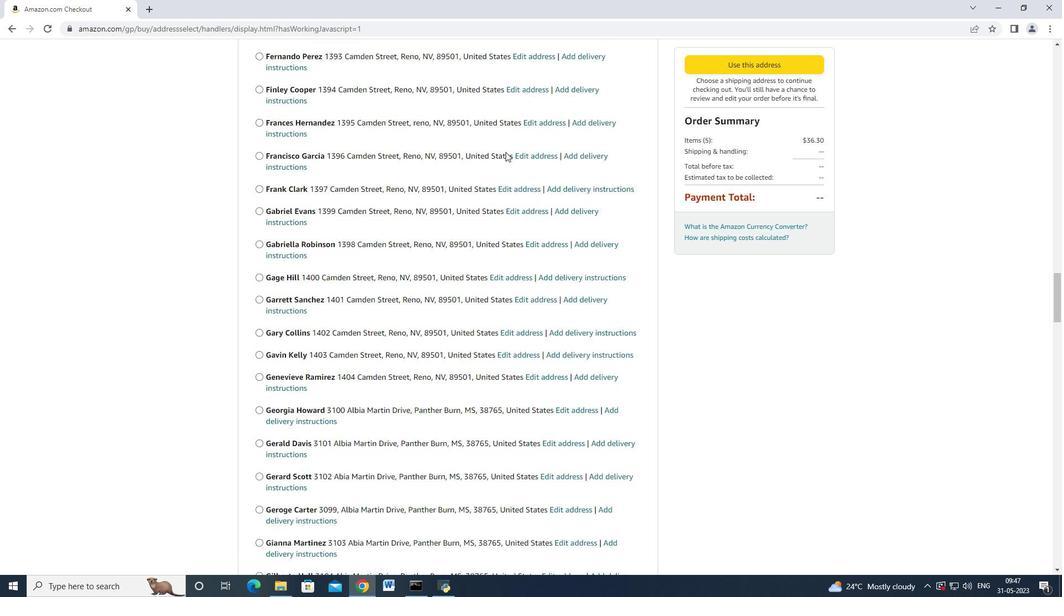 
Action: Mouse scrolled (506, 151) with delta (0, 0)
Screenshot: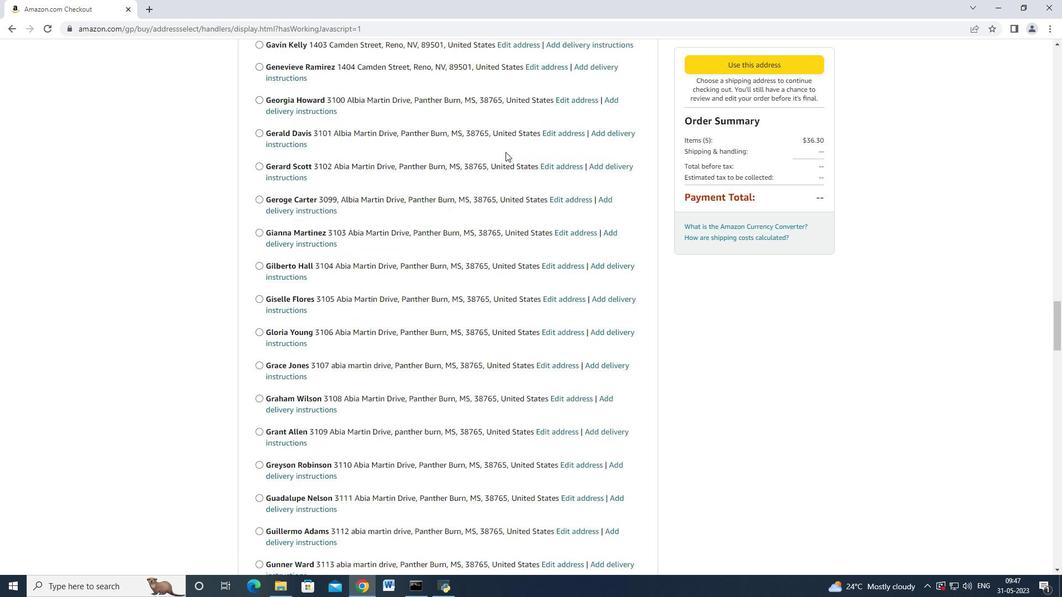 
Action: Mouse moved to (506, 152)
Screenshot: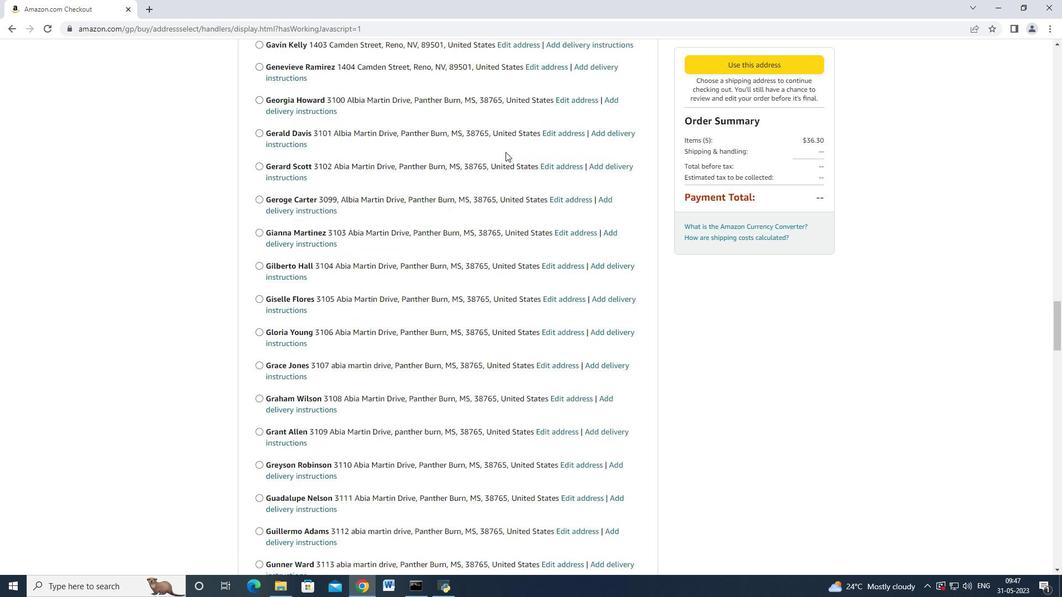
Action: Mouse scrolled (506, 151) with delta (0, 0)
Screenshot: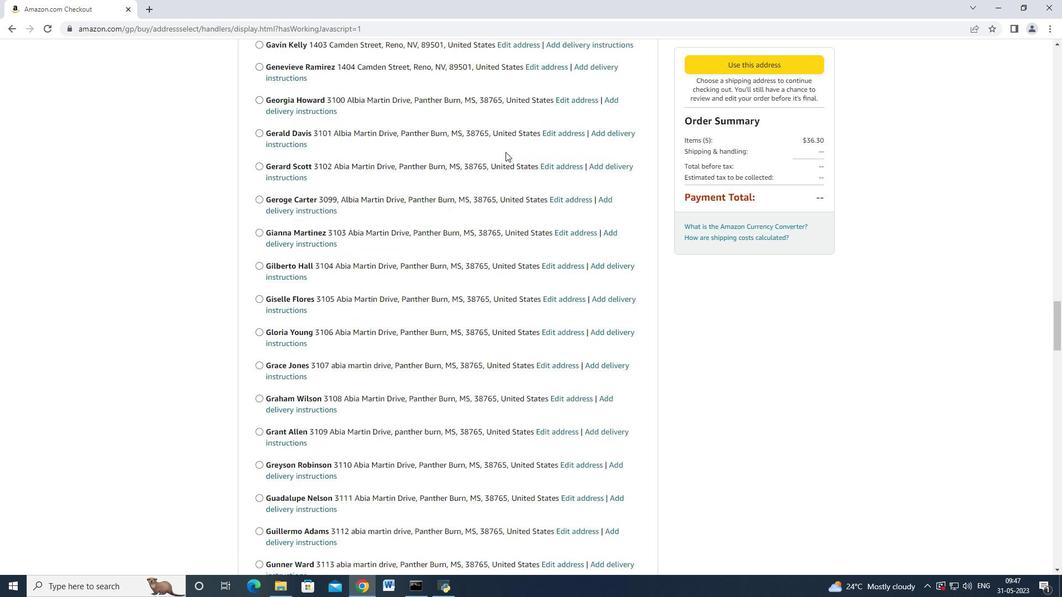 
Action: Mouse scrolled (506, 151) with delta (0, 0)
Screenshot: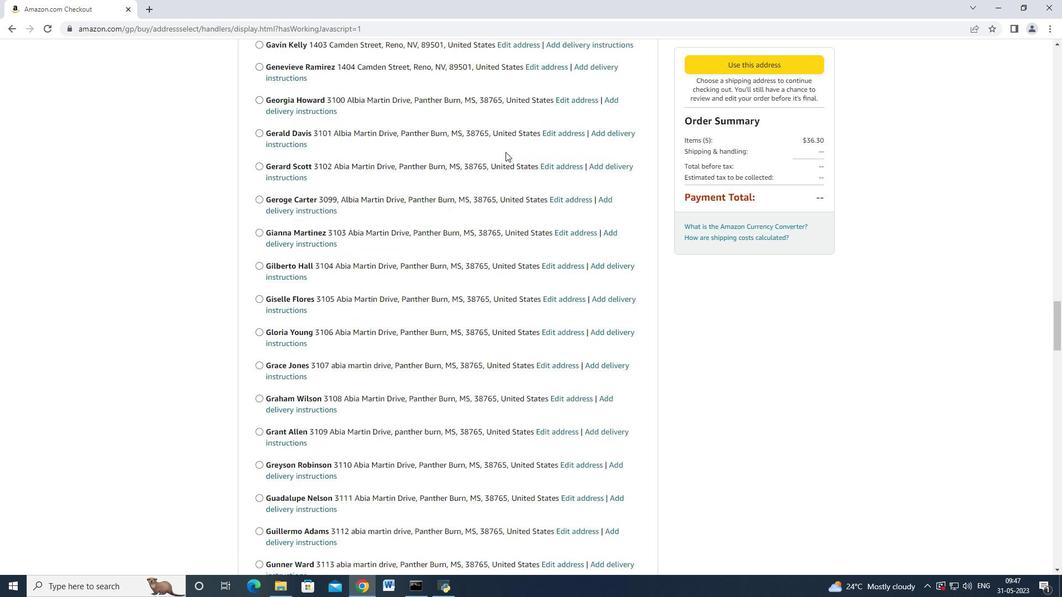 
Action: Mouse scrolled (506, 151) with delta (0, 0)
Screenshot: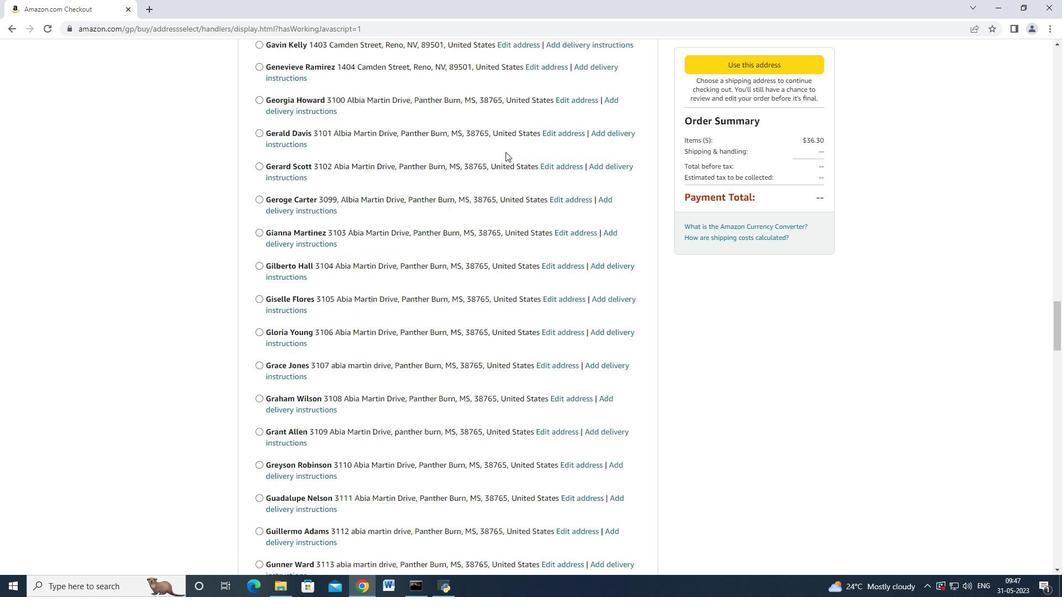 
Action: Mouse scrolled (506, 151) with delta (0, 0)
Screenshot: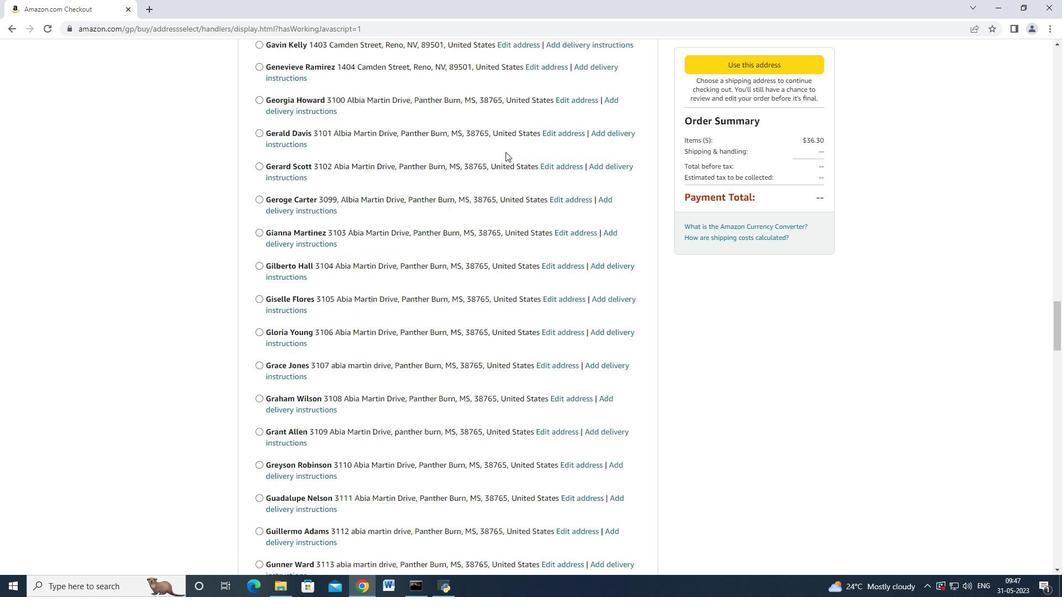 
Action: Mouse scrolled (506, 151) with delta (0, 0)
Screenshot: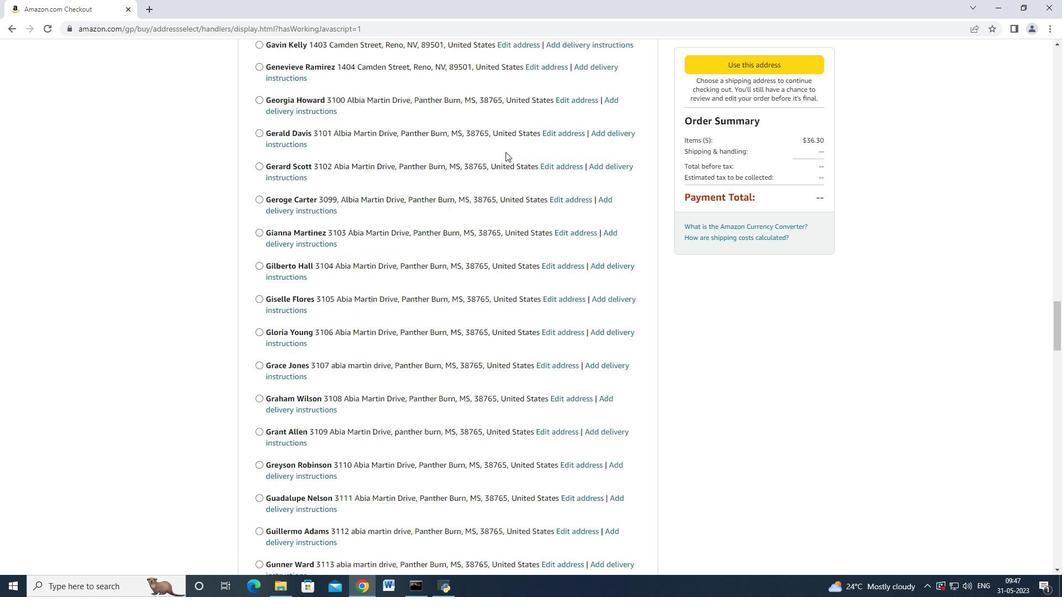 
Action: Mouse scrolled (506, 151) with delta (0, 0)
Screenshot: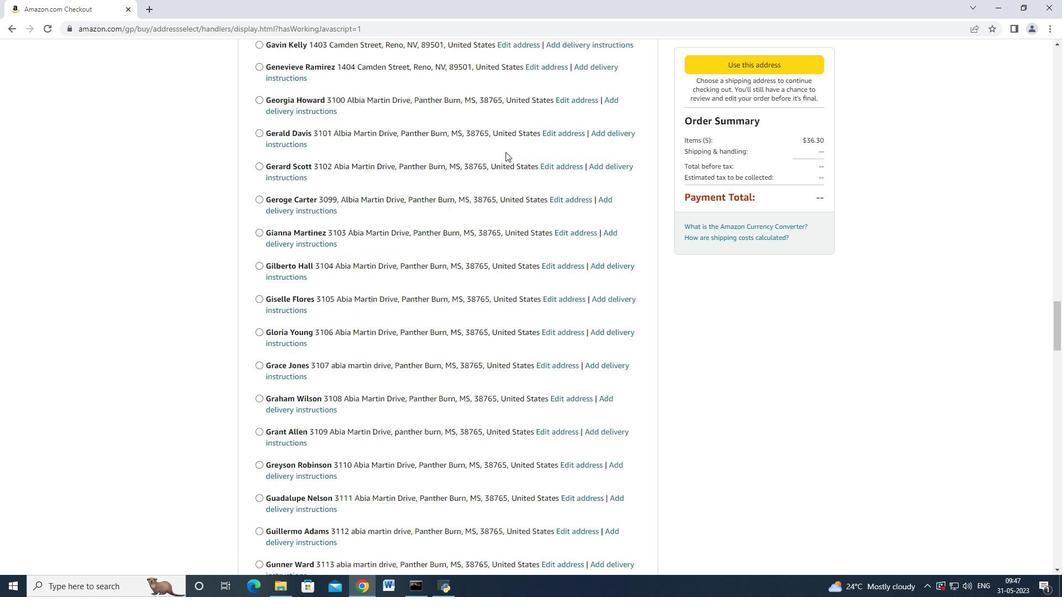 
Action: Mouse scrolled (506, 151) with delta (0, 0)
Screenshot: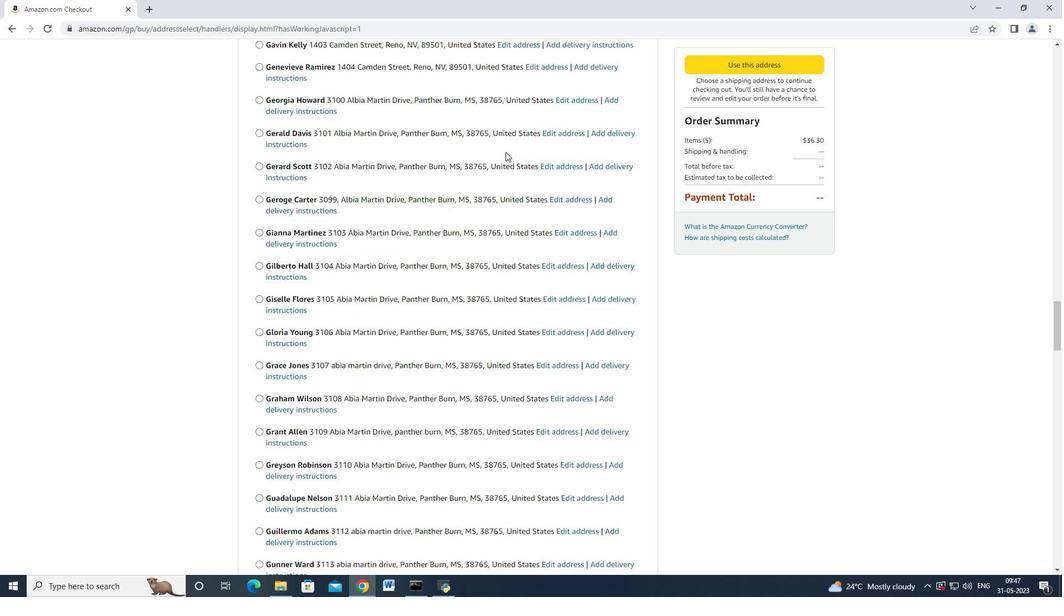 
Action: Mouse moved to (506, 152)
Screenshot: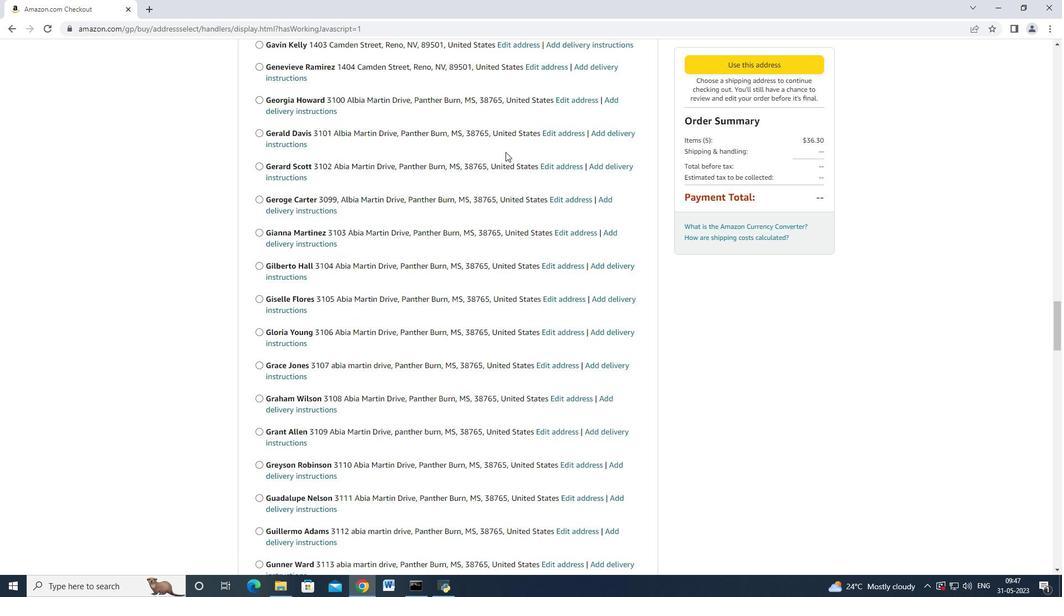 
Action: Mouse scrolled (506, 152) with delta (0, 0)
Screenshot: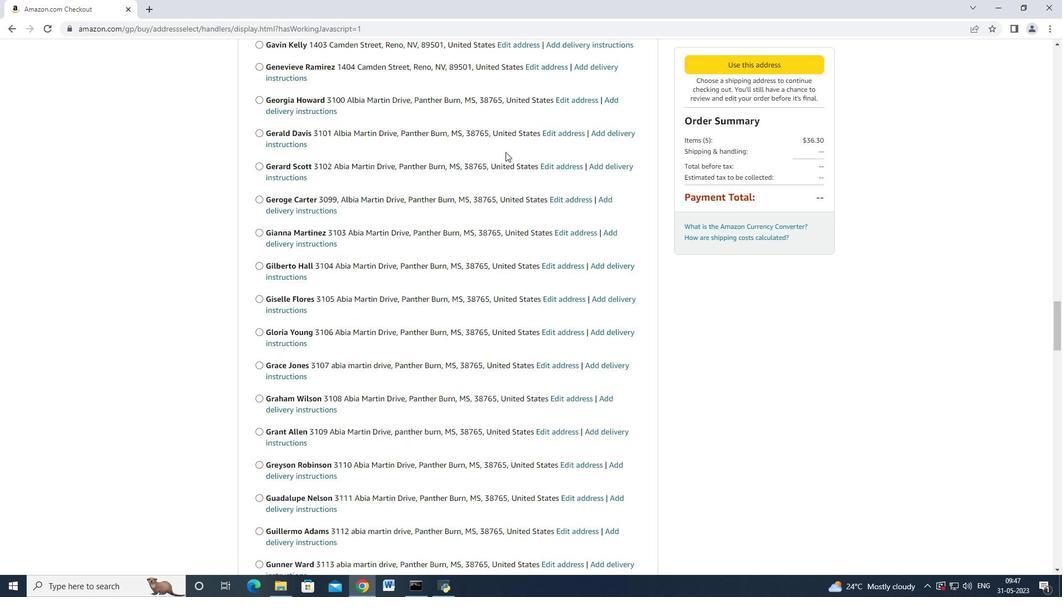 
Action: Mouse moved to (503, 153)
Screenshot: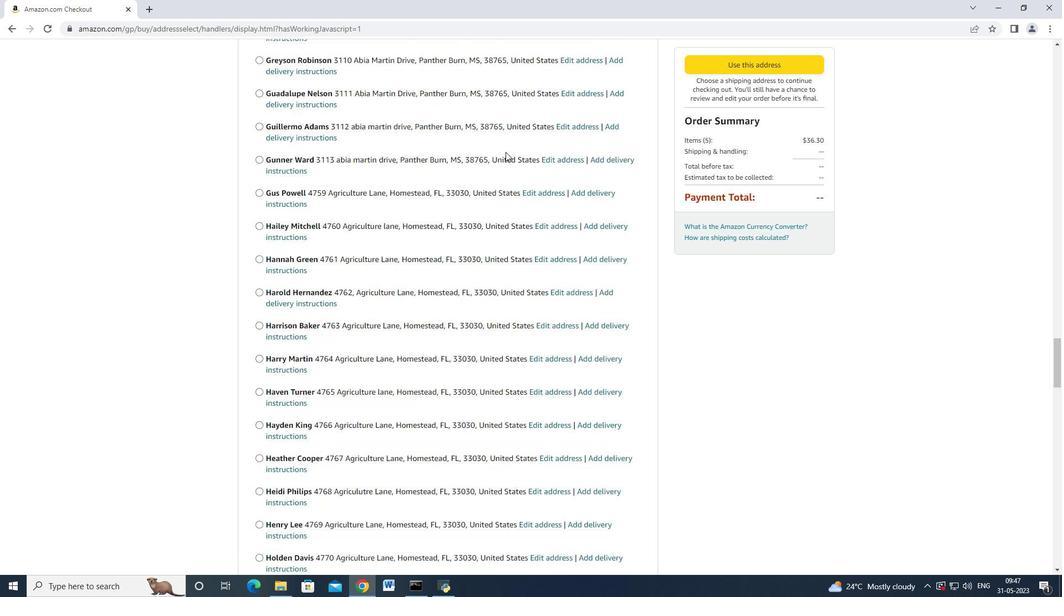 
Action: Mouse scrolled (504, 151) with delta (0, 0)
Screenshot: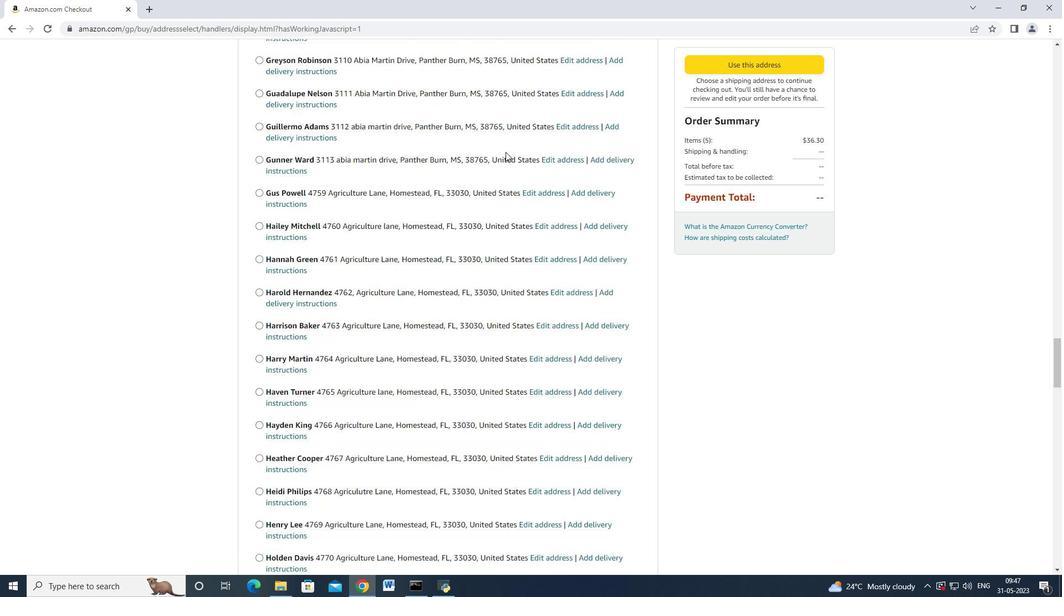 
Action: Mouse moved to (503, 153)
Screenshot: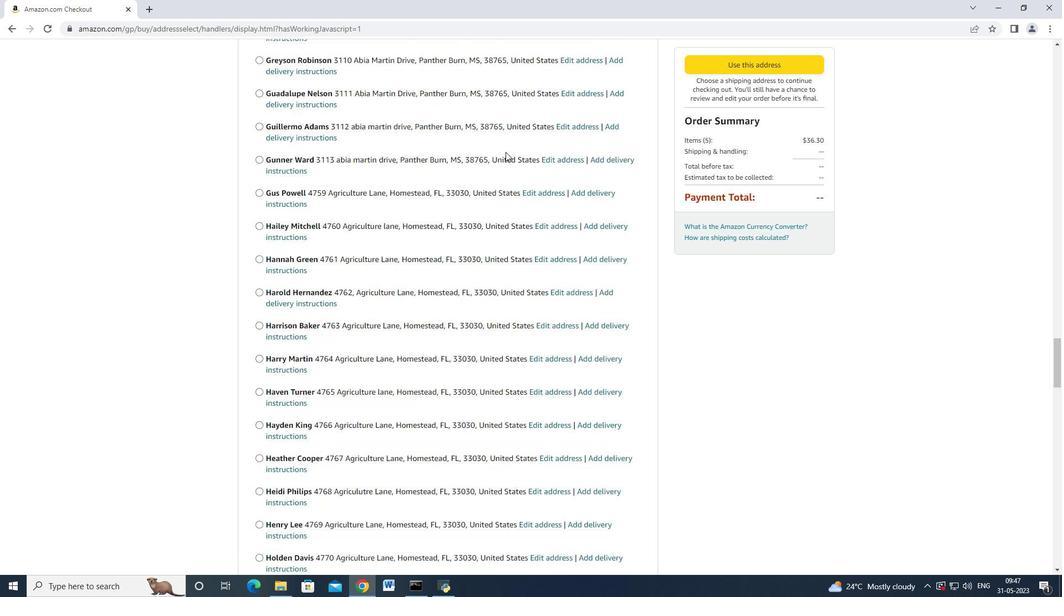 
Action: Mouse scrolled (503, 153) with delta (0, 0)
Screenshot: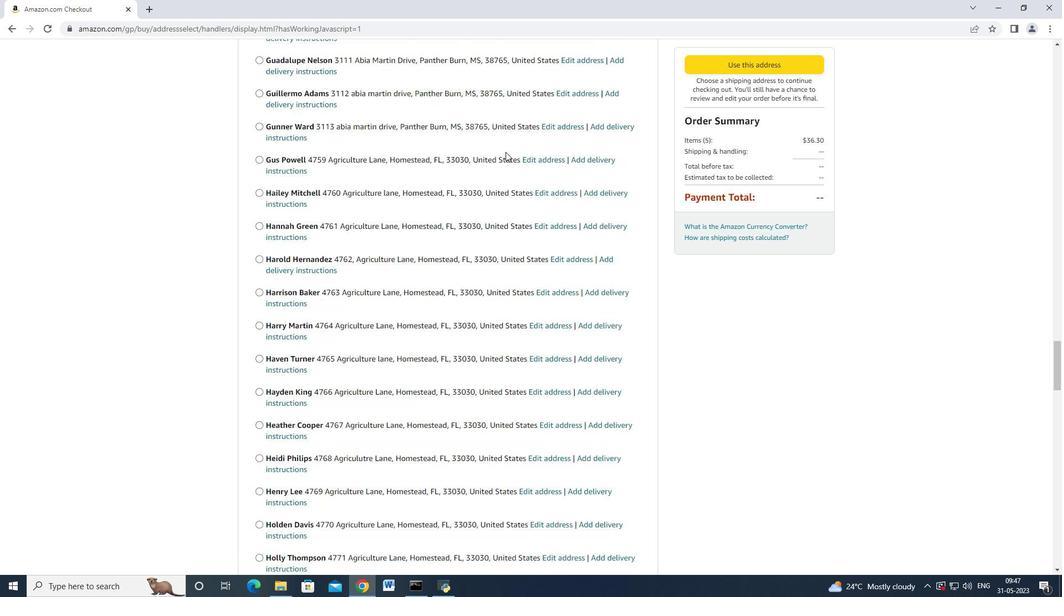 
Action: Mouse scrolled (503, 153) with delta (0, 0)
Screenshot: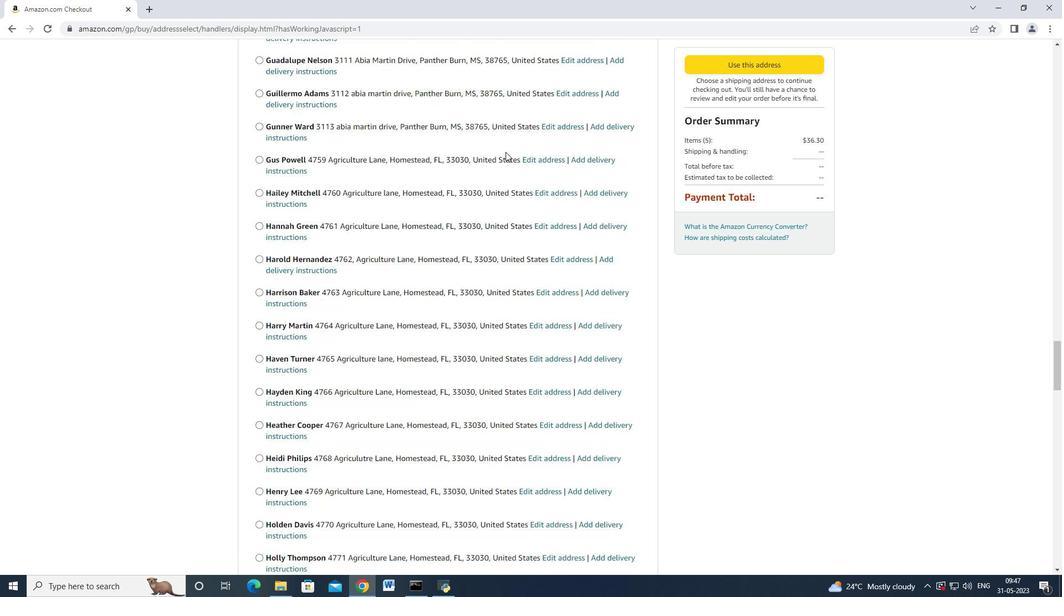 
Action: Mouse moved to (503, 153)
Screenshot: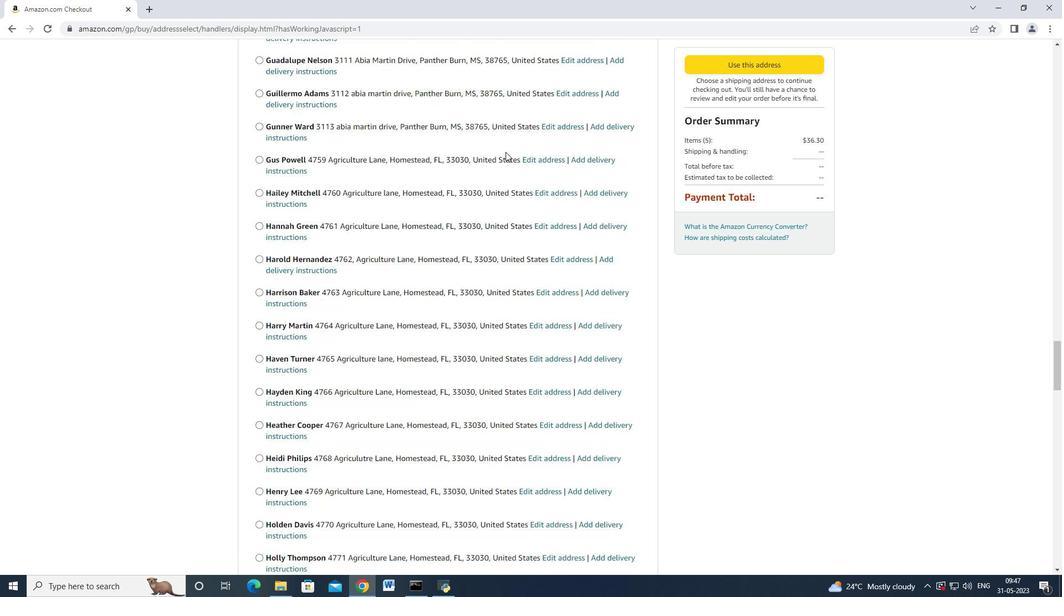 
Action: Mouse scrolled (503, 153) with delta (0, 0)
Screenshot: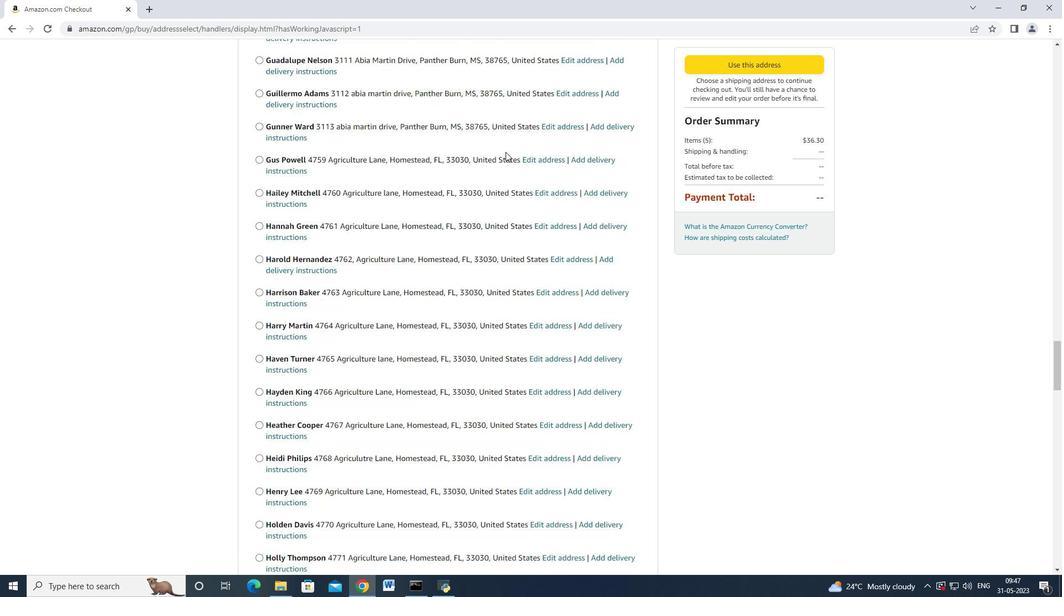 
Action: Mouse scrolled (503, 153) with delta (0, 0)
Screenshot: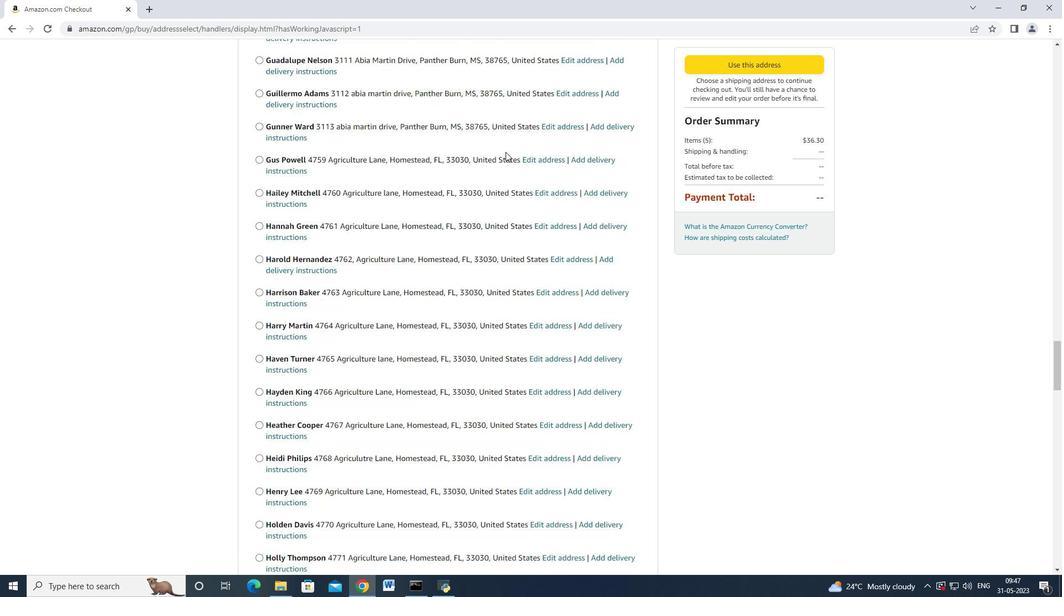 
Action: Mouse scrolled (503, 153) with delta (0, 0)
Screenshot: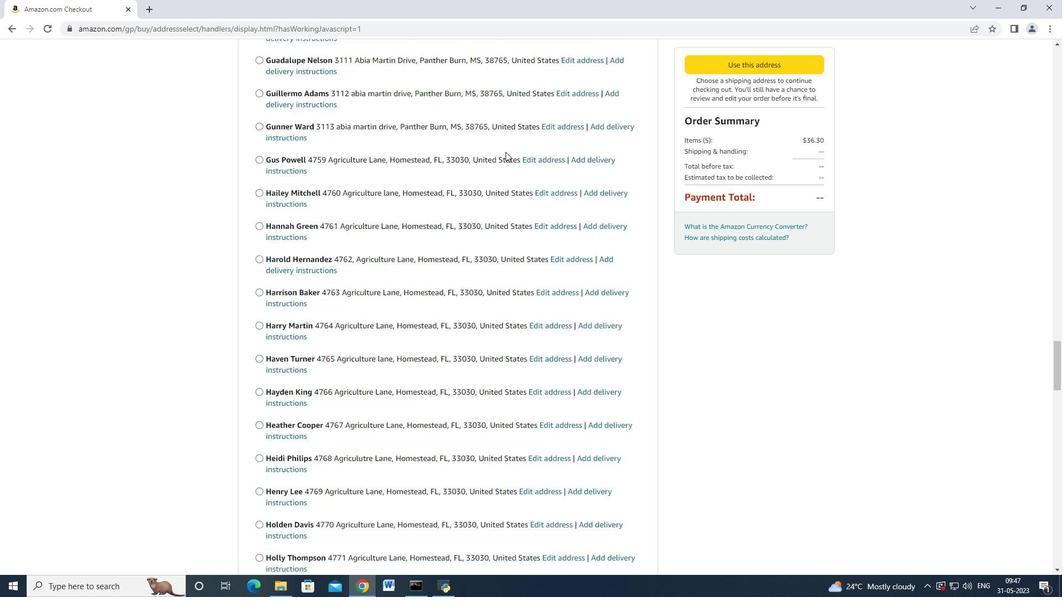 
Action: Mouse scrolled (503, 153) with delta (0, 0)
Screenshot: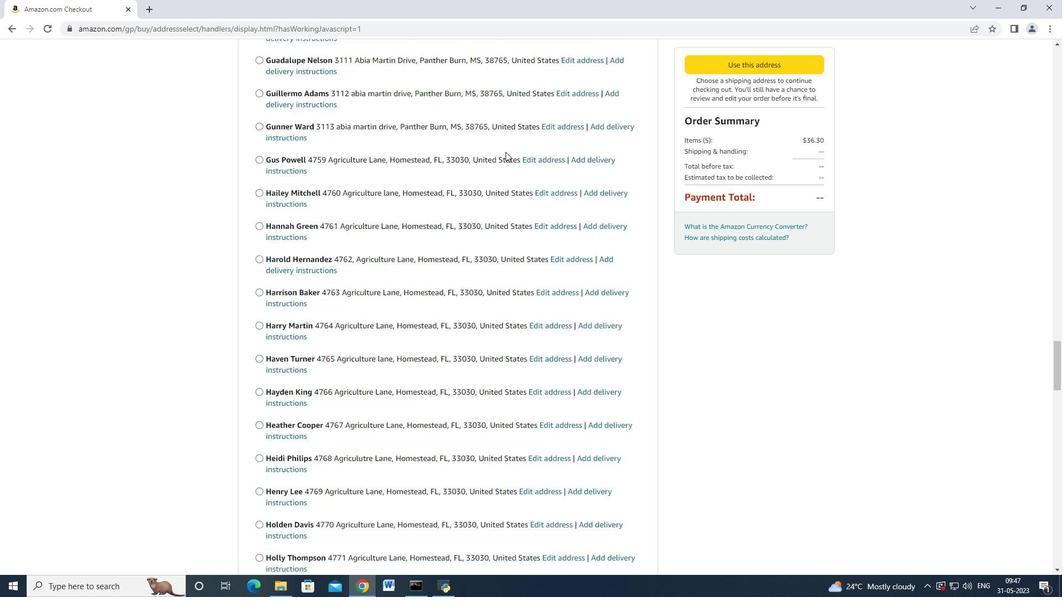 
Action: Mouse moved to (503, 153)
Screenshot: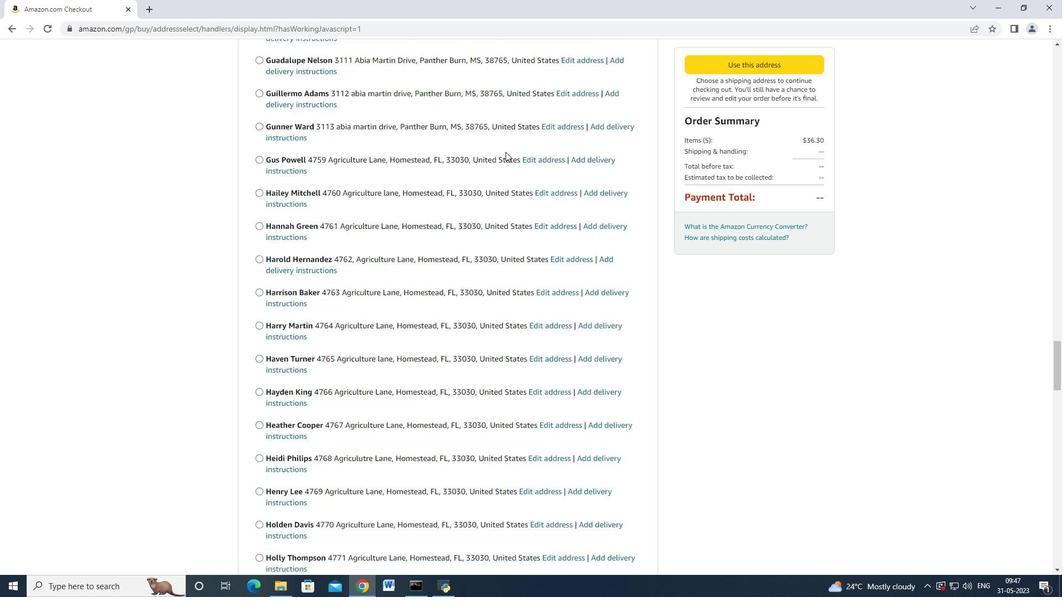 
Action: Mouse scrolled (503, 153) with delta (0, 0)
Screenshot: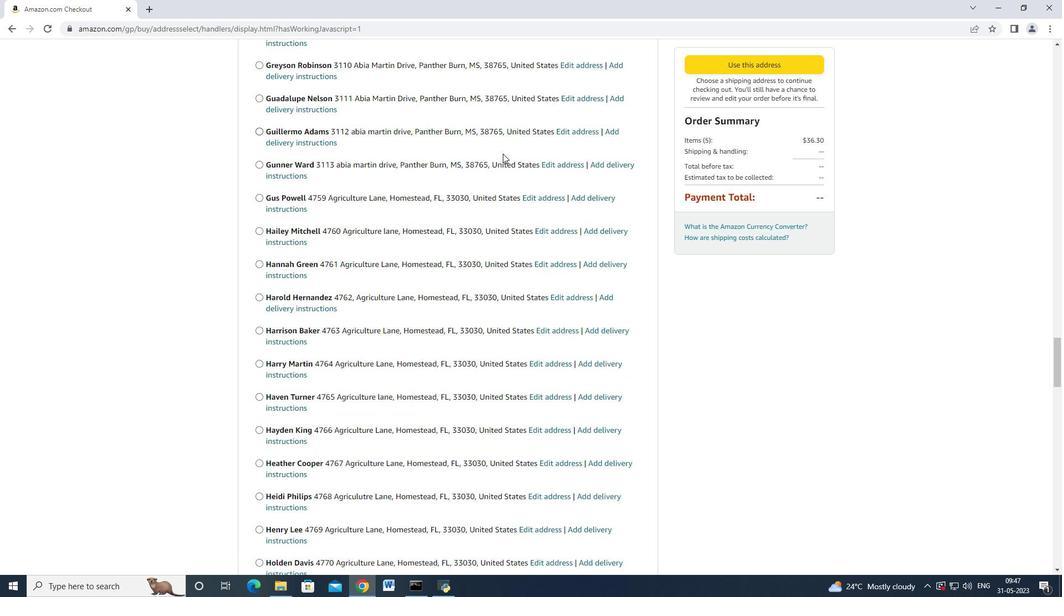 
Action: Mouse scrolled (503, 153) with delta (0, 0)
Screenshot: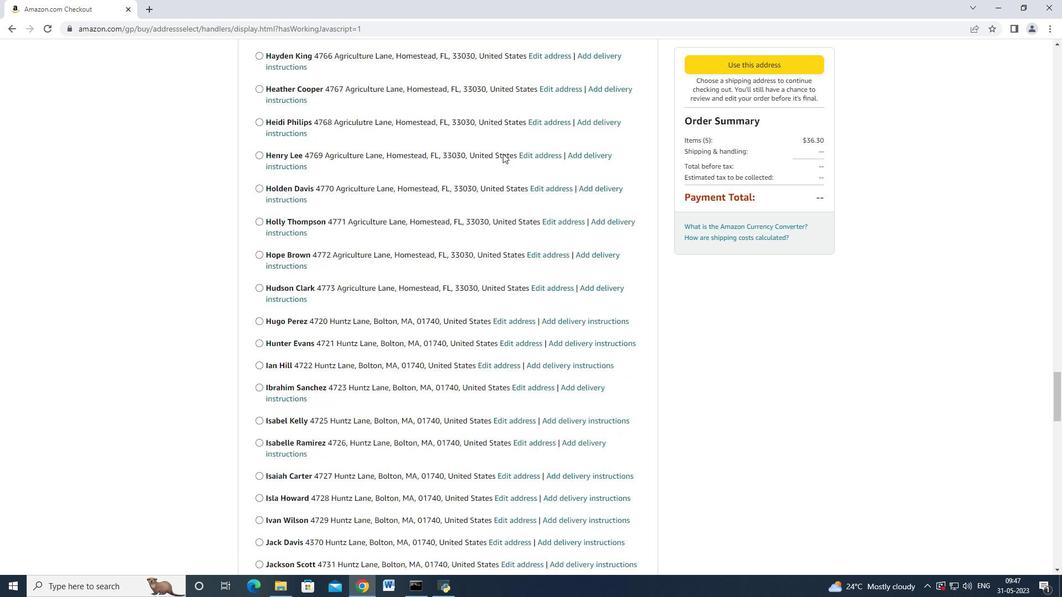 
Action: Mouse scrolled (503, 153) with delta (0, 0)
Screenshot: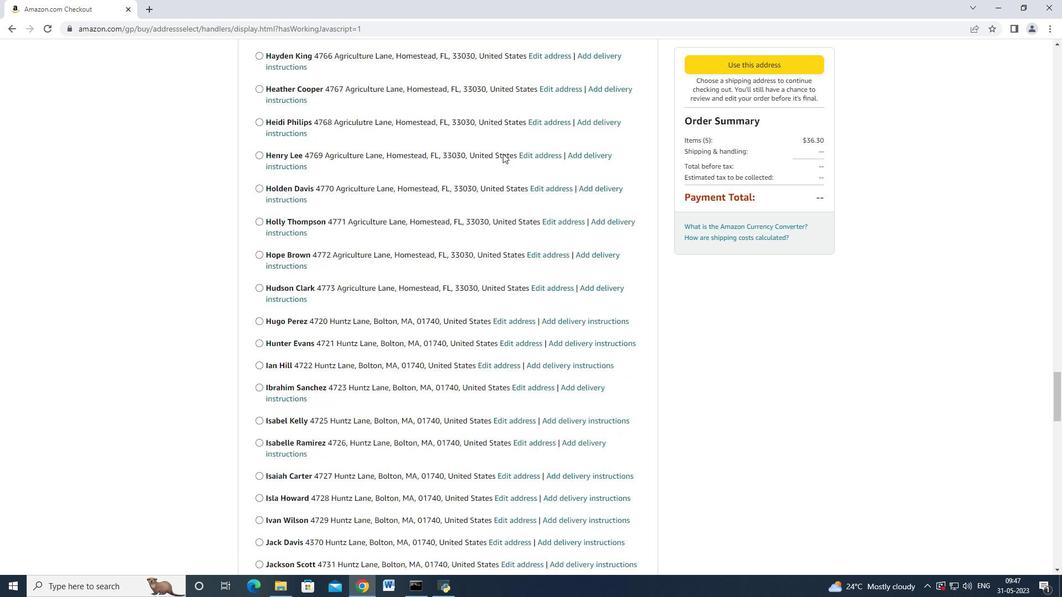 
Action: Mouse scrolled (503, 153) with delta (0, 0)
Screenshot: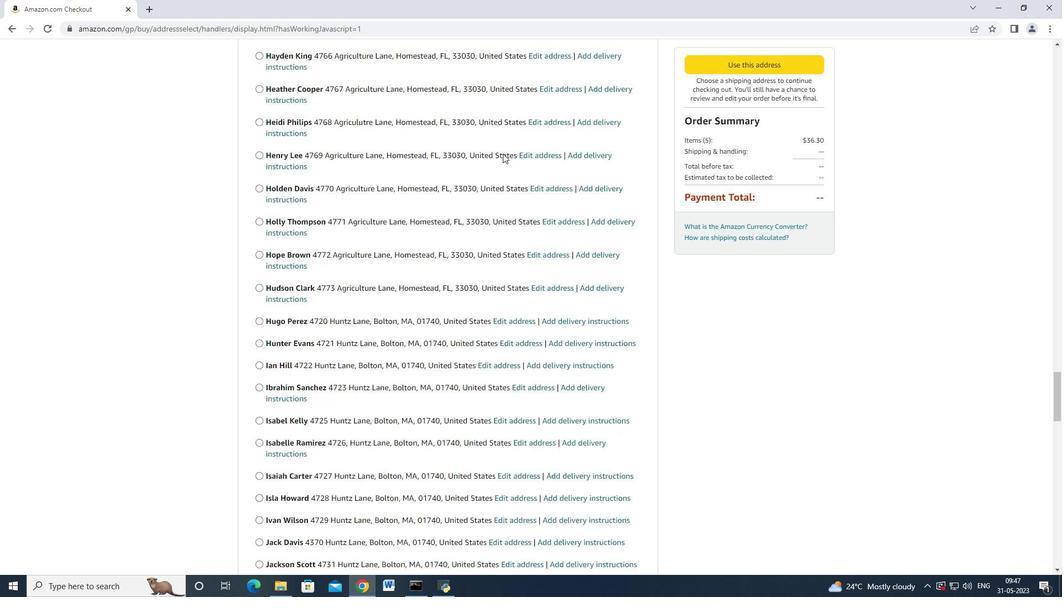 
Action: Mouse scrolled (503, 153) with delta (0, 0)
Screenshot: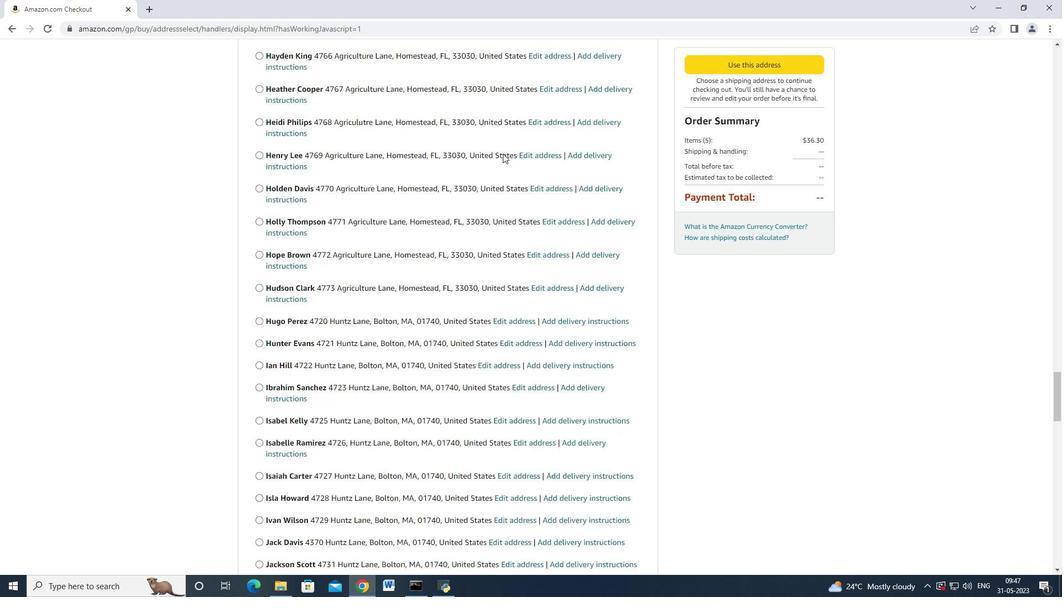 
Action: Mouse scrolled (503, 153) with delta (0, 0)
Screenshot: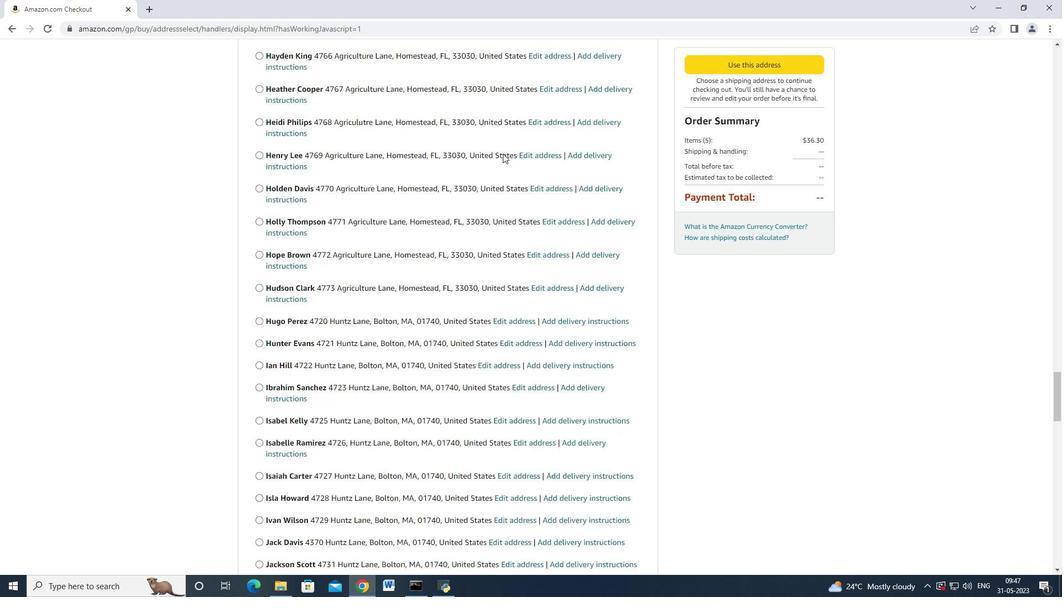 
Action: Mouse scrolled (503, 153) with delta (0, 0)
Screenshot: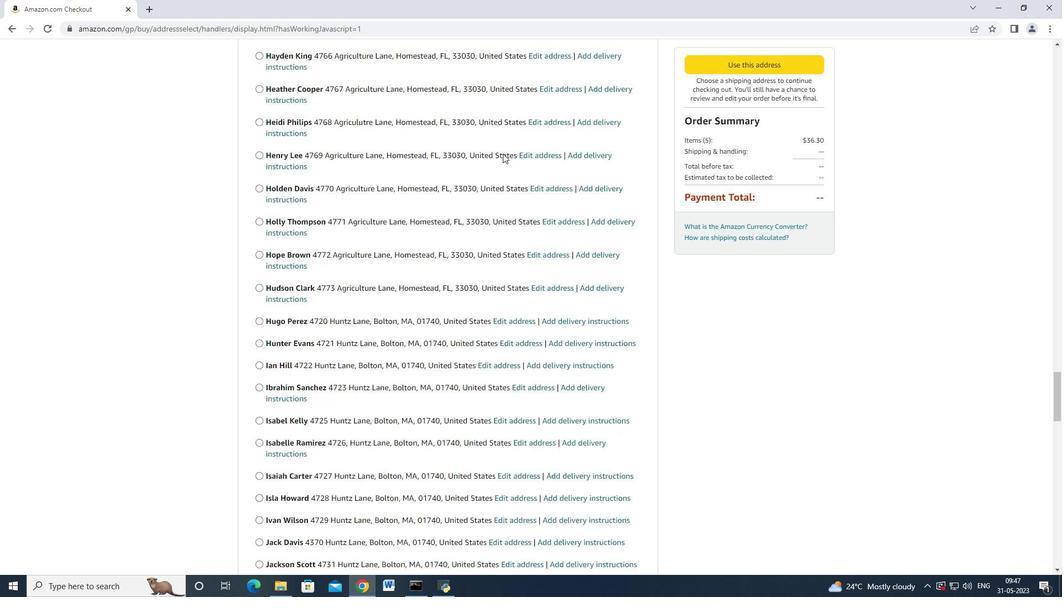
Action: Mouse scrolled (503, 153) with delta (0, 0)
Screenshot: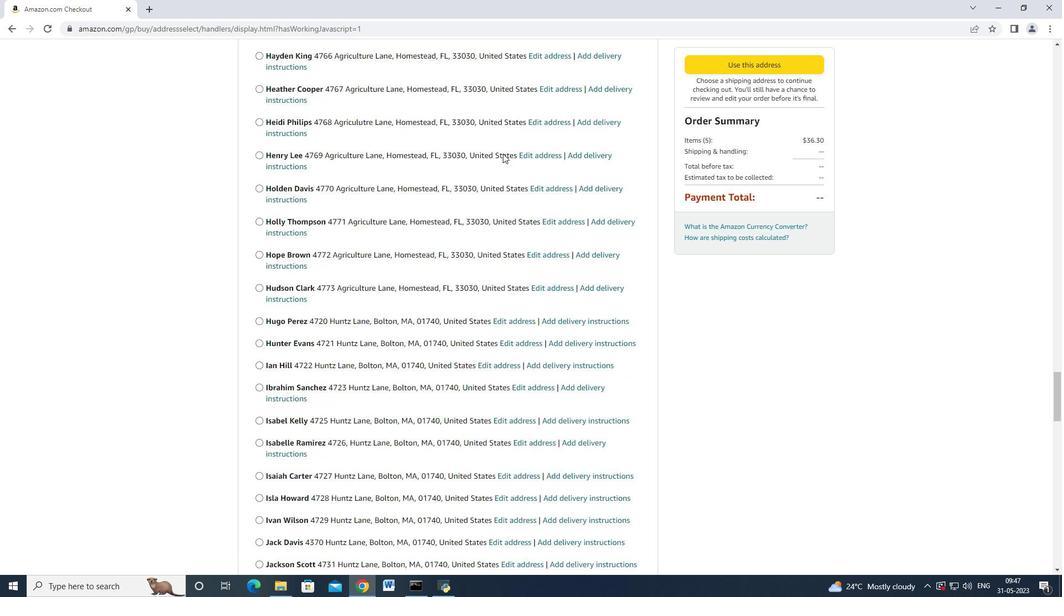 
Action: Mouse moved to (502, 153)
Screenshot: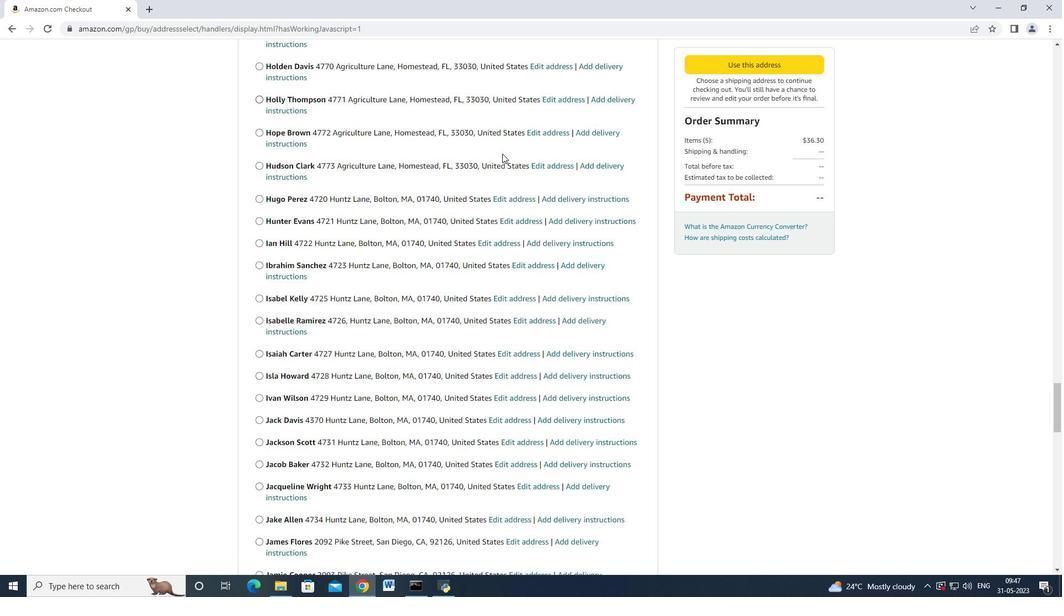 
Action: Mouse scrolled (502, 153) with delta (0, 0)
Screenshot: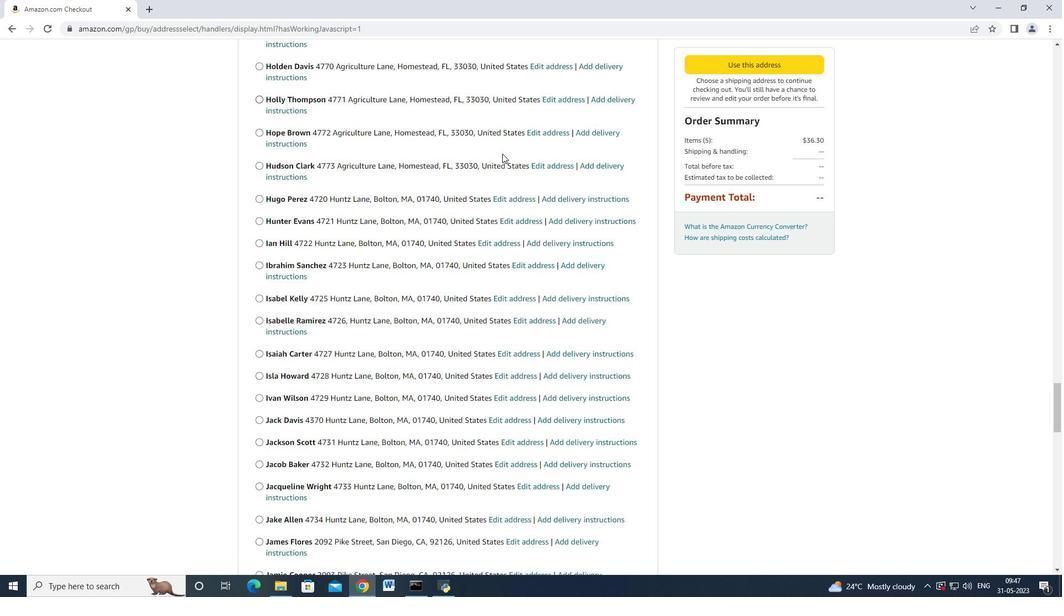
Action: Mouse moved to (502, 153)
Screenshot: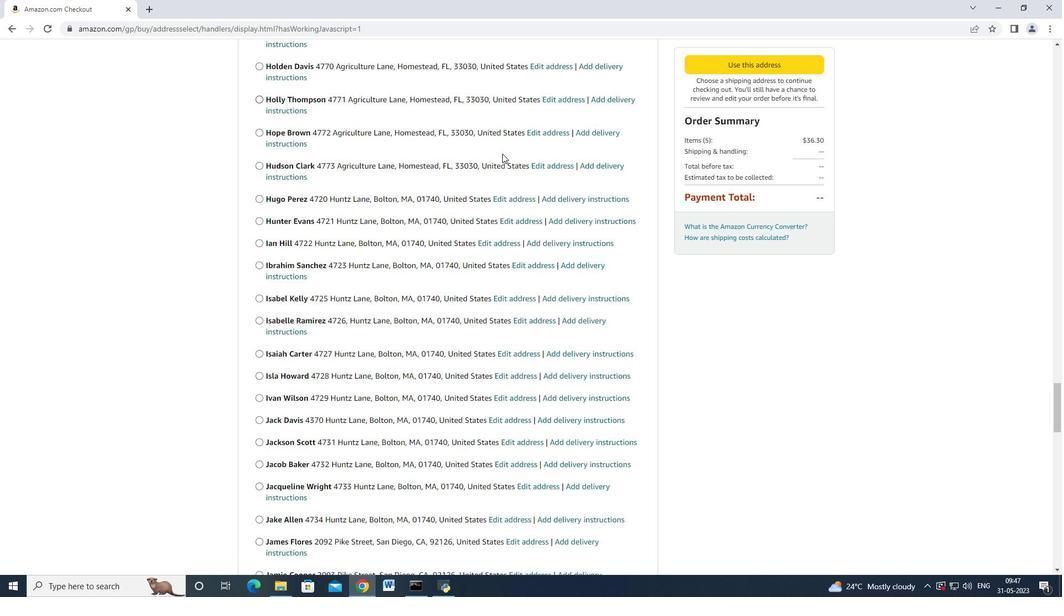
Action: Mouse scrolled (502, 153) with delta (0, 0)
Screenshot: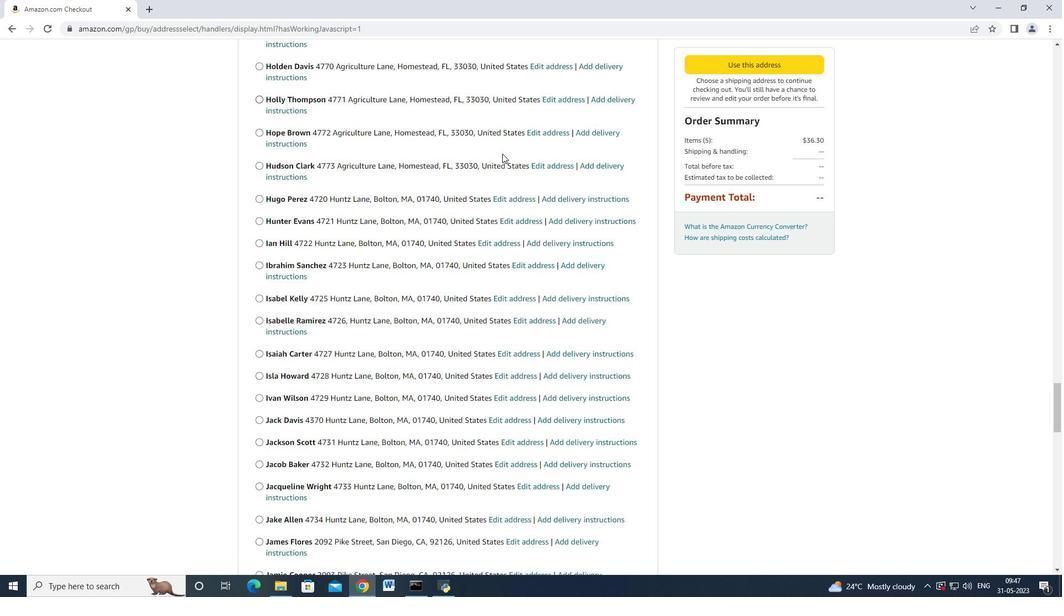 
Action: Mouse scrolled (502, 153) with delta (0, 0)
Screenshot: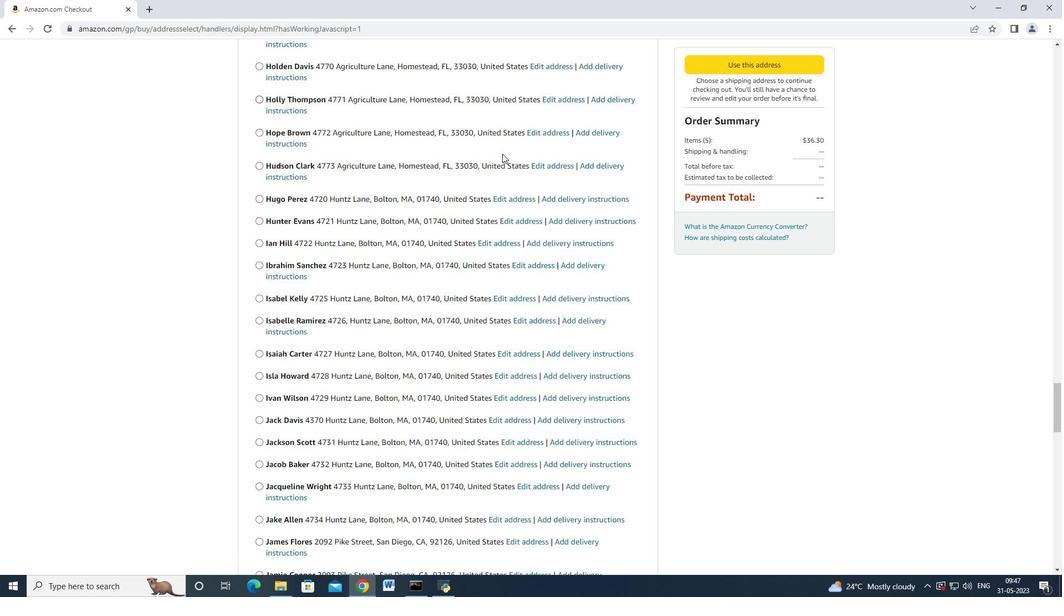 
Action: Mouse moved to (502, 153)
Screenshot: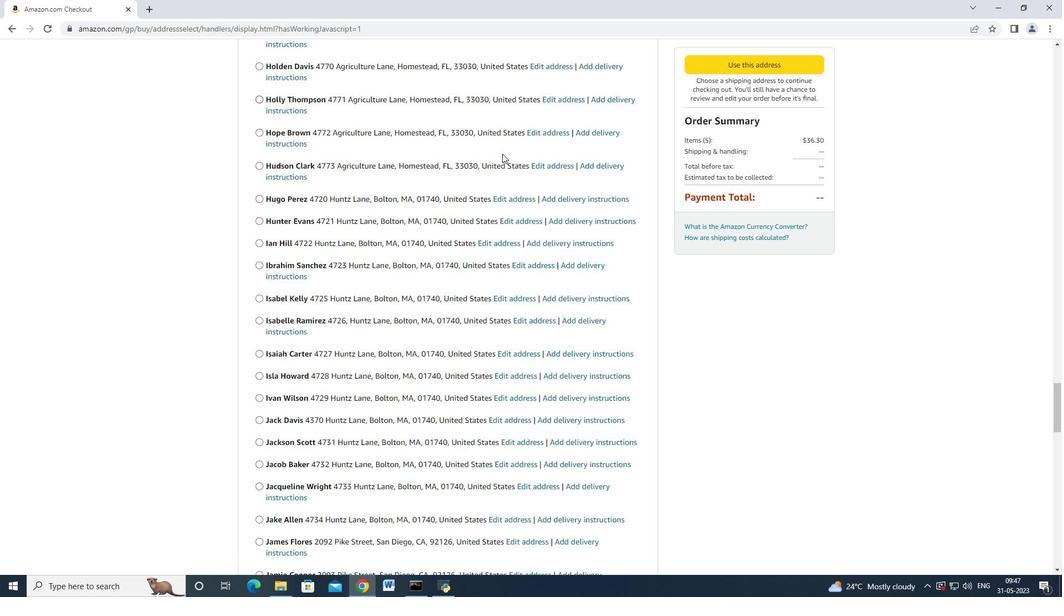 
Action: Mouse scrolled (502, 153) with delta (0, 0)
Screenshot: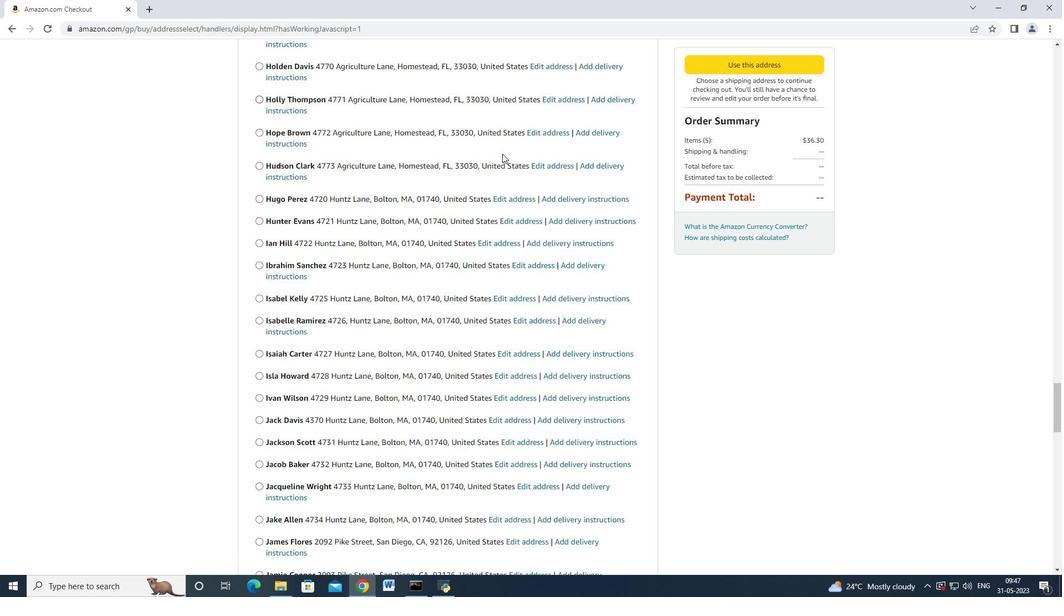 
Action: Mouse moved to (502, 153)
